 Task: View property listings for condos in Los Angeles, with 3D walkthrough & video tour. 
Action: Key pressed <Key.caps_lock>L<Key.caps_lock>os<Key.space><Key.caps_lock>A<Key.caps_lock>ngeles
Screenshot: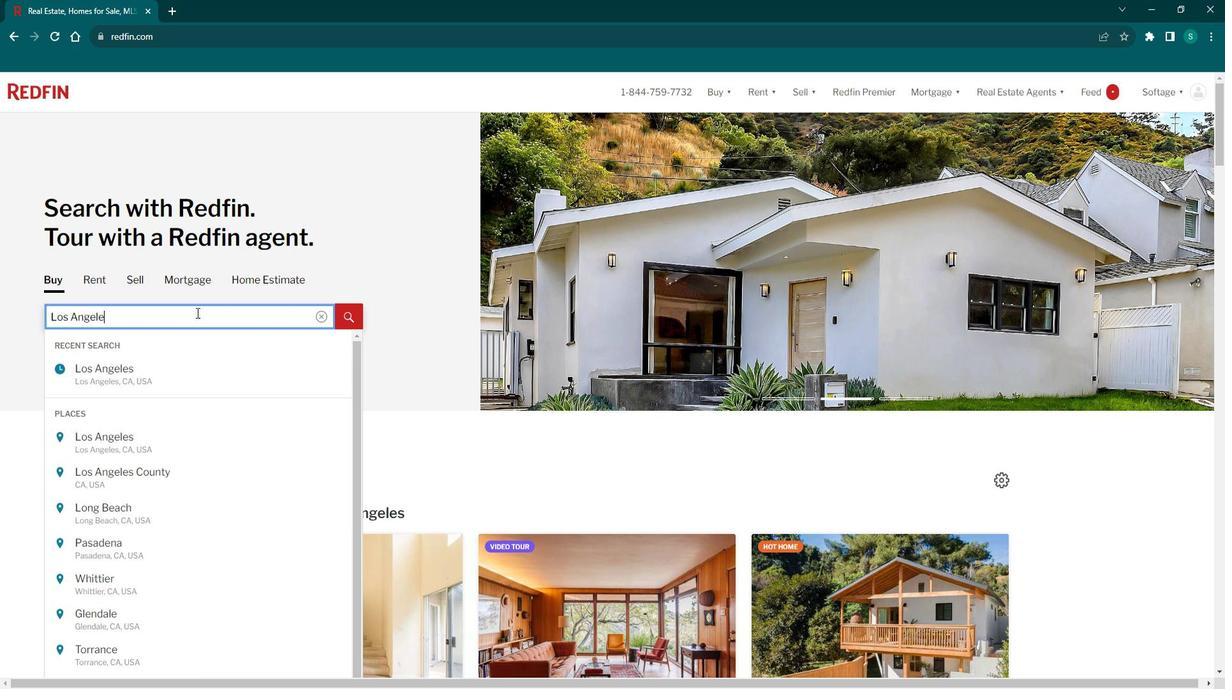 
Action: Mouse moved to (162, 432)
Screenshot: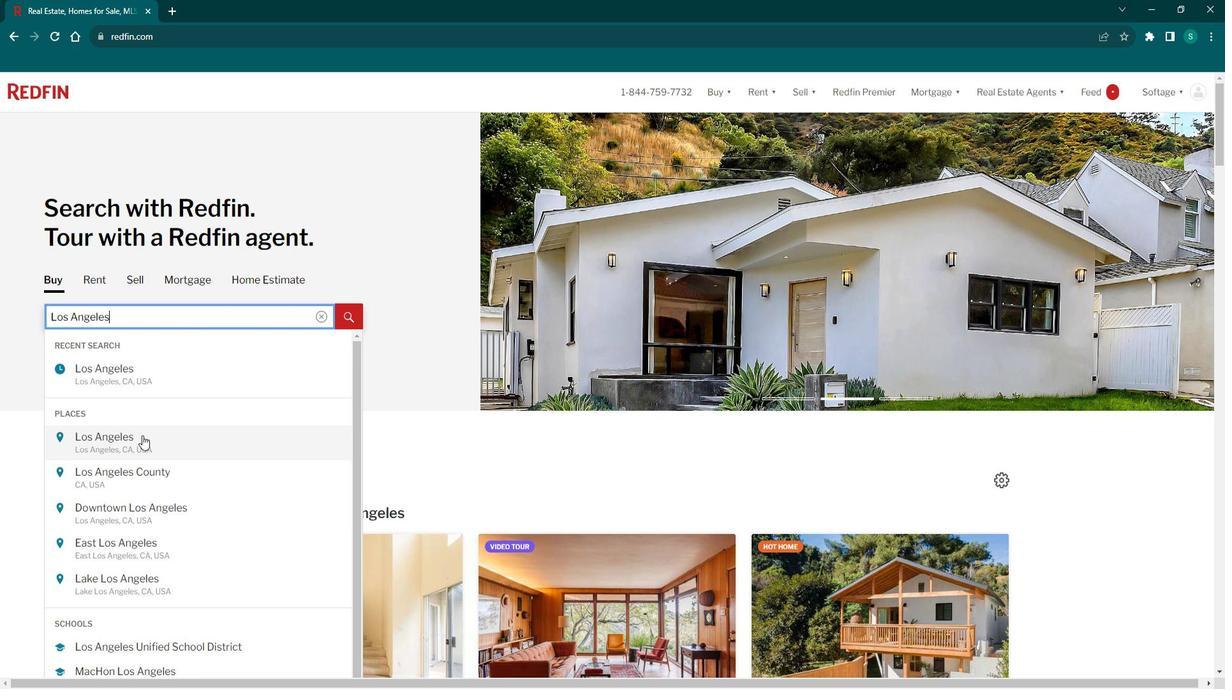 
Action: Mouse pressed left at (162, 432)
Screenshot: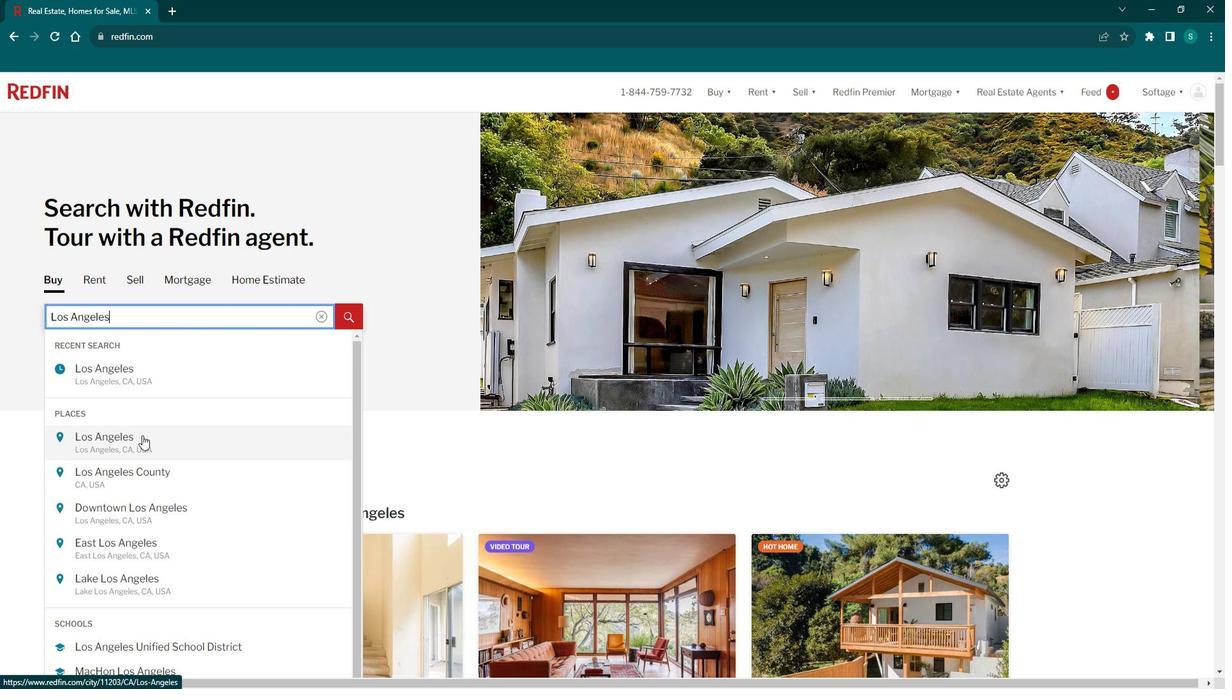 
Action: Mouse moved to (1096, 211)
Screenshot: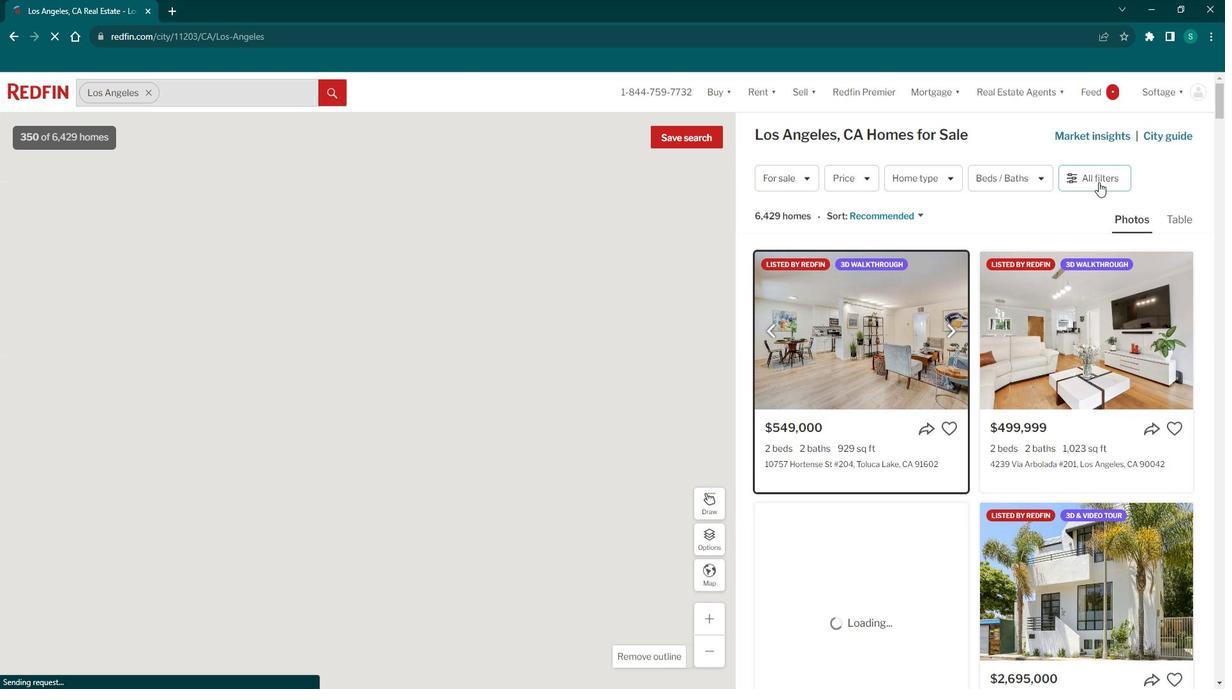 
Action: Mouse pressed left at (1096, 211)
Screenshot: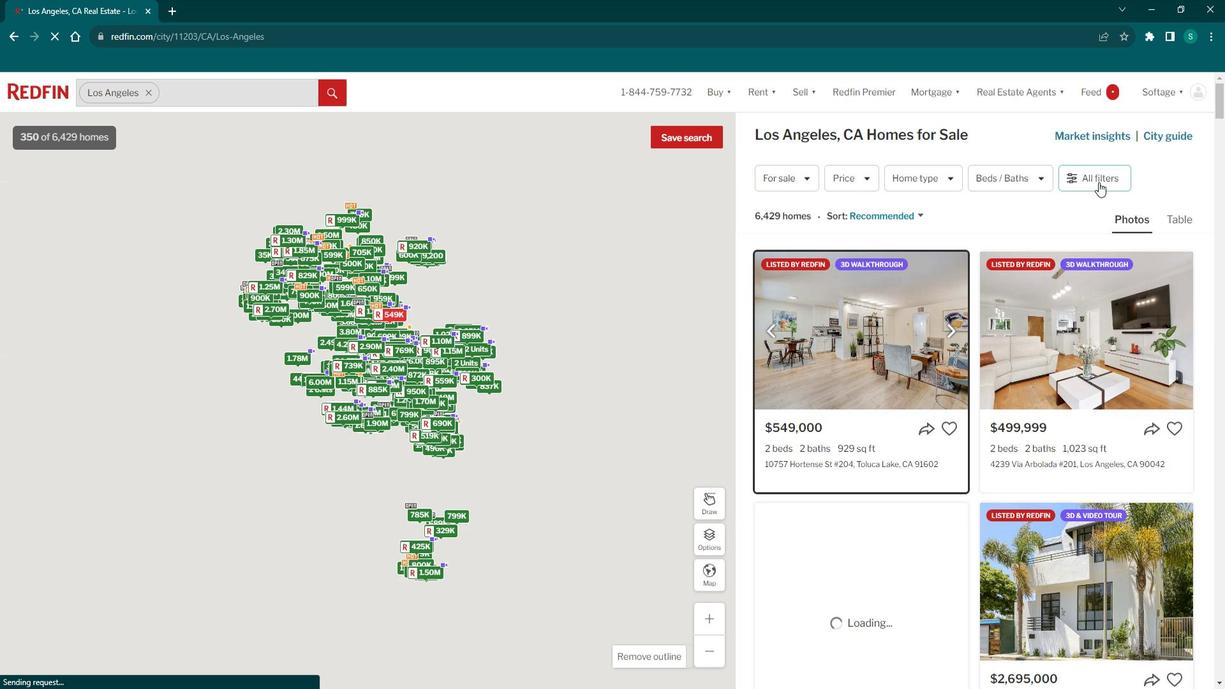 
Action: Mouse moved to (1096, 211)
Screenshot: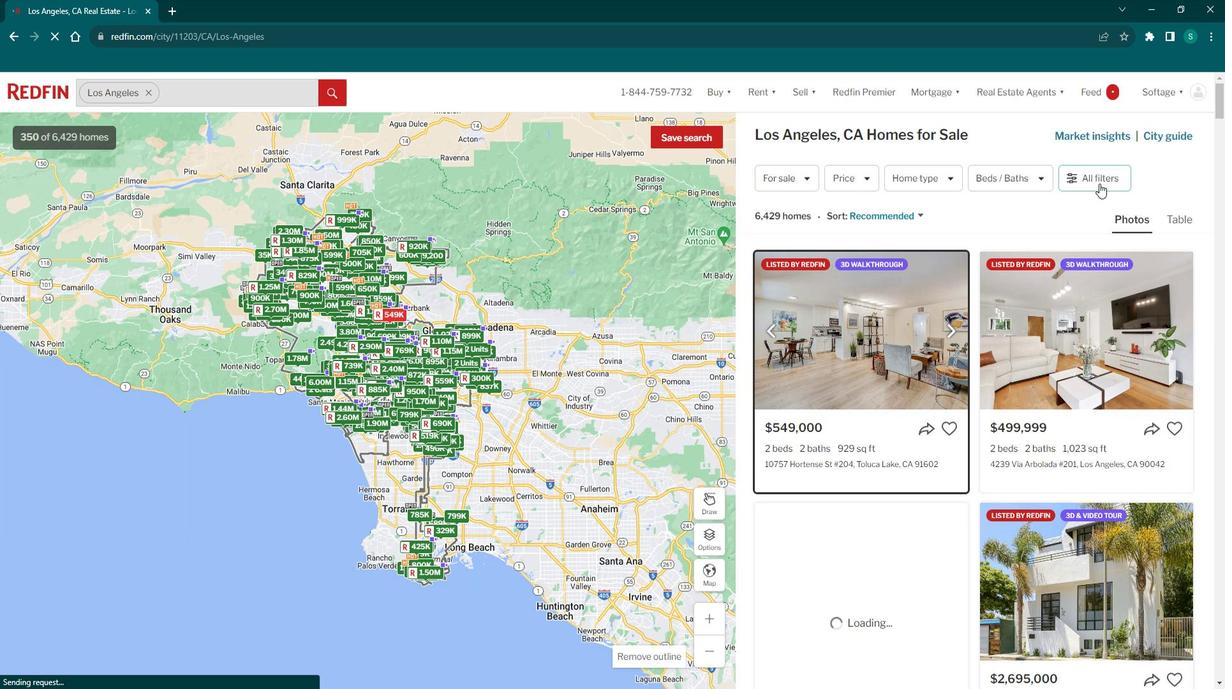 
Action: Mouse pressed left at (1096, 211)
Screenshot: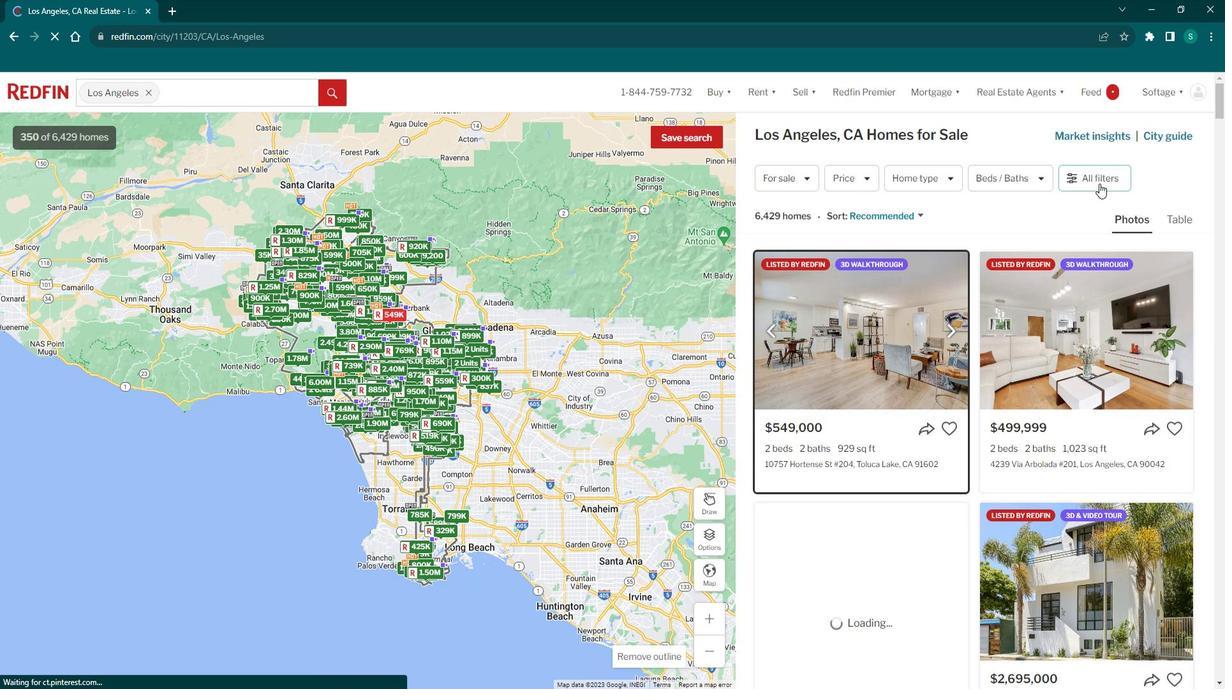 
Action: Mouse pressed left at (1096, 211)
Screenshot: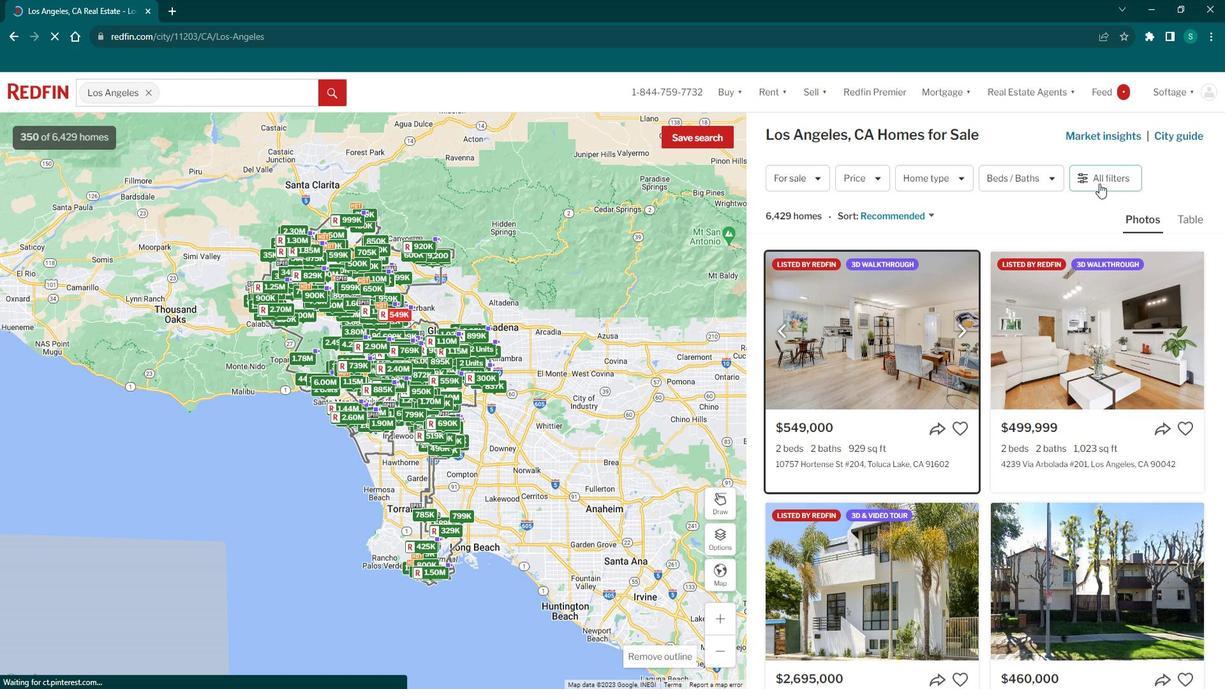 
Action: Mouse moved to (1098, 204)
Screenshot: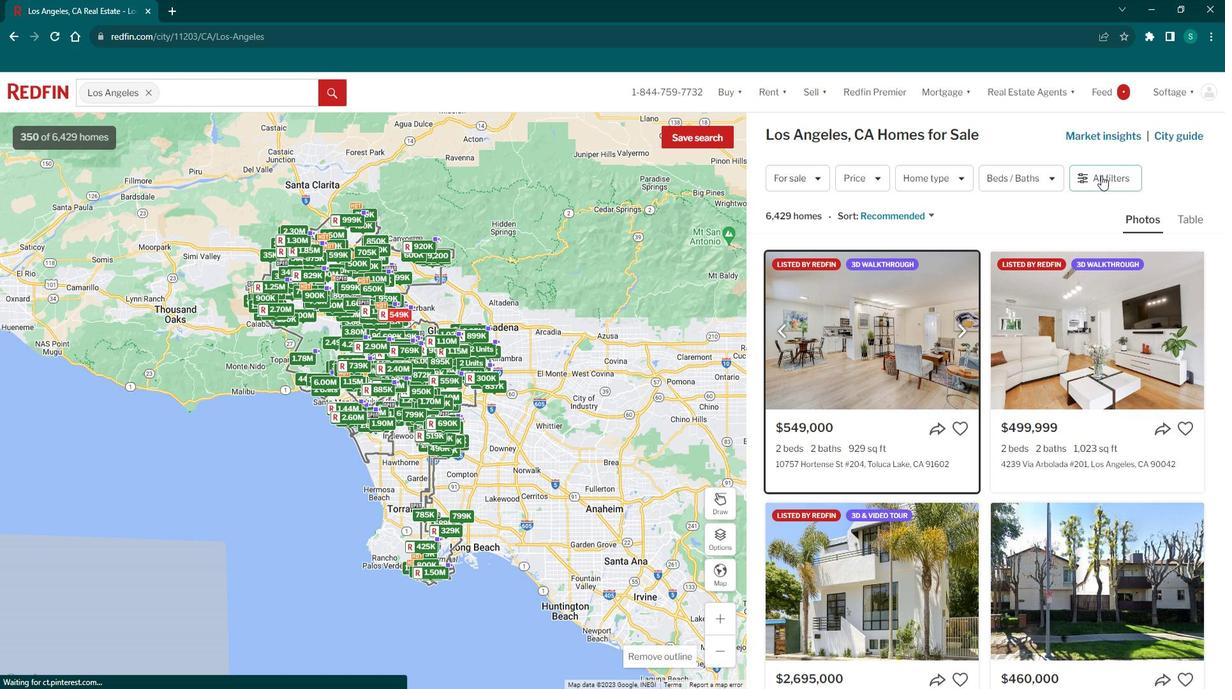
Action: Mouse pressed left at (1098, 204)
Screenshot: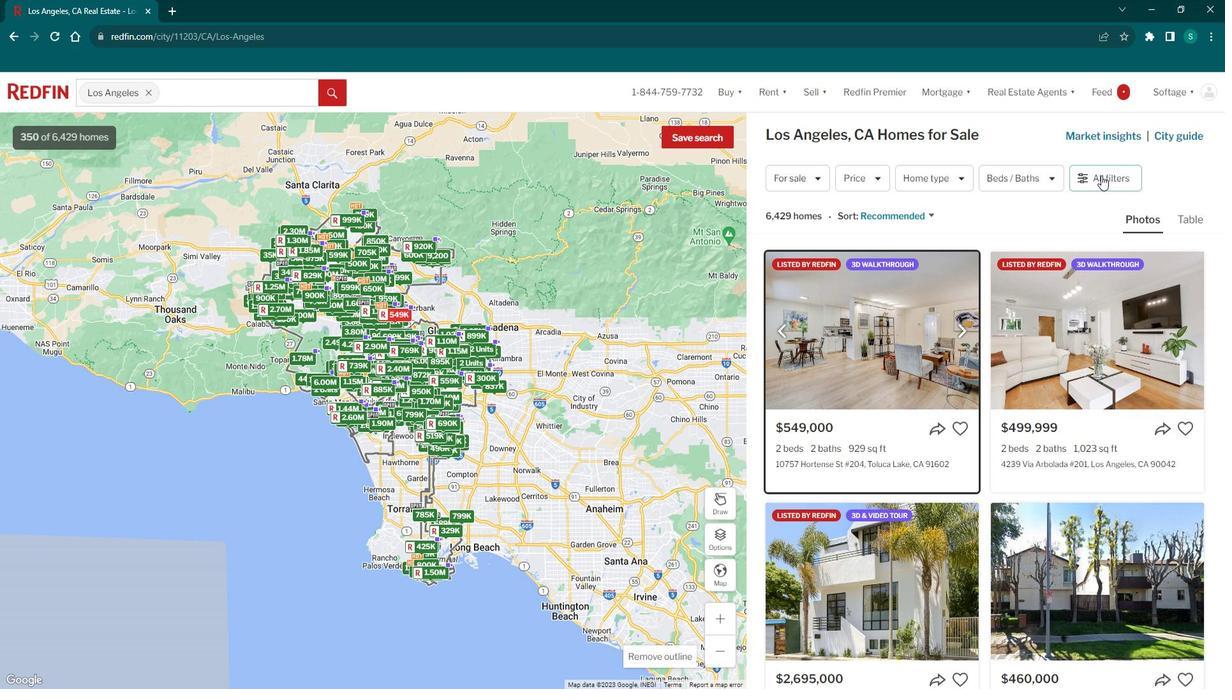 
Action: Mouse moved to (955, 392)
Screenshot: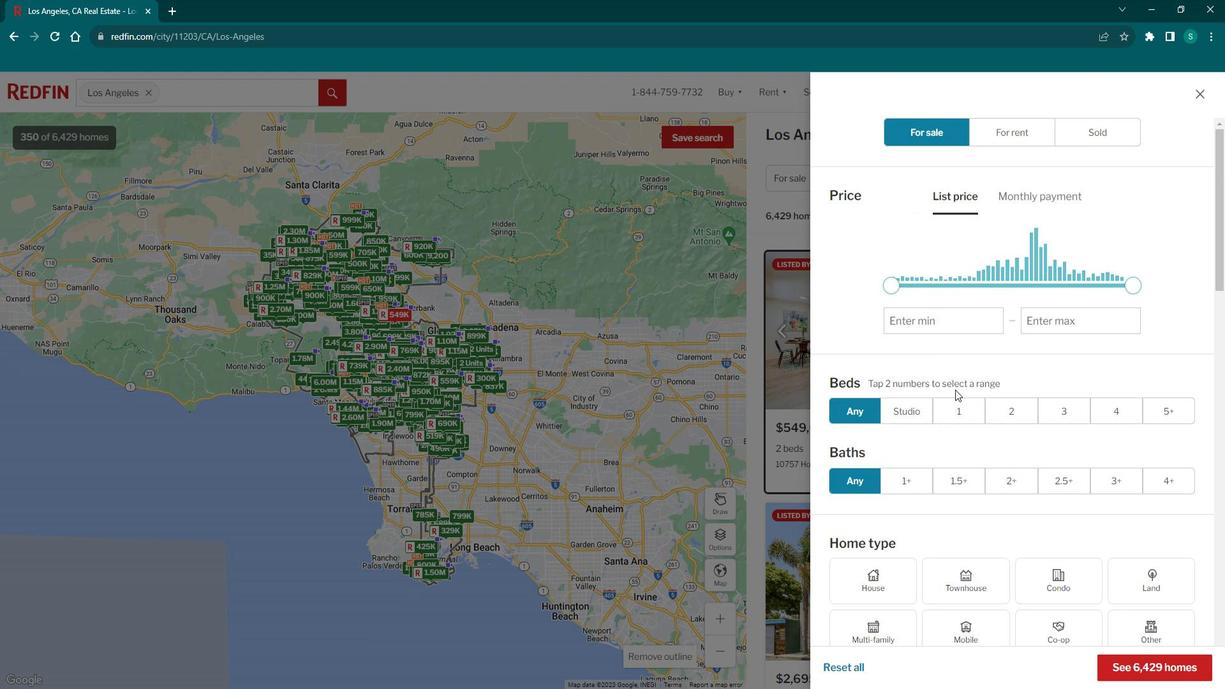 
Action: Mouse scrolled (955, 392) with delta (0, 0)
Screenshot: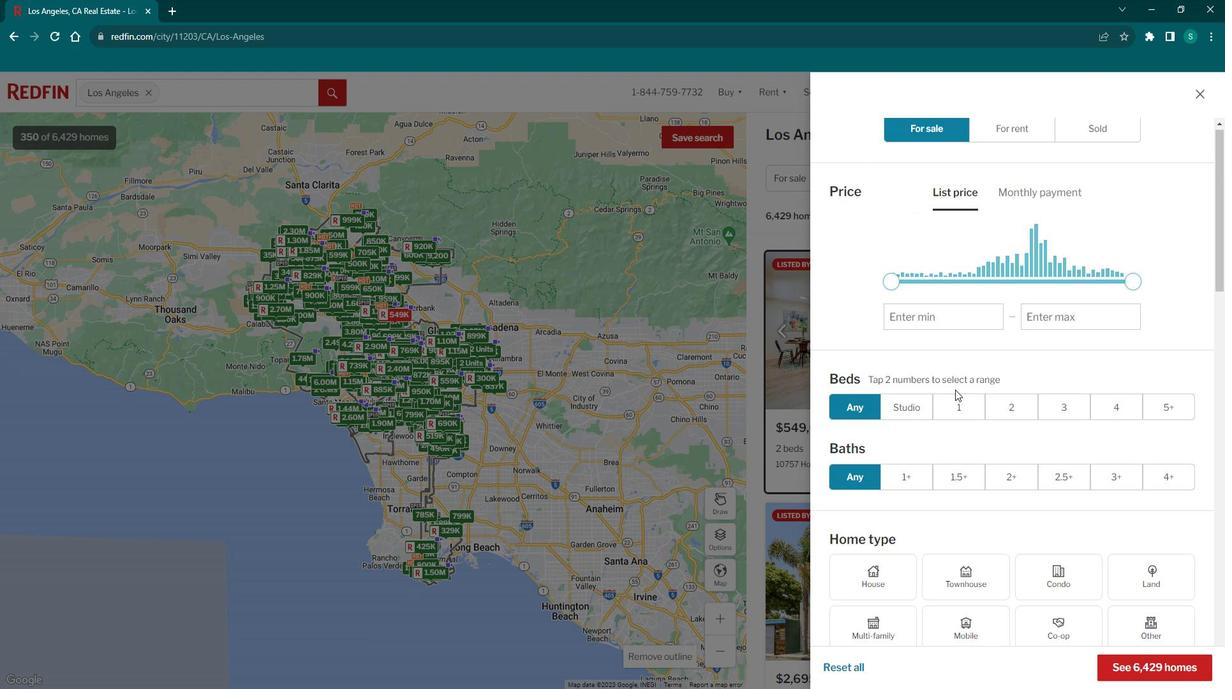 
Action: Mouse scrolled (955, 392) with delta (0, 0)
Screenshot: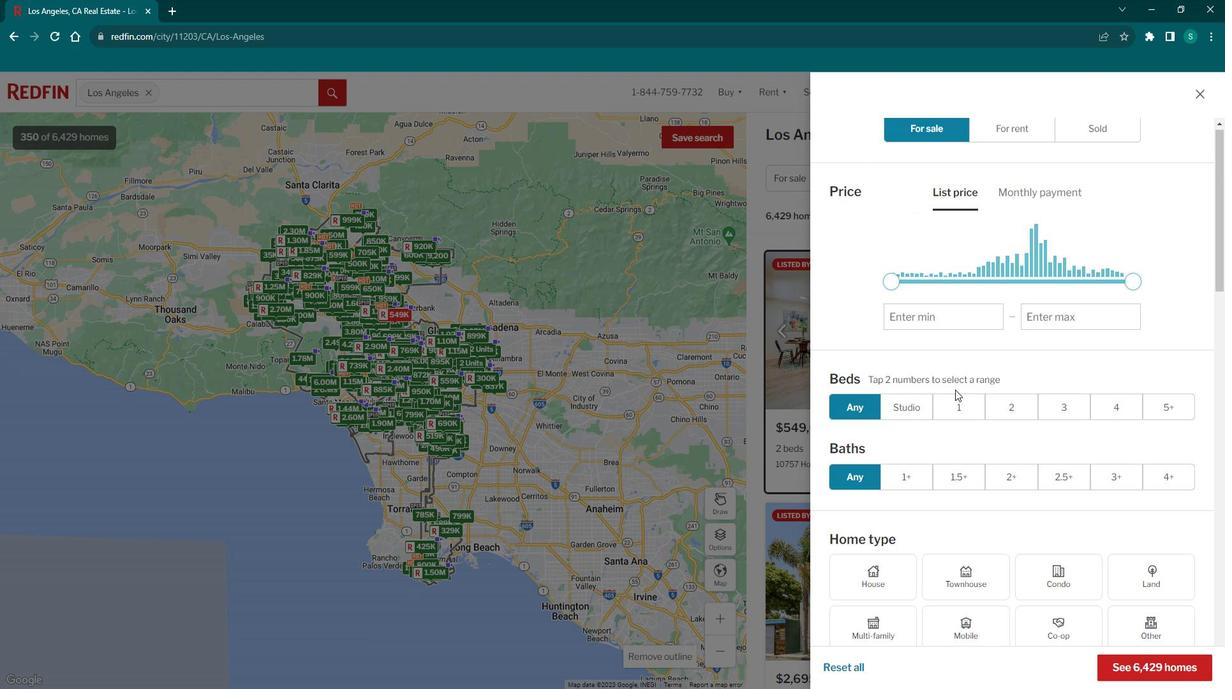 
Action: Mouse scrolled (955, 392) with delta (0, 0)
Screenshot: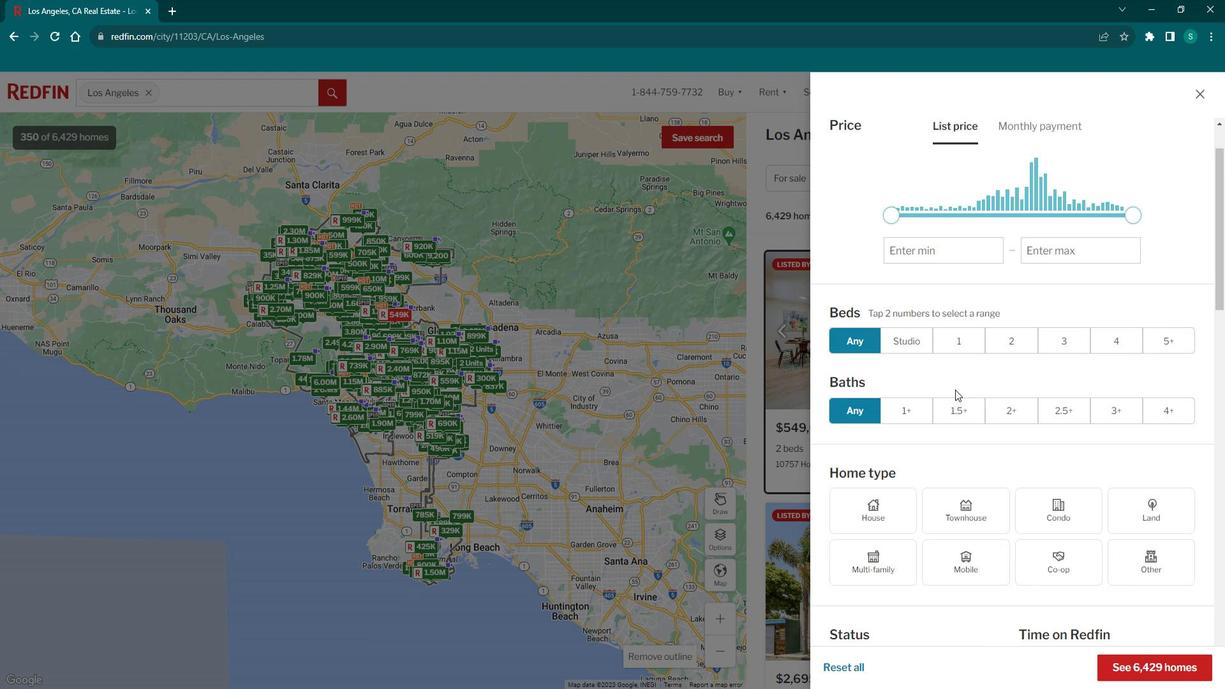 
Action: Mouse moved to (1058, 390)
Screenshot: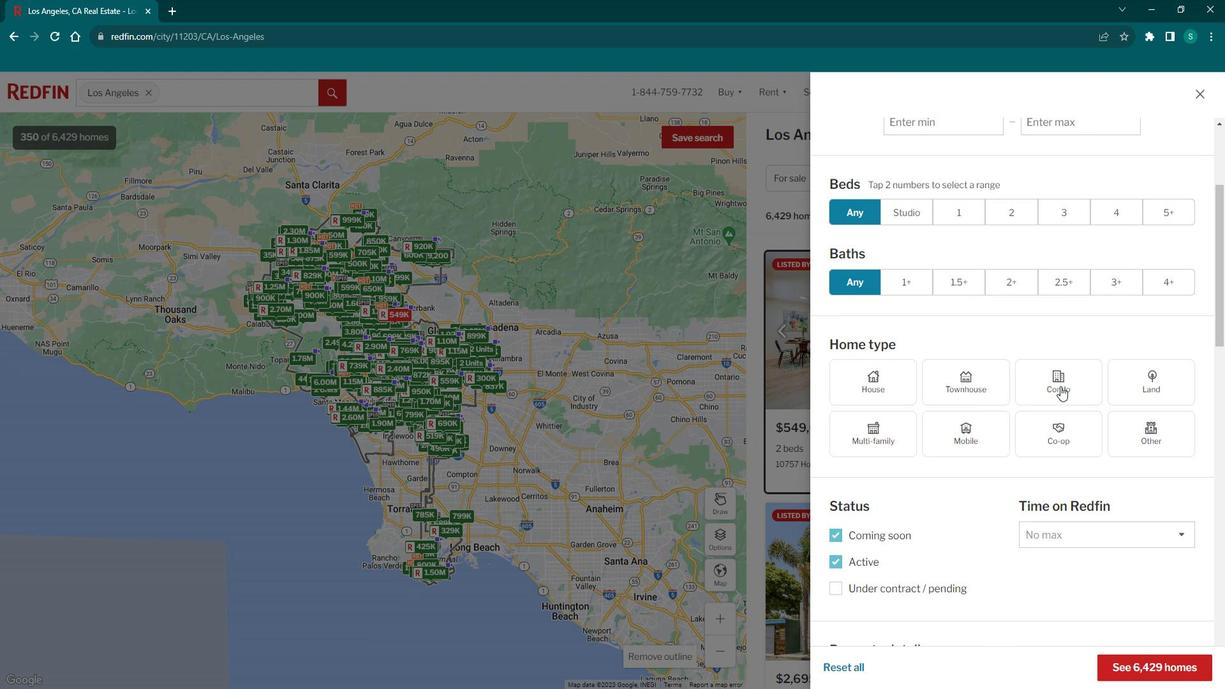 
Action: Mouse pressed left at (1058, 390)
Screenshot: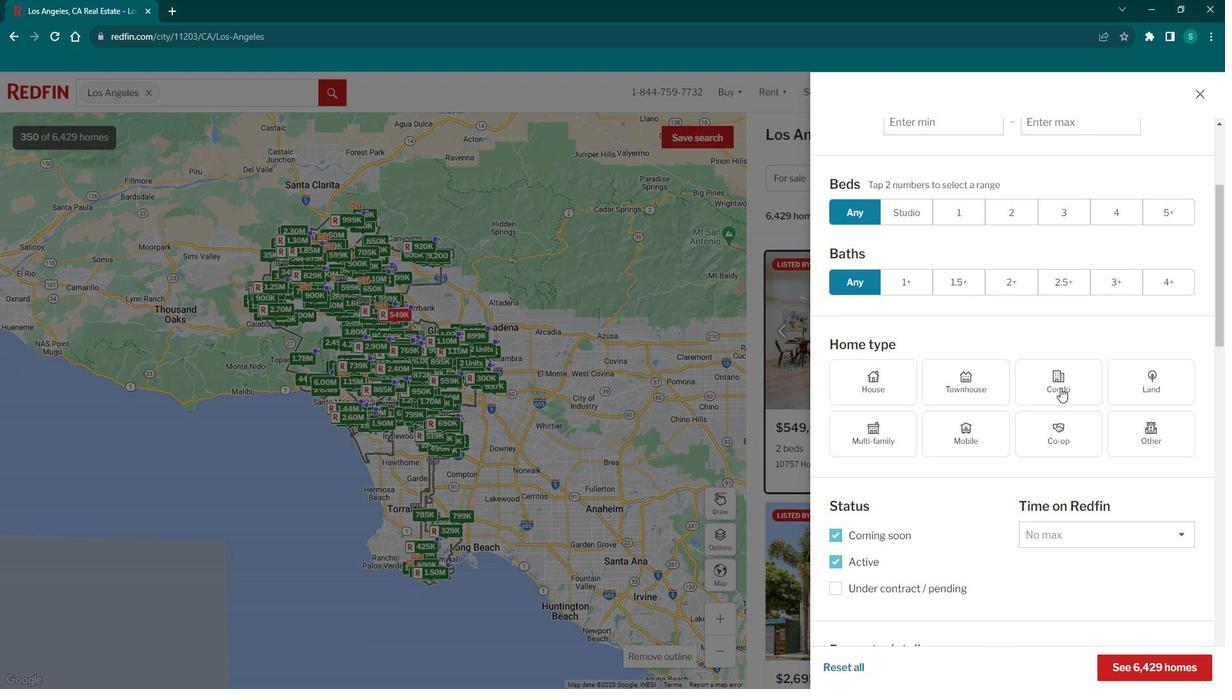 
Action: Mouse moved to (987, 389)
Screenshot: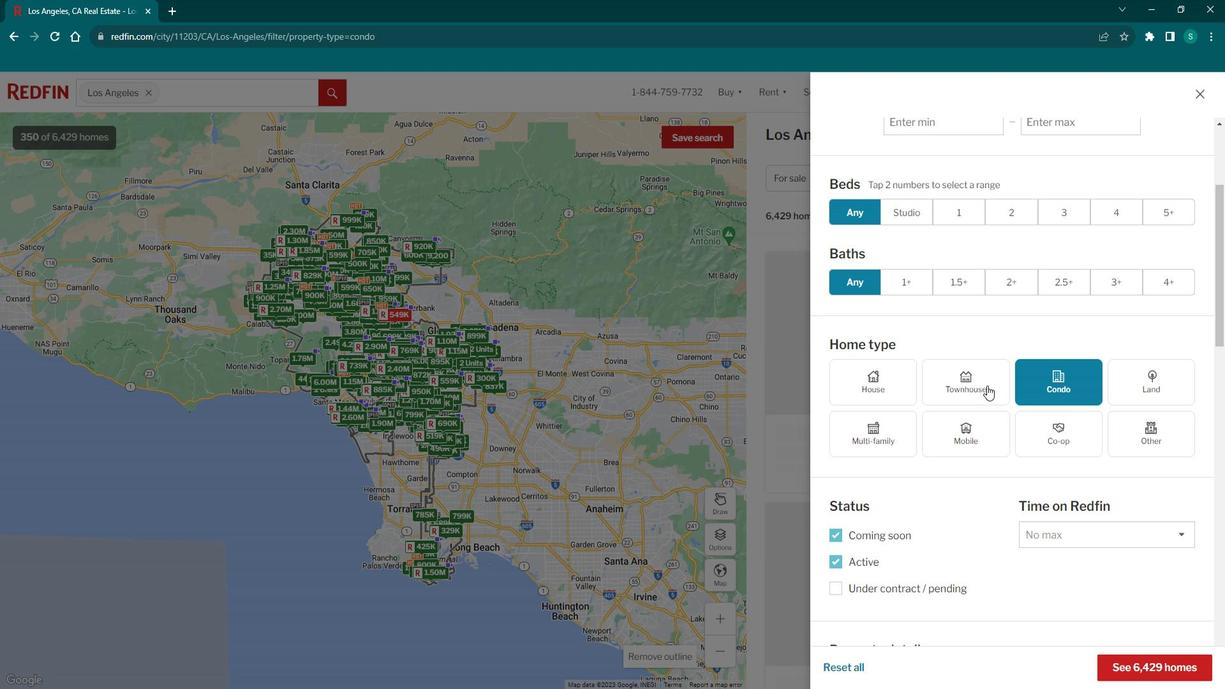 
Action: Mouse scrolled (987, 388) with delta (0, 0)
Screenshot: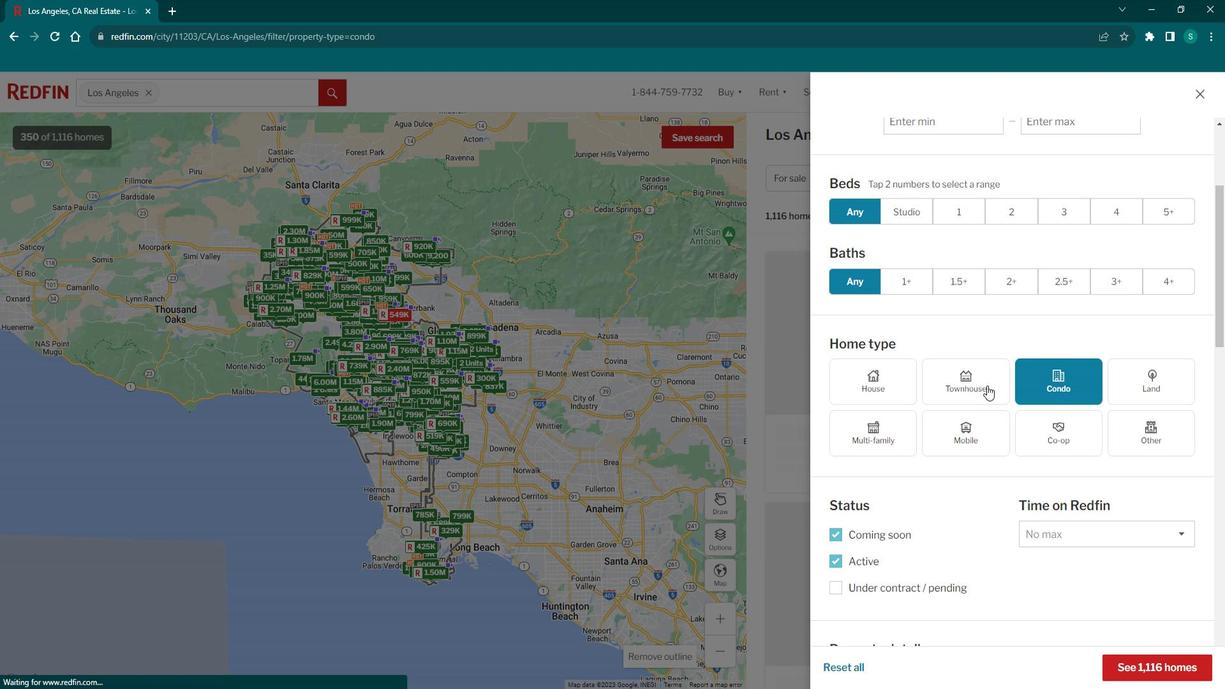 
Action: Mouse scrolled (987, 388) with delta (0, 0)
Screenshot: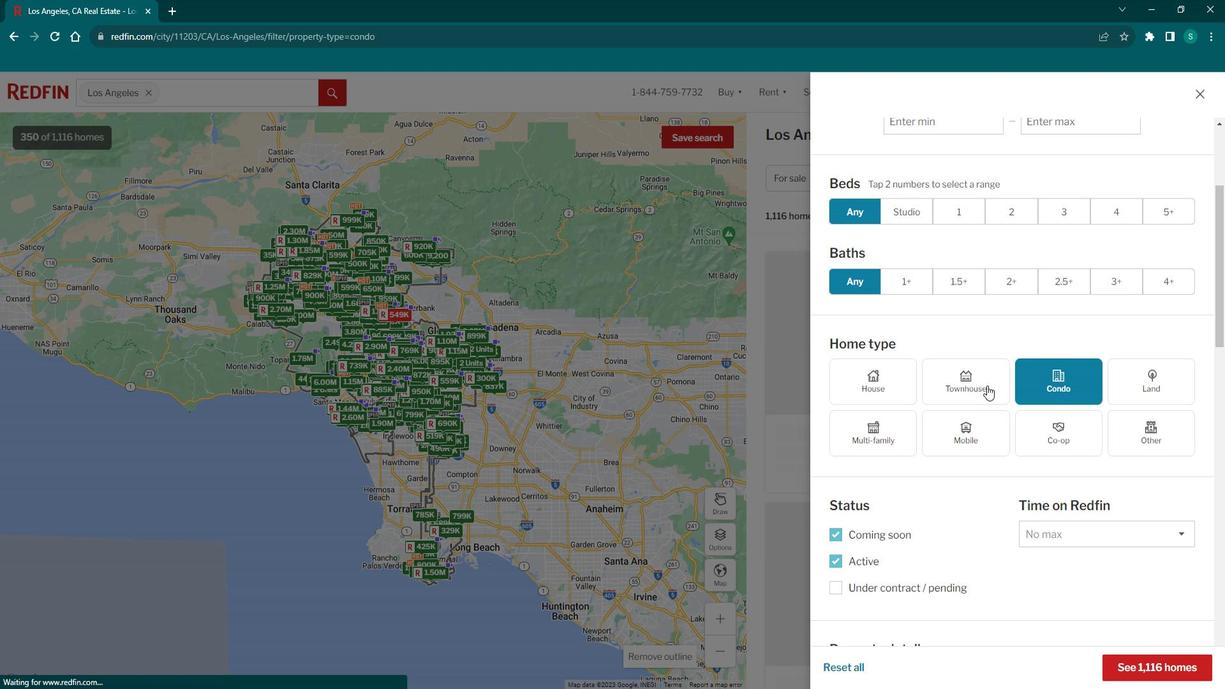 
Action: Mouse scrolled (987, 388) with delta (0, 0)
Screenshot: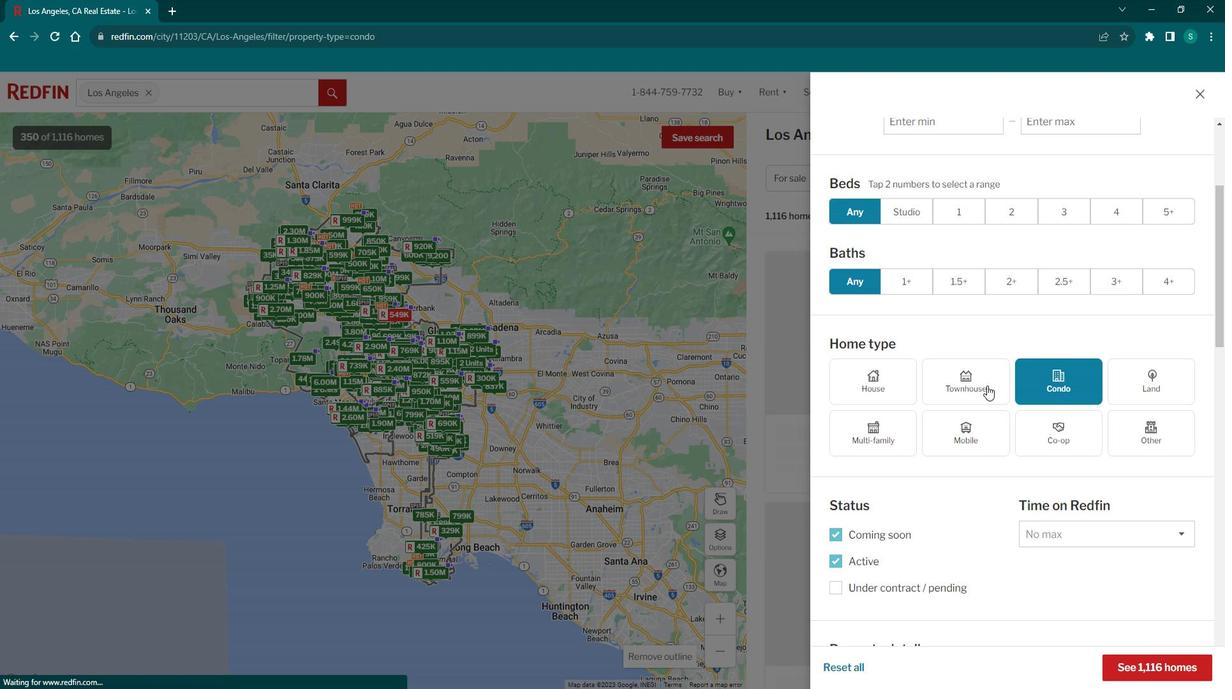 
Action: Mouse scrolled (987, 388) with delta (0, 0)
Screenshot: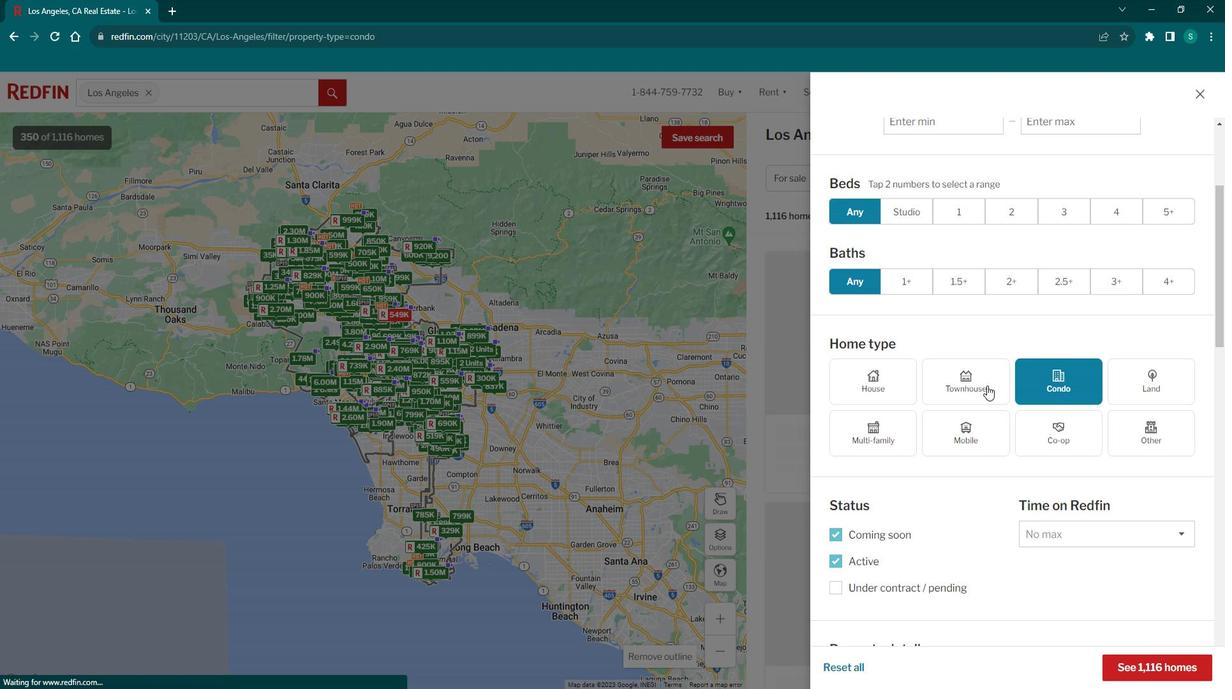 
Action: Mouse scrolled (987, 388) with delta (0, 0)
Screenshot: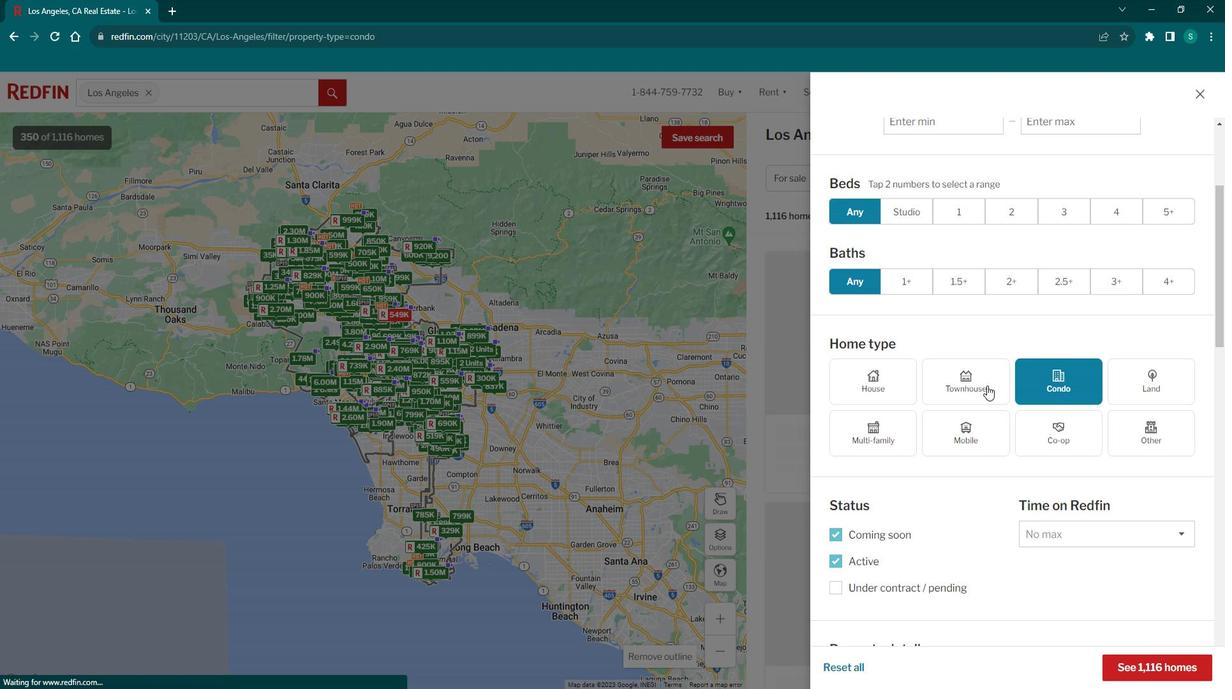 
Action: Mouse scrolled (987, 388) with delta (0, 0)
Screenshot: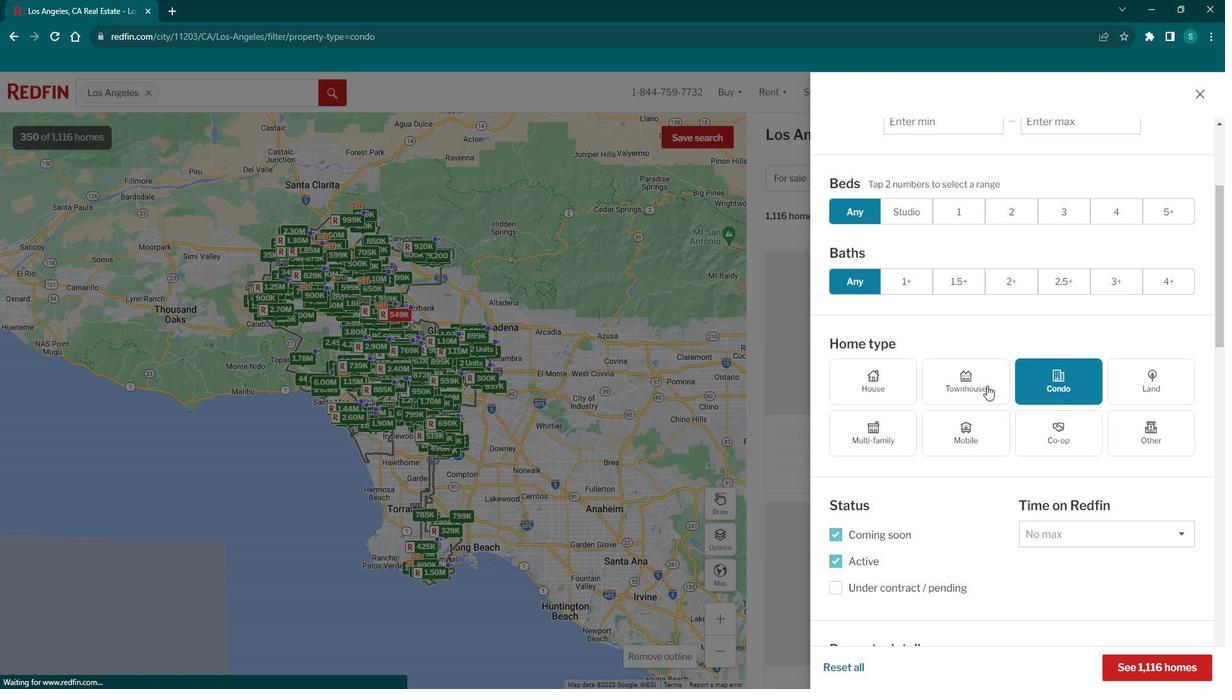 
Action: Mouse scrolled (987, 388) with delta (0, 0)
Screenshot: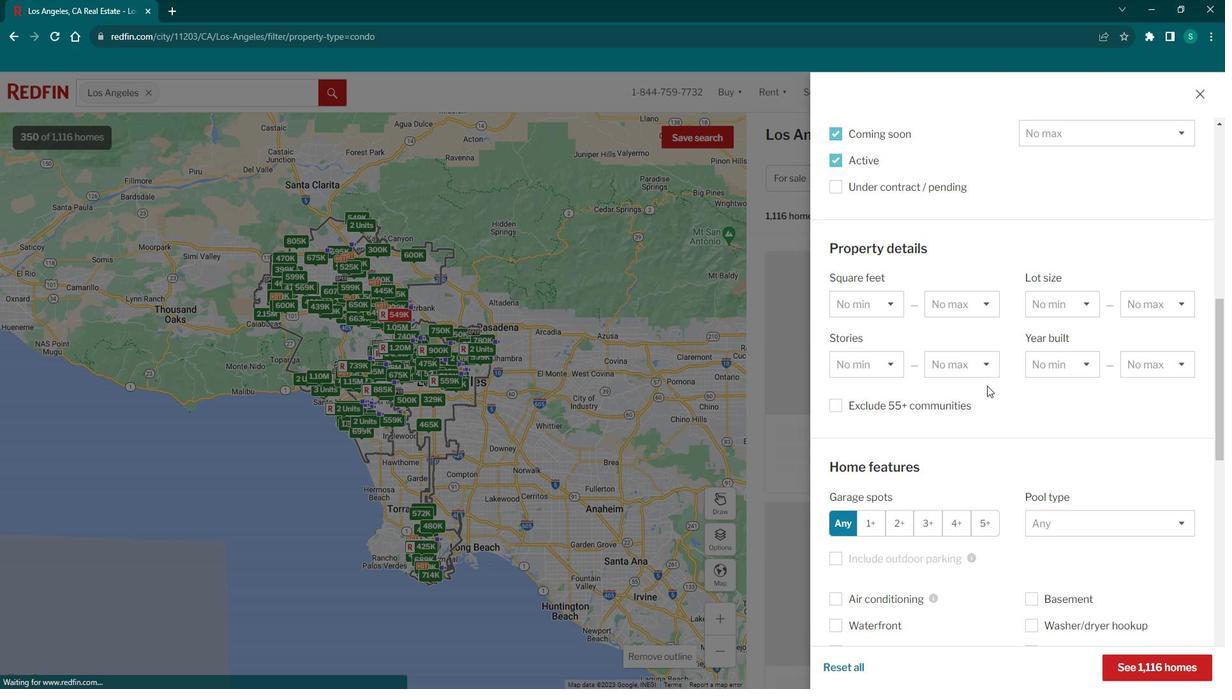 
Action: Mouse scrolled (987, 388) with delta (0, 0)
Screenshot: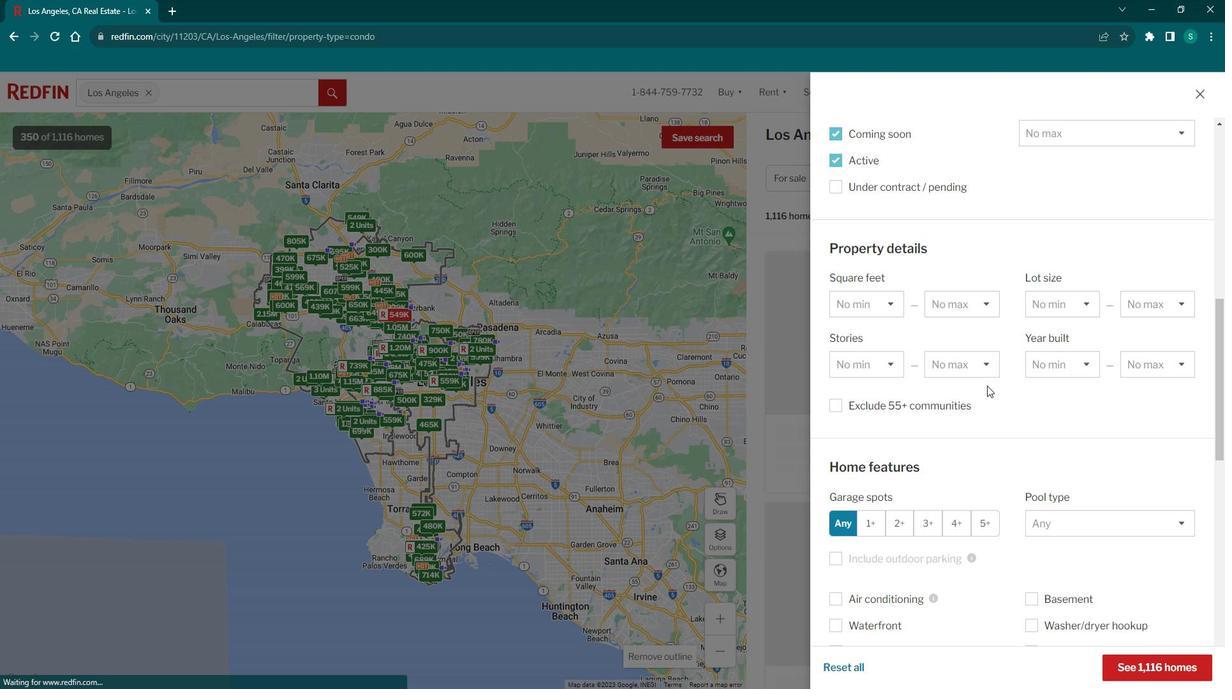 
Action: Mouse scrolled (987, 388) with delta (0, 0)
Screenshot: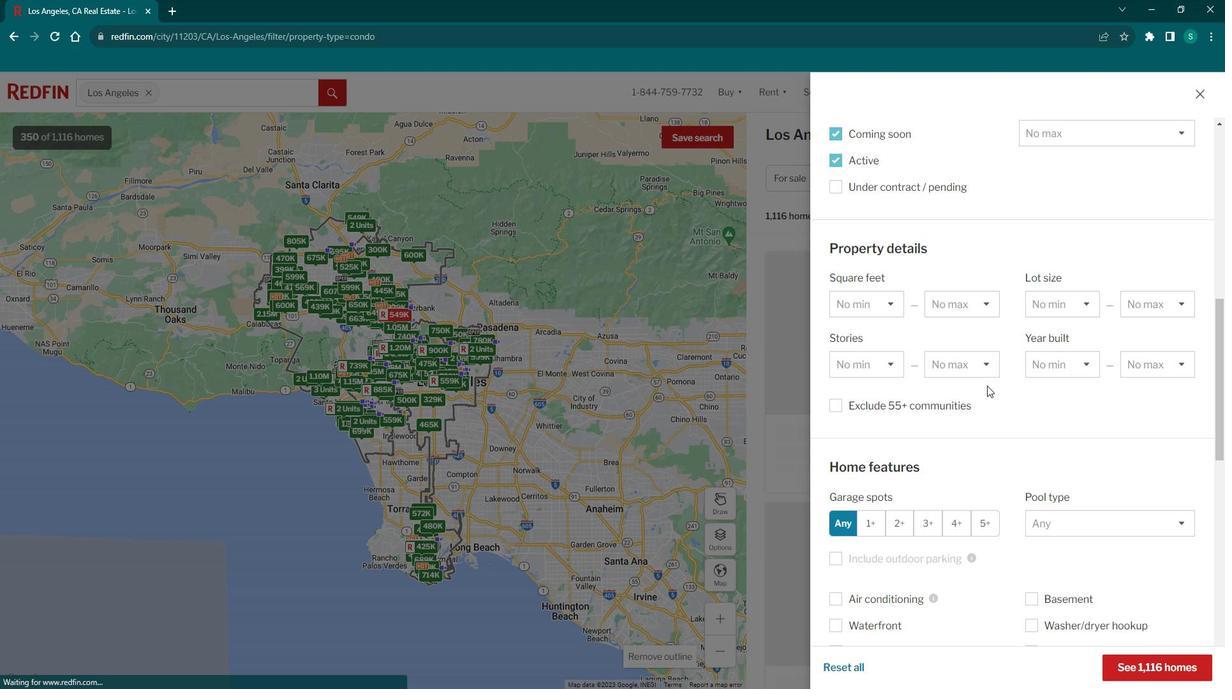 
Action: Mouse scrolled (987, 388) with delta (0, 0)
Screenshot: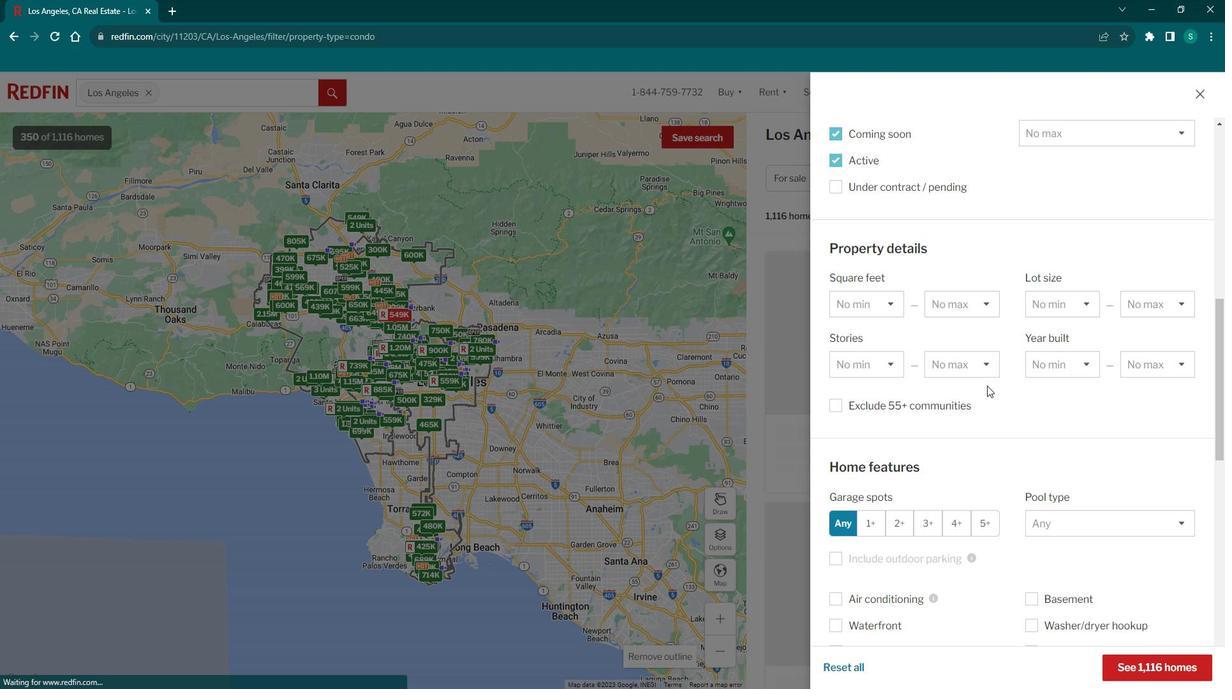 
Action: Mouse moved to (987, 388)
Screenshot: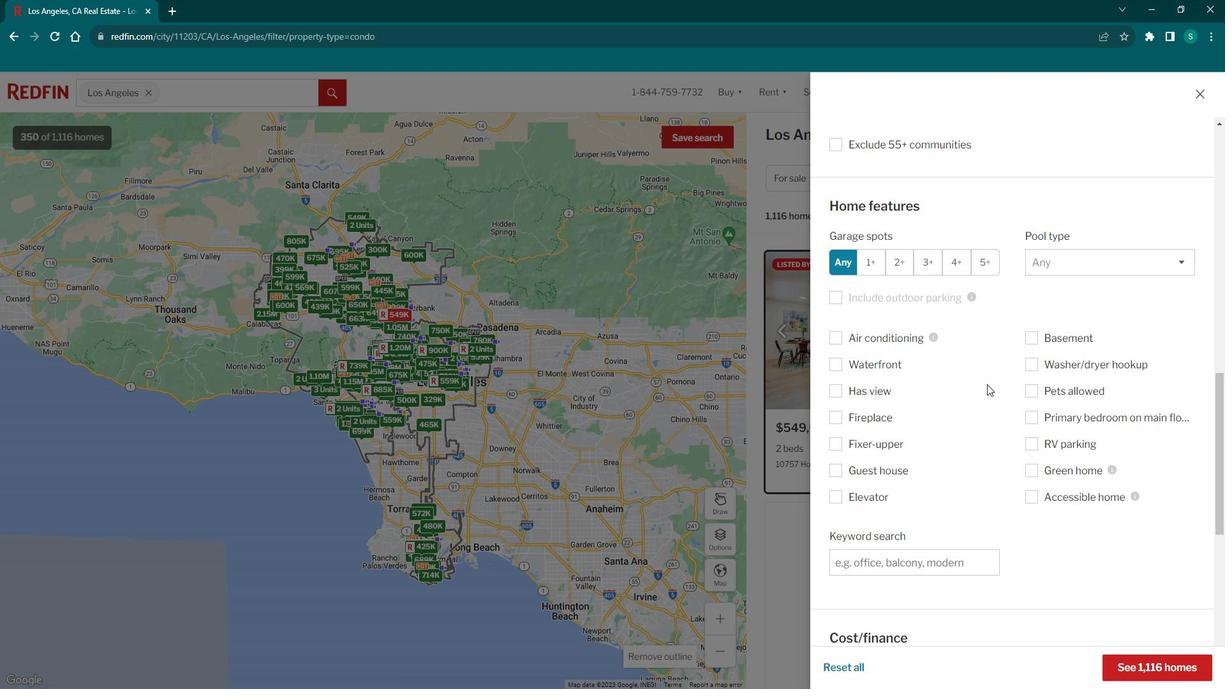 
Action: Mouse scrolled (987, 387) with delta (0, 0)
Screenshot: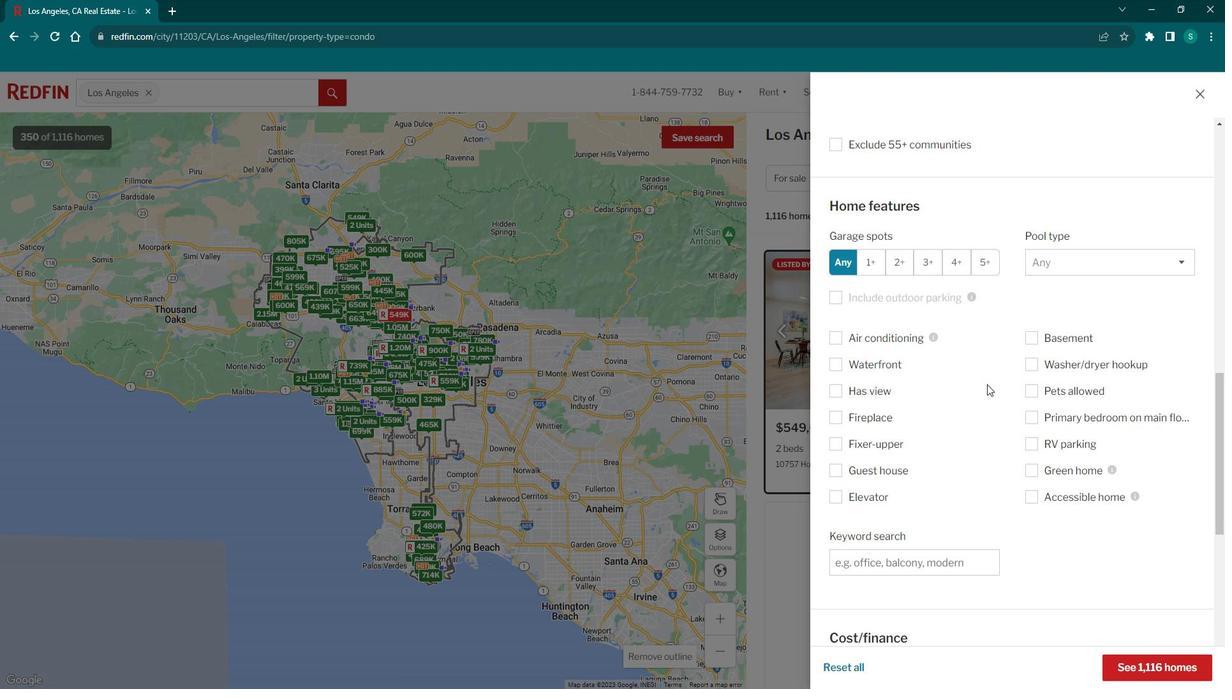 
Action: Mouse scrolled (987, 387) with delta (0, 0)
Screenshot: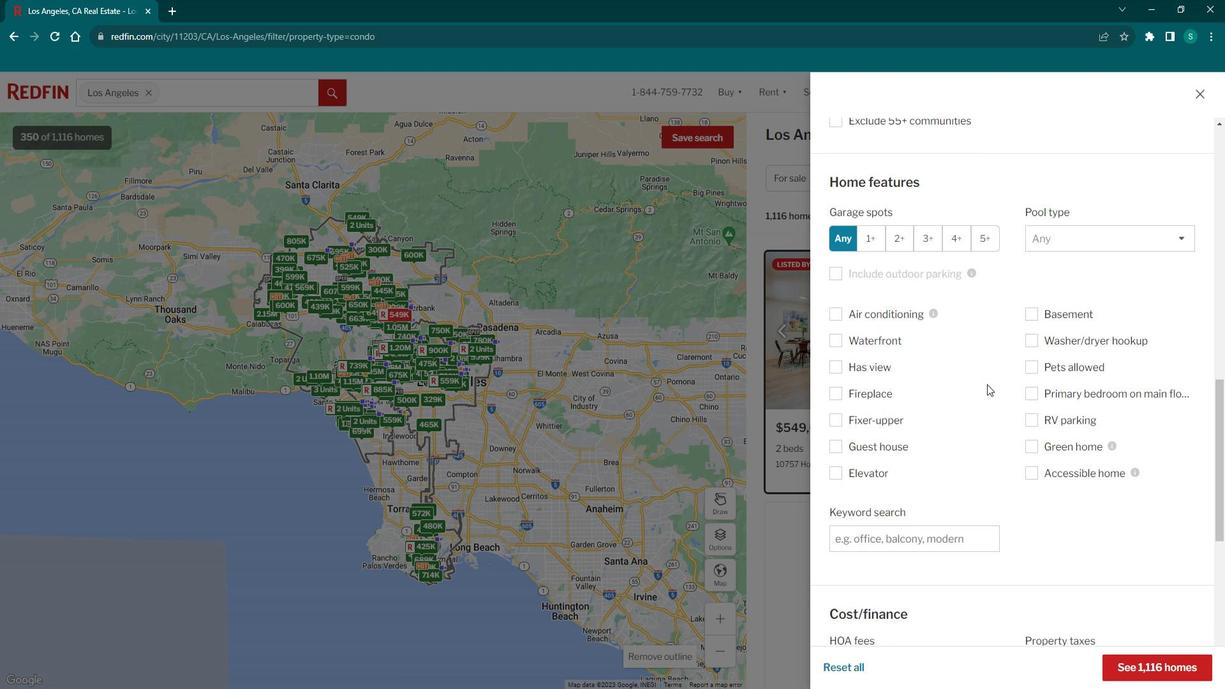 
Action: Mouse scrolled (987, 387) with delta (0, 0)
Screenshot: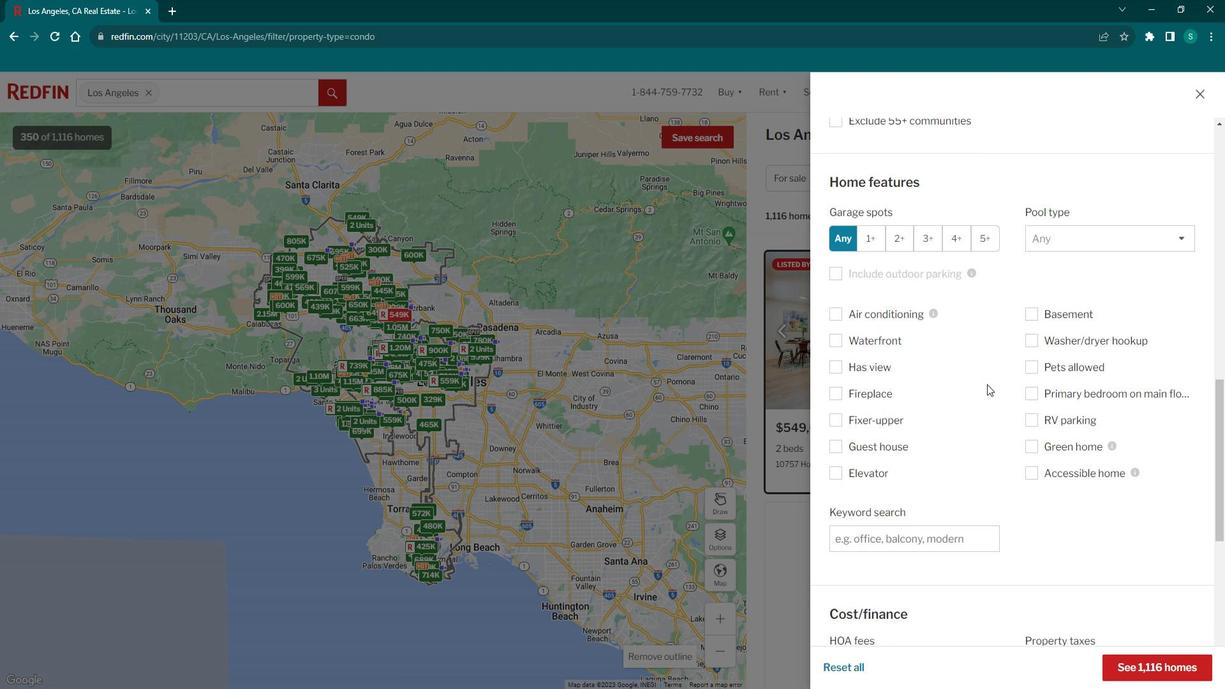 
Action: Mouse scrolled (987, 387) with delta (0, 0)
Screenshot: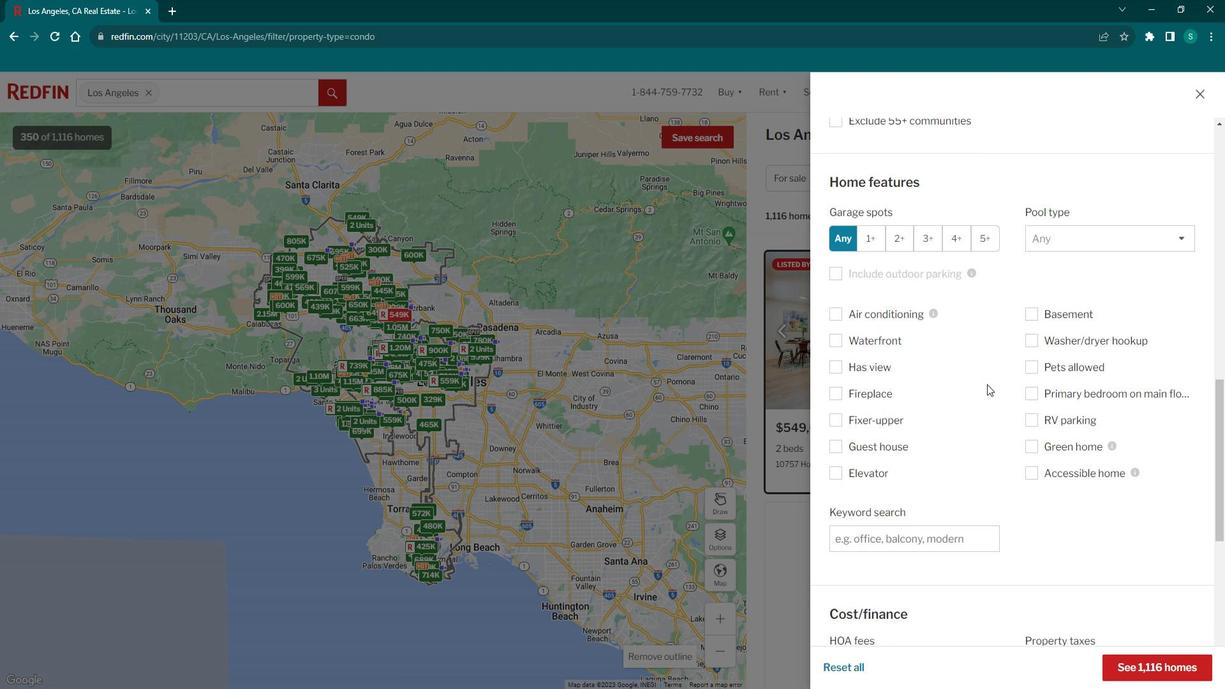 
Action: Mouse scrolled (987, 387) with delta (0, 0)
Screenshot: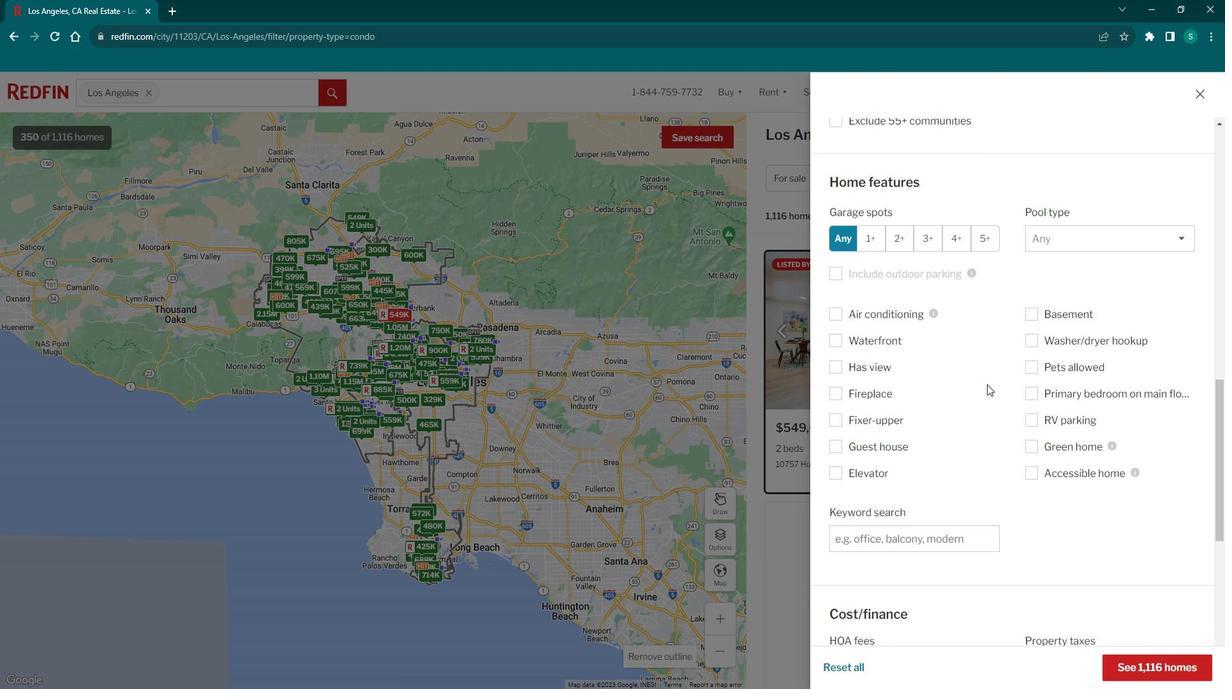 
Action: Mouse moved to (987, 387)
Screenshot: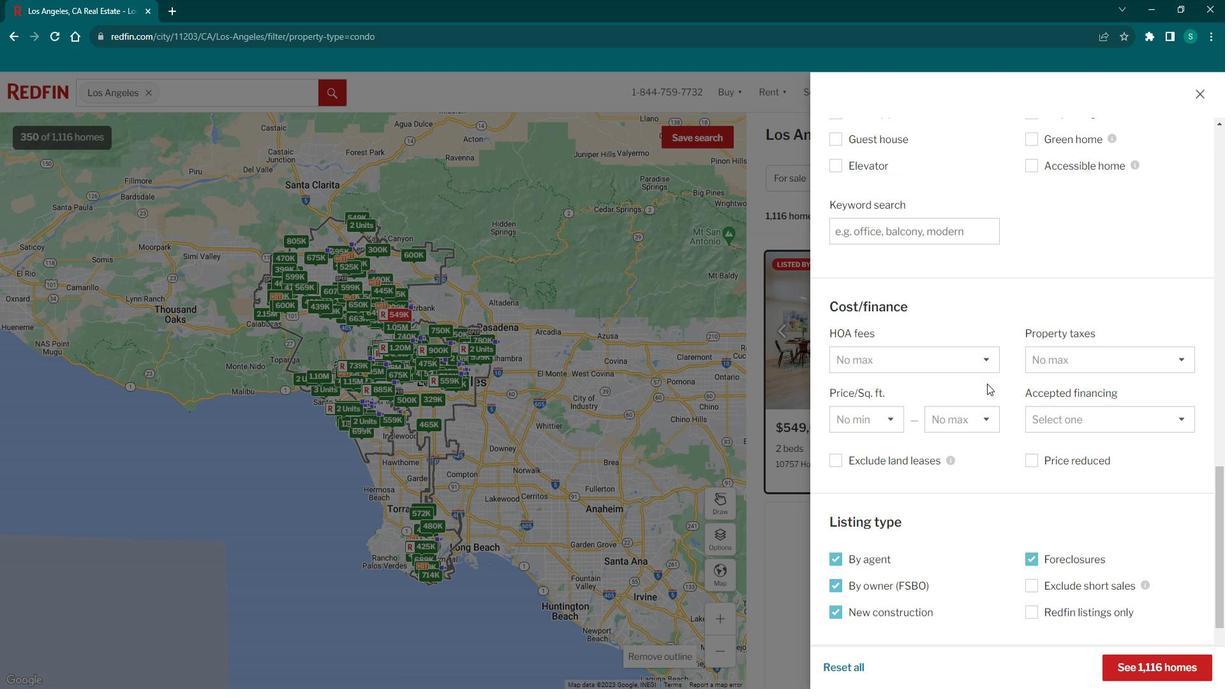 
Action: Mouse scrolled (987, 386) with delta (0, 0)
Screenshot: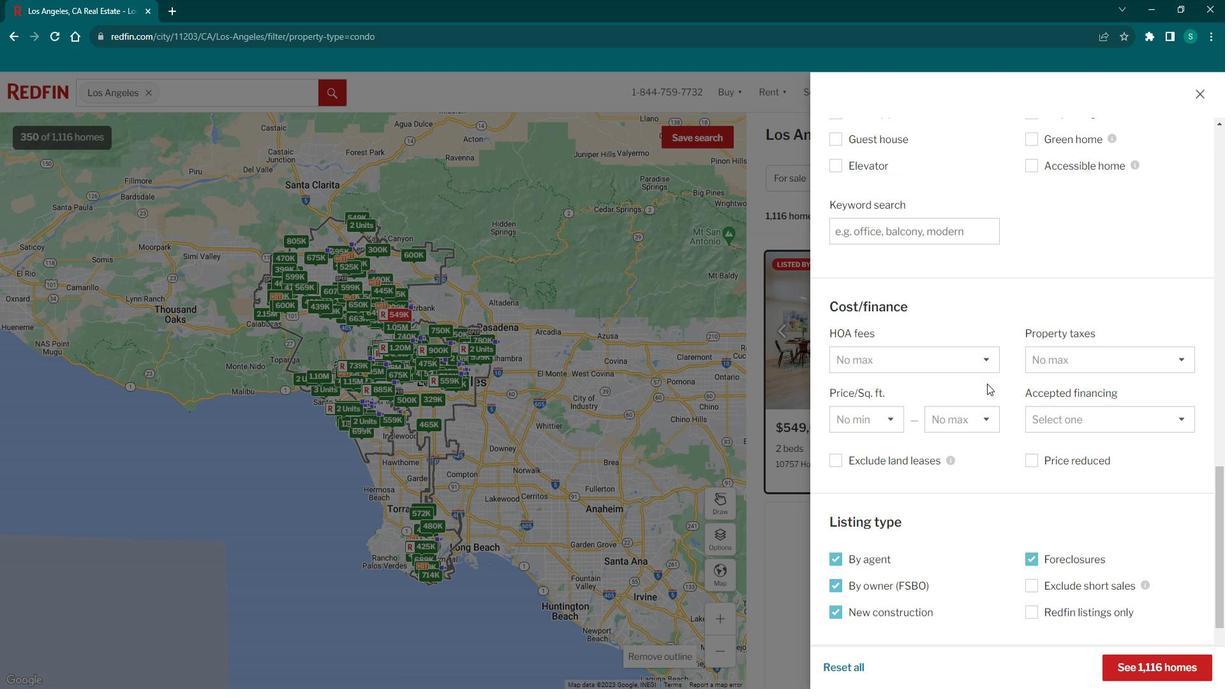 
Action: Mouse scrolled (987, 386) with delta (0, 0)
Screenshot: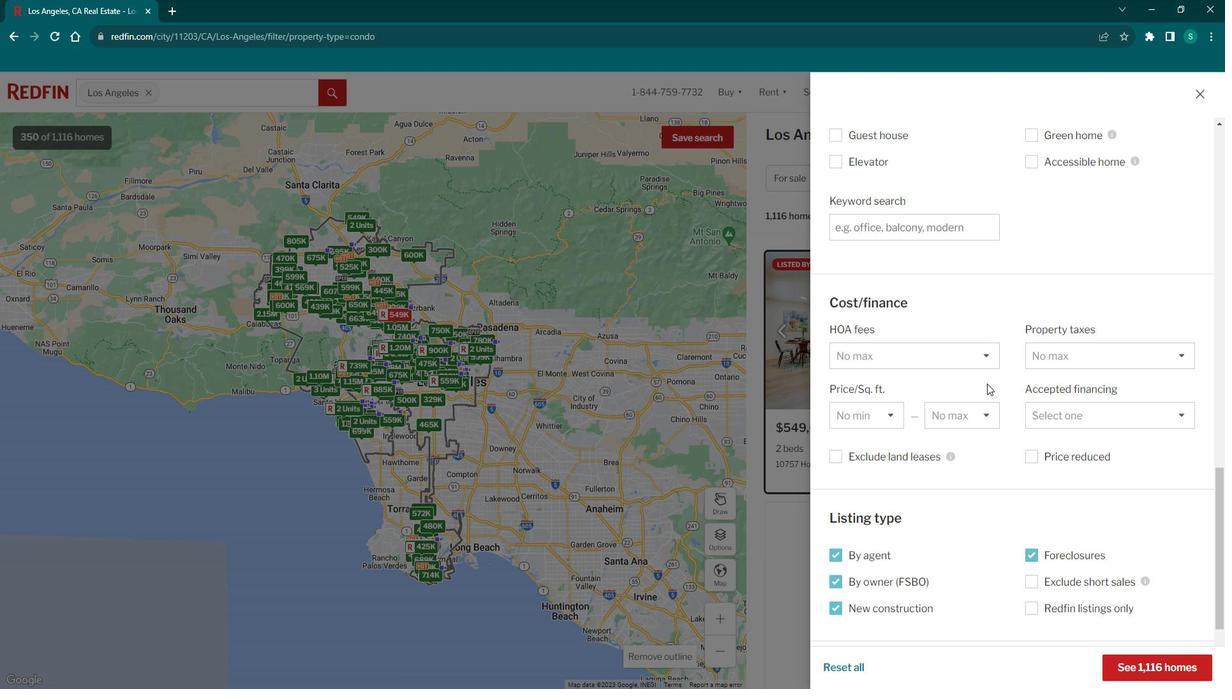 
Action: Mouse scrolled (987, 386) with delta (0, 0)
Screenshot: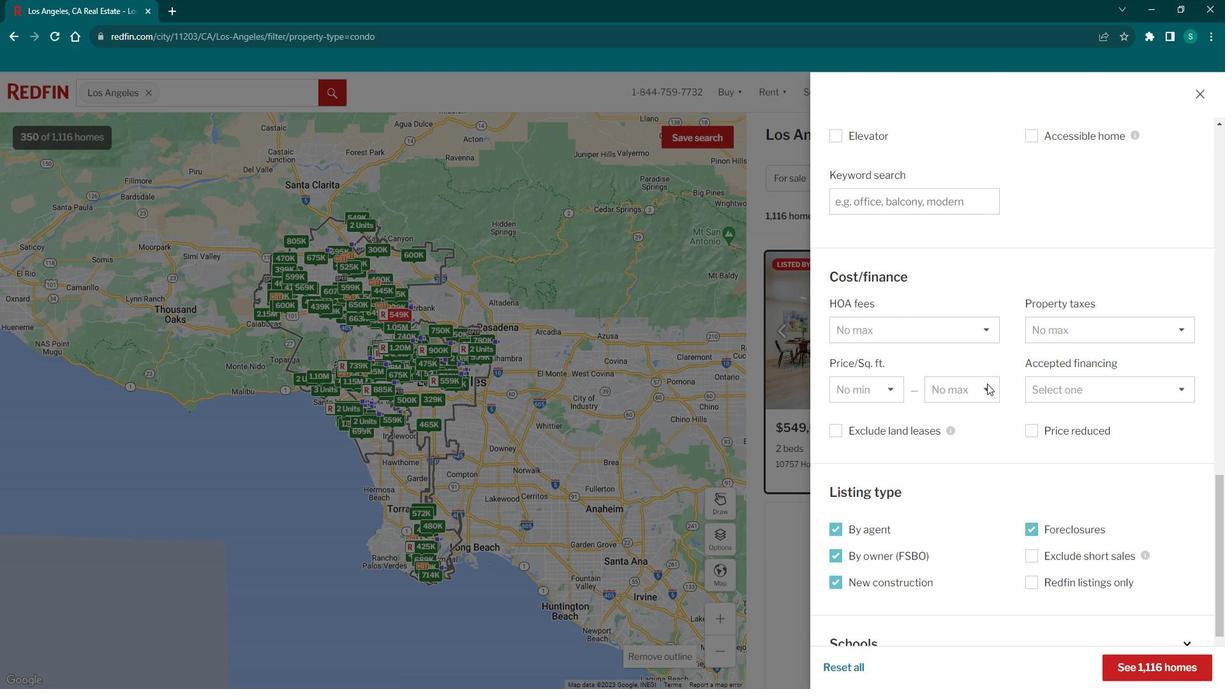 
Action: Mouse scrolled (987, 386) with delta (0, 0)
Screenshot: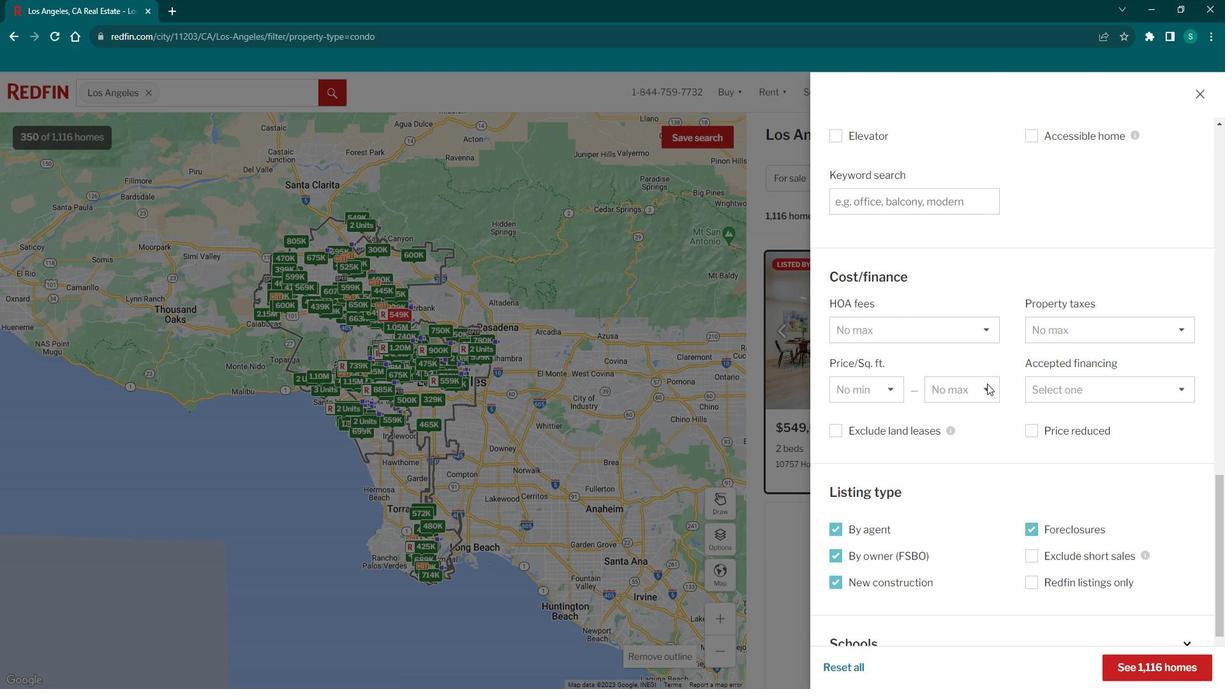 
Action: Mouse scrolled (987, 386) with delta (0, 0)
Screenshot: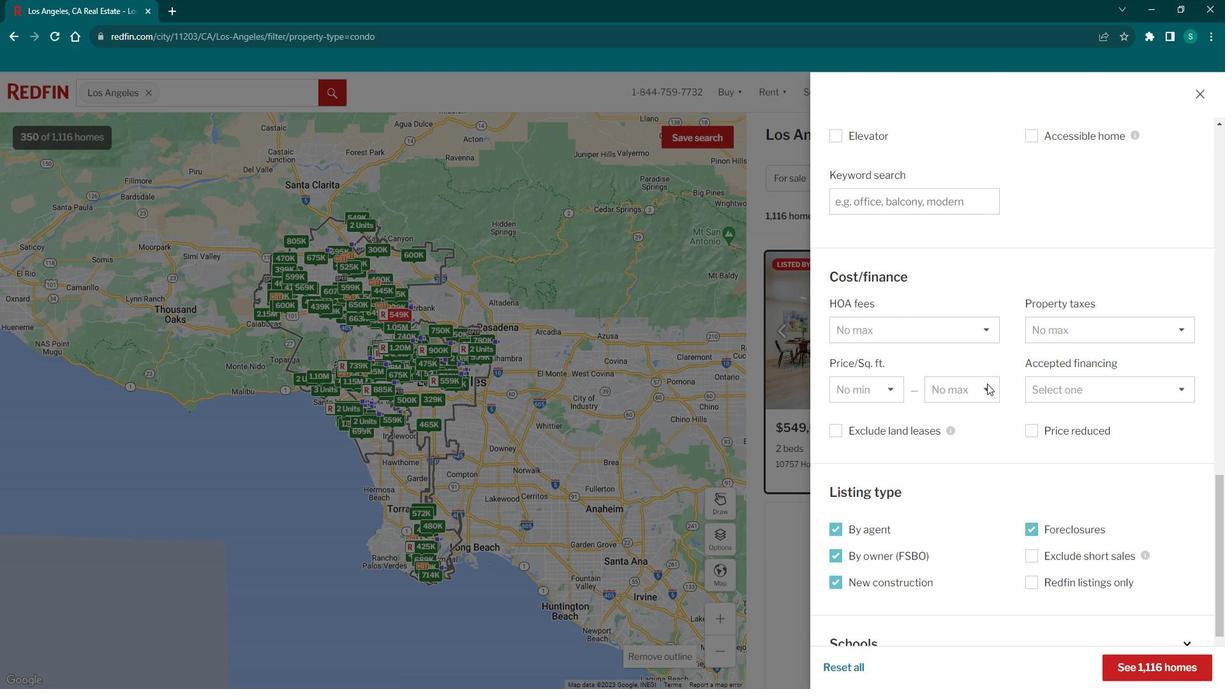 
Action: Mouse scrolled (987, 386) with delta (0, 0)
Screenshot: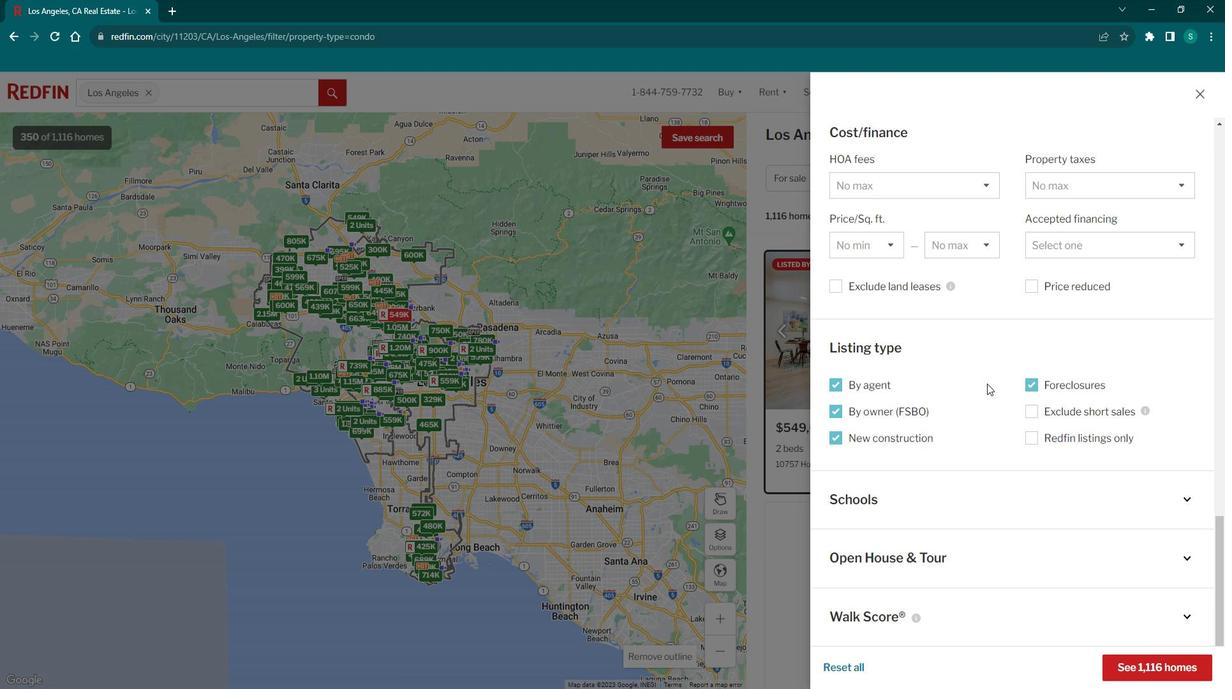 
Action: Mouse scrolled (987, 386) with delta (0, 0)
Screenshot: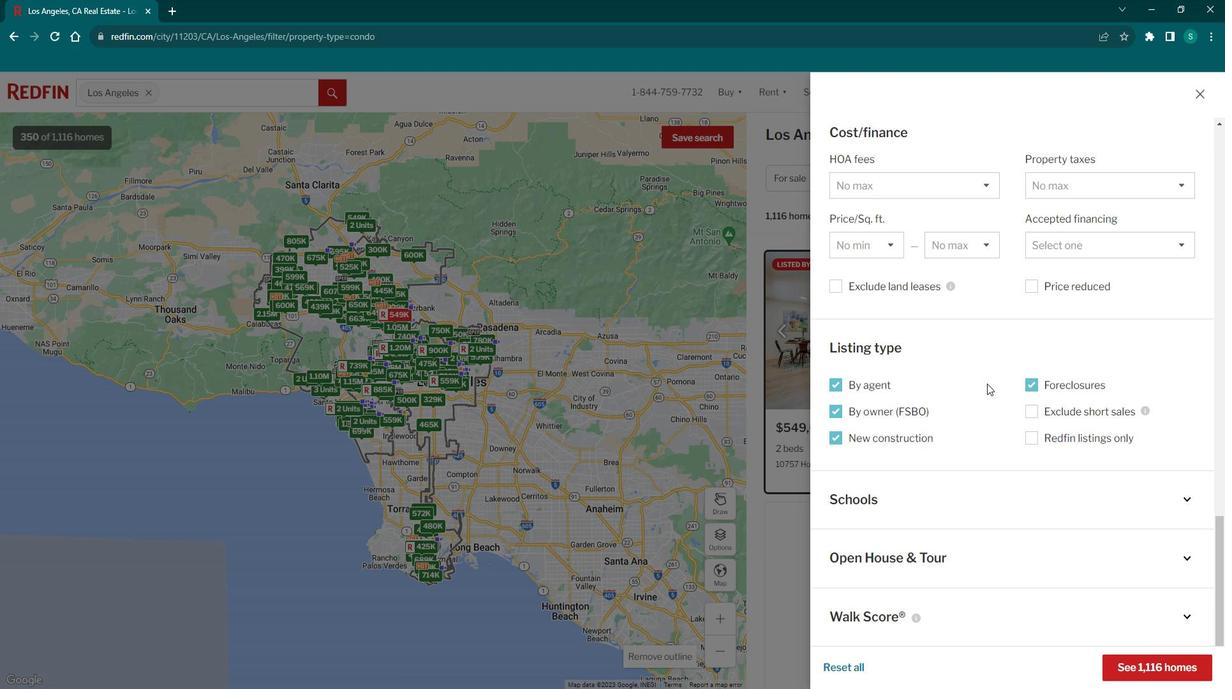 
Action: Mouse scrolled (987, 386) with delta (0, 0)
Screenshot: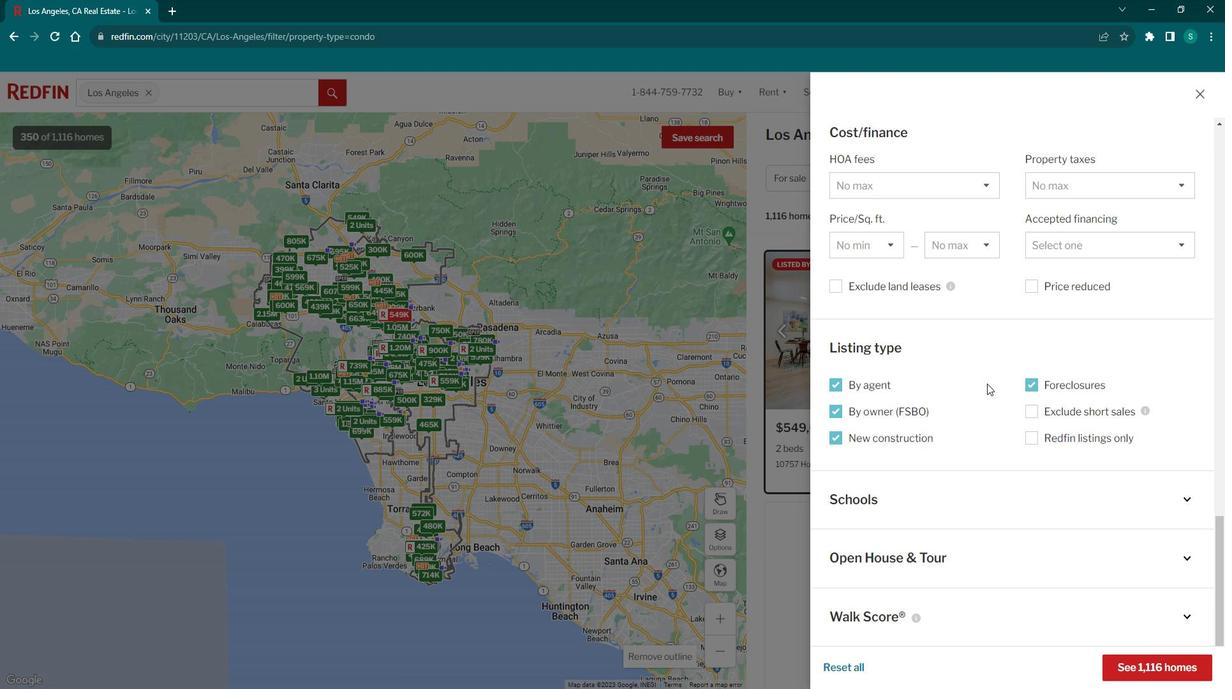 
Action: Mouse scrolled (987, 386) with delta (0, 0)
Screenshot: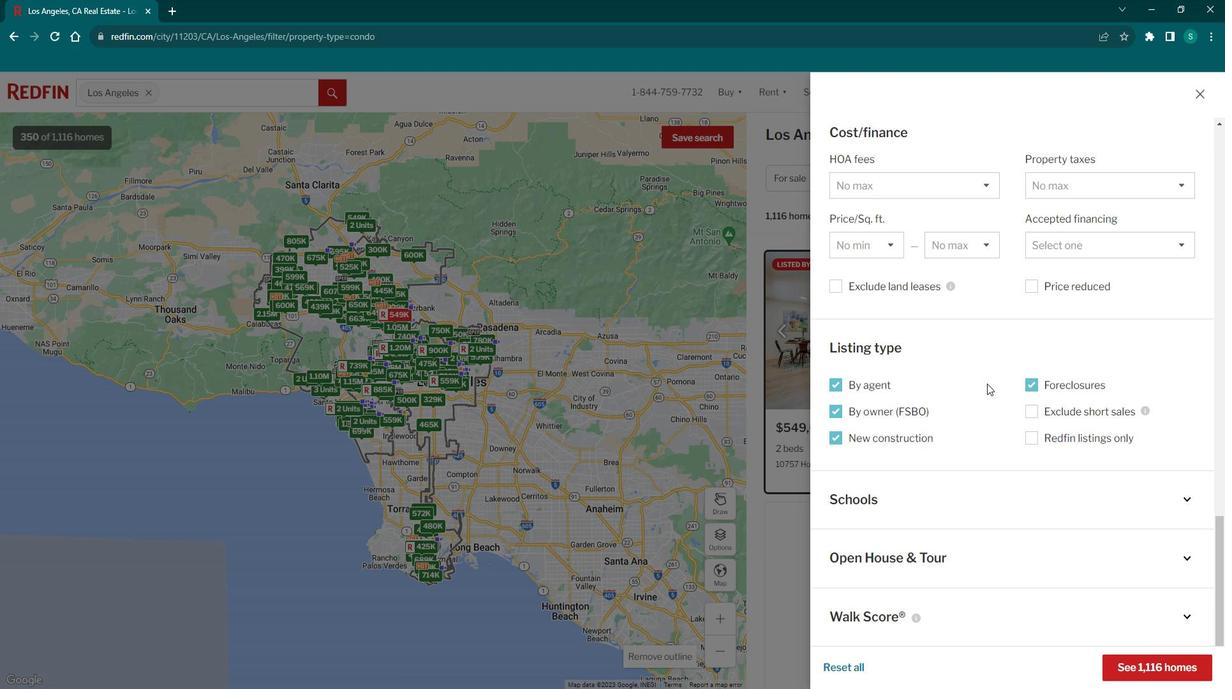 
Action: Mouse scrolled (987, 386) with delta (0, 0)
Screenshot: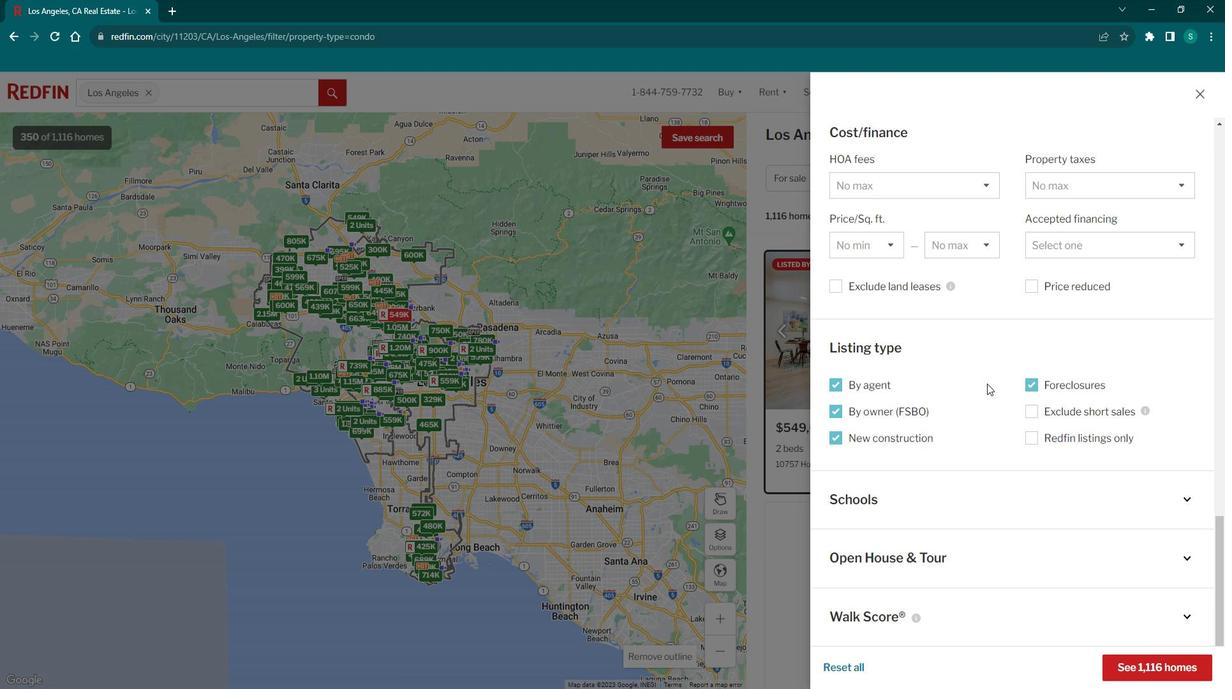 
Action: Mouse moved to (927, 536)
Screenshot: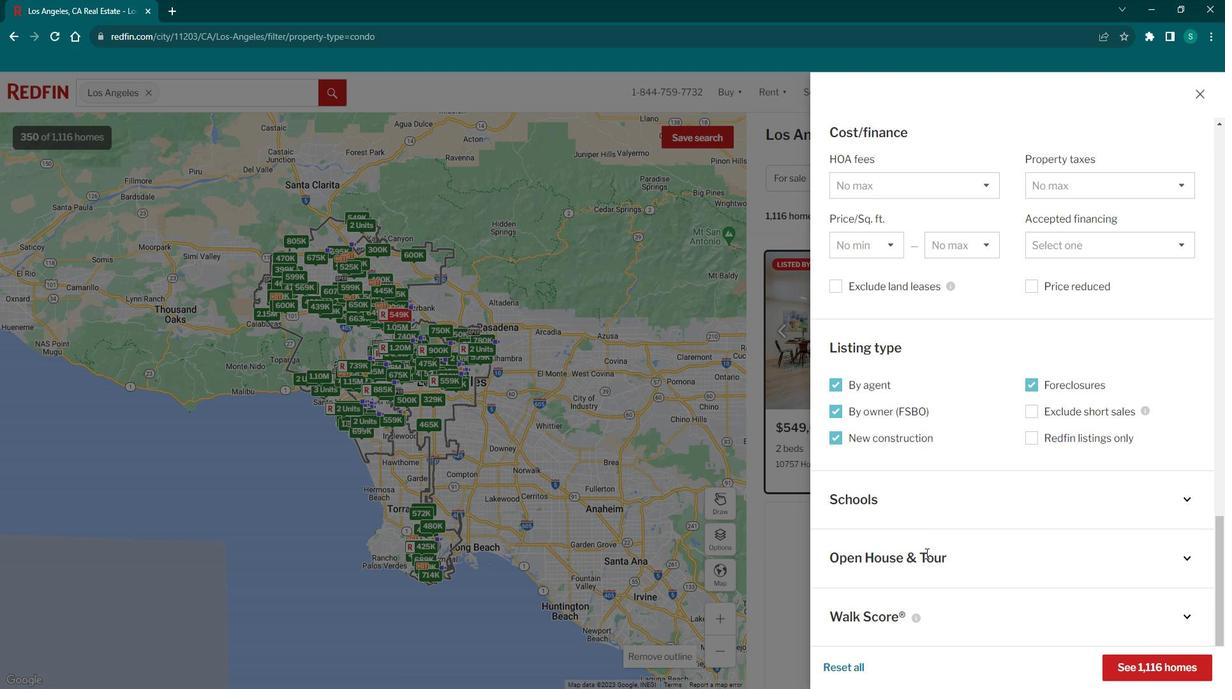 
Action: Mouse pressed left at (927, 536)
Screenshot: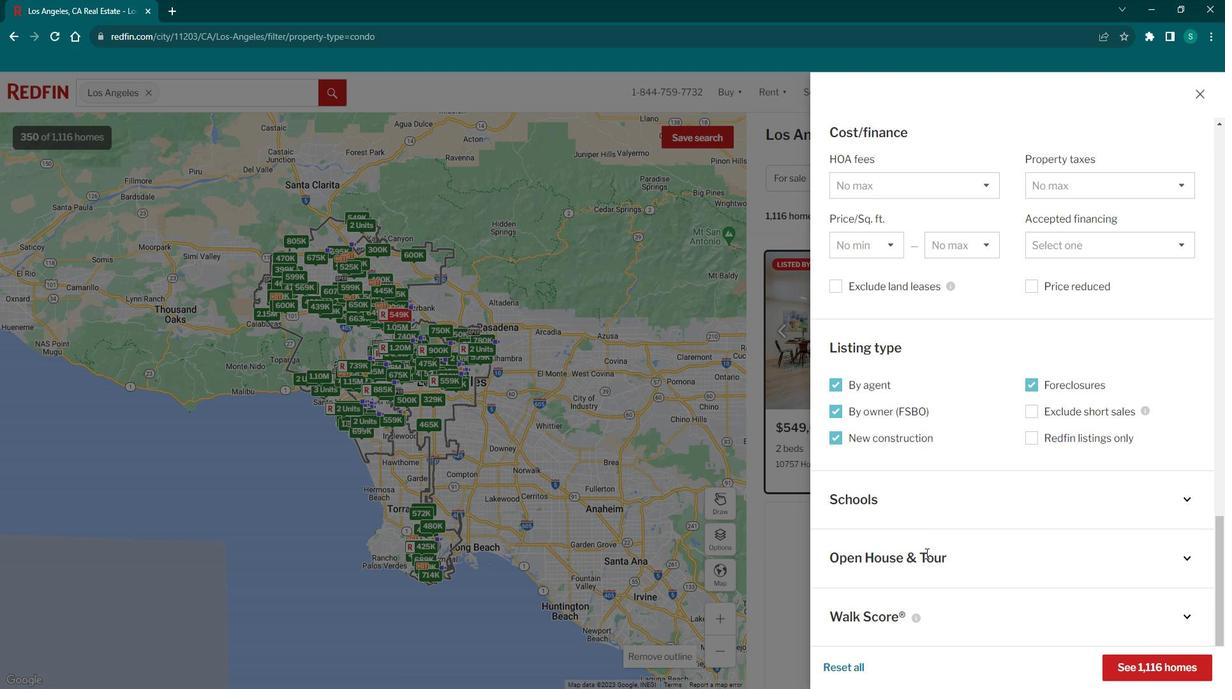 
Action: Mouse moved to (1061, 541)
Screenshot: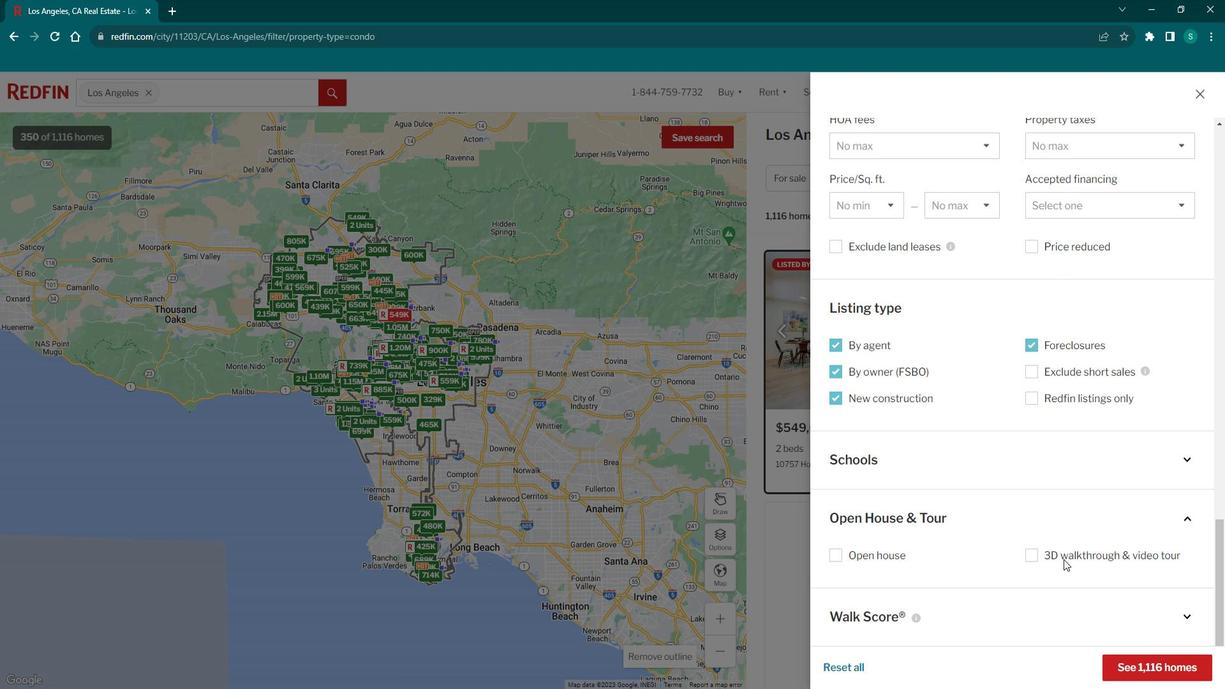 
Action: Mouse pressed left at (1061, 541)
Screenshot: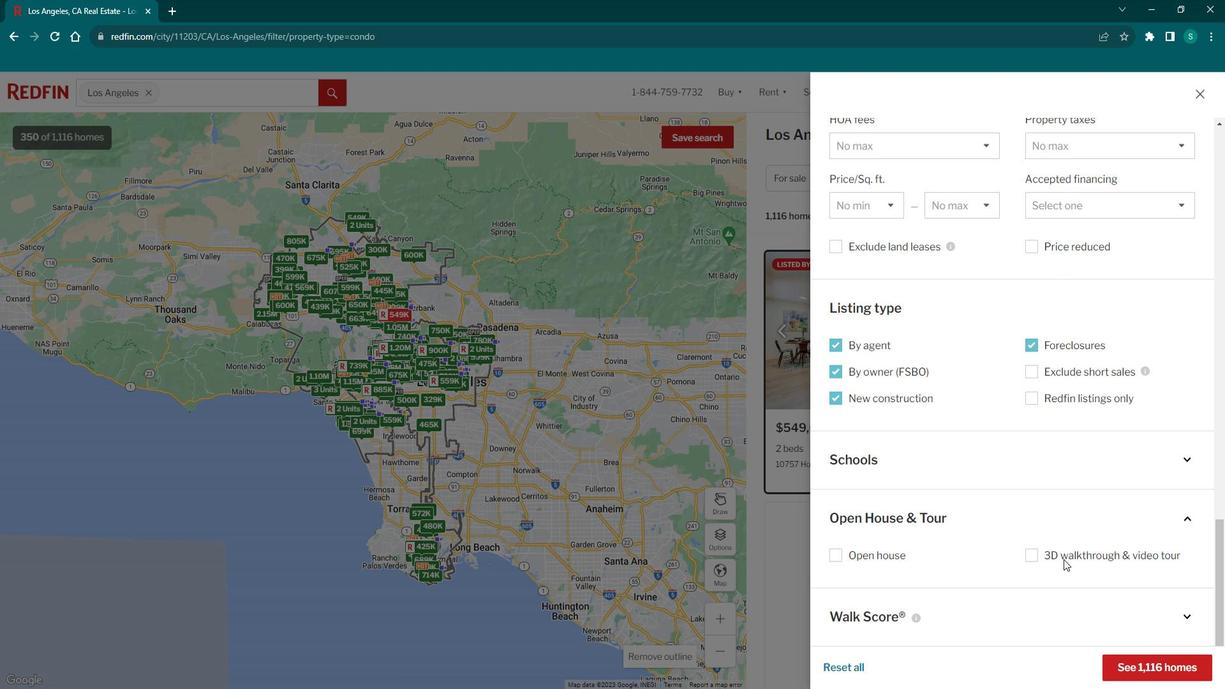 
Action: Mouse moved to (1137, 636)
Screenshot: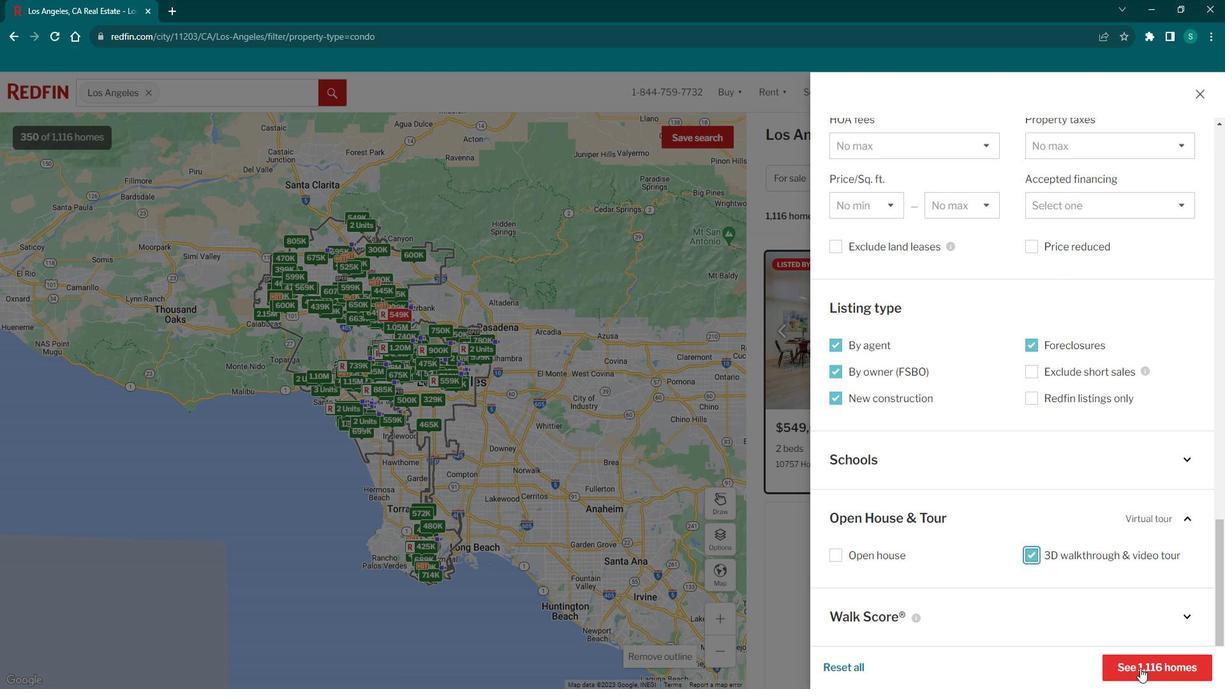 
Action: Mouse pressed left at (1137, 636)
Screenshot: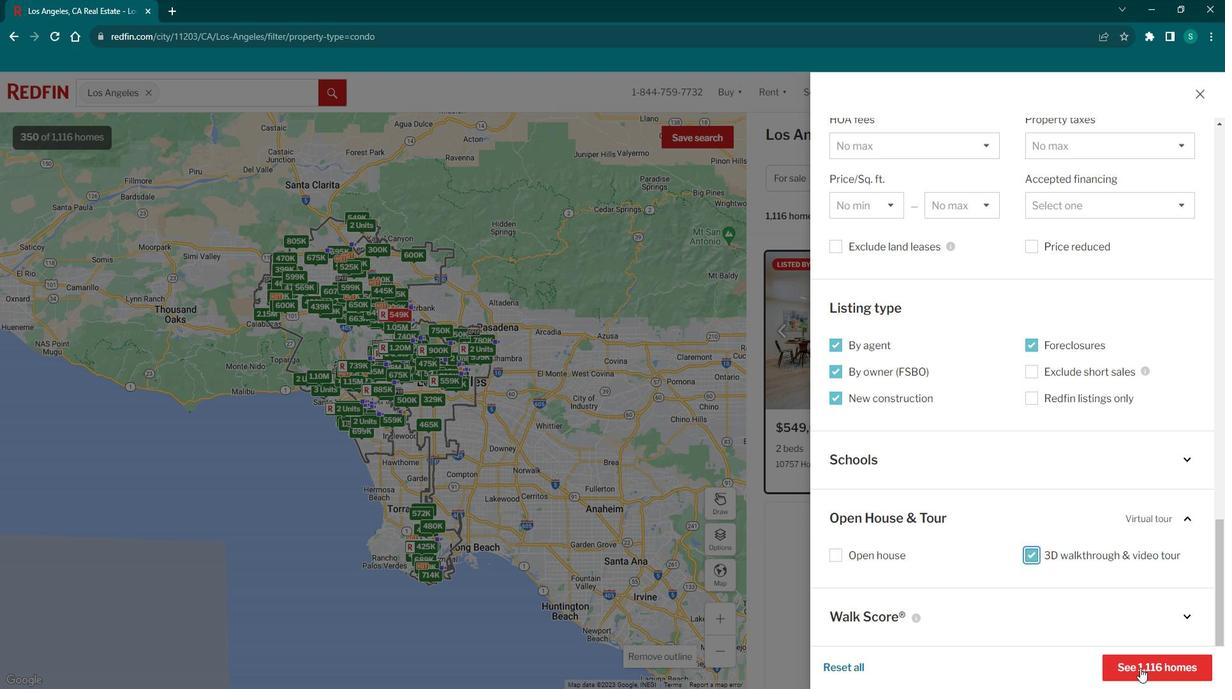 
Action: Mouse moved to (887, 396)
Screenshot: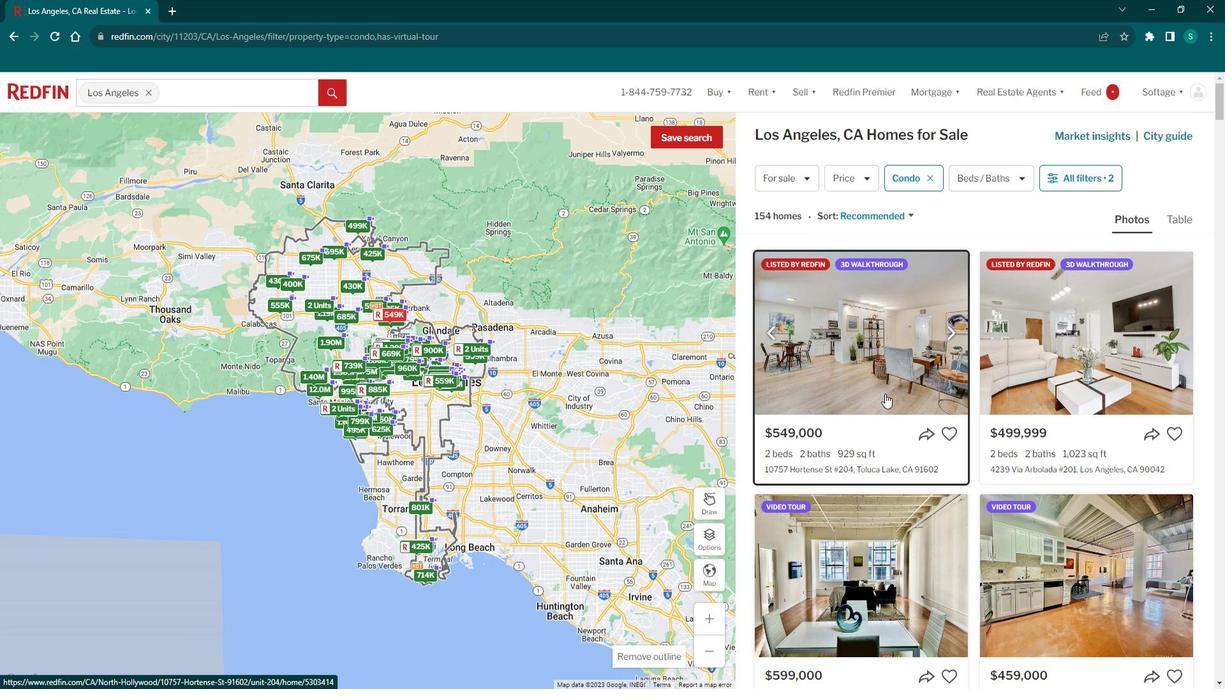 
Action: Mouse scrolled (887, 395) with delta (0, 0)
Screenshot: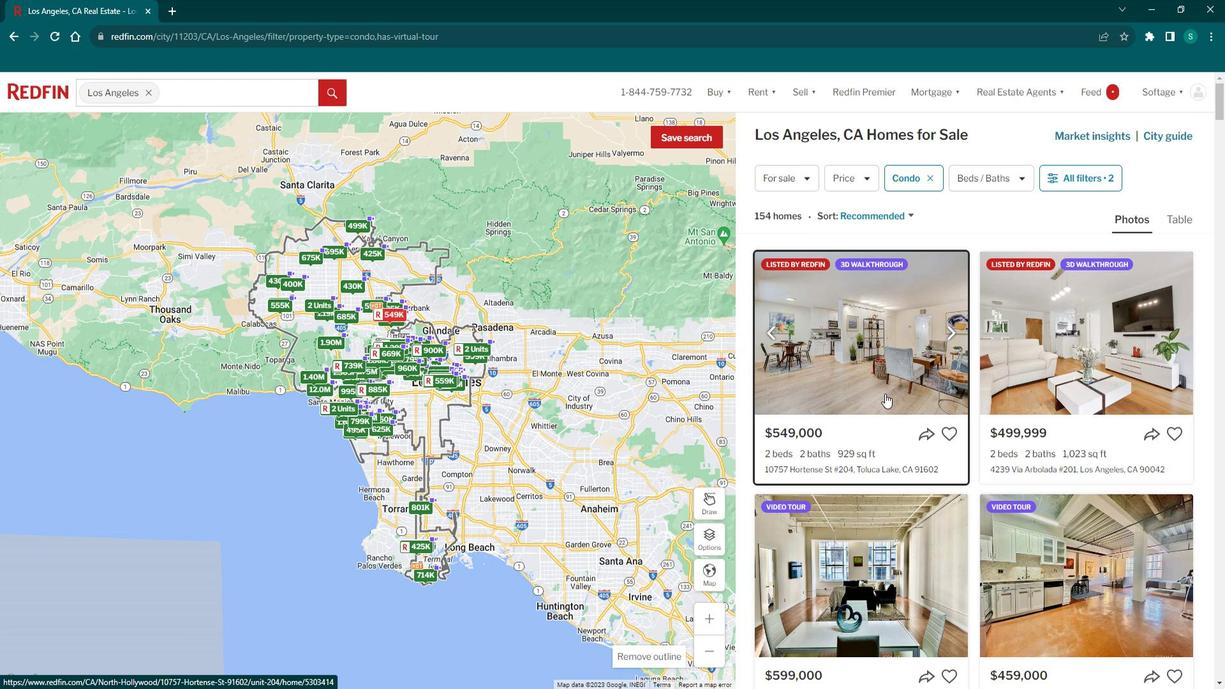 
Action: Mouse scrolled (887, 395) with delta (0, 0)
Screenshot: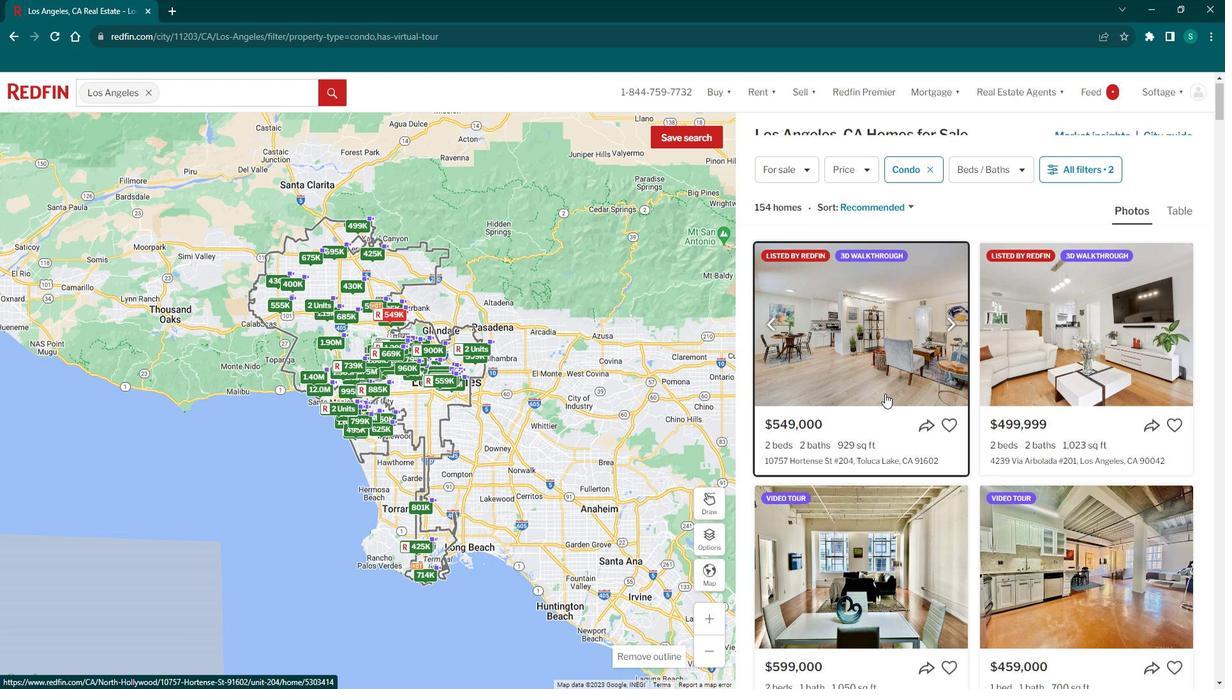 
Action: Mouse scrolled (887, 396) with delta (0, 0)
Screenshot: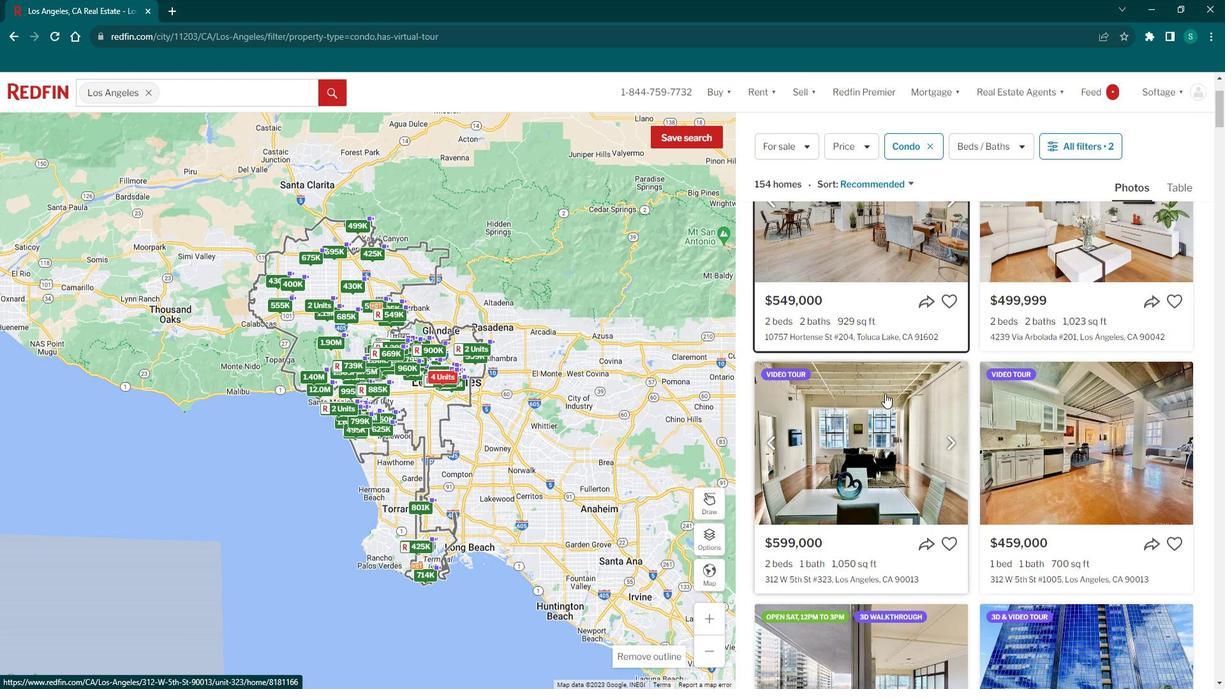 
Action: Mouse moved to (893, 369)
Screenshot: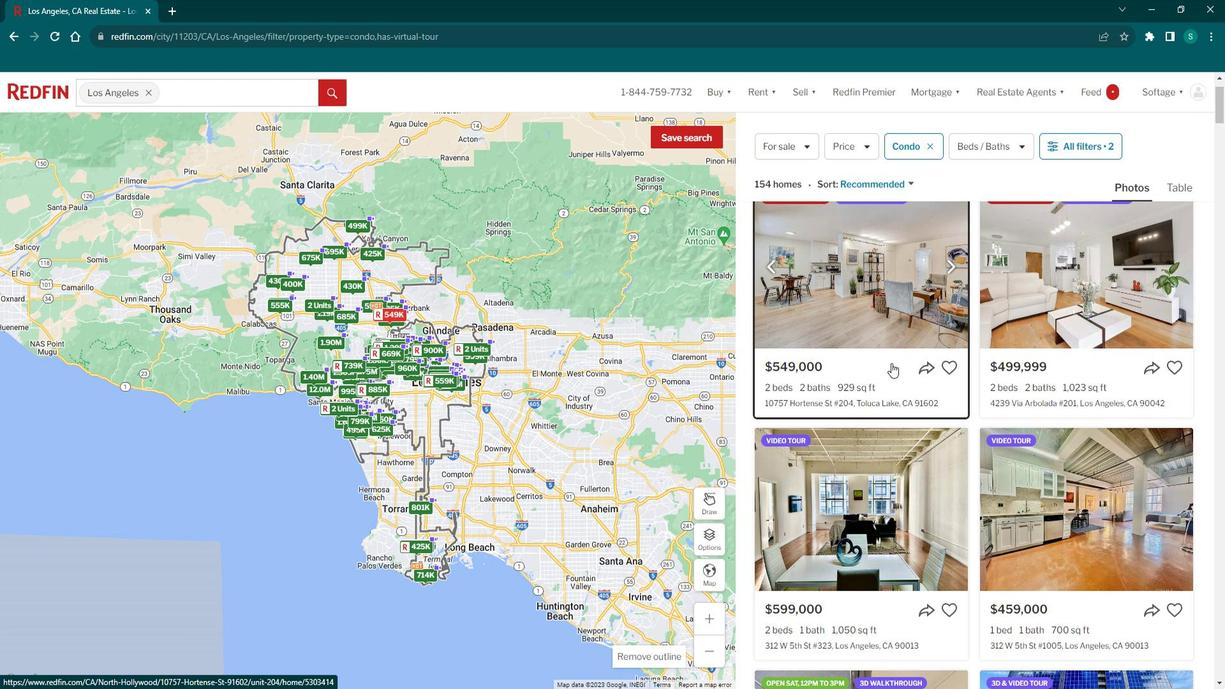 
Action: Mouse pressed left at (893, 369)
Screenshot: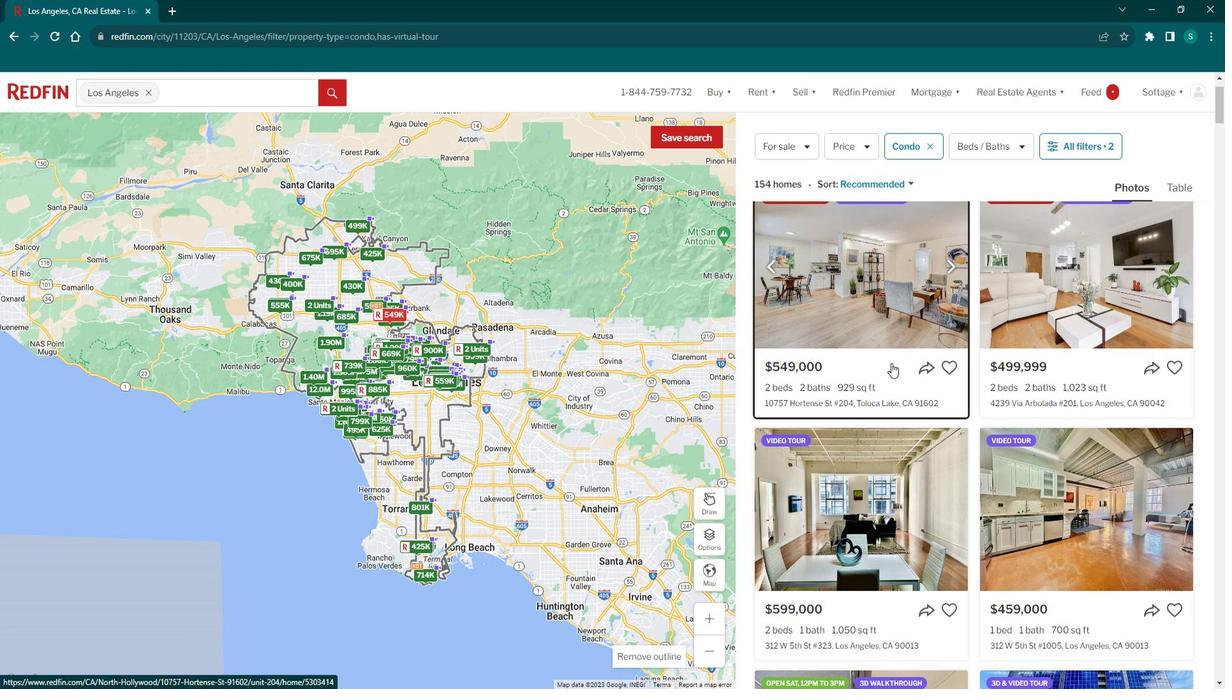 
Action: Mouse moved to (482, 329)
Screenshot: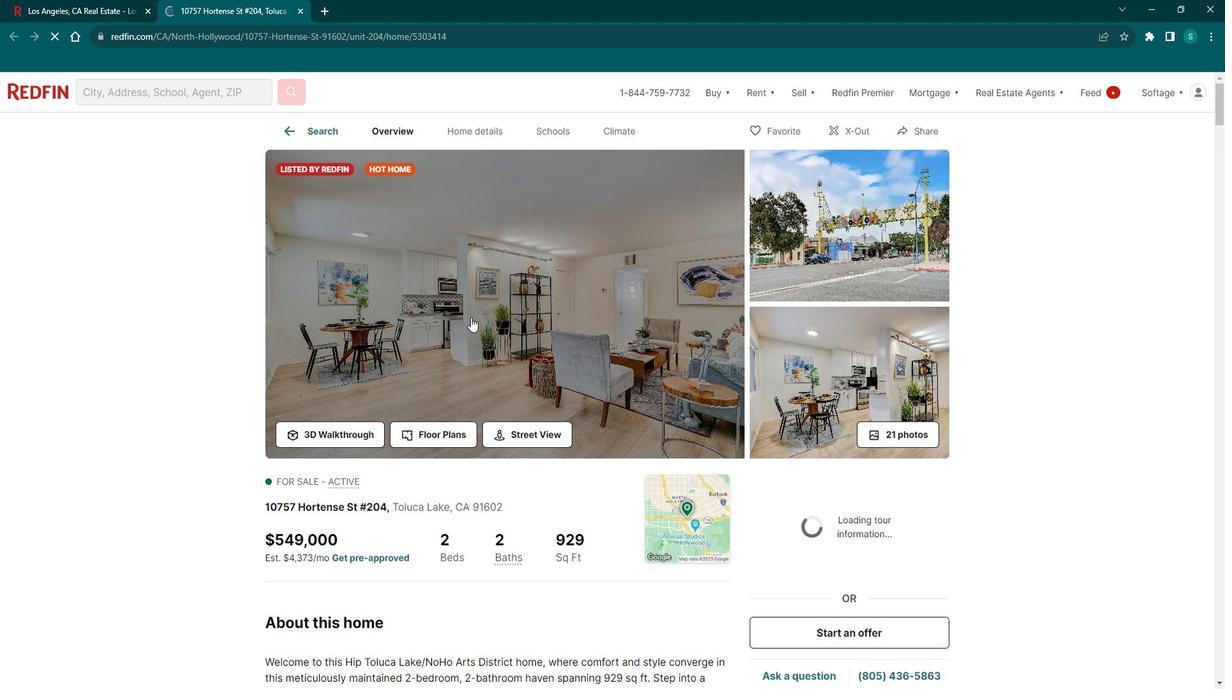 
Action: Mouse pressed left at (482, 329)
Screenshot: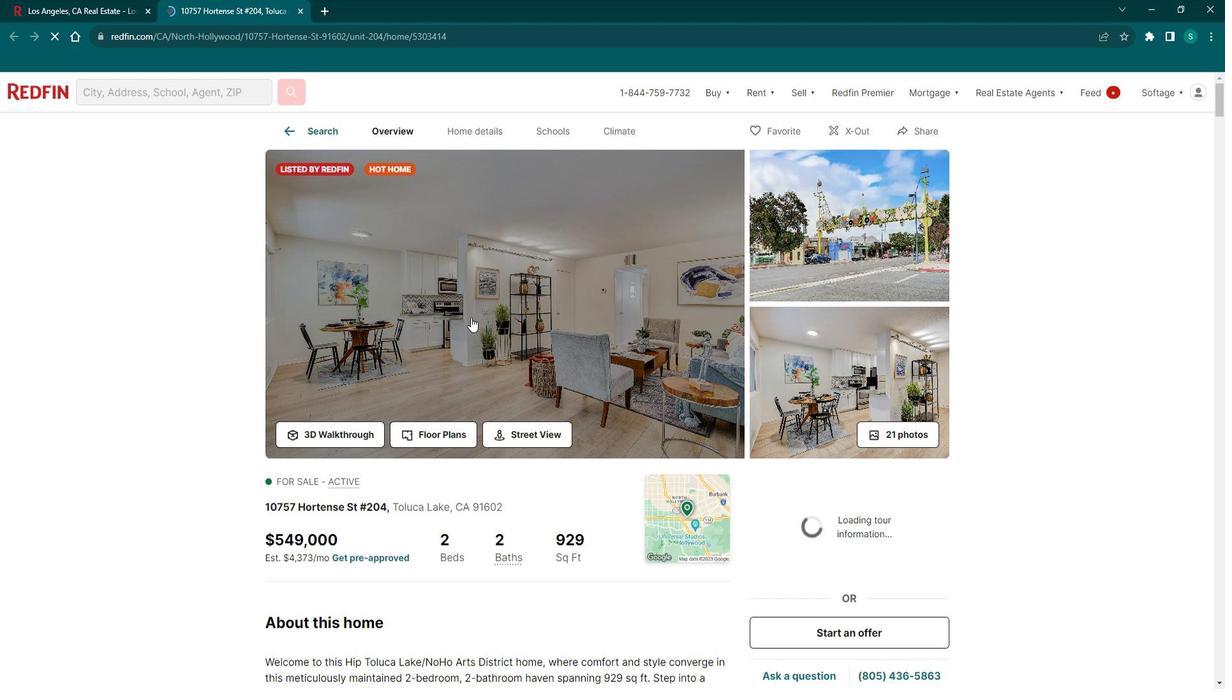 
Action: Mouse moved to (231, 229)
Screenshot: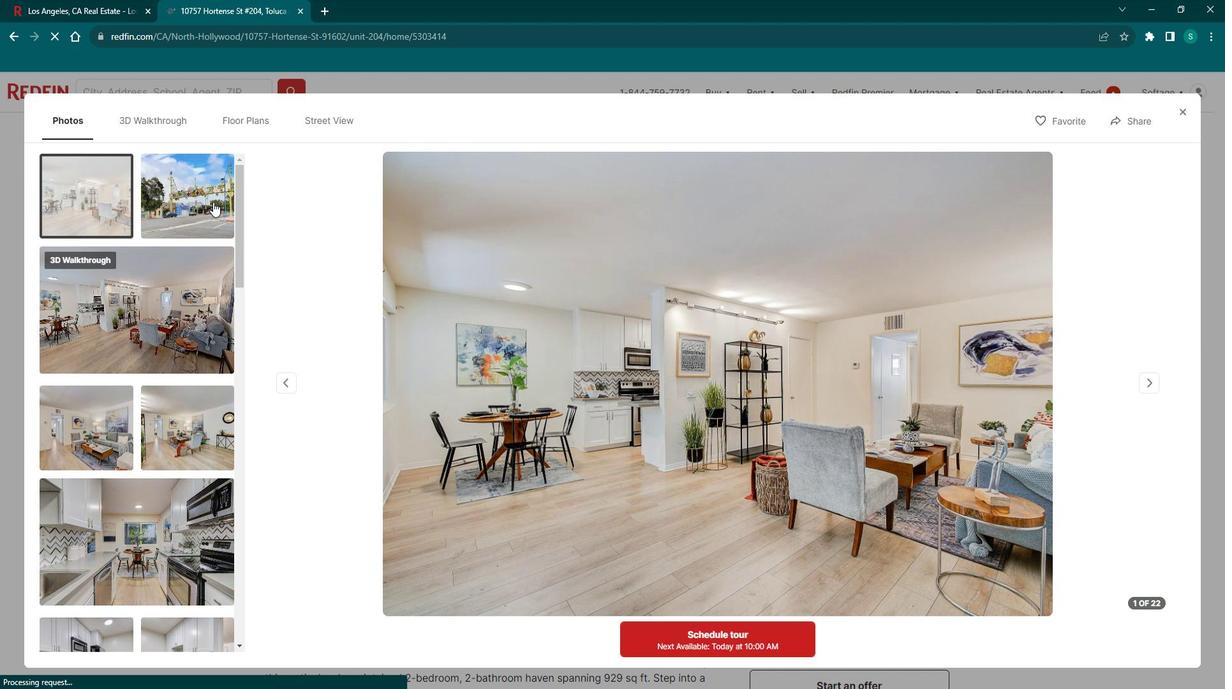 
Action: Mouse pressed left at (231, 229)
Screenshot: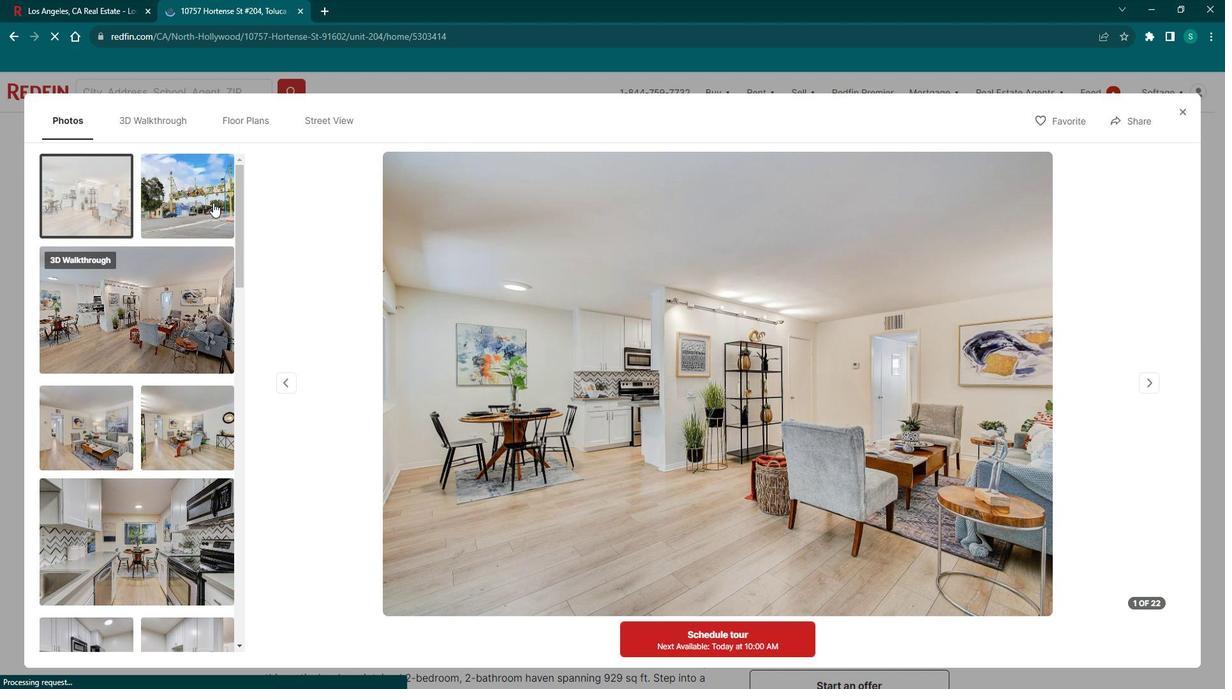 
Action: Mouse moved to (160, 319)
Screenshot: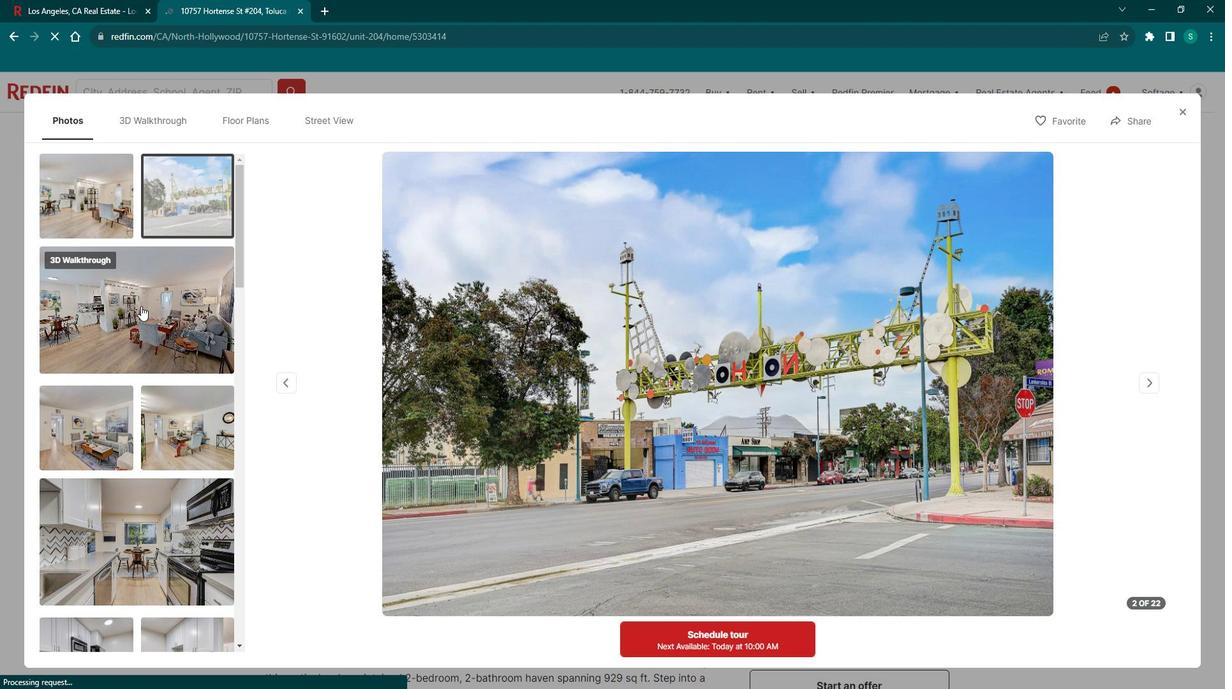 
Action: Mouse pressed left at (160, 319)
Screenshot: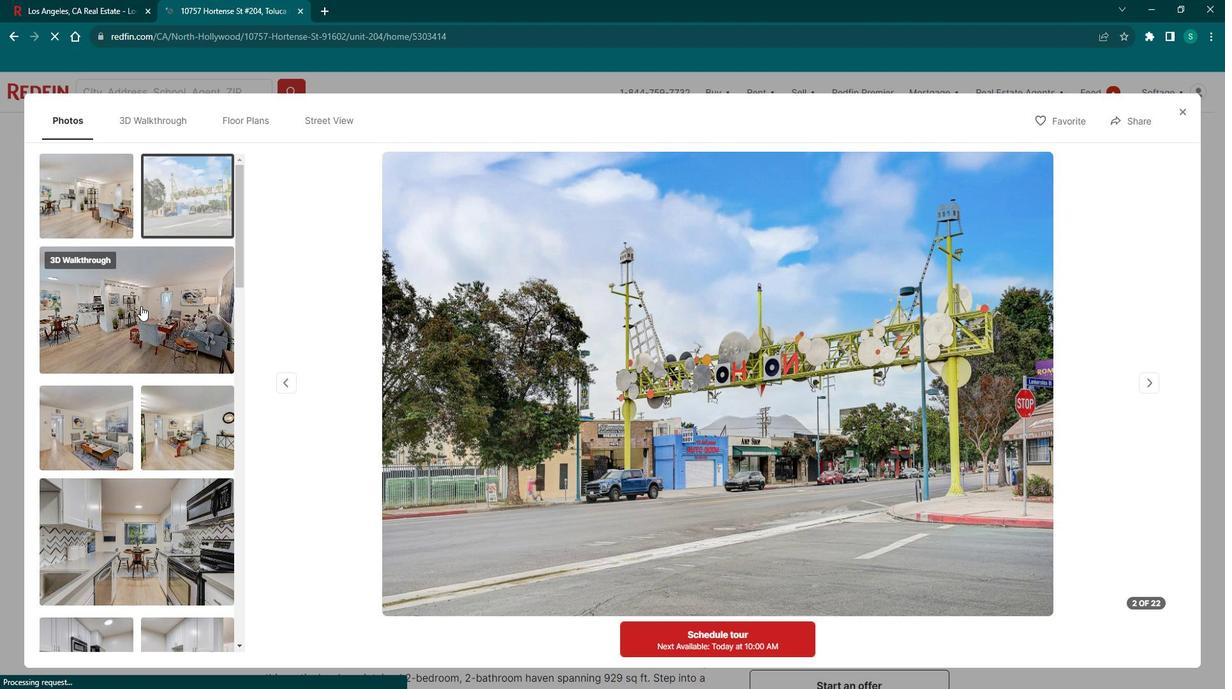 
Action: Mouse moved to (130, 402)
Screenshot: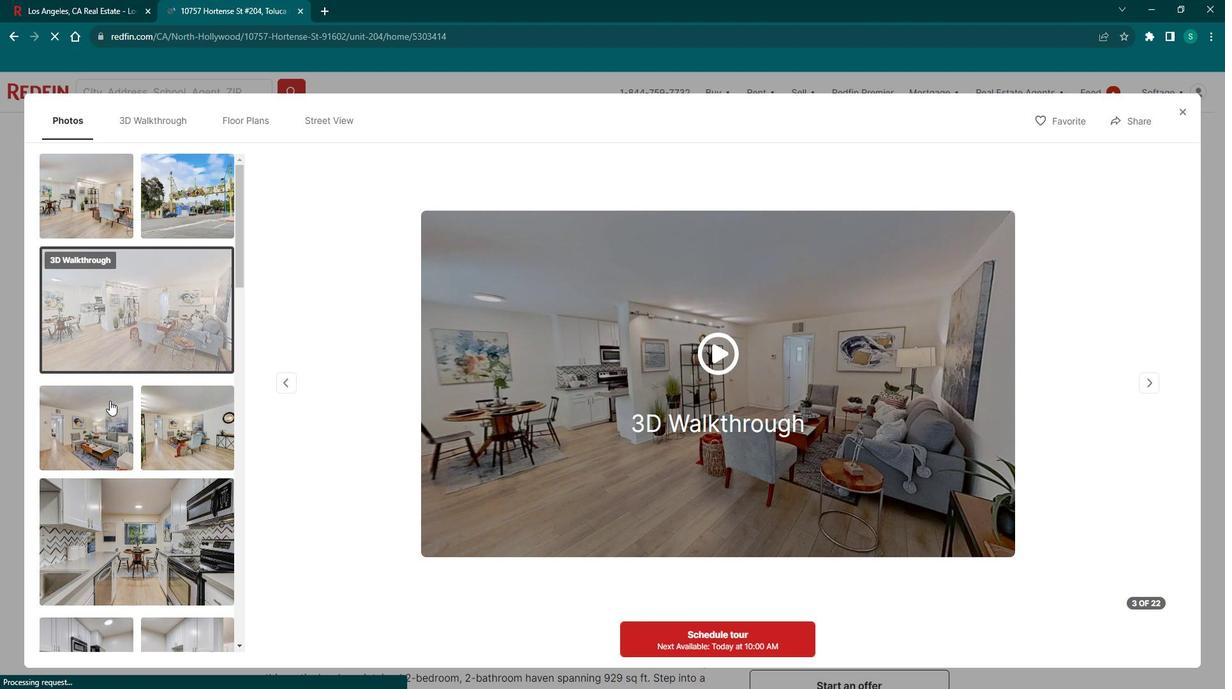 
Action: Mouse pressed left at (130, 402)
Screenshot: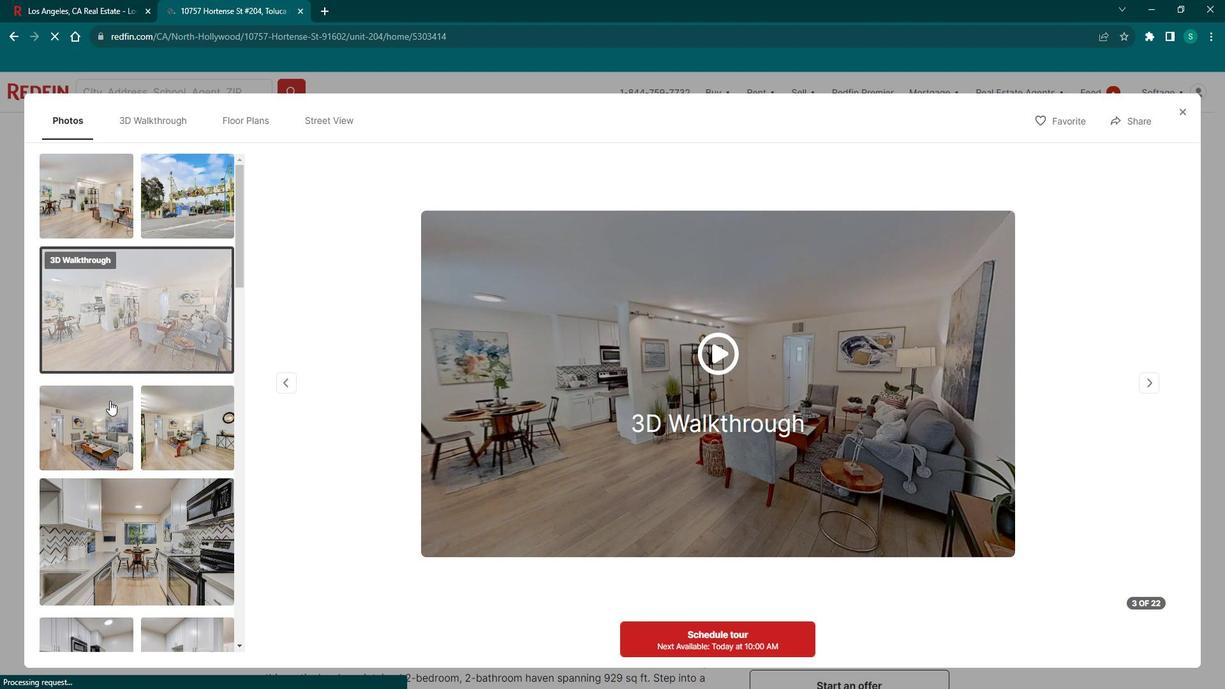 
Action: Mouse moved to (181, 416)
Screenshot: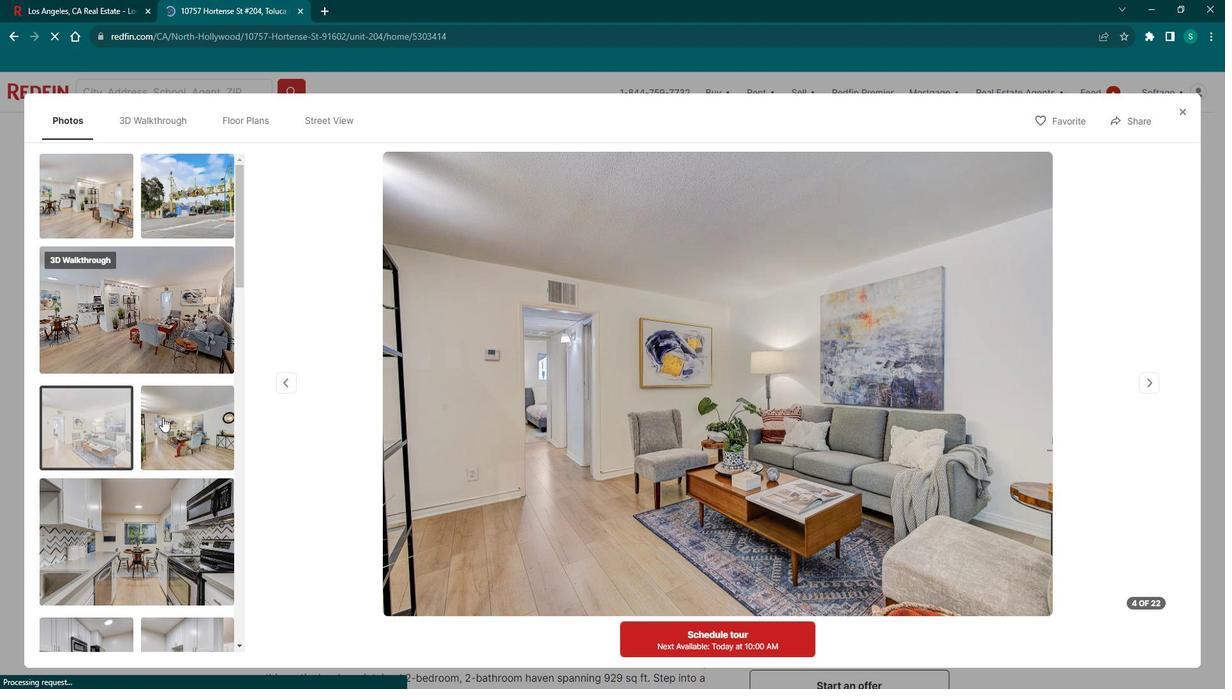 
Action: Mouse pressed left at (181, 416)
Screenshot: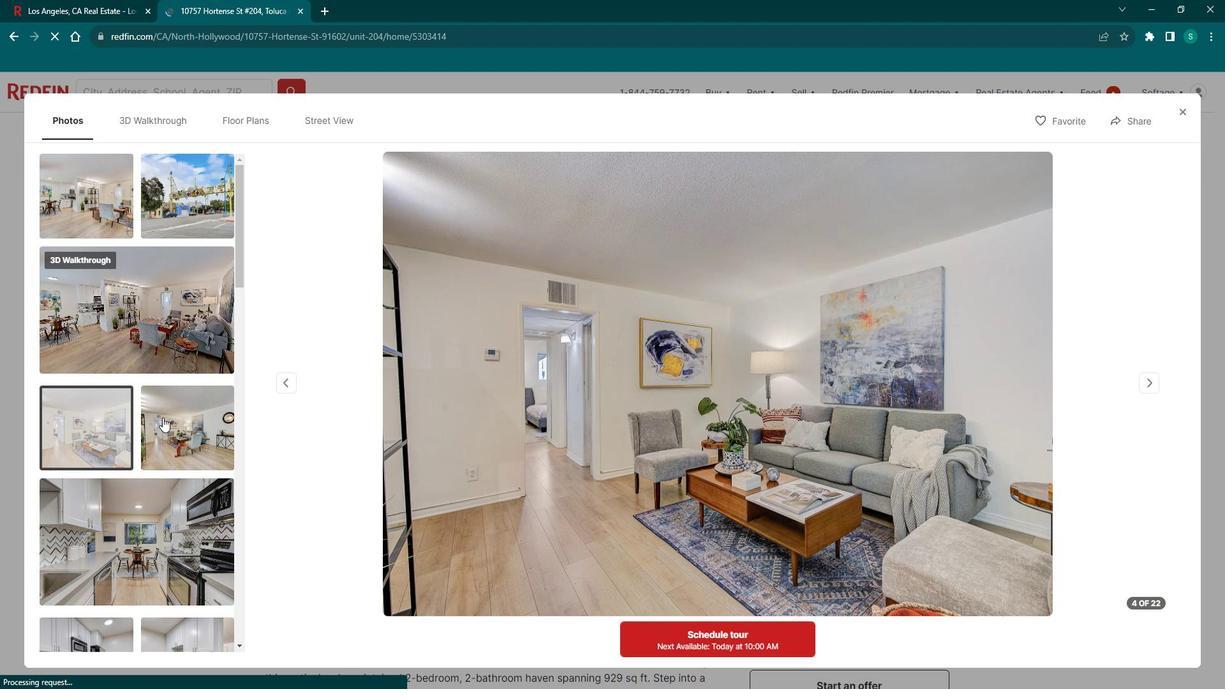 
Action: Mouse moved to (150, 497)
Screenshot: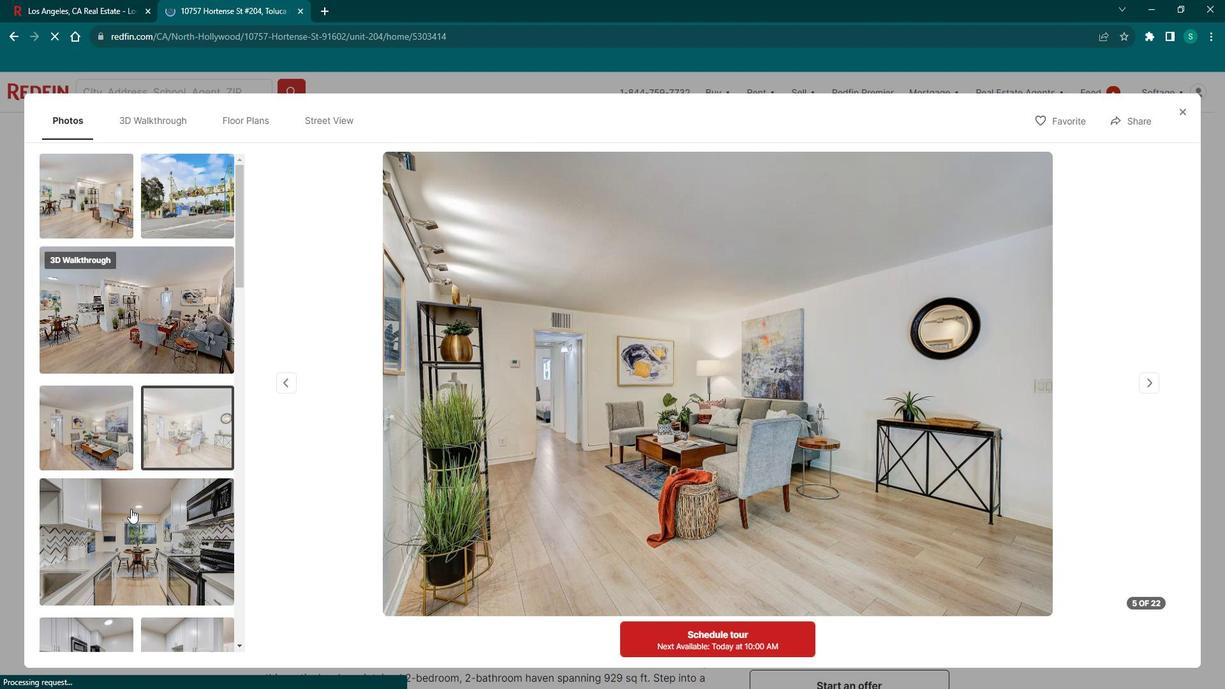 
Action: Mouse pressed left at (150, 497)
Screenshot: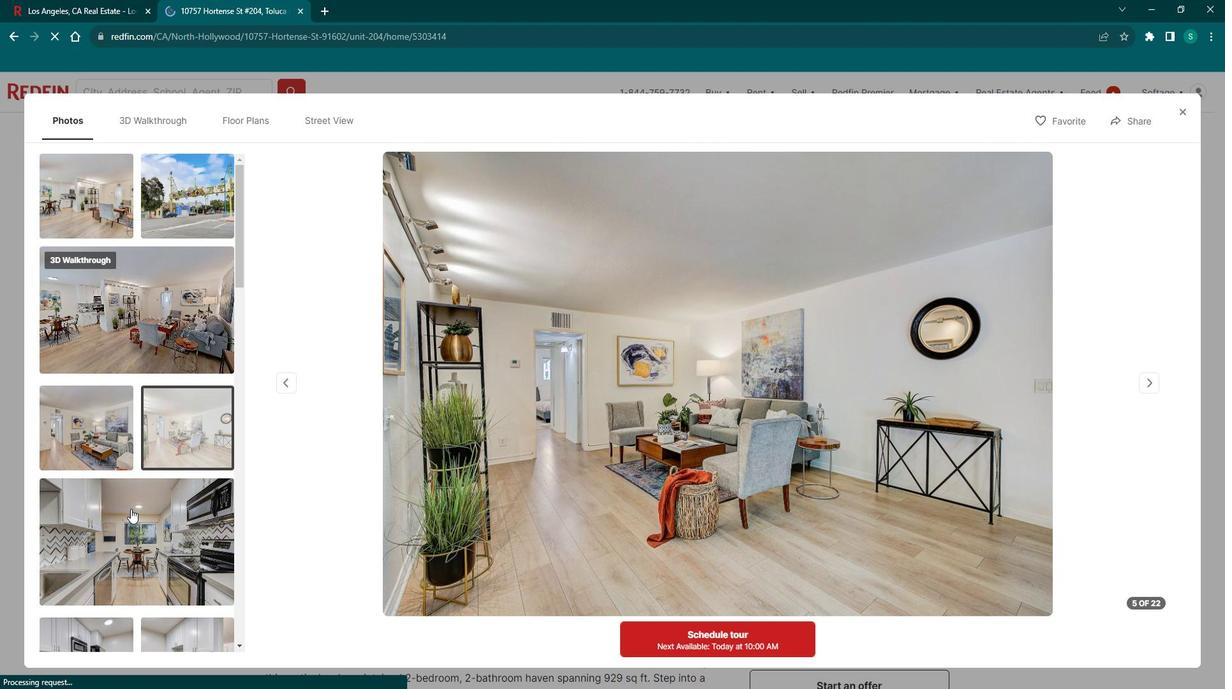 
Action: Mouse moved to (157, 468)
Screenshot: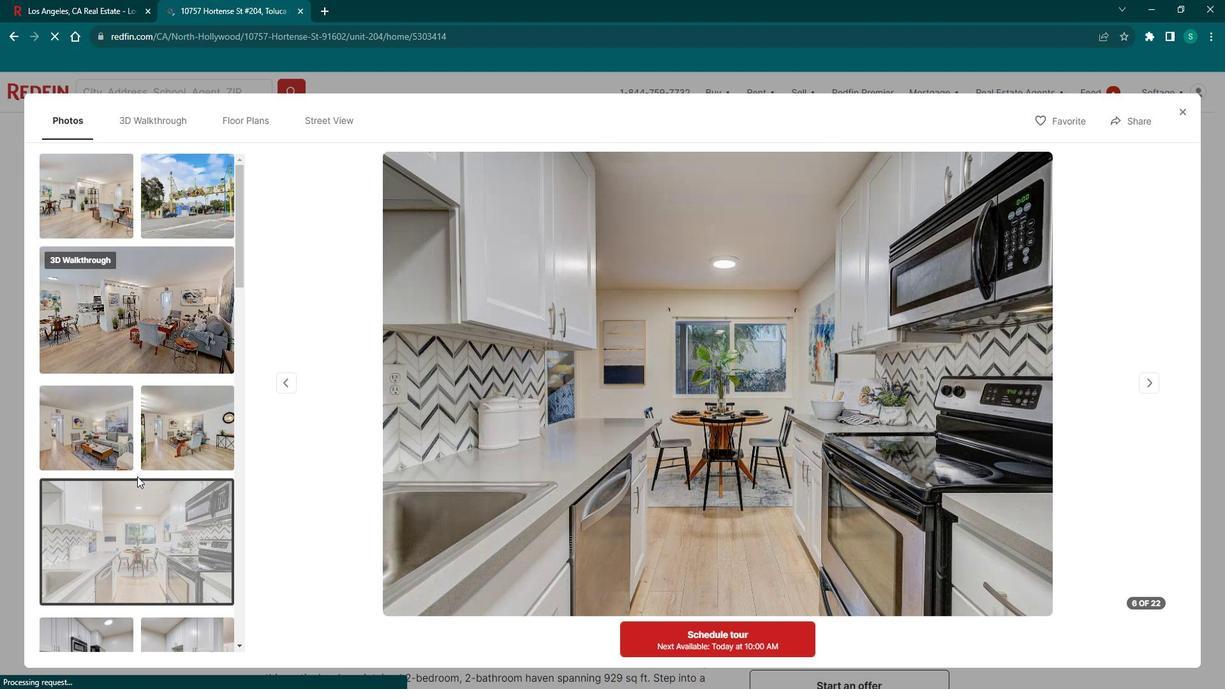 
Action: Mouse scrolled (157, 467) with delta (0, 0)
Screenshot: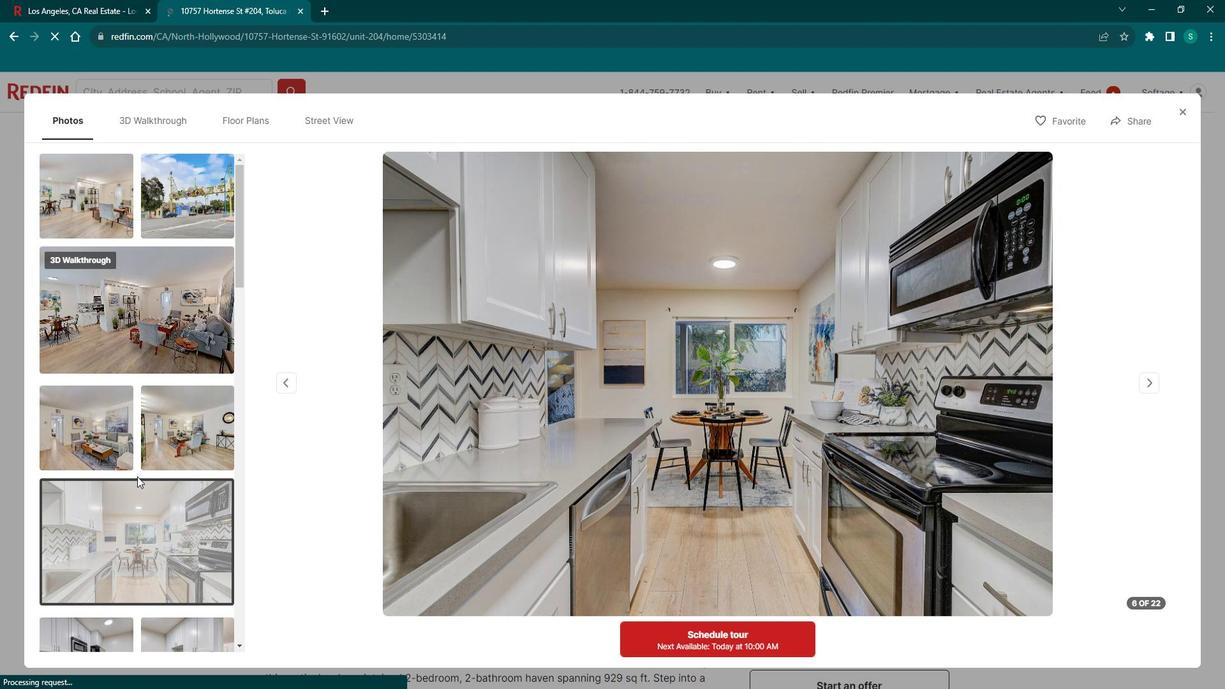 
Action: Mouse scrolled (157, 467) with delta (0, 0)
Screenshot: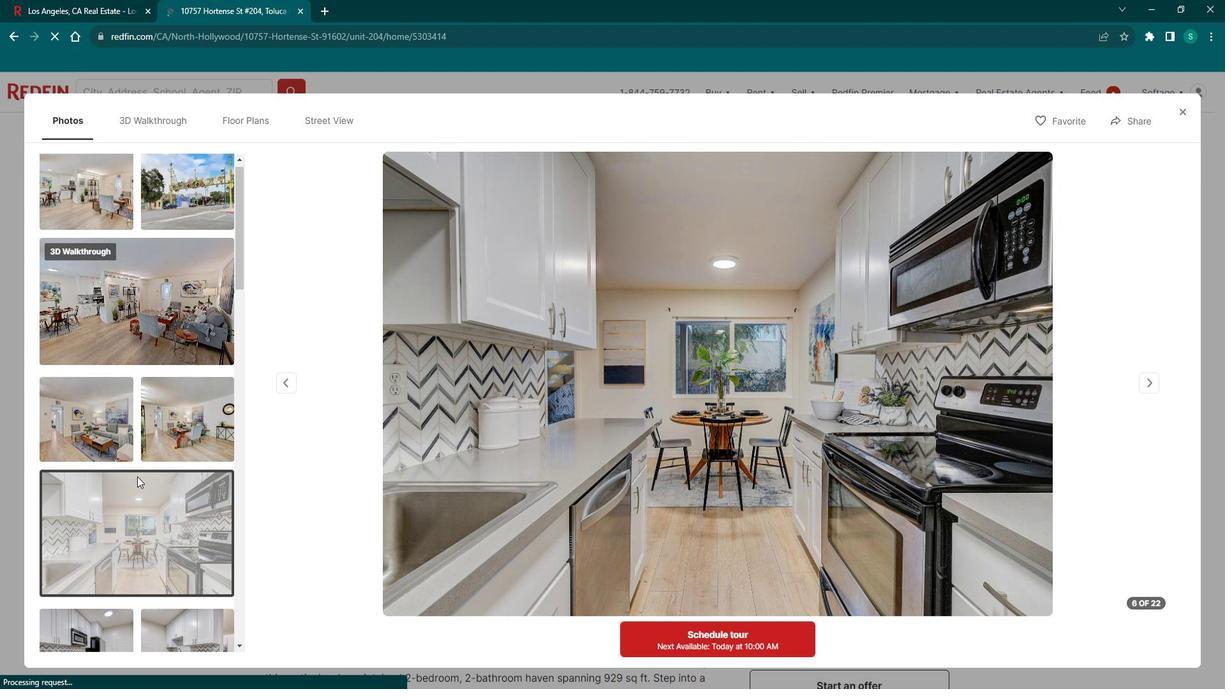 
Action: Mouse scrolled (157, 467) with delta (0, 0)
Screenshot: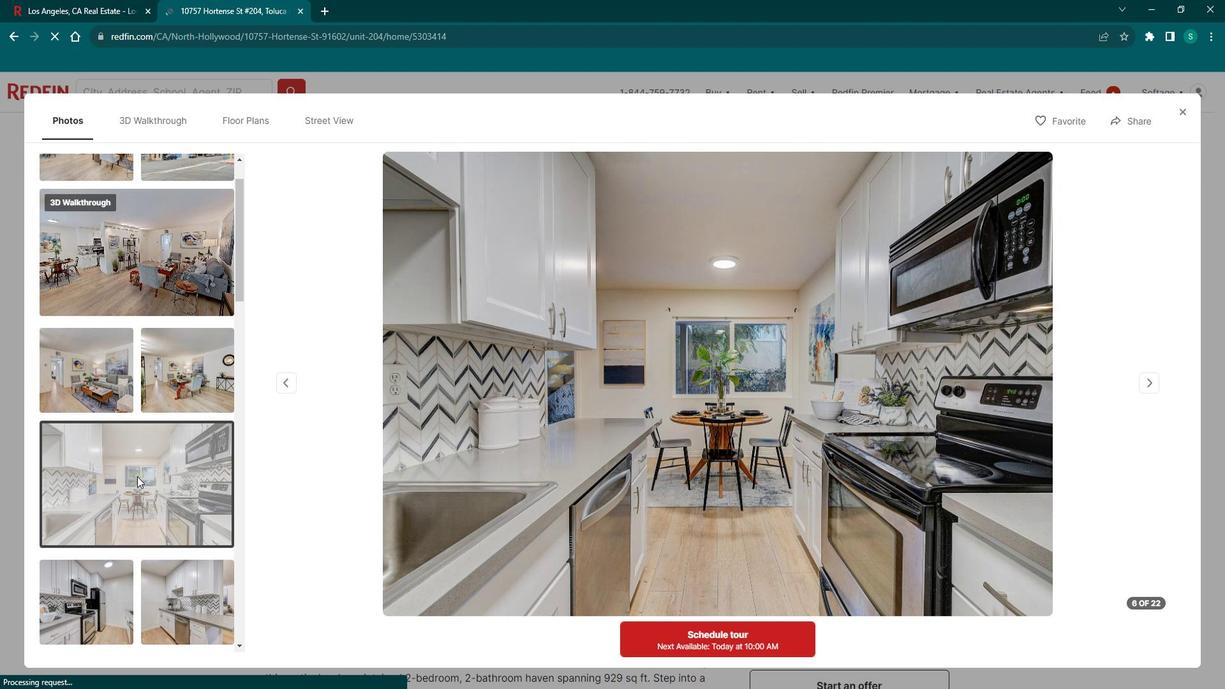 
Action: Mouse scrolled (157, 467) with delta (0, 0)
Screenshot: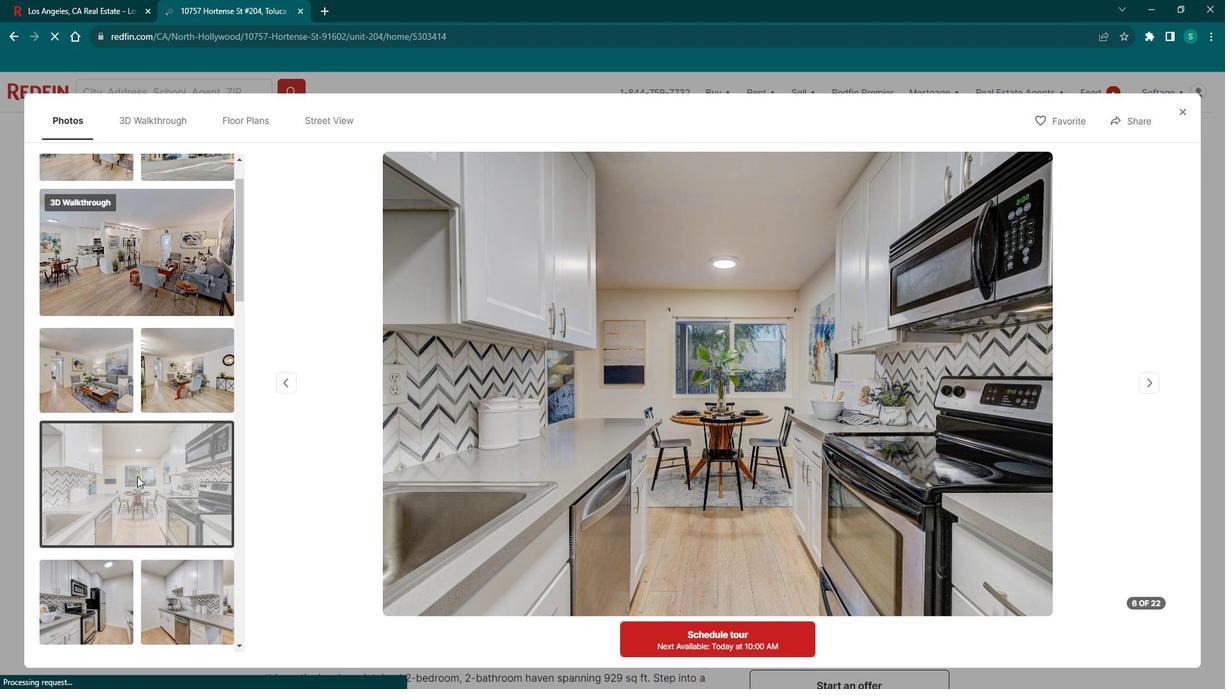 
Action: Mouse moved to (157, 462)
Screenshot: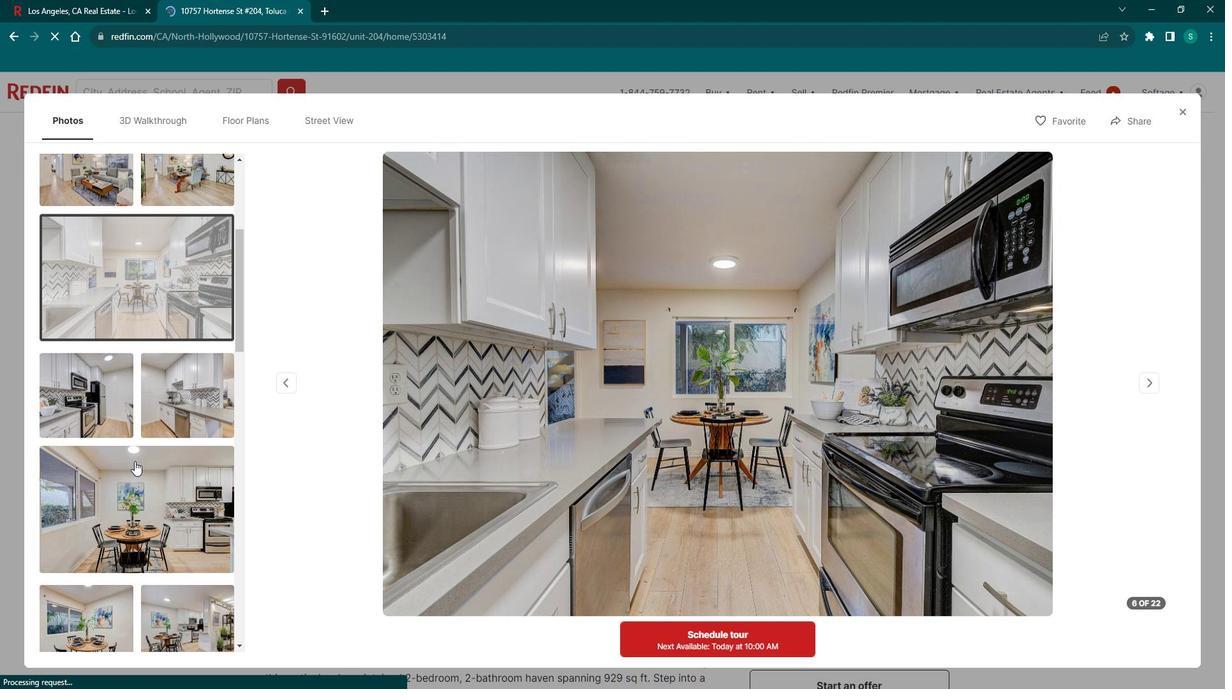 
Action: Mouse scrolled (157, 463) with delta (0, 0)
Screenshot: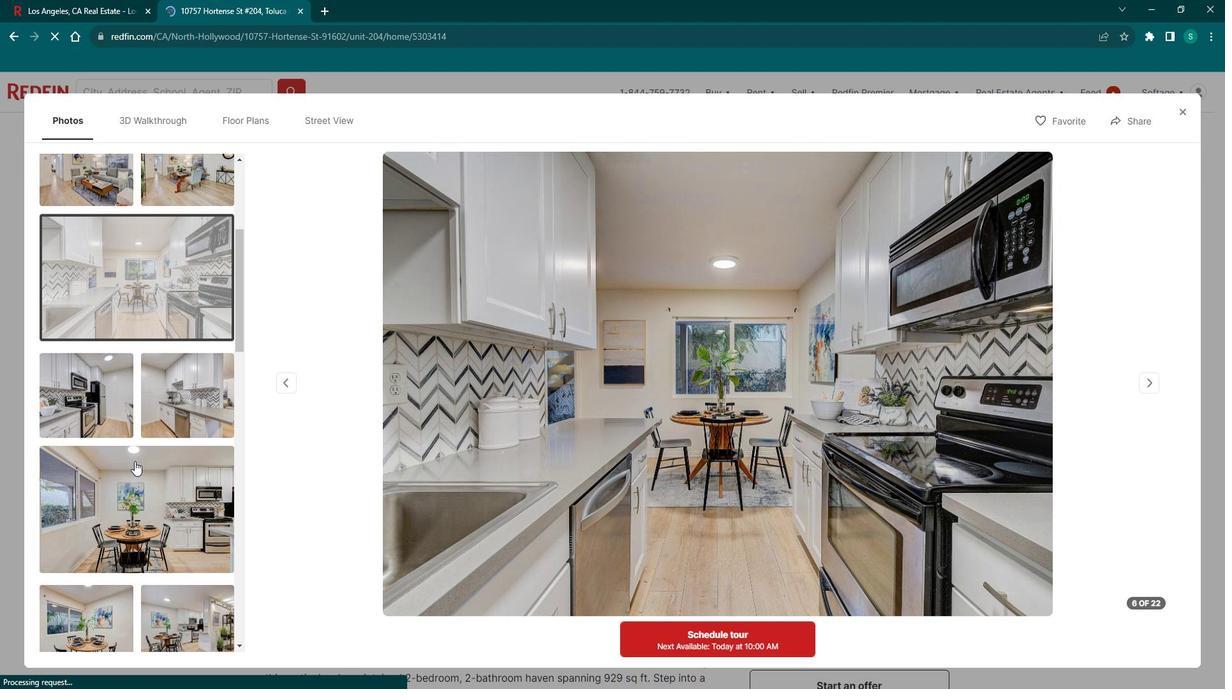 
Action: Mouse moved to (128, 422)
Screenshot: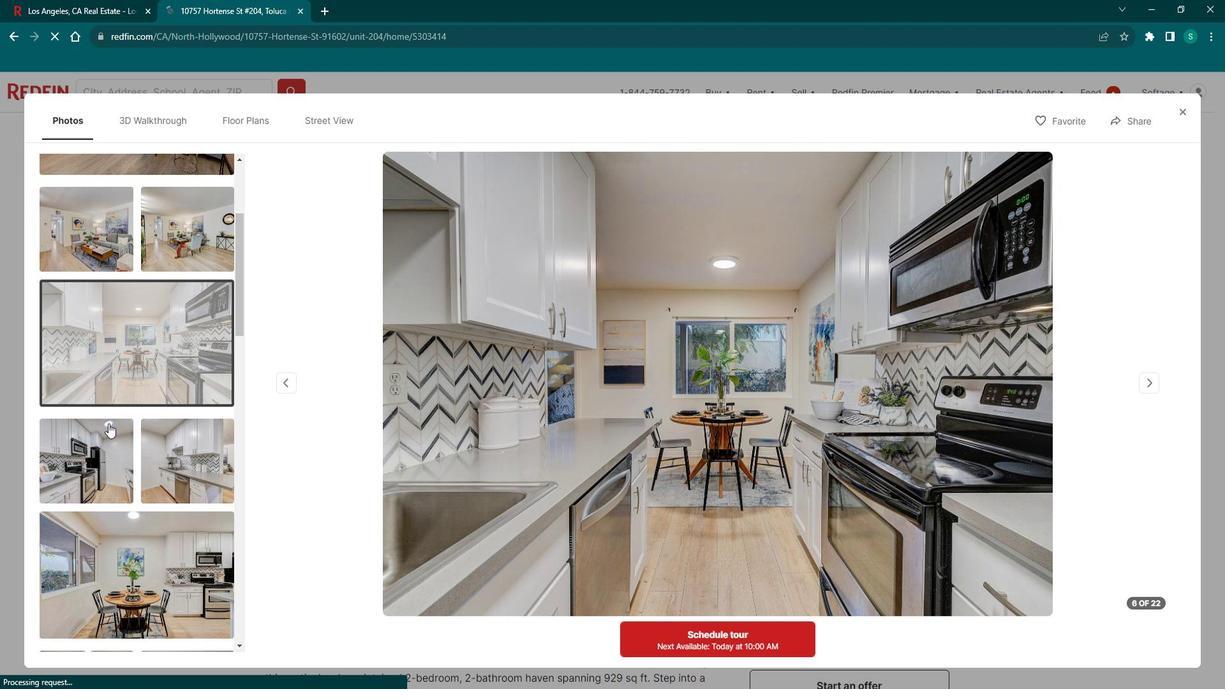 
Action: Mouse pressed left at (128, 422)
Screenshot: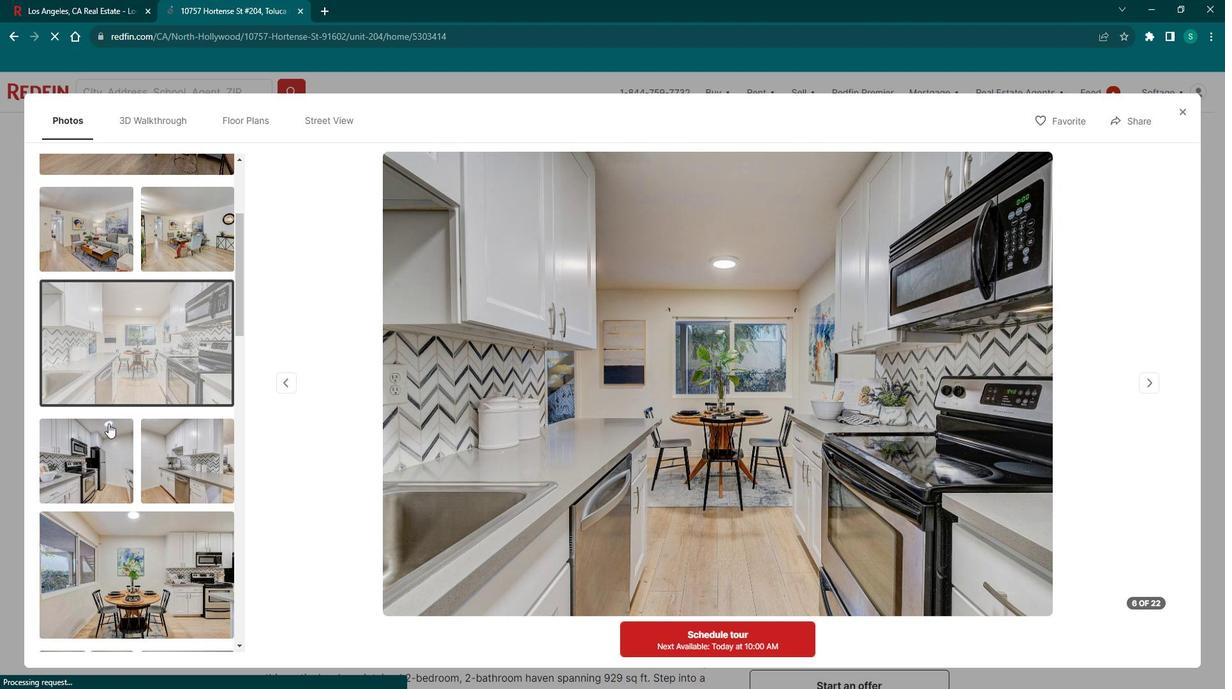 
Action: Mouse moved to (231, 448)
Screenshot: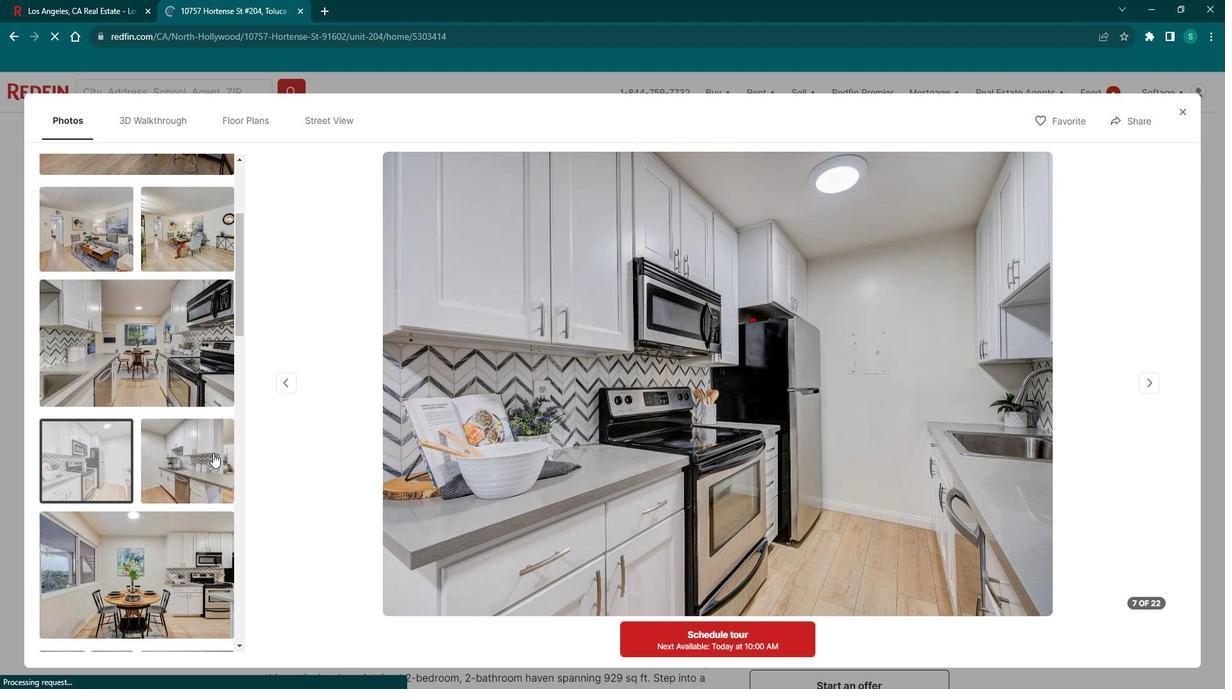 
Action: Mouse pressed left at (231, 448)
Screenshot: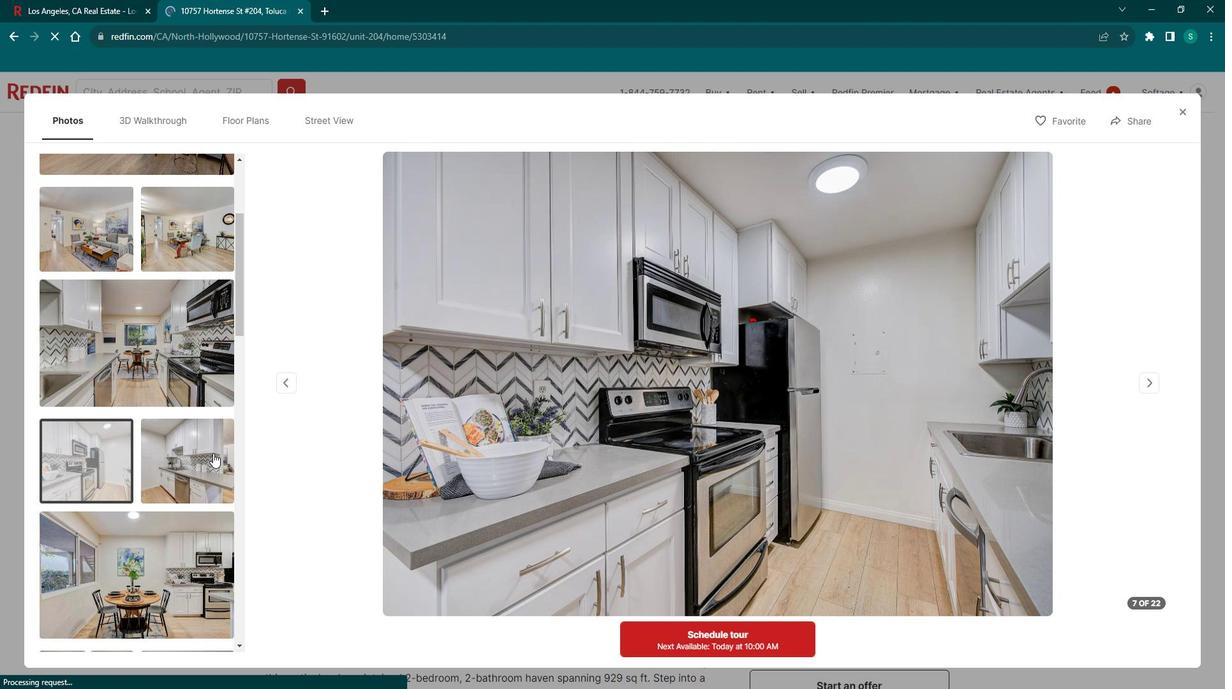 
Action: Mouse moved to (206, 452)
Screenshot: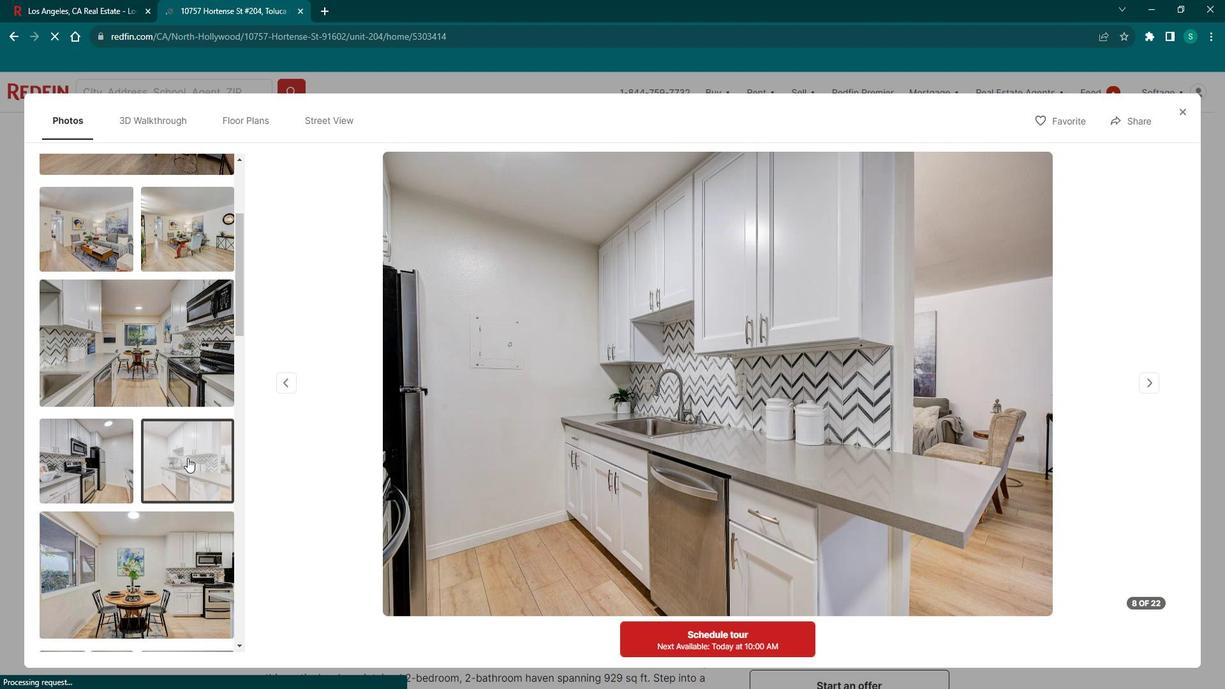 
Action: Mouse scrolled (206, 452) with delta (0, 0)
Screenshot: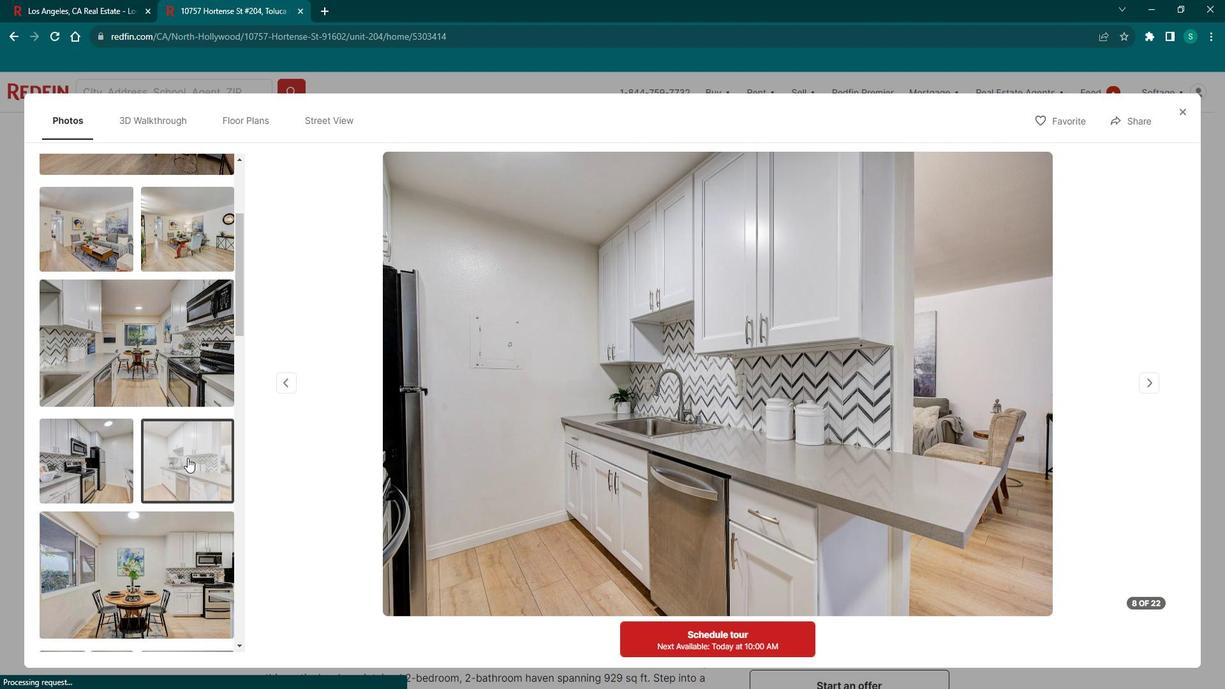 
Action: Mouse scrolled (206, 452) with delta (0, 0)
Screenshot: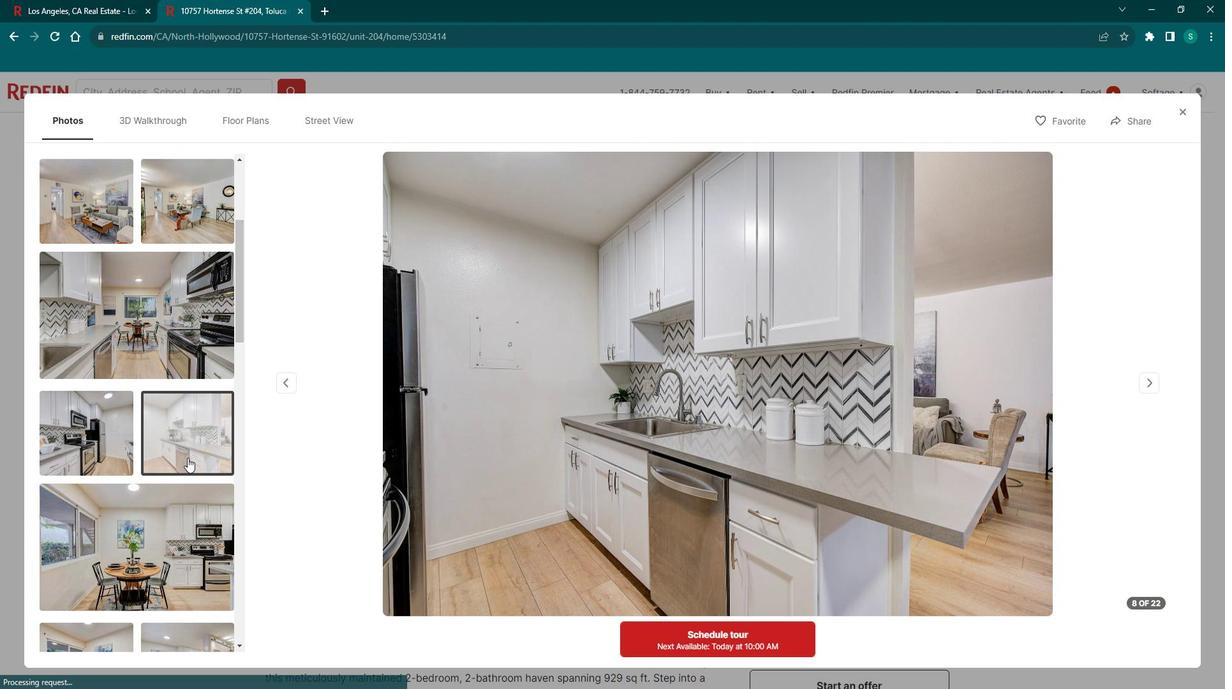 
Action: Mouse scrolled (206, 452) with delta (0, 0)
Screenshot: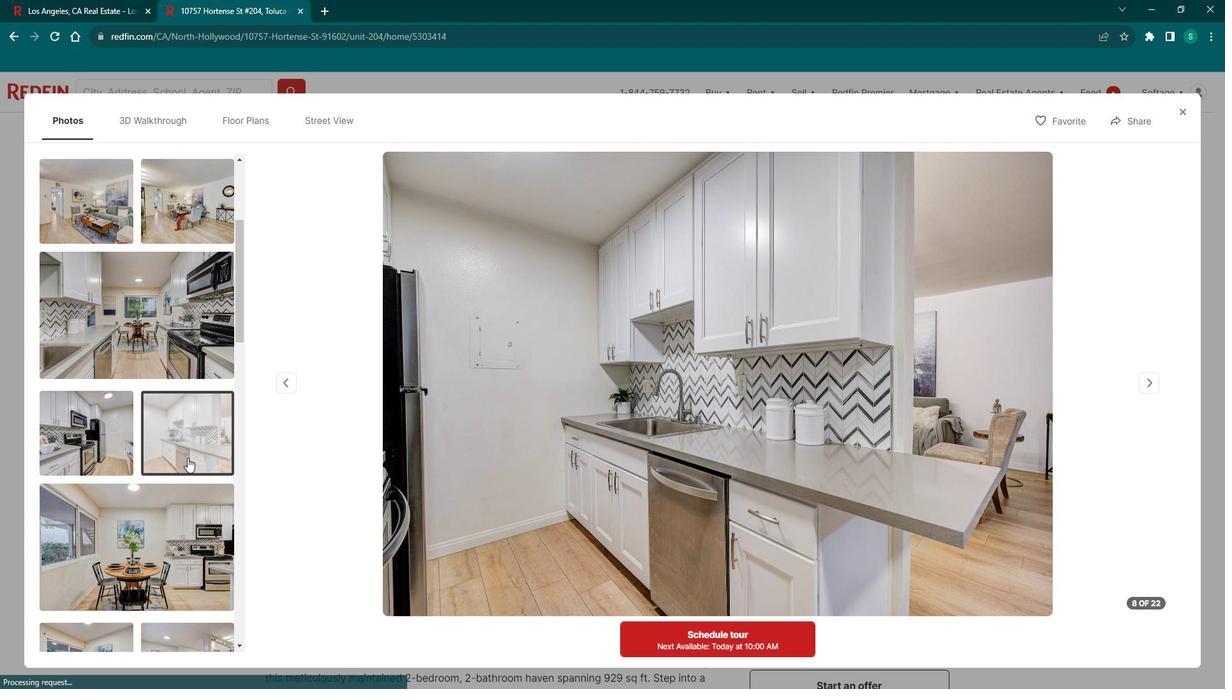 
Action: Mouse moved to (214, 414)
Screenshot: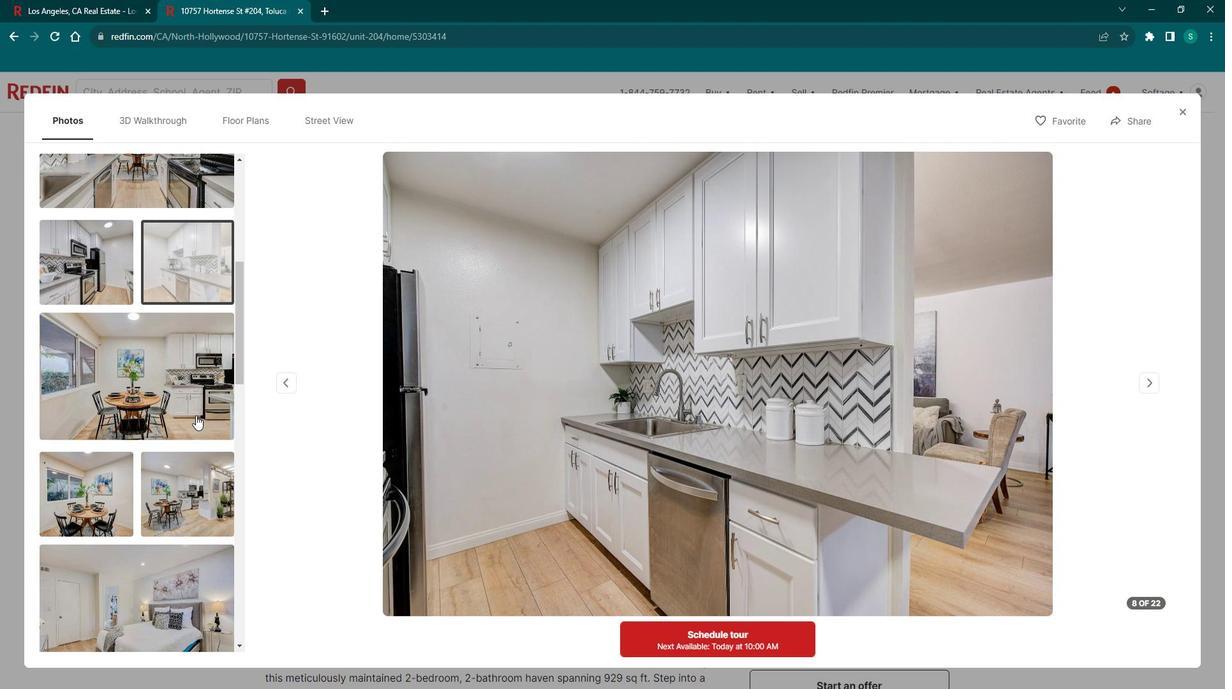 
Action: Mouse pressed left at (214, 414)
Screenshot: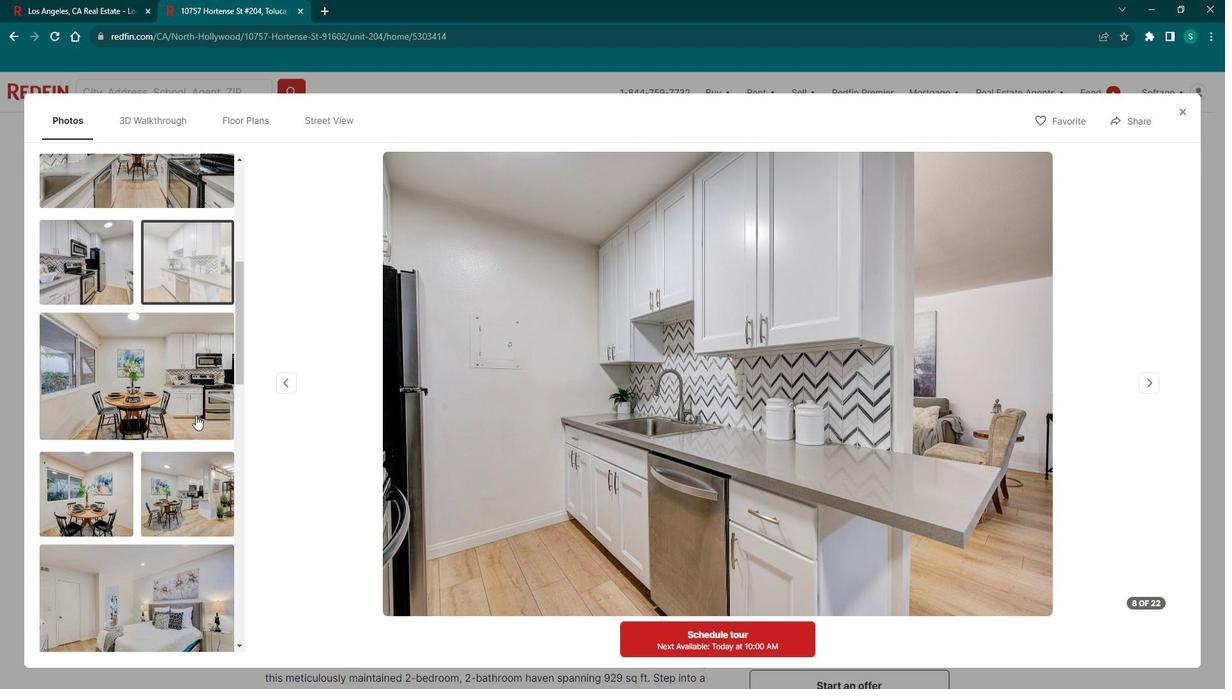 
Action: Mouse moved to (132, 472)
Screenshot: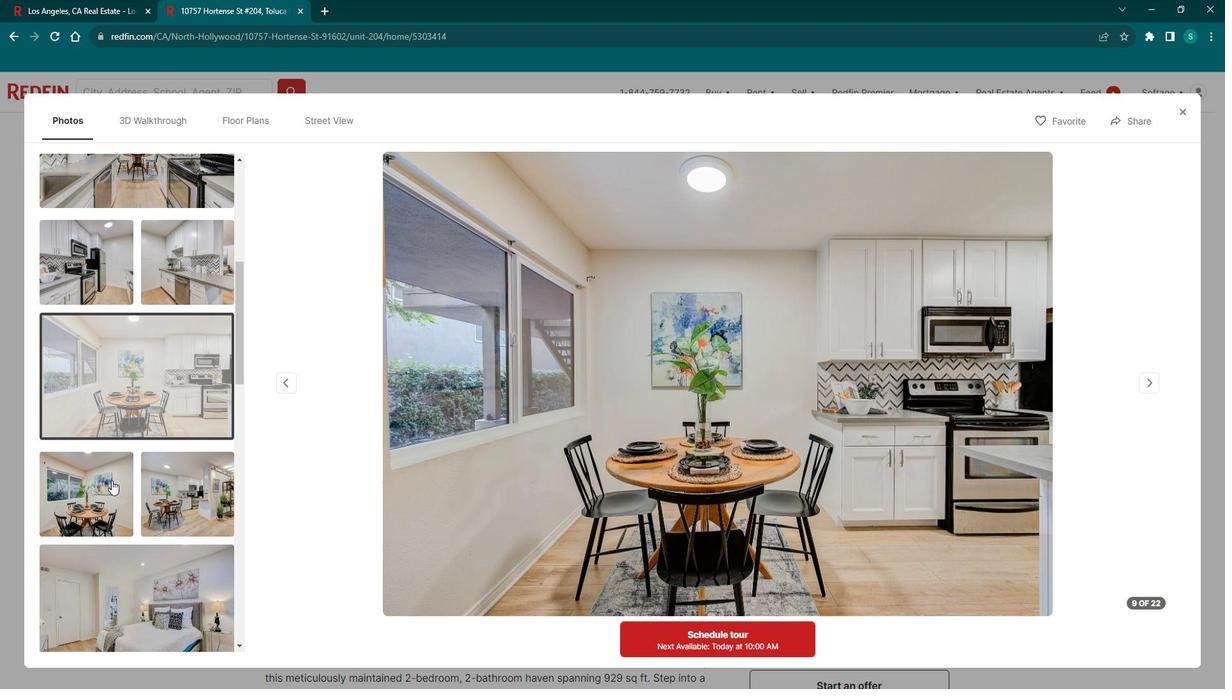 
Action: Mouse pressed left at (132, 472)
Screenshot: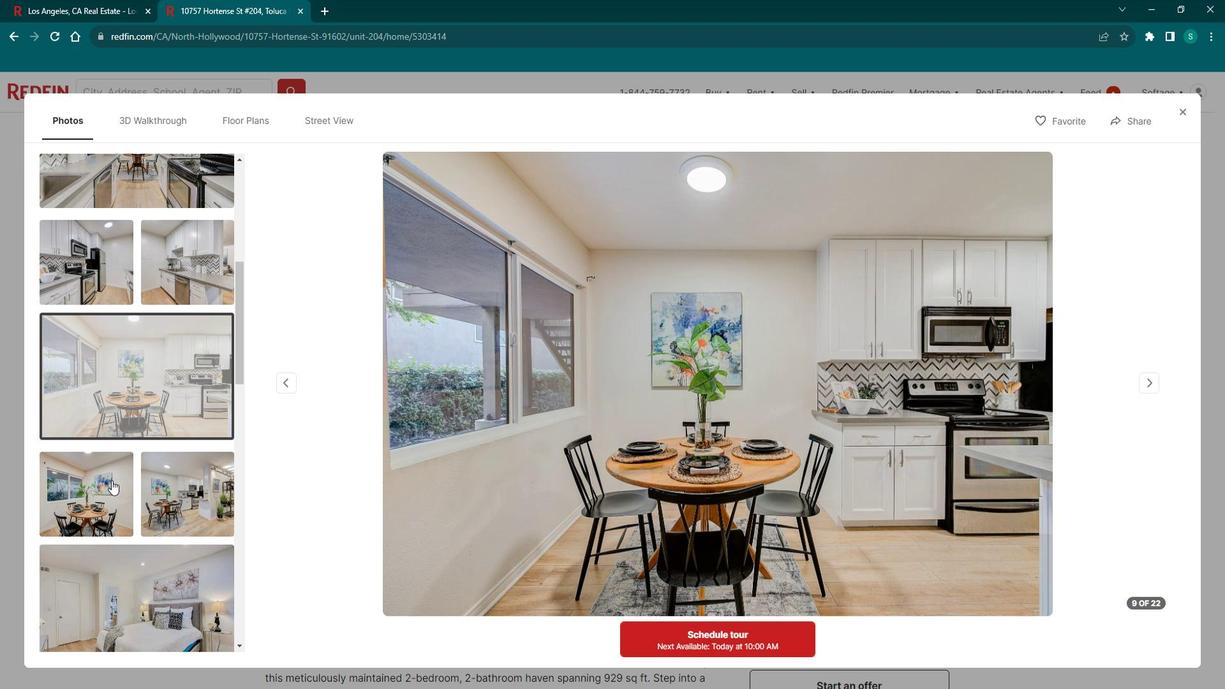 
Action: Mouse moved to (199, 475)
Screenshot: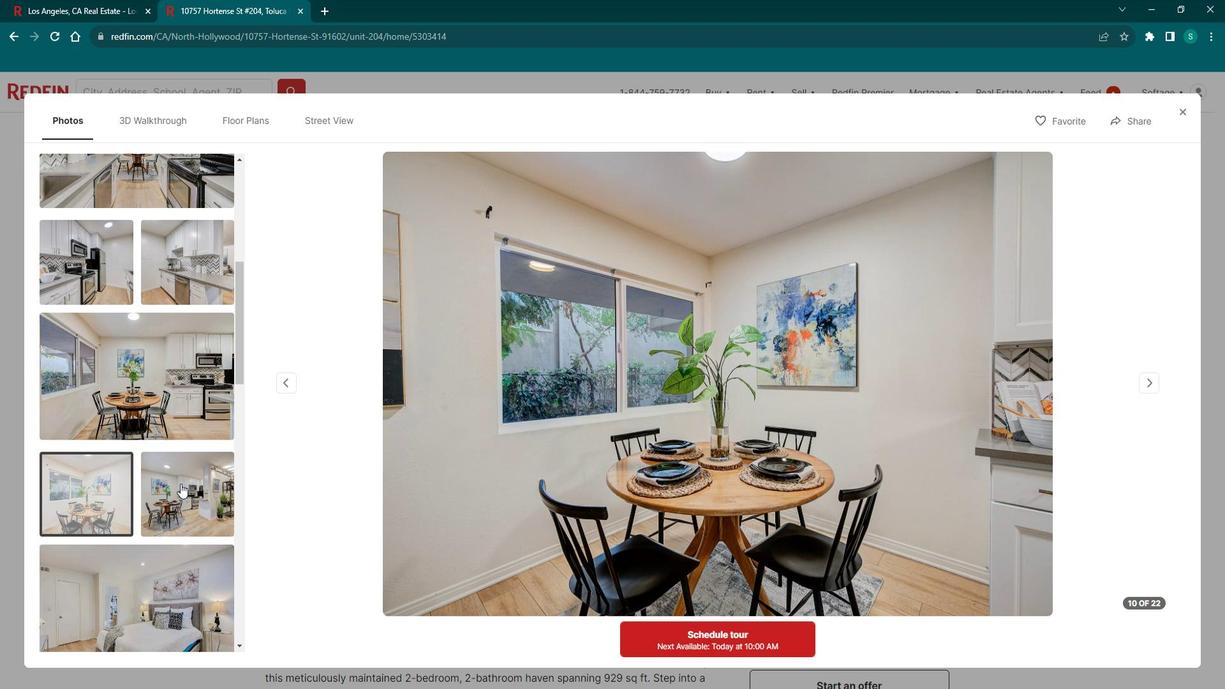 
Action: Mouse pressed left at (199, 475)
Screenshot: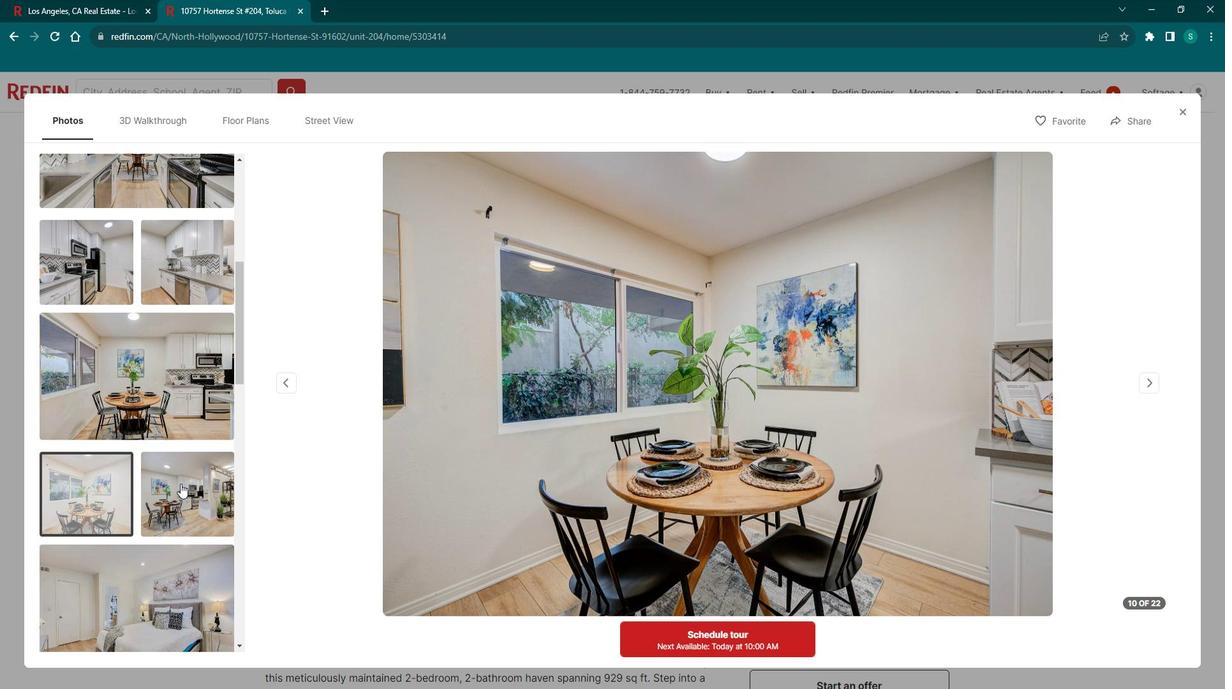 
Action: Mouse moved to (199, 465)
Screenshot: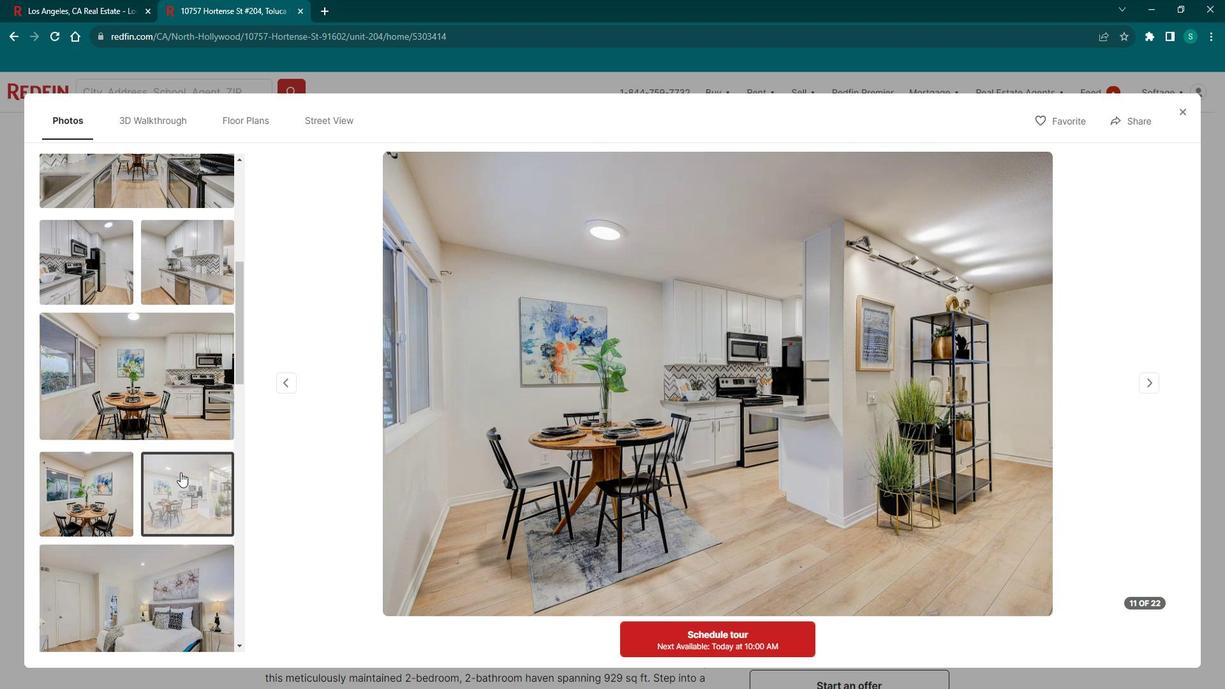
Action: Mouse scrolled (199, 464) with delta (0, 0)
Screenshot: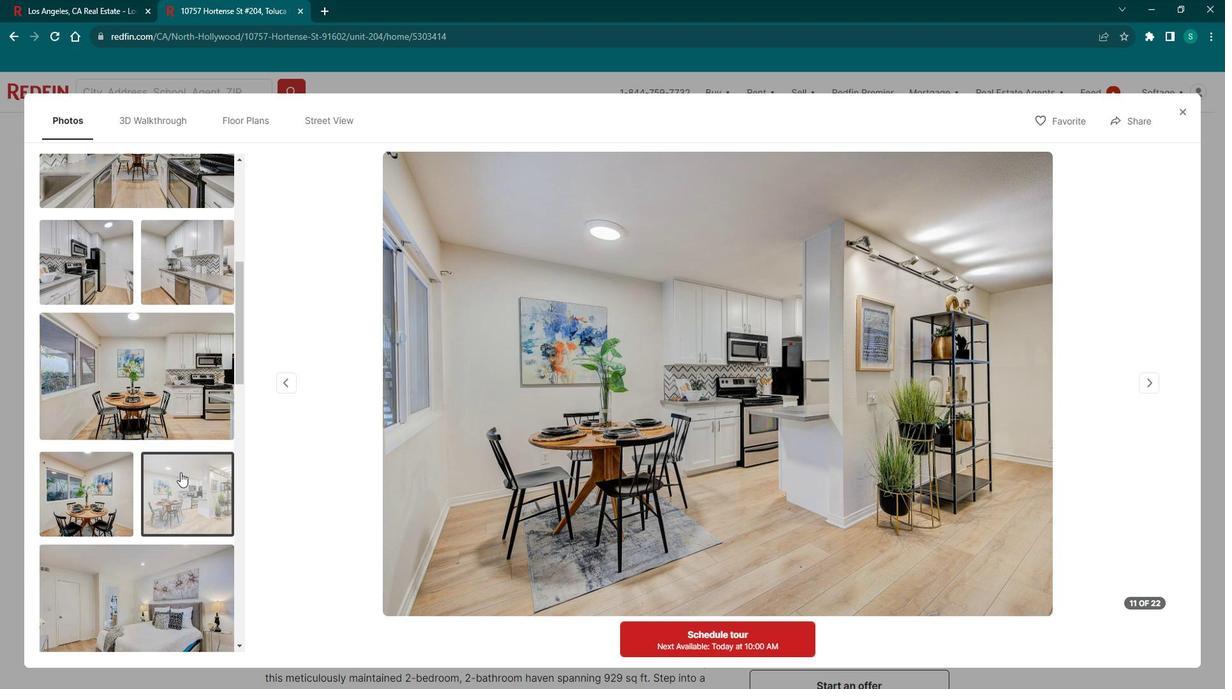 
Action: Mouse scrolled (199, 464) with delta (0, 0)
Screenshot: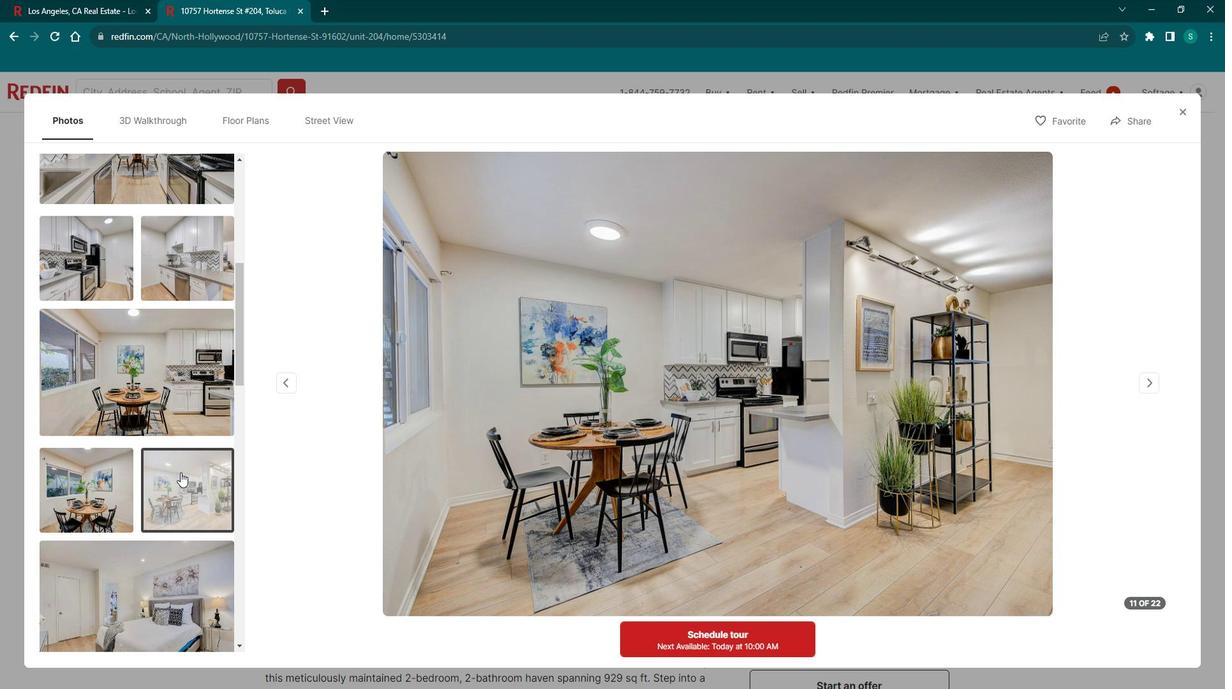 
Action: Mouse scrolled (199, 464) with delta (0, 0)
Screenshot: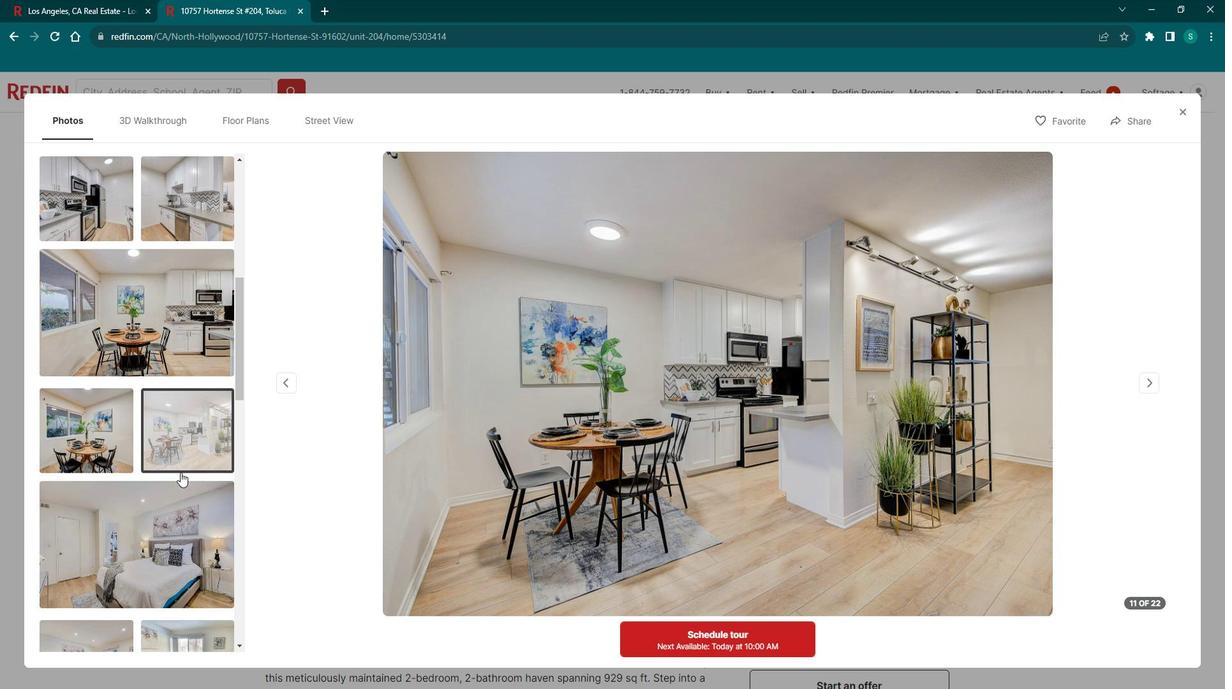 
Action: Mouse moved to (177, 441)
Screenshot: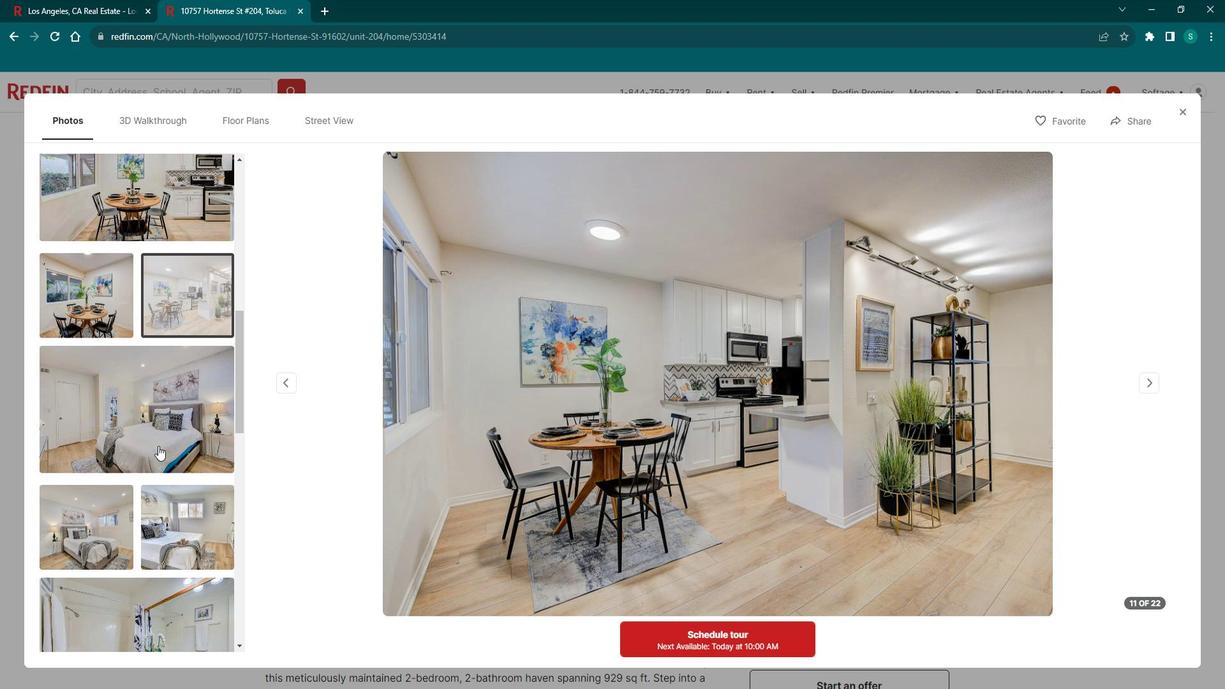 
Action: Mouse pressed left at (177, 441)
Screenshot: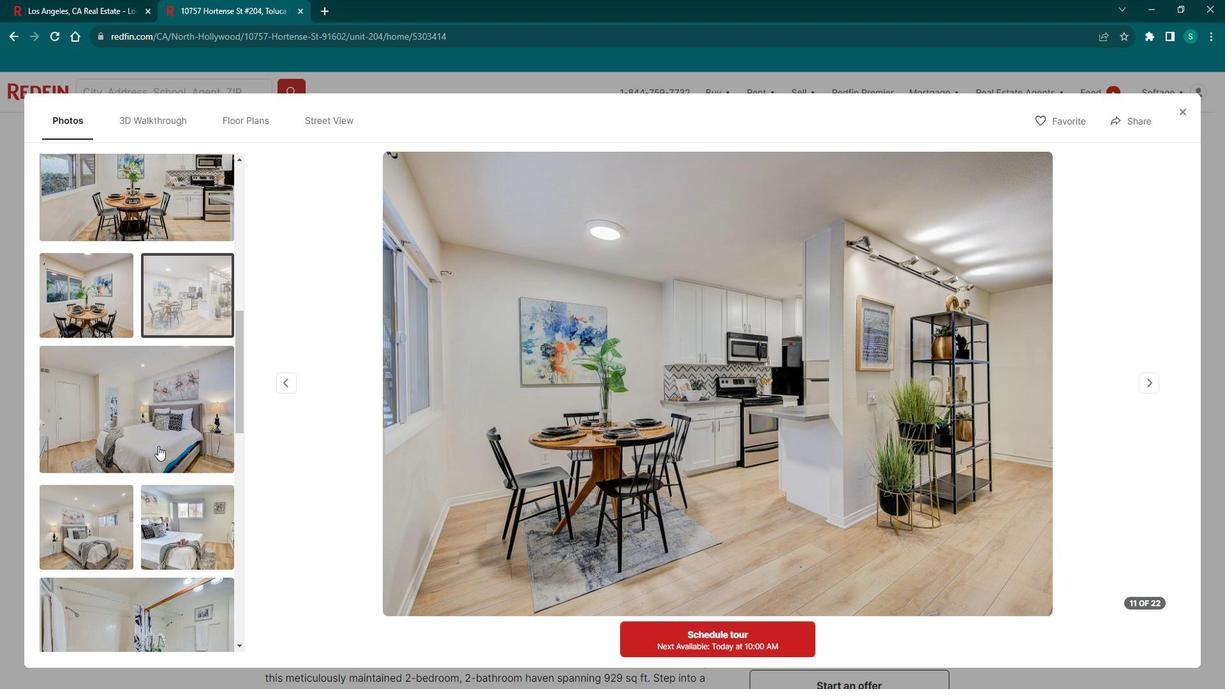 
Action: Mouse moved to (142, 475)
Screenshot: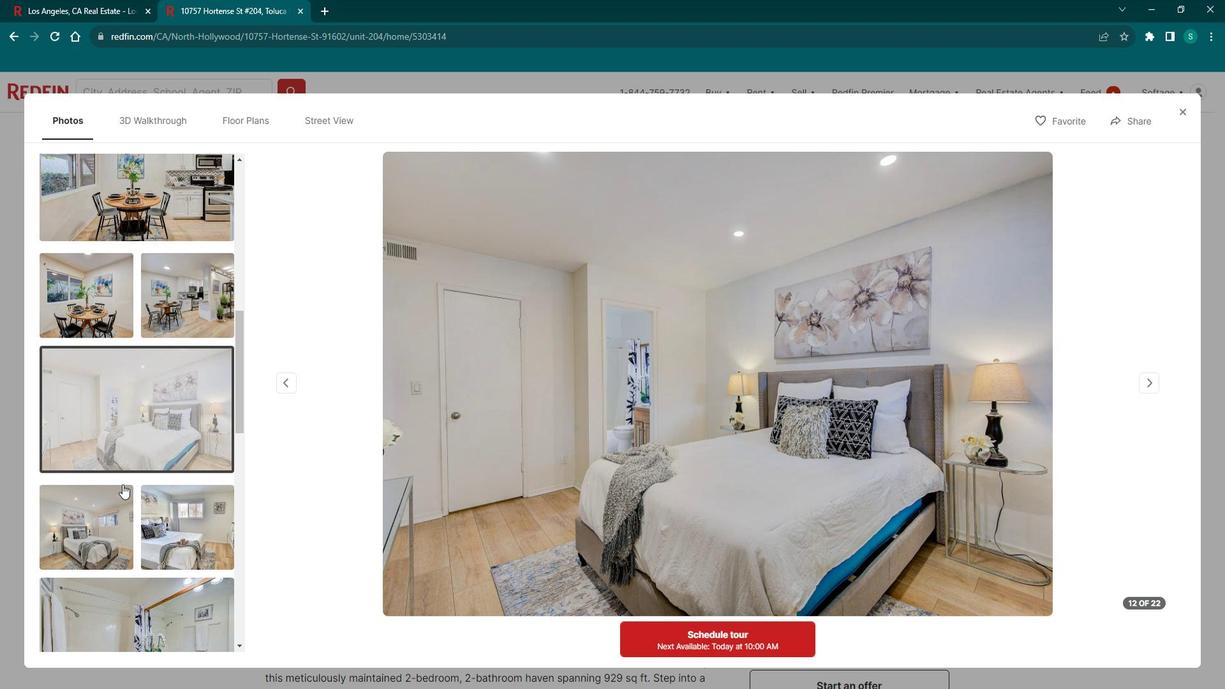
Action: Mouse pressed left at (142, 475)
Screenshot: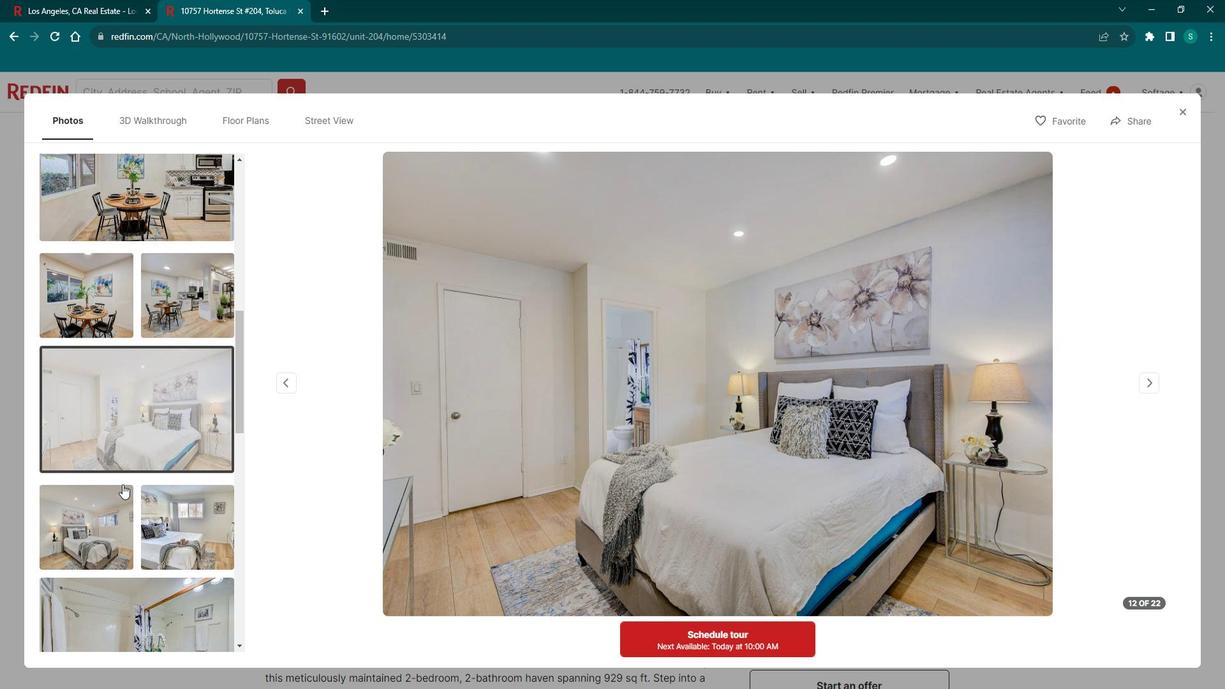 
Action: Mouse moved to (191, 467)
Screenshot: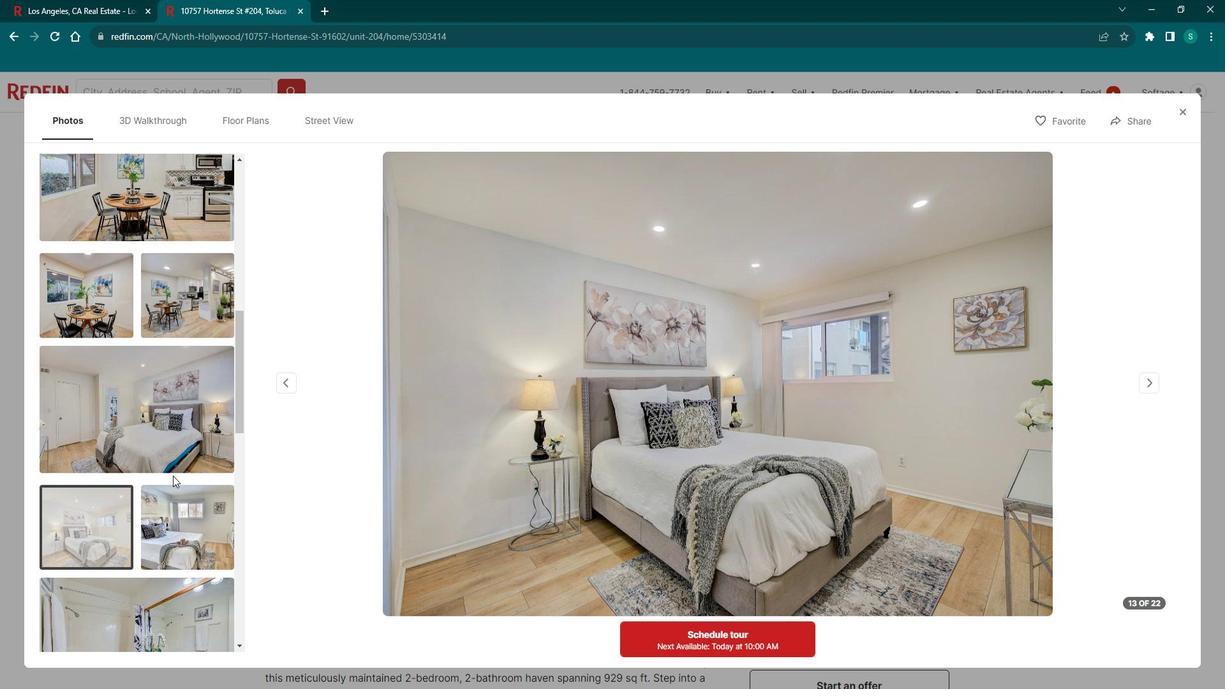 
Action: Mouse pressed left at (191, 467)
Screenshot: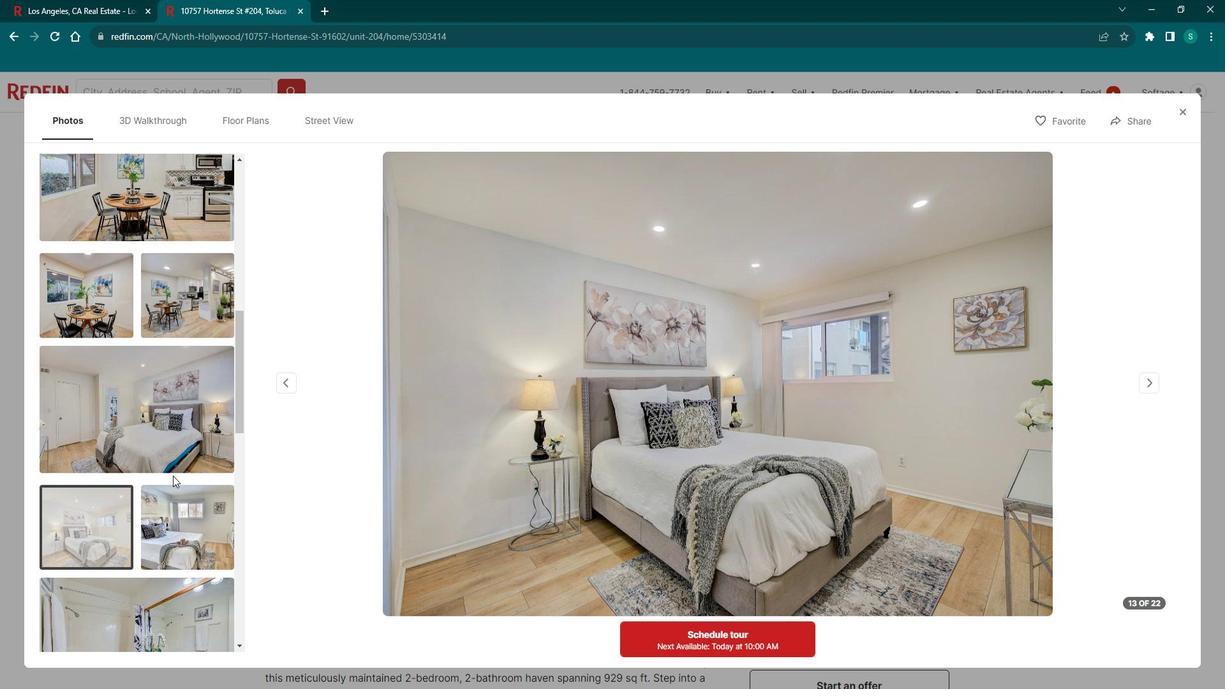 
Action: Mouse moved to (181, 474)
Screenshot: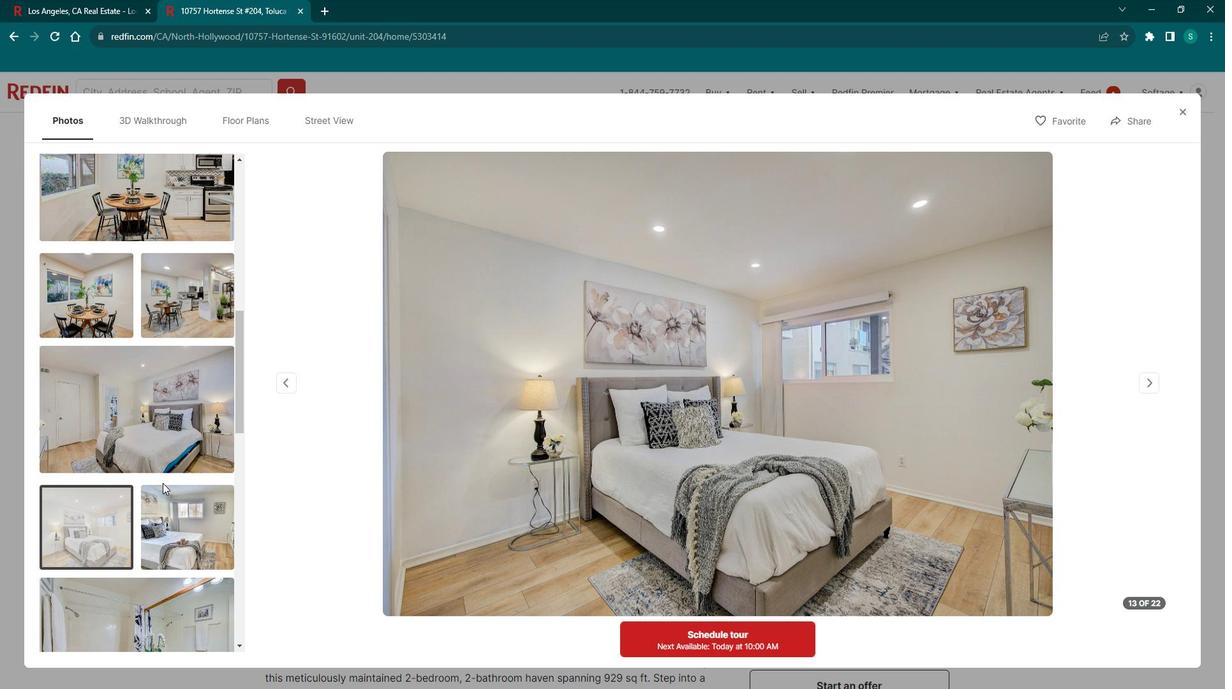 
Action: Mouse pressed left at (181, 474)
Screenshot: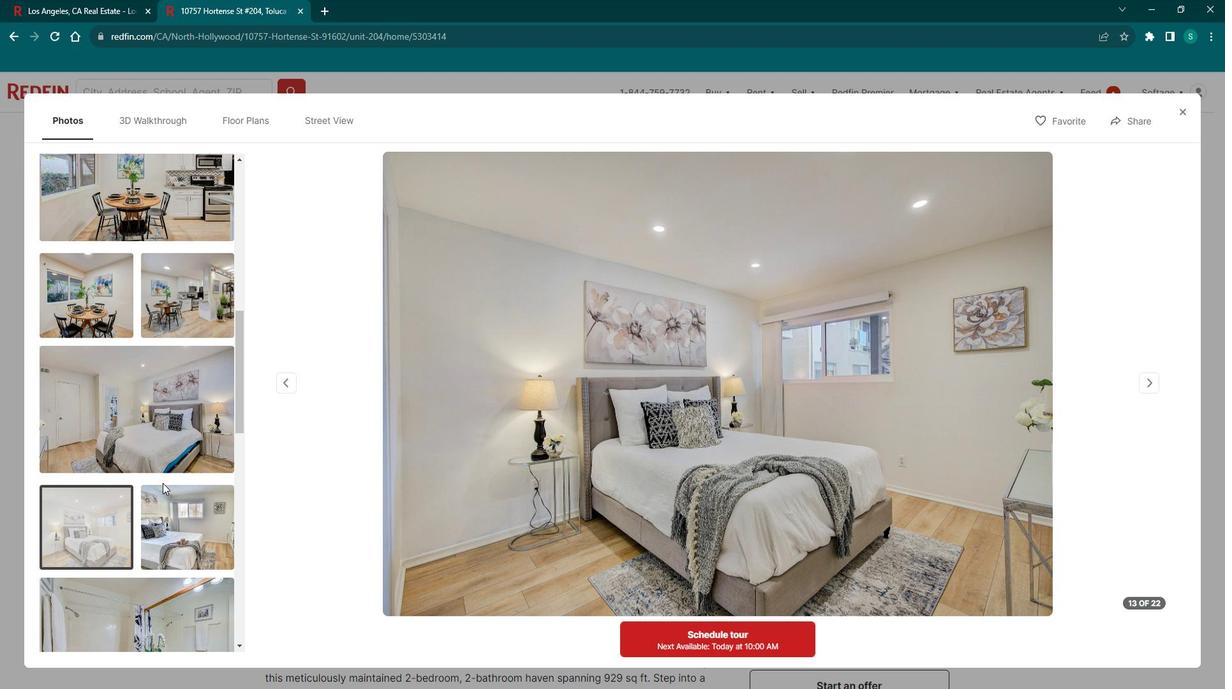 
Action: Mouse moved to (181, 491)
Screenshot: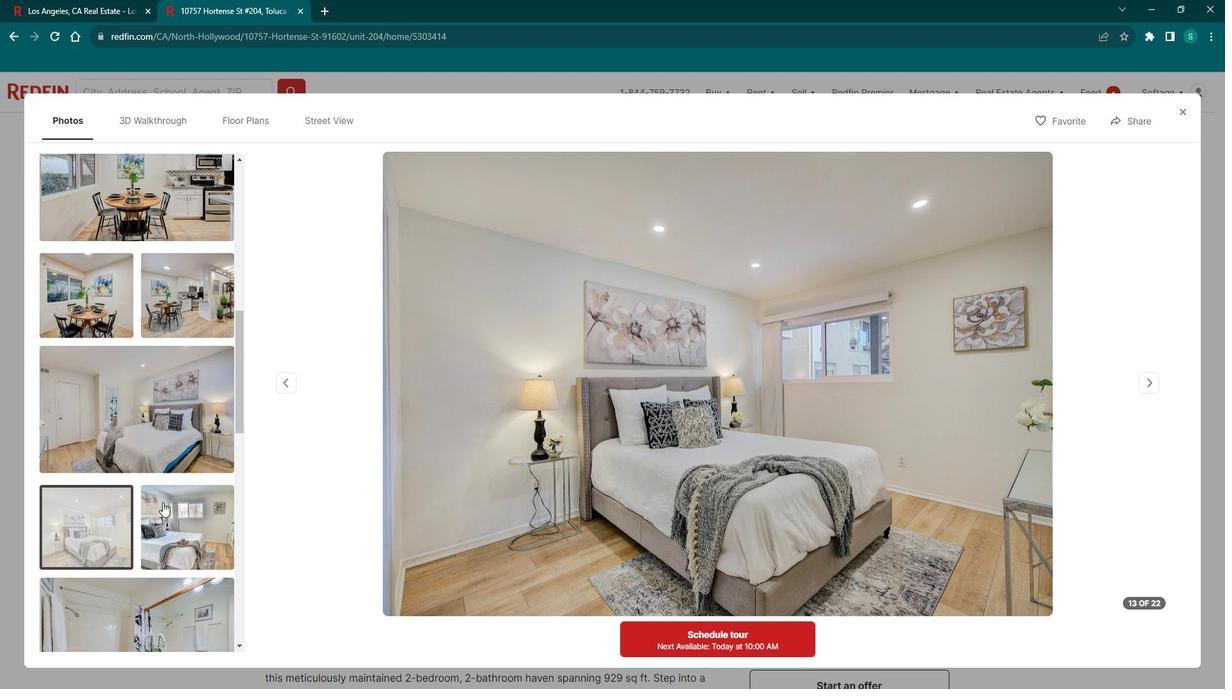 
Action: Mouse pressed left at (181, 491)
Screenshot: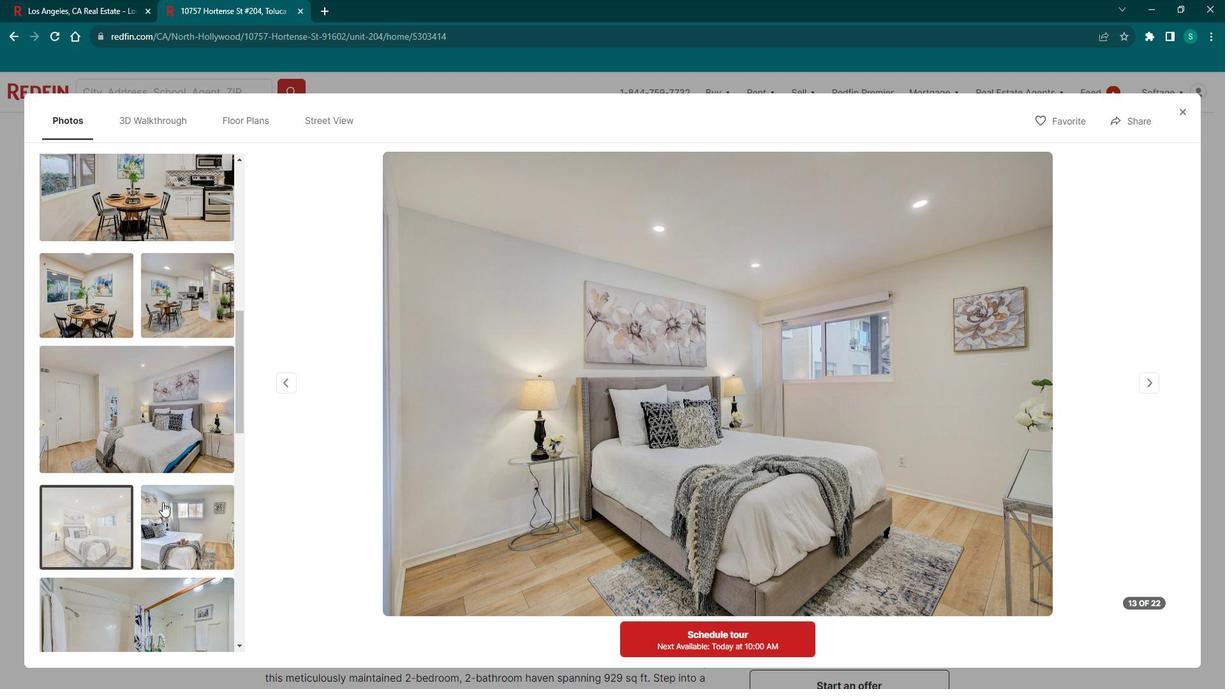 
Action: Mouse moved to (198, 435)
Screenshot: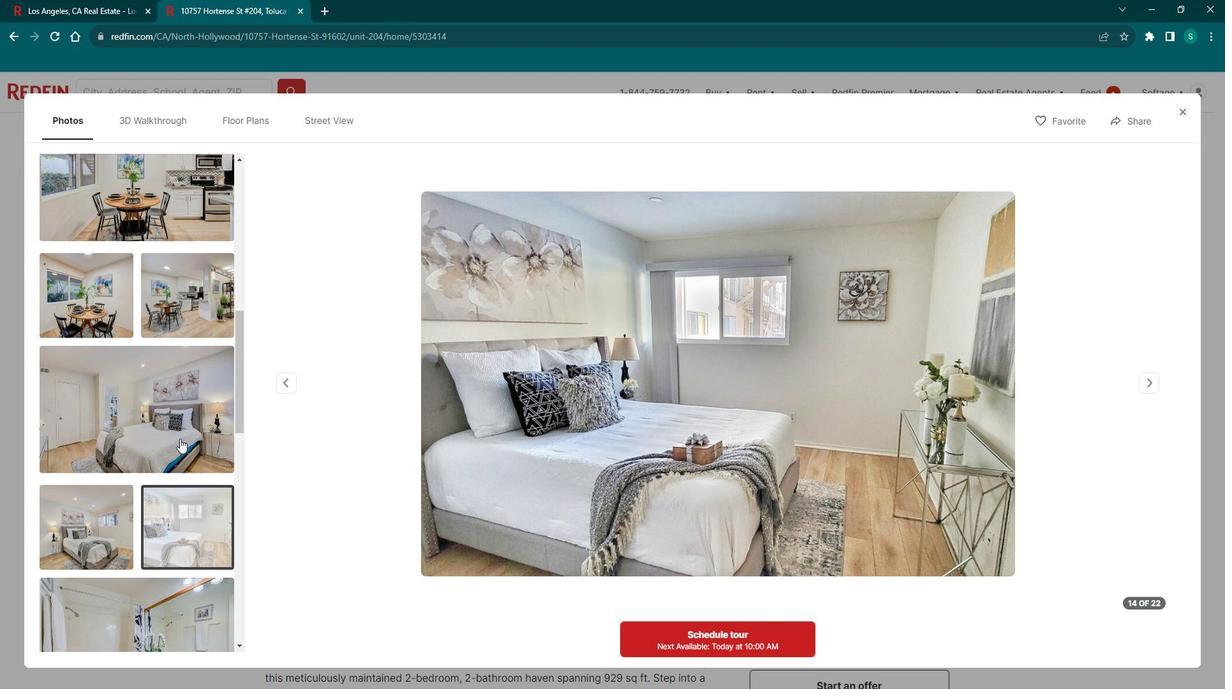 
Action: Mouse scrolled (198, 434) with delta (0, 0)
Screenshot: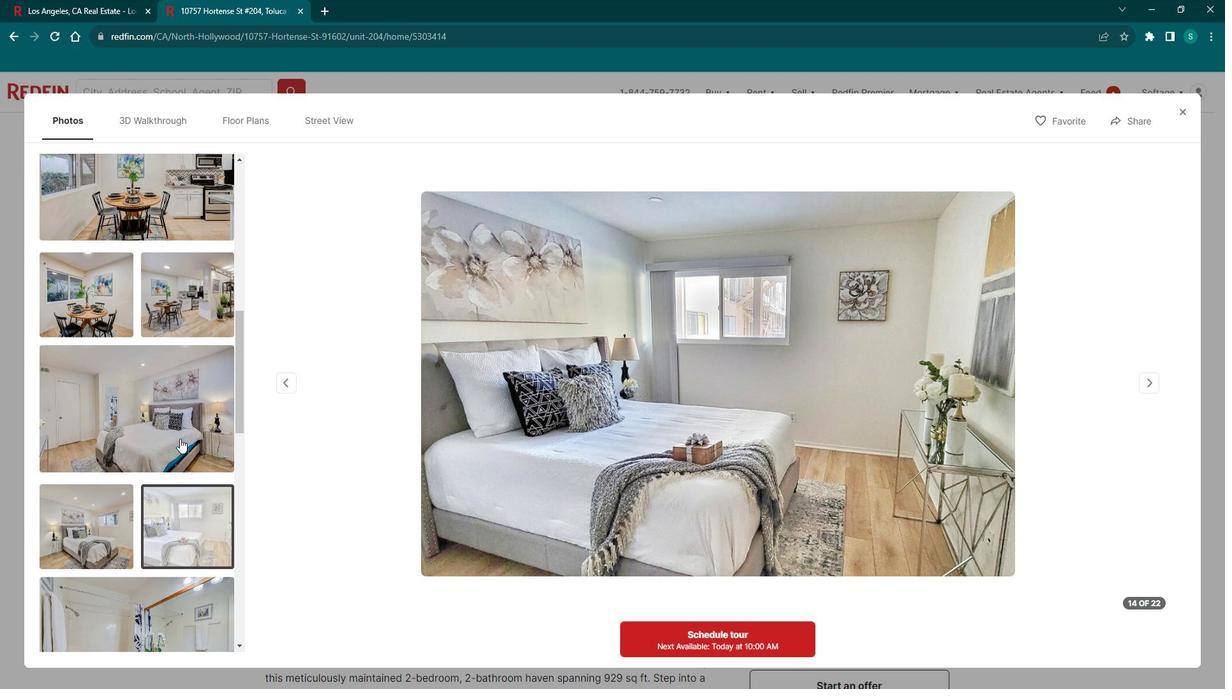 
Action: Mouse scrolled (198, 434) with delta (0, 0)
Screenshot: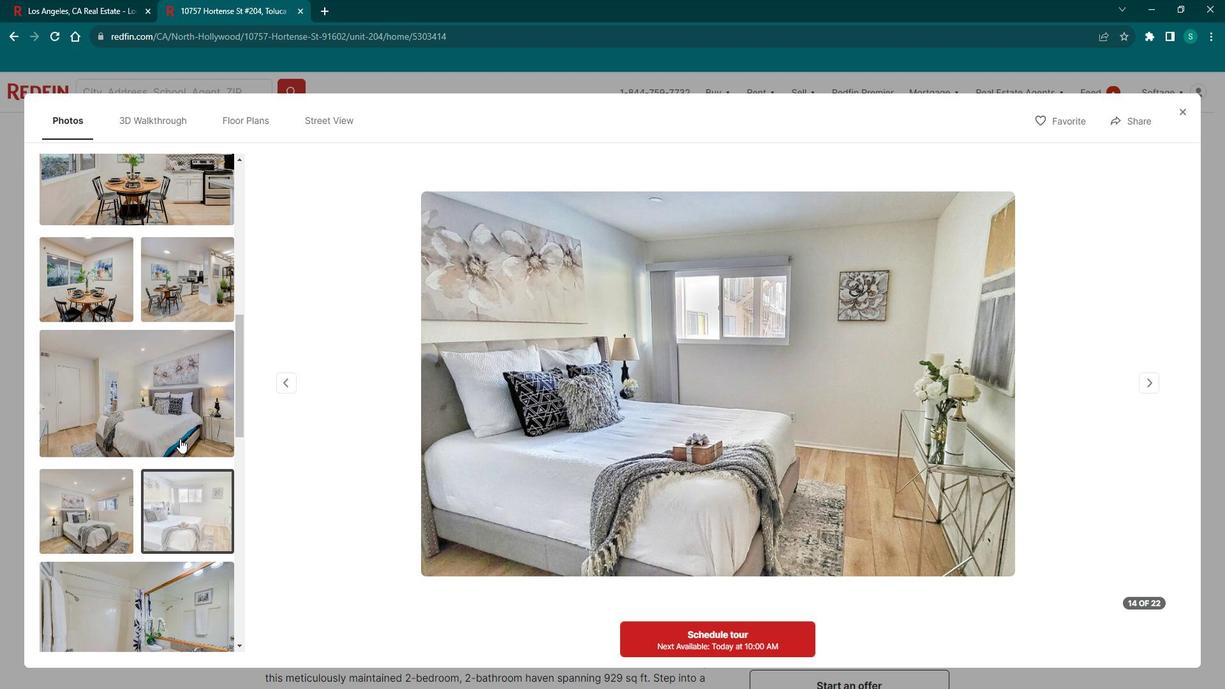 
Action: Mouse scrolled (198, 434) with delta (0, 0)
Screenshot: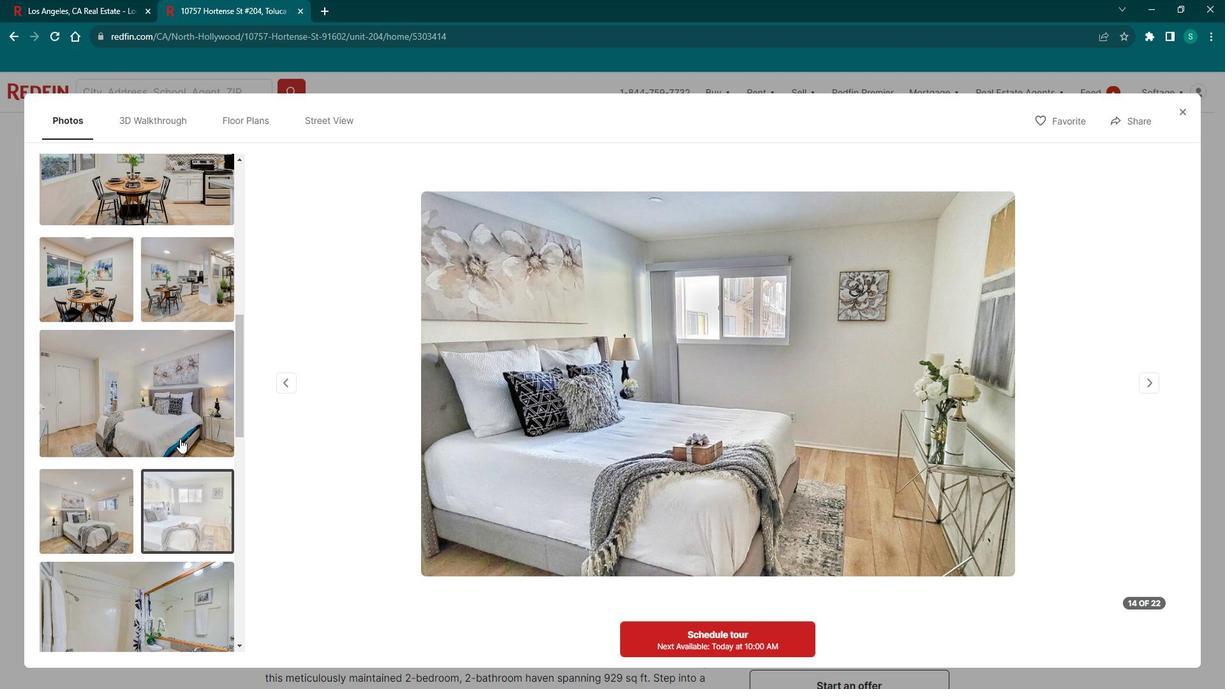 
Action: Mouse scrolled (198, 434) with delta (0, 0)
Screenshot: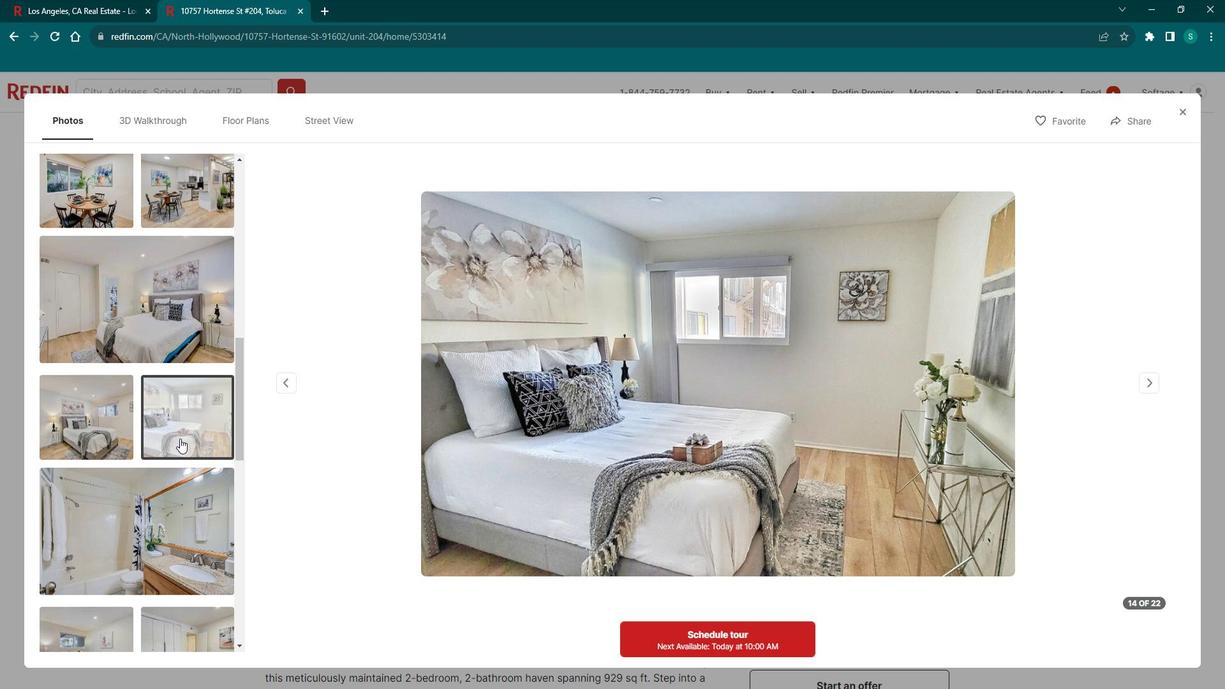 
Action: Mouse scrolled (198, 434) with delta (0, 0)
Screenshot: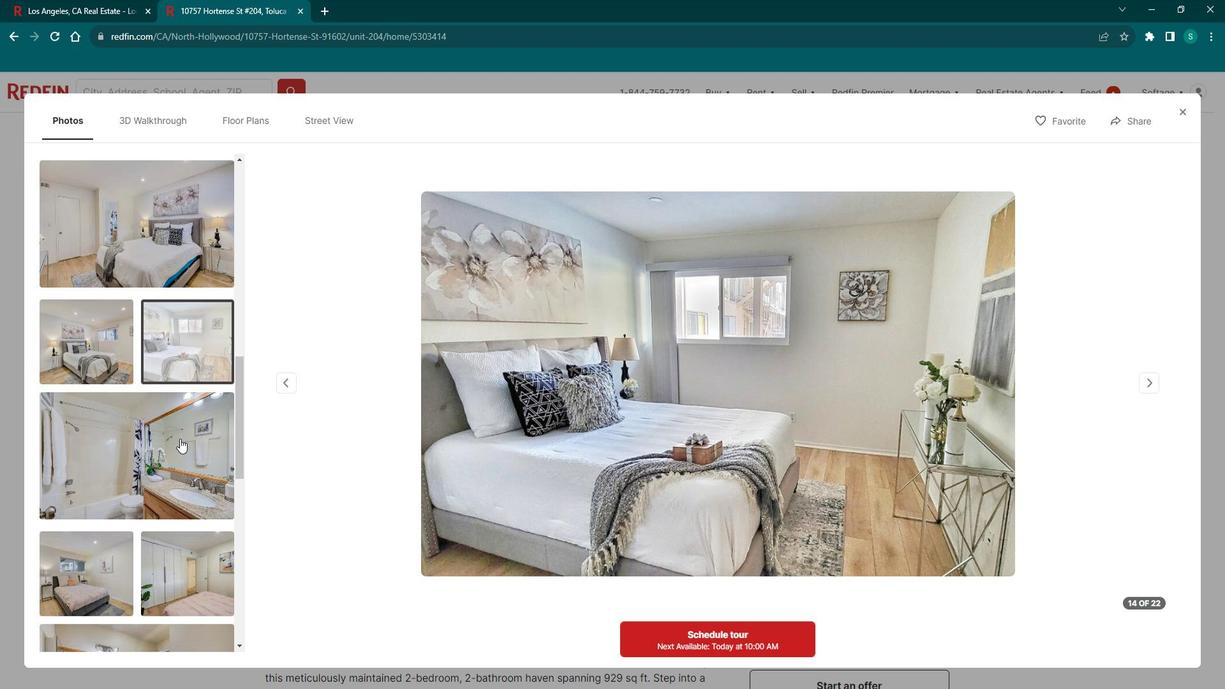 
Action: Mouse scrolled (198, 436) with delta (0, 0)
Screenshot: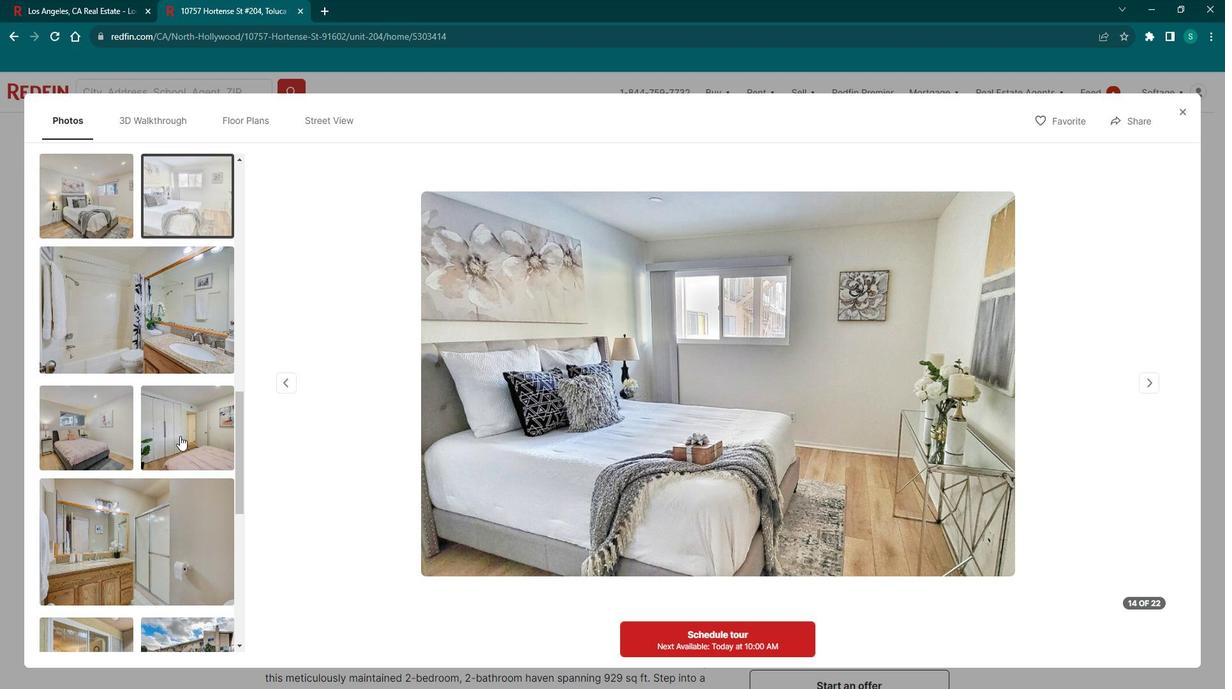 
Action: Mouse moved to (202, 374)
Screenshot: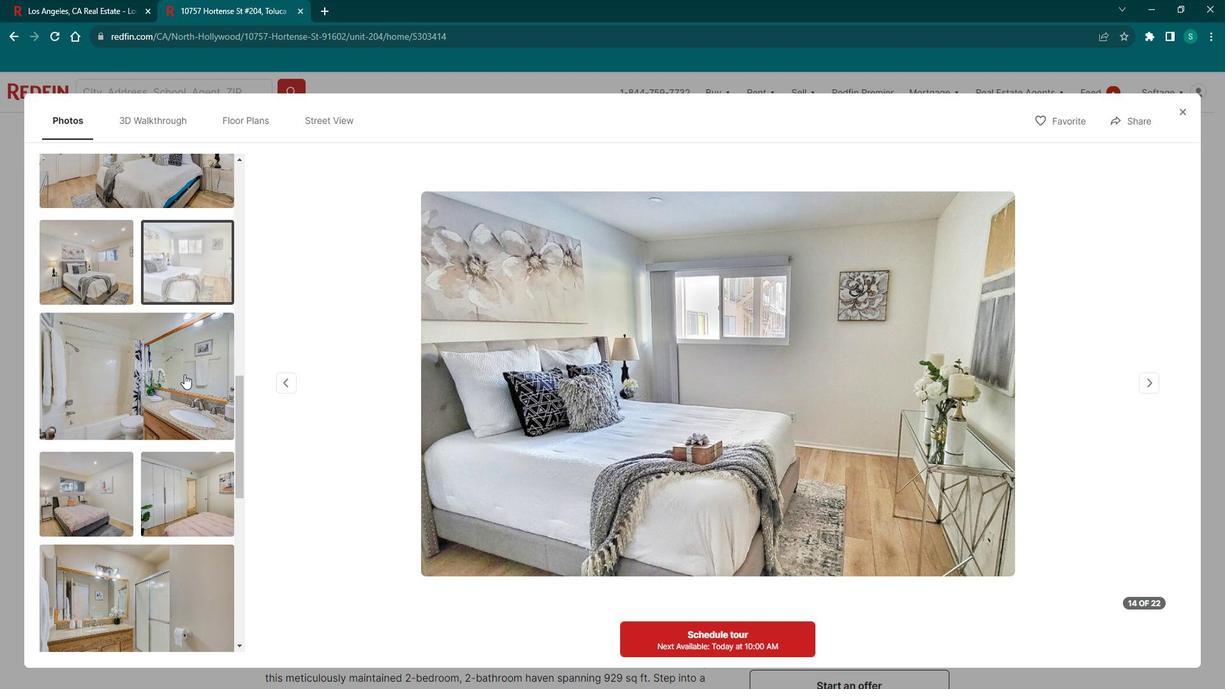 
Action: Mouse pressed left at (202, 374)
Screenshot: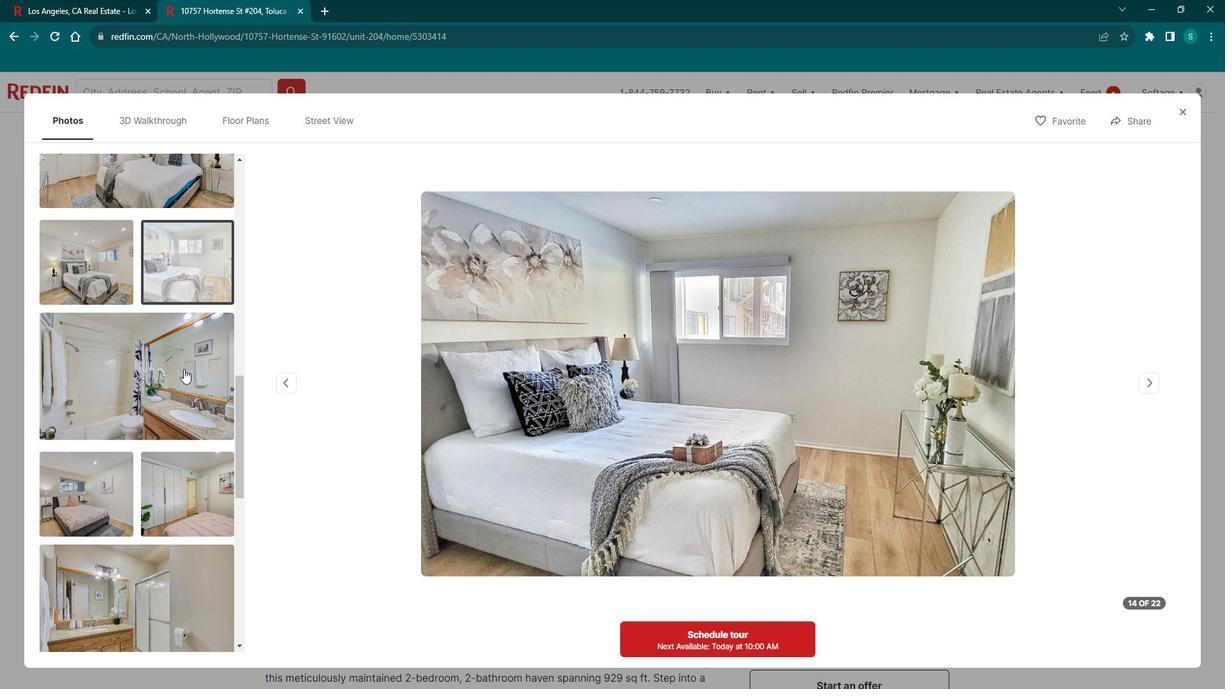 
Action: Mouse moved to (120, 472)
Screenshot: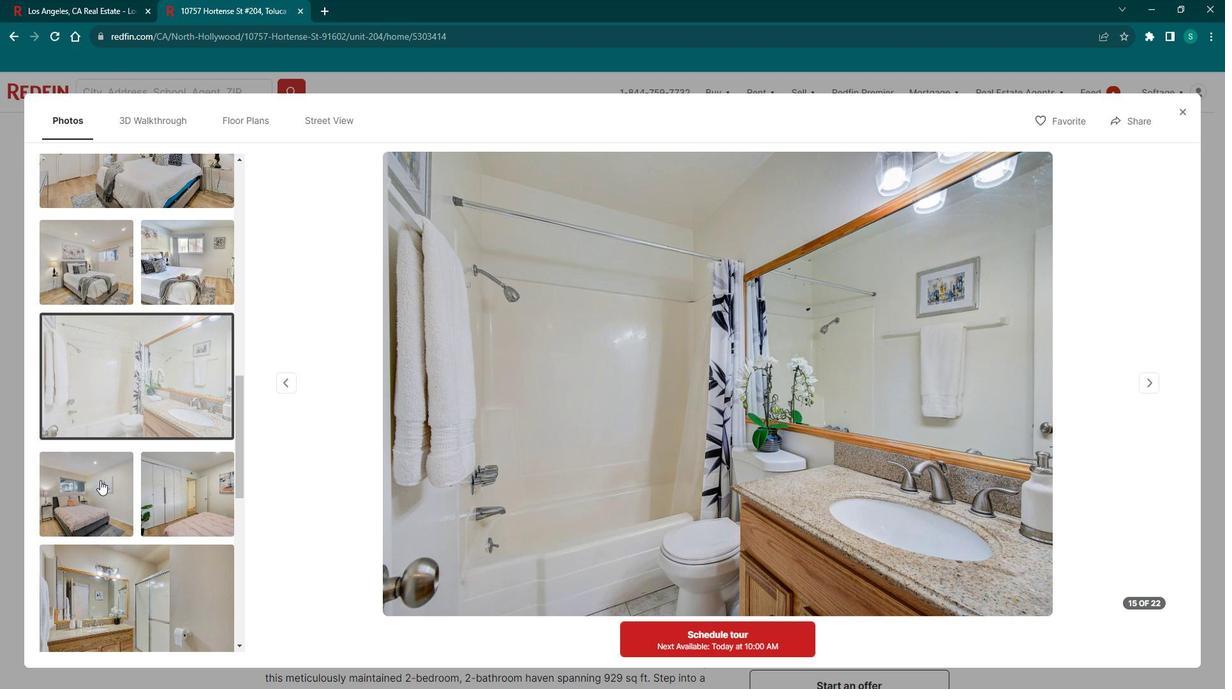 
Action: Mouse pressed left at (120, 472)
Screenshot: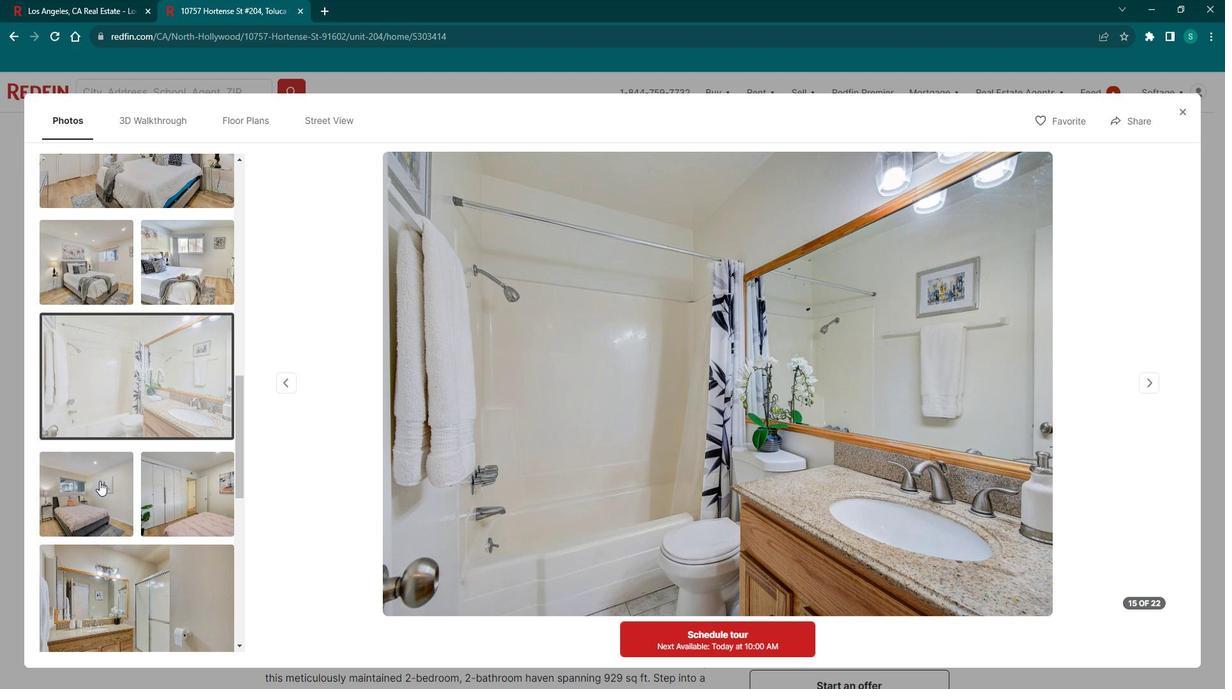 
Action: Mouse moved to (185, 482)
Screenshot: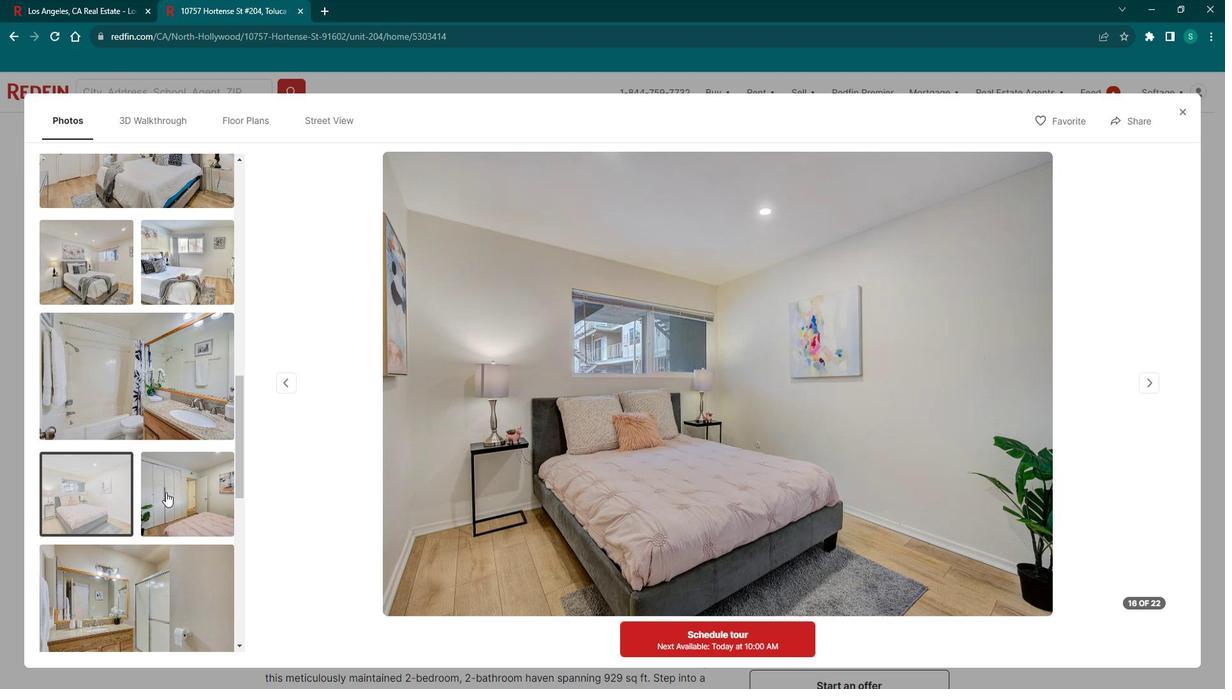 
Action: Mouse pressed left at (185, 482)
Screenshot: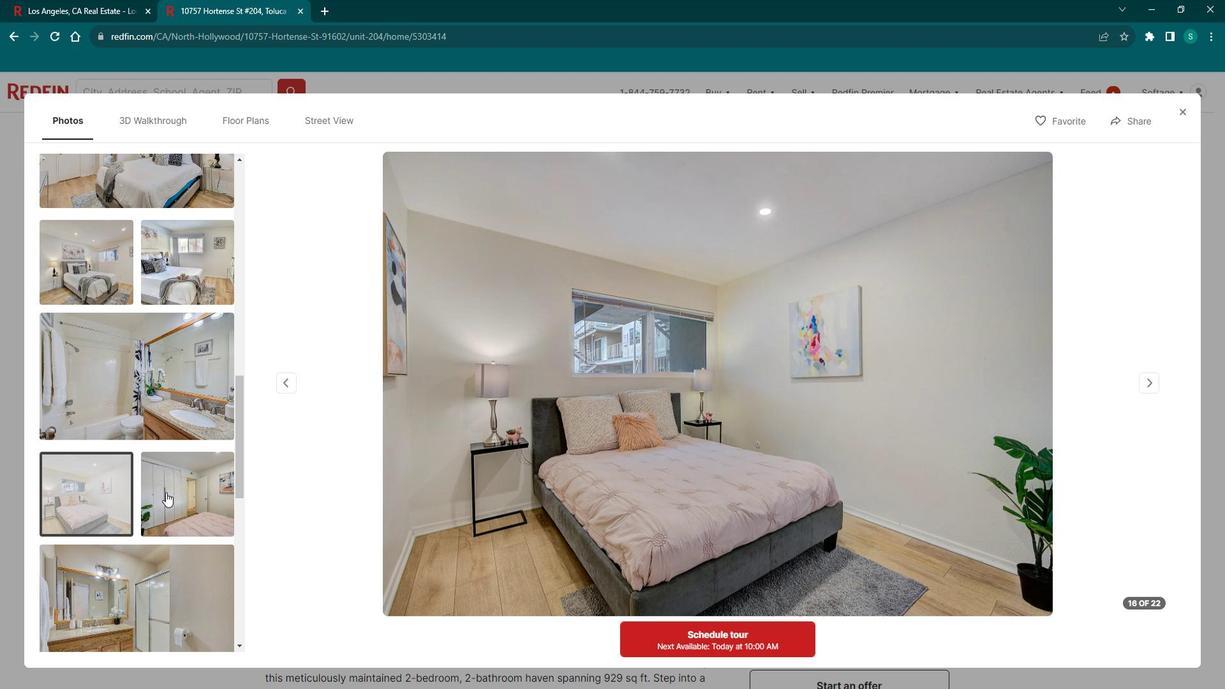 
Action: Mouse moved to (145, 537)
Screenshot: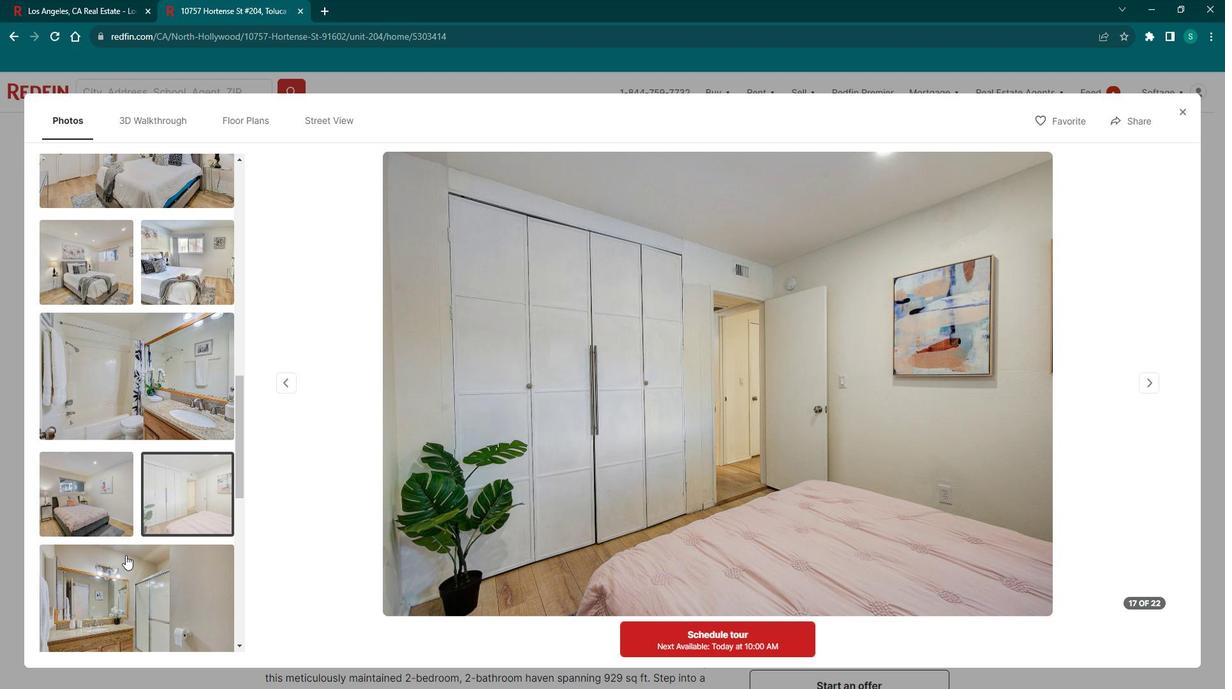 
Action: Mouse pressed left at (145, 537)
Screenshot: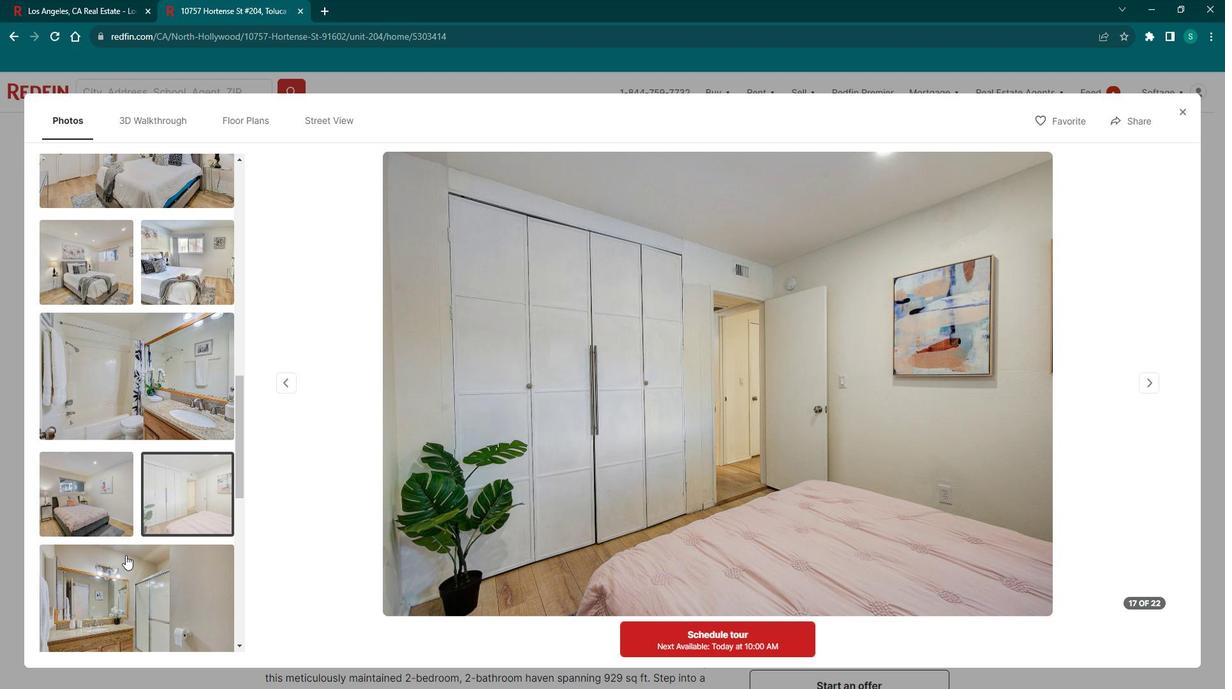 
Action: Mouse moved to (1177, 148)
Screenshot: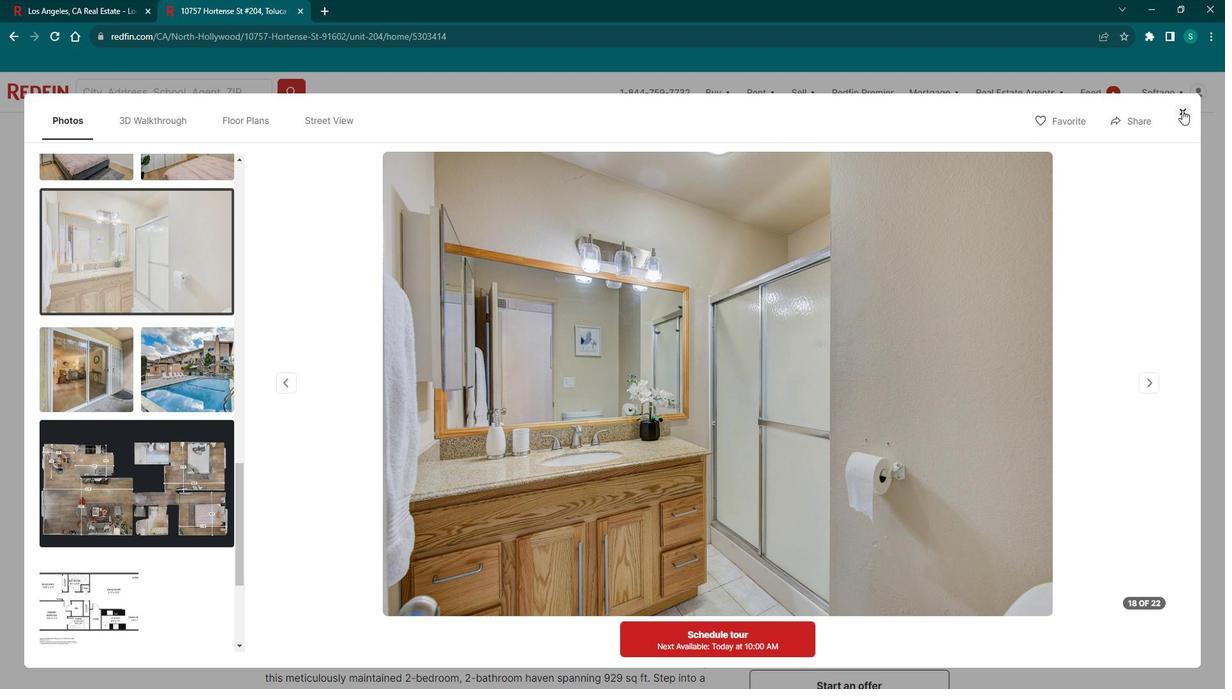 
Action: Mouse pressed left at (1177, 148)
Screenshot: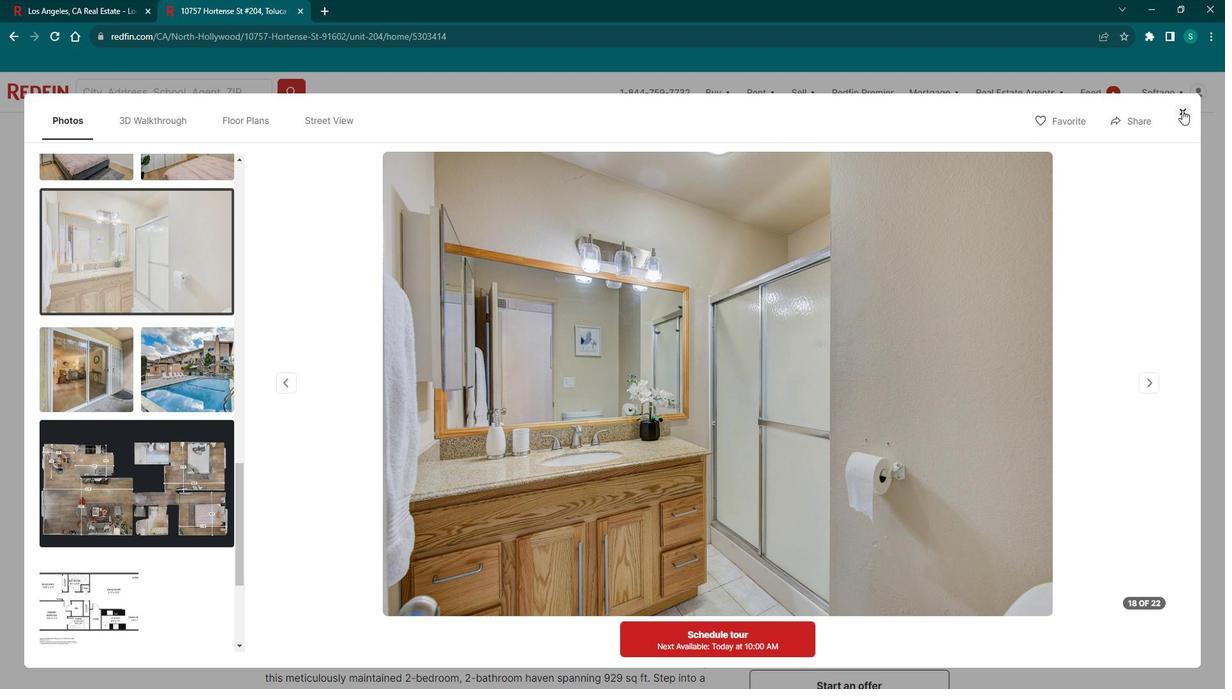 
Action: Mouse moved to (542, 374)
Screenshot: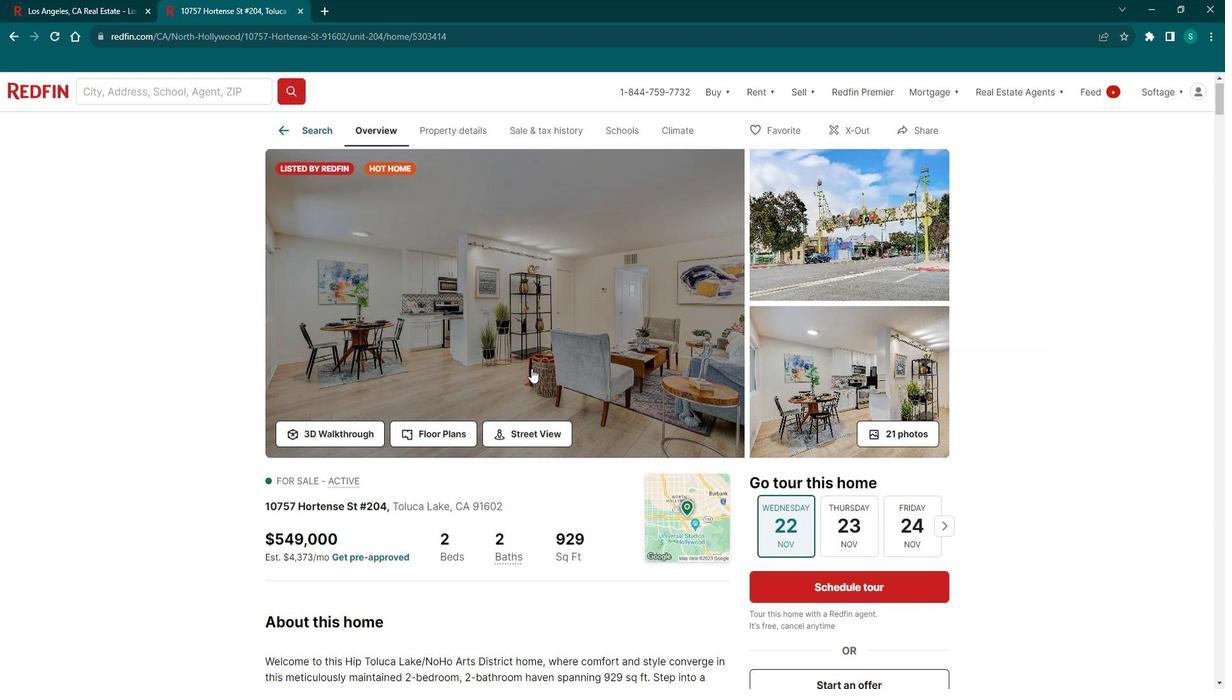 
Action: Mouse scrolled (542, 373) with delta (0, 0)
Screenshot: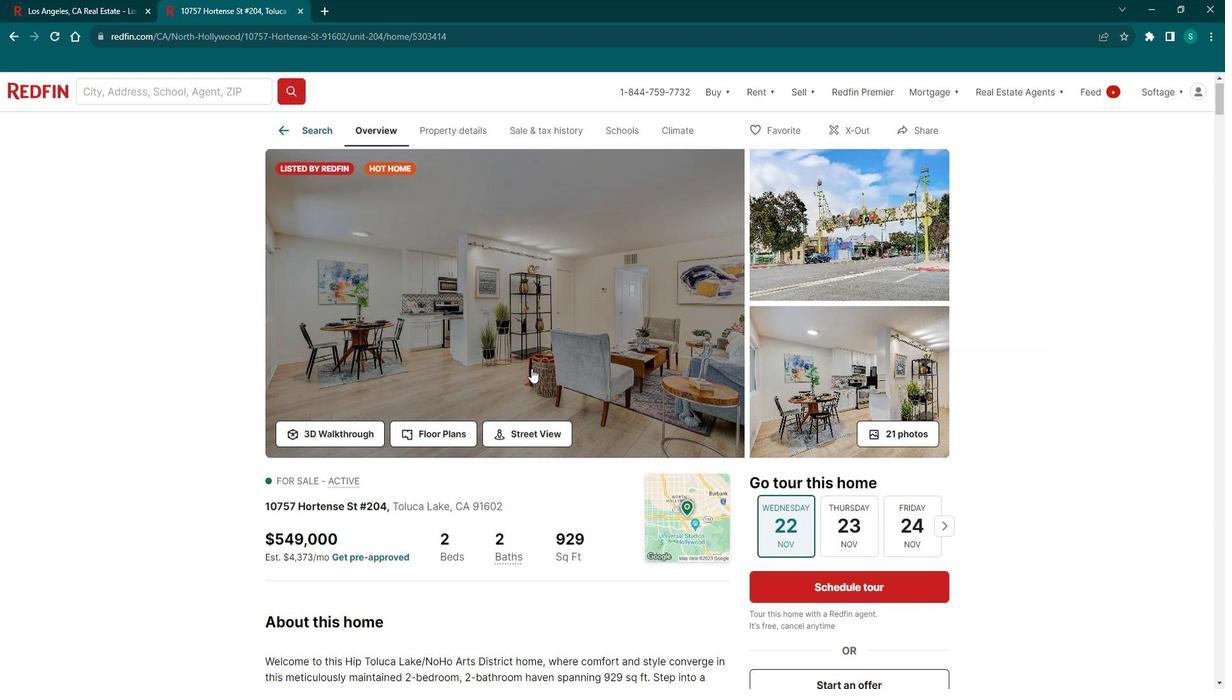 
Action: Mouse scrolled (542, 373) with delta (0, 0)
Screenshot: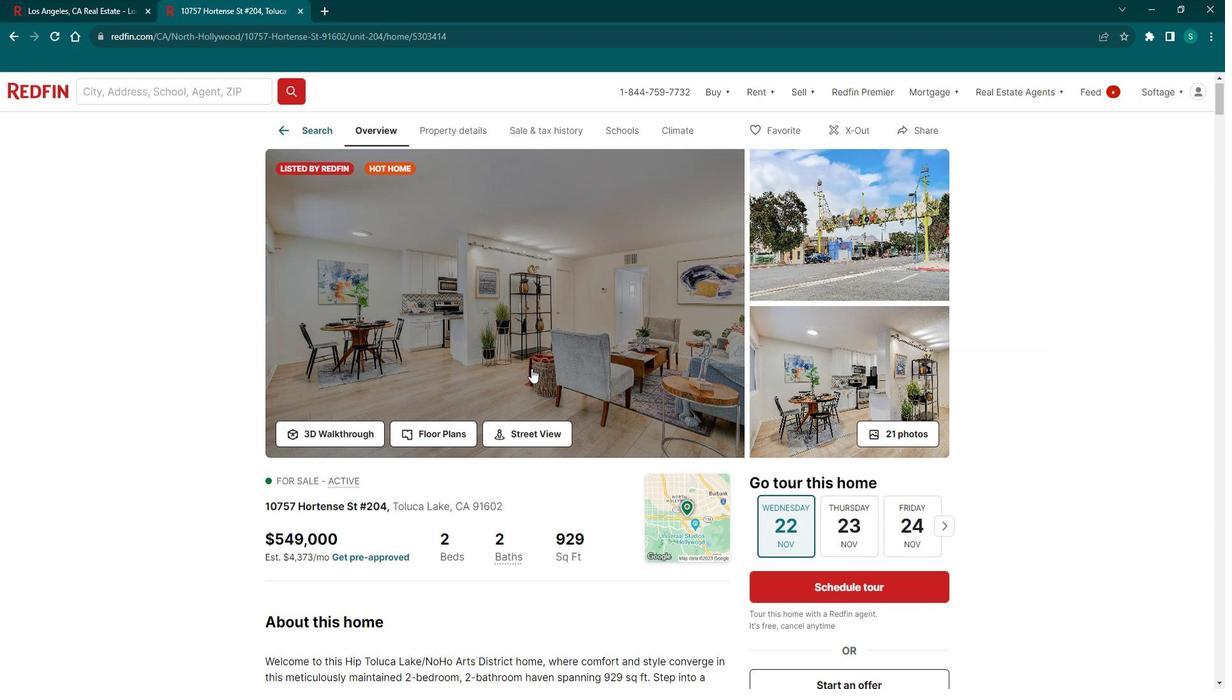 
Action: Mouse scrolled (542, 373) with delta (0, 0)
Screenshot: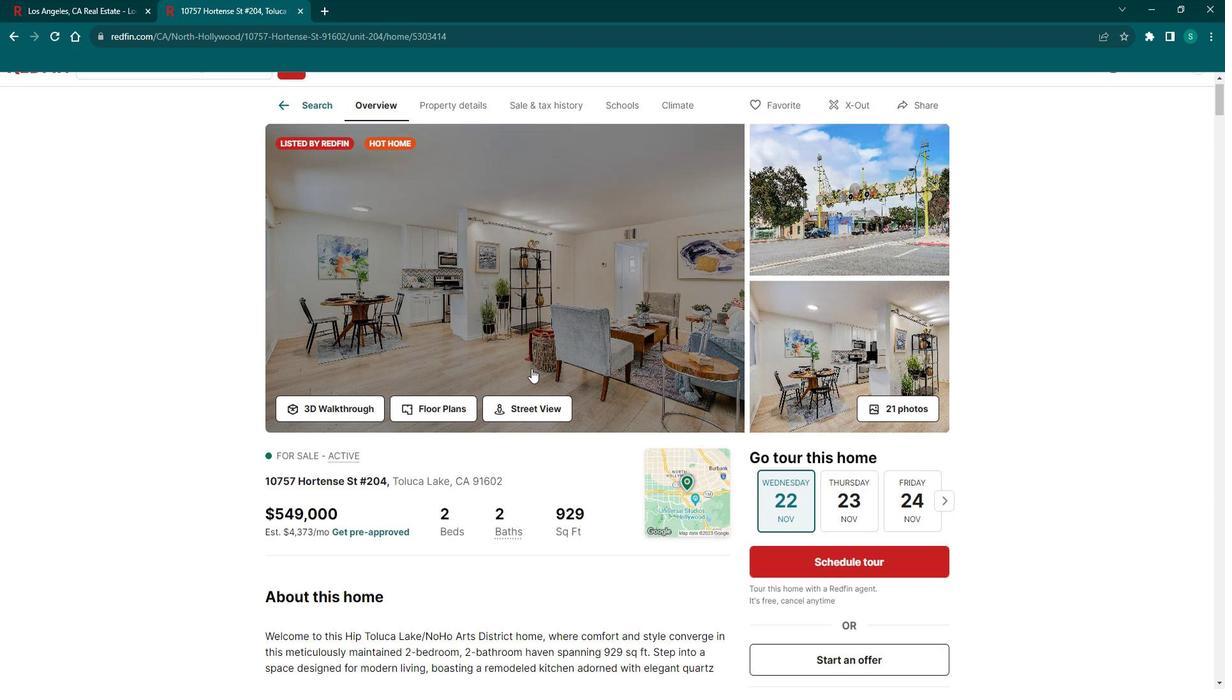 
Action: Mouse scrolled (542, 373) with delta (0, 0)
Screenshot: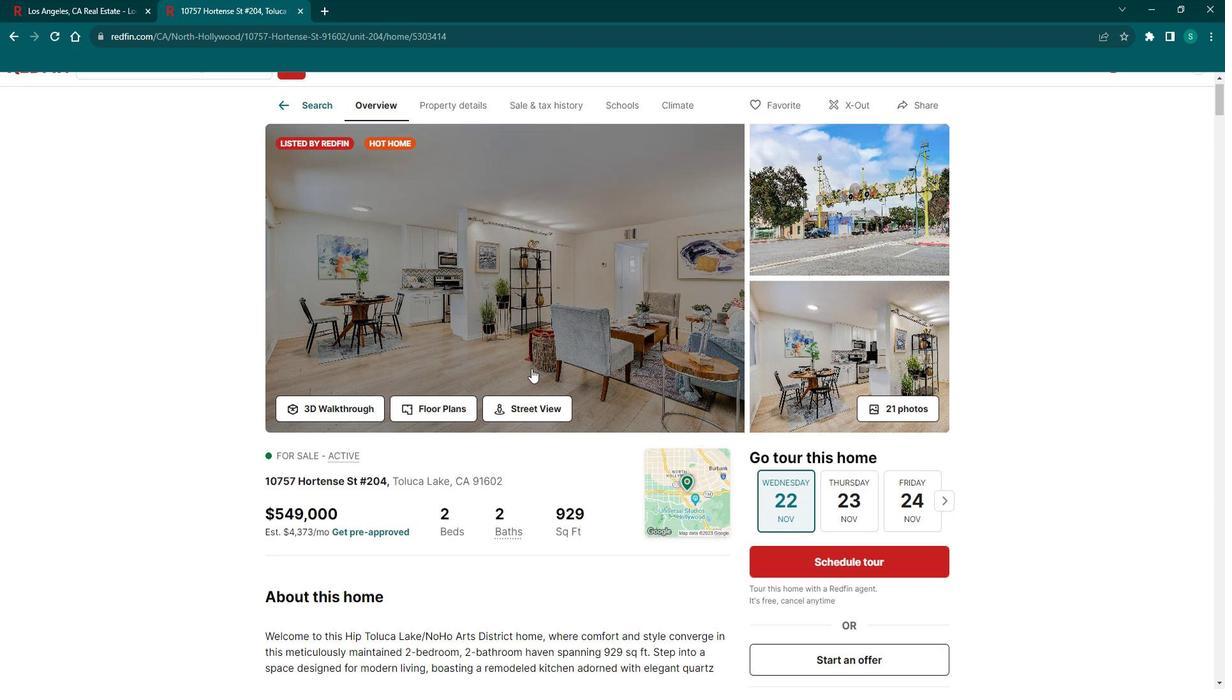 
Action: Mouse moved to (343, 450)
Screenshot: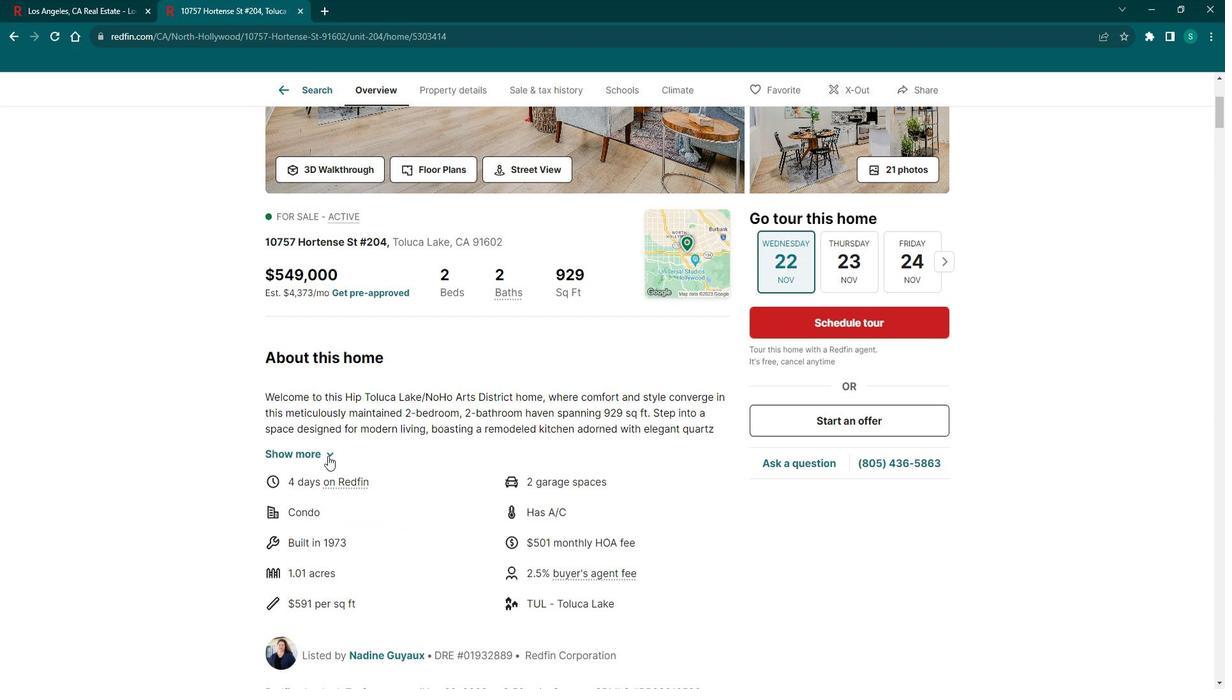 
Action: Mouse pressed left at (343, 450)
Screenshot: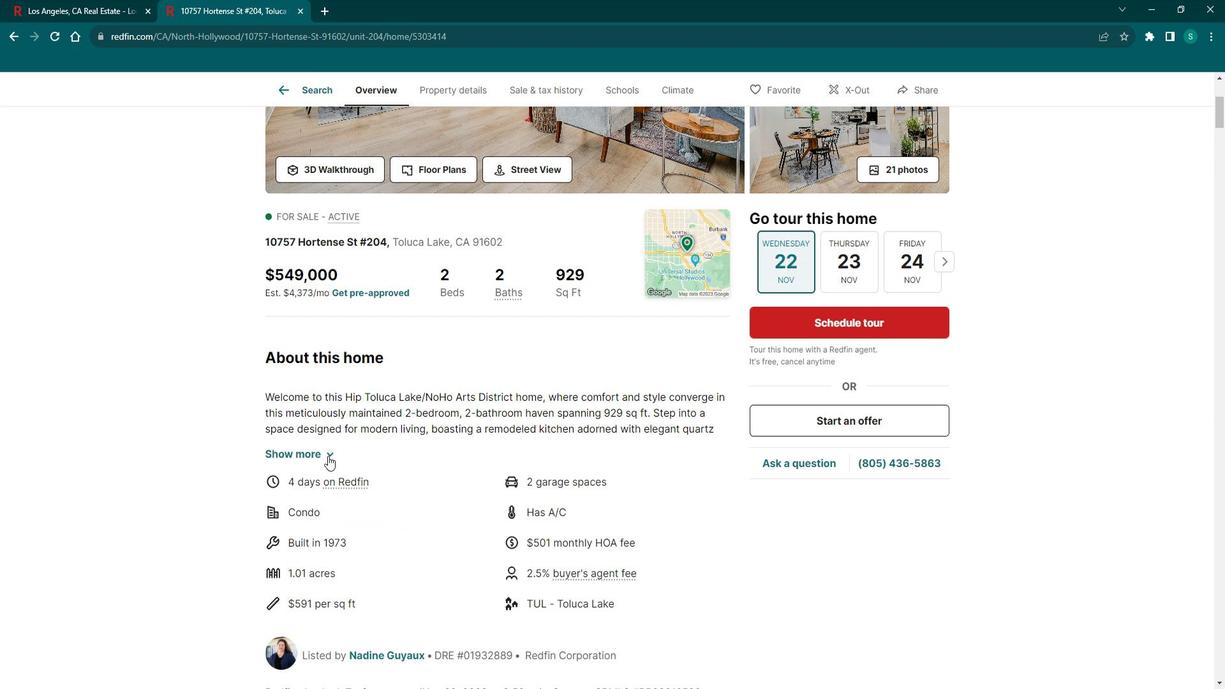 
Action: Mouse moved to (370, 439)
Screenshot: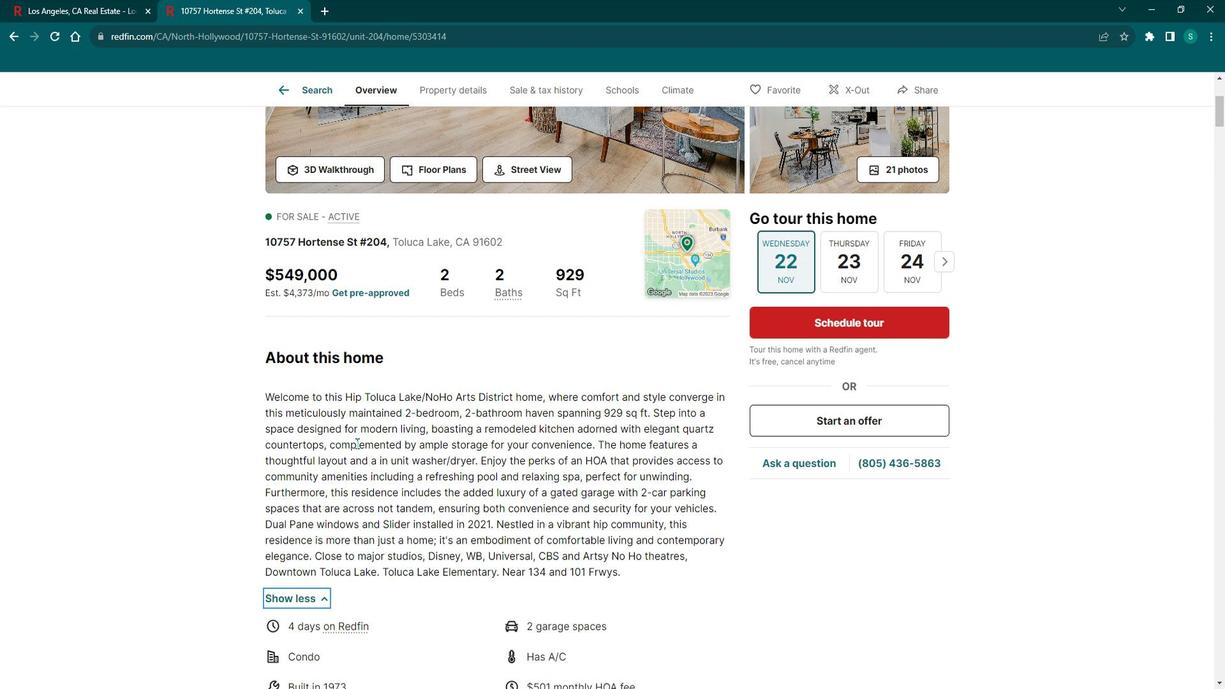 
Action: Mouse scrolled (370, 439) with delta (0, 0)
Screenshot: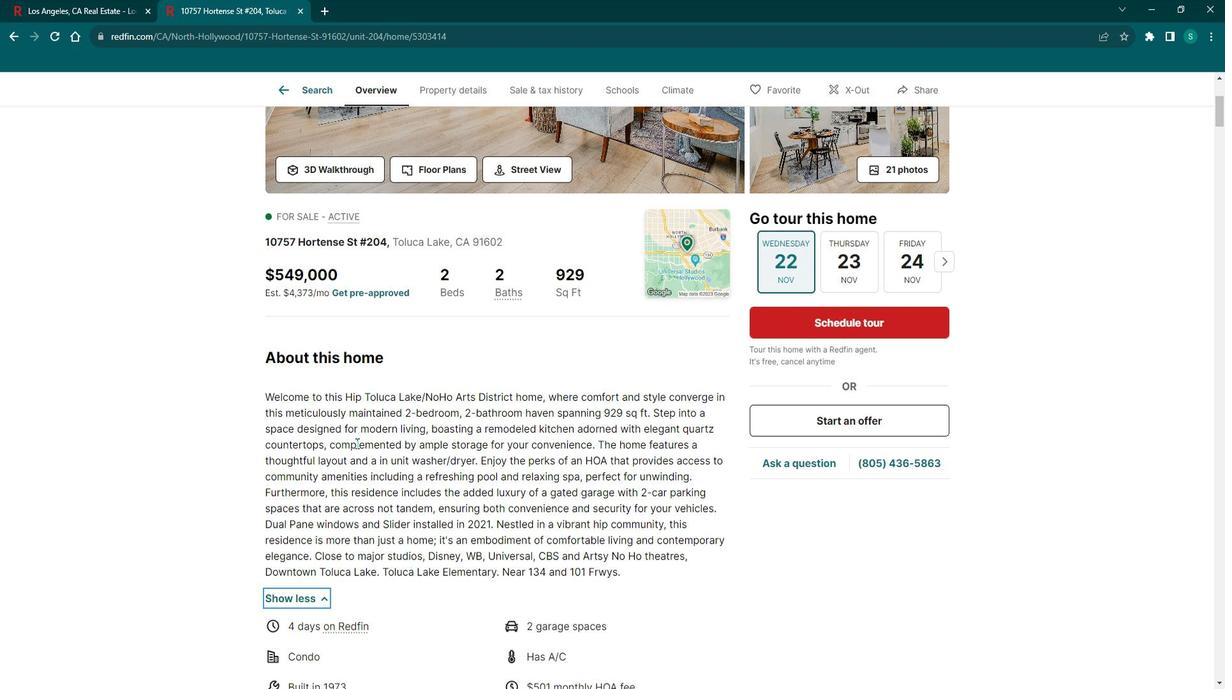 
Action: Mouse scrolled (370, 439) with delta (0, 0)
Screenshot: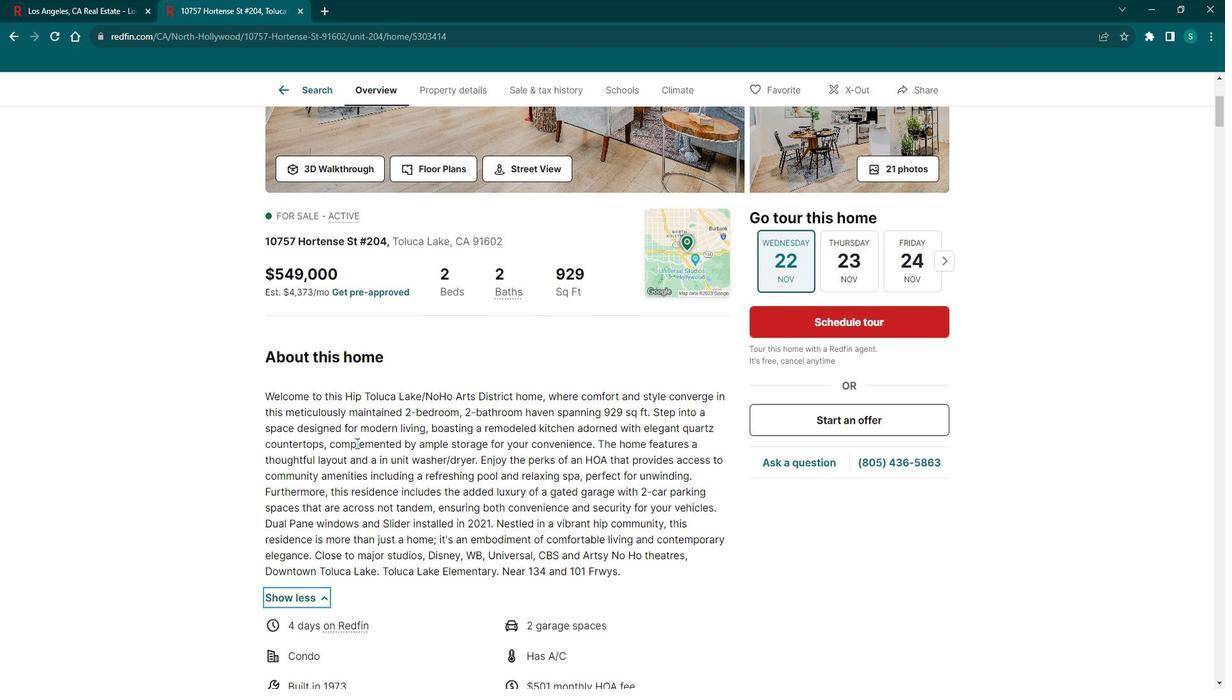 
Action: Mouse scrolled (370, 439) with delta (0, 0)
Screenshot: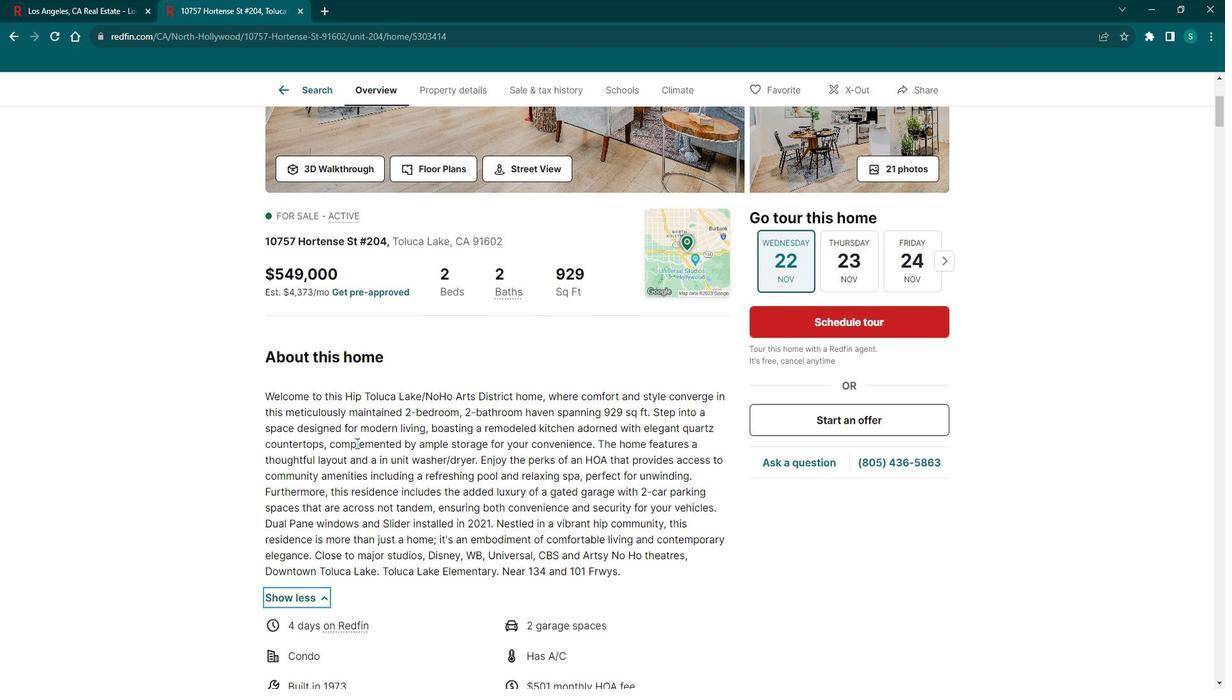 
Action: Mouse scrolled (370, 439) with delta (0, 0)
Screenshot: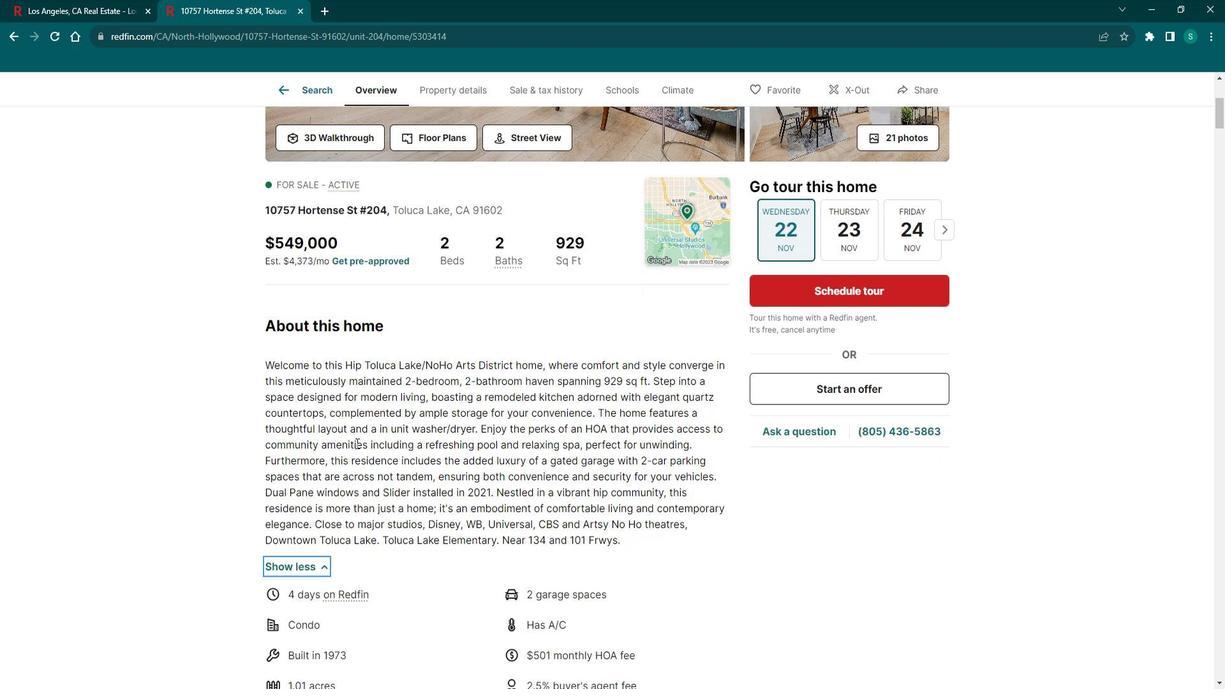 
Action: Mouse scrolled (370, 439) with delta (0, 0)
Screenshot: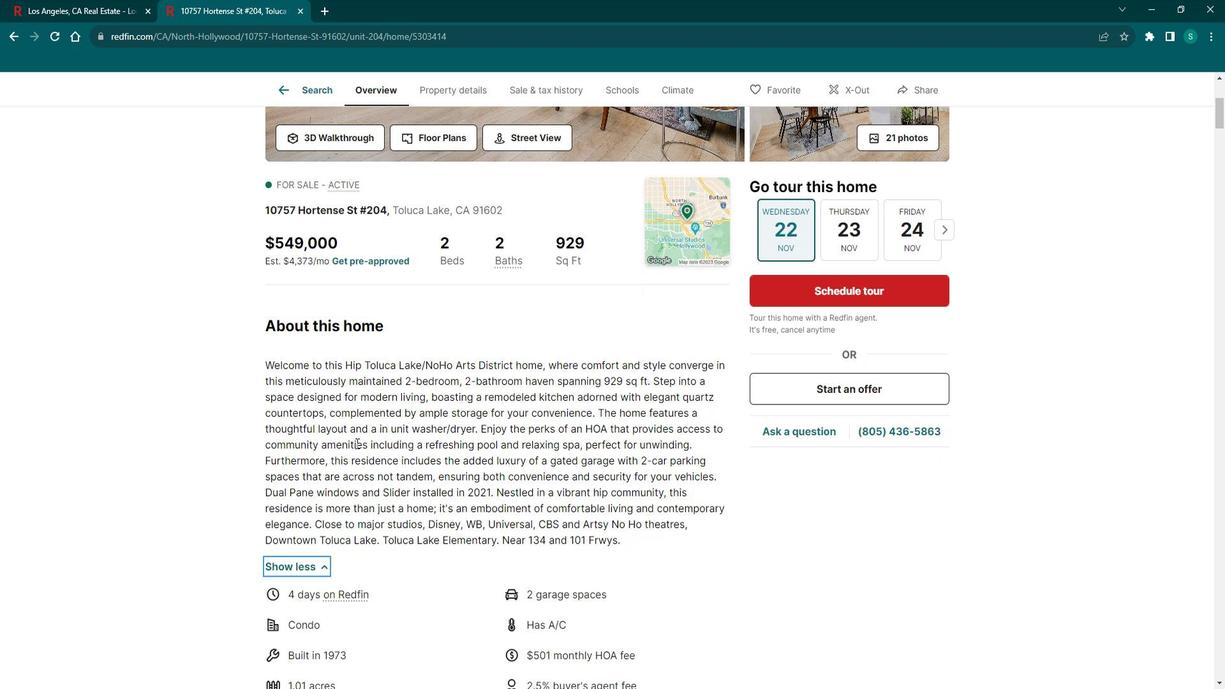 
Action: Mouse scrolled (370, 439) with delta (0, 0)
Screenshot: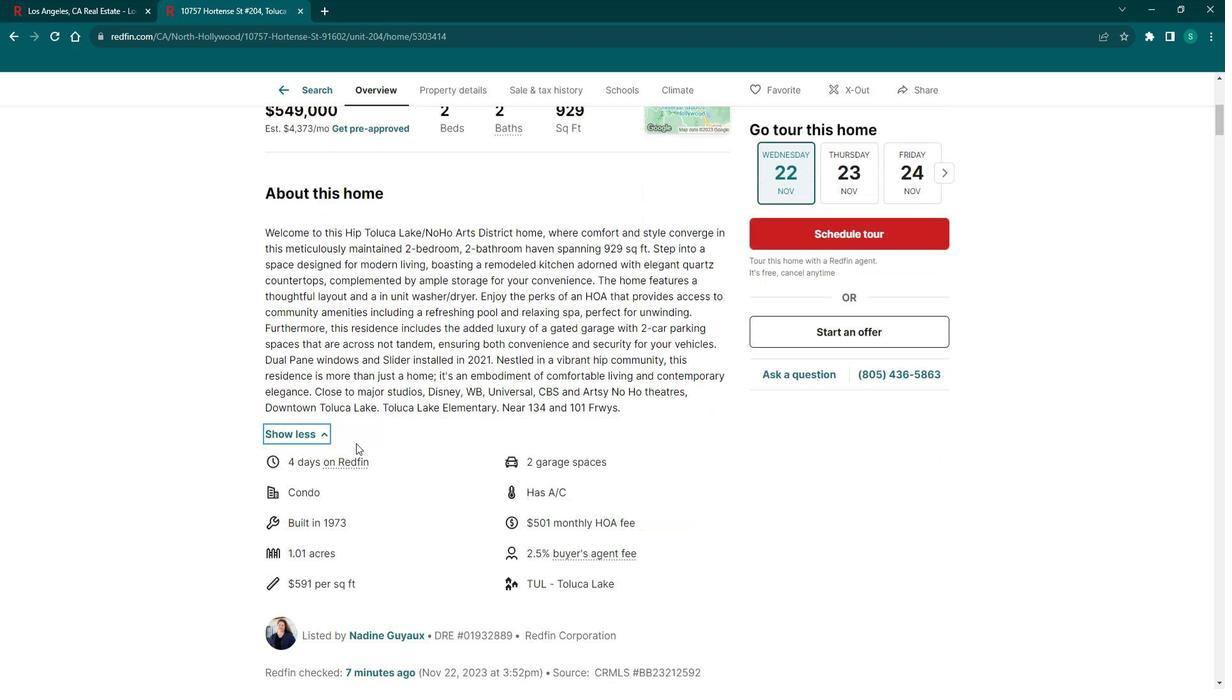 
Action: Mouse scrolled (370, 439) with delta (0, 0)
Screenshot: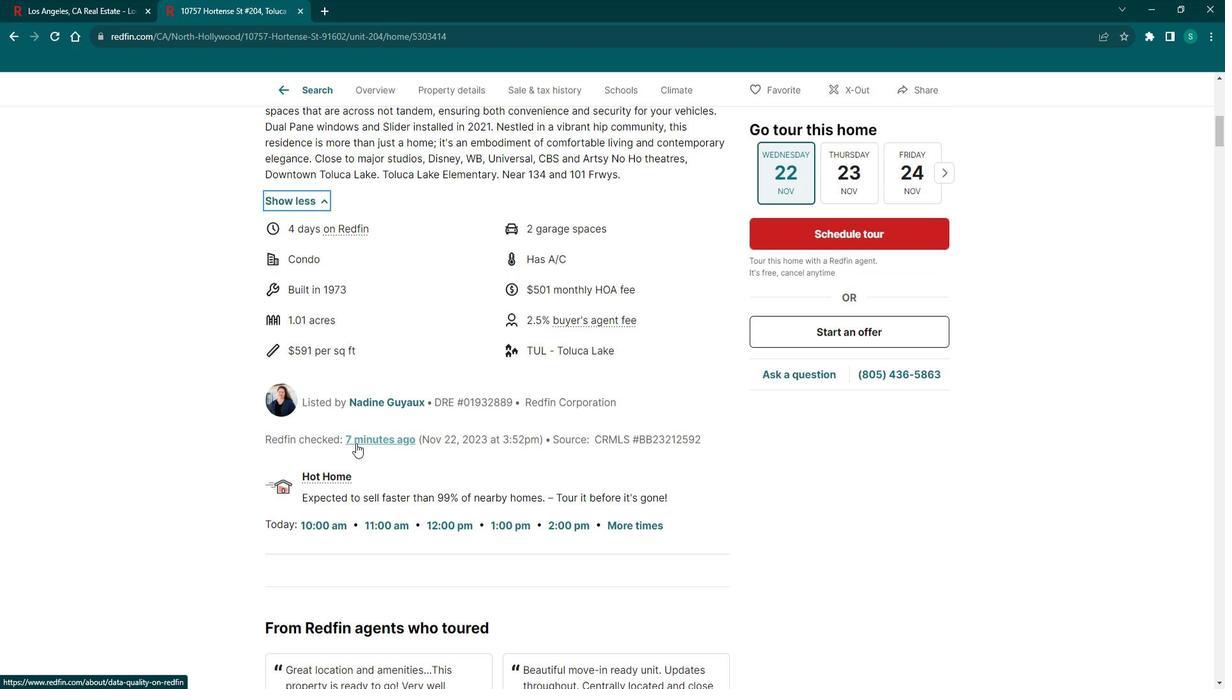 
Action: Mouse scrolled (370, 439) with delta (0, 0)
Screenshot: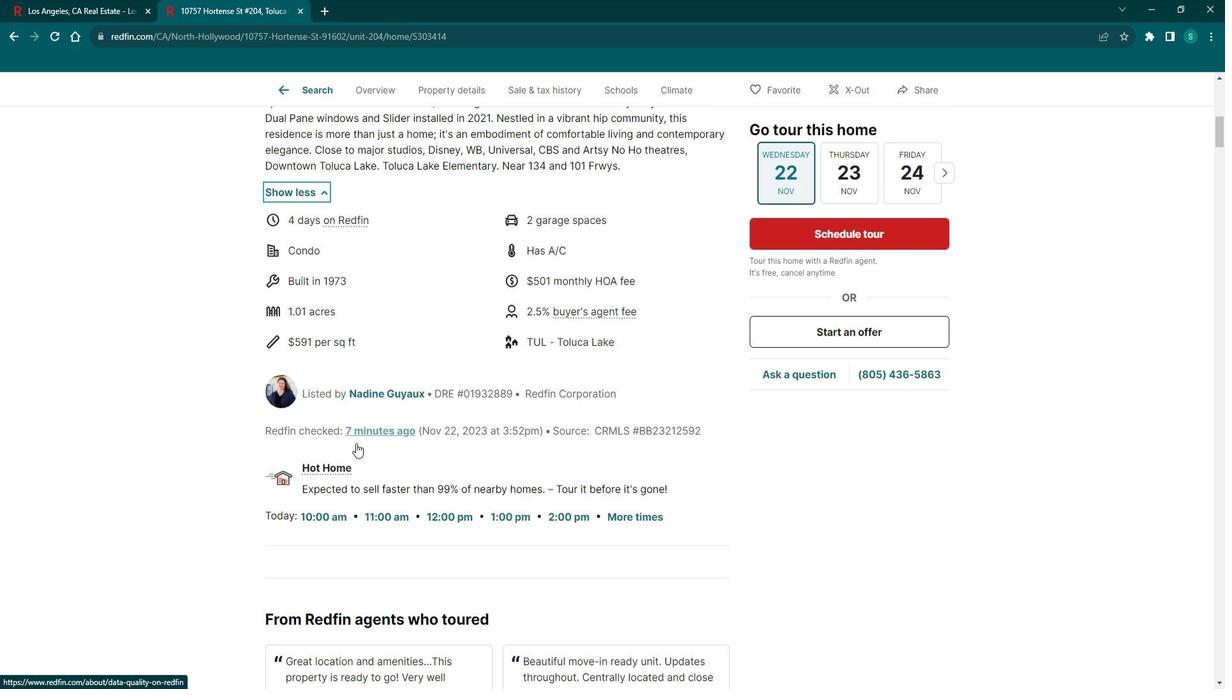 
Action: Mouse scrolled (370, 439) with delta (0, 0)
Screenshot: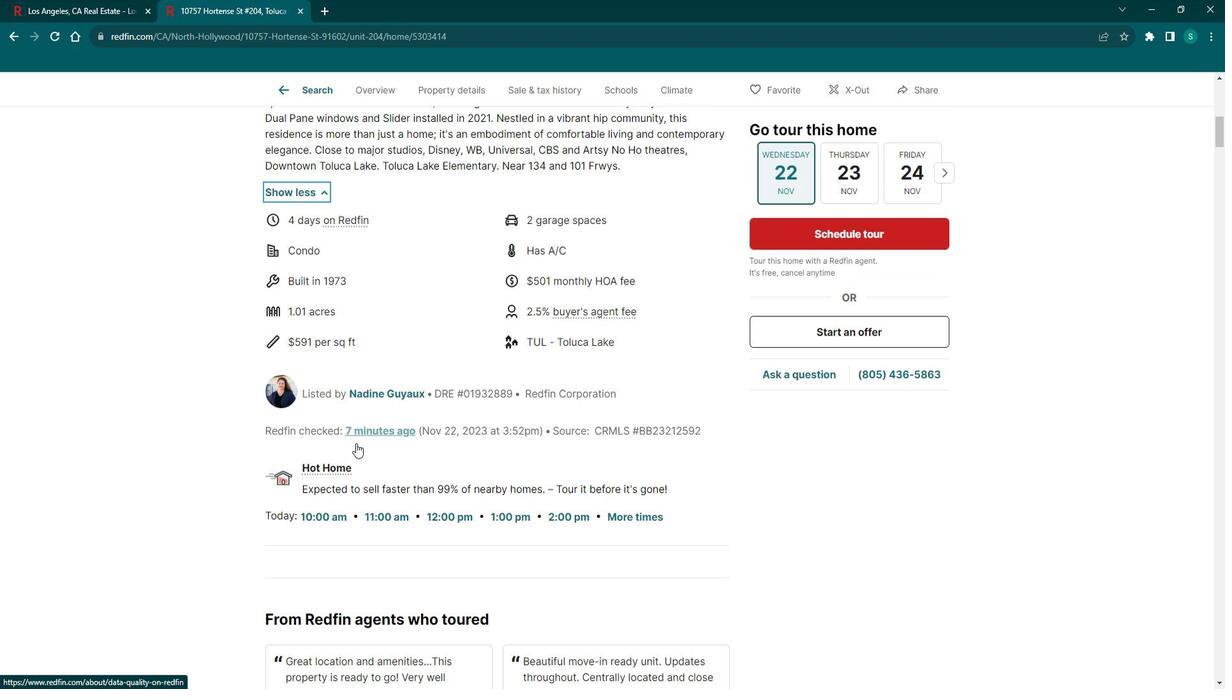 
Action: Mouse scrolled (370, 439) with delta (0, 0)
Screenshot: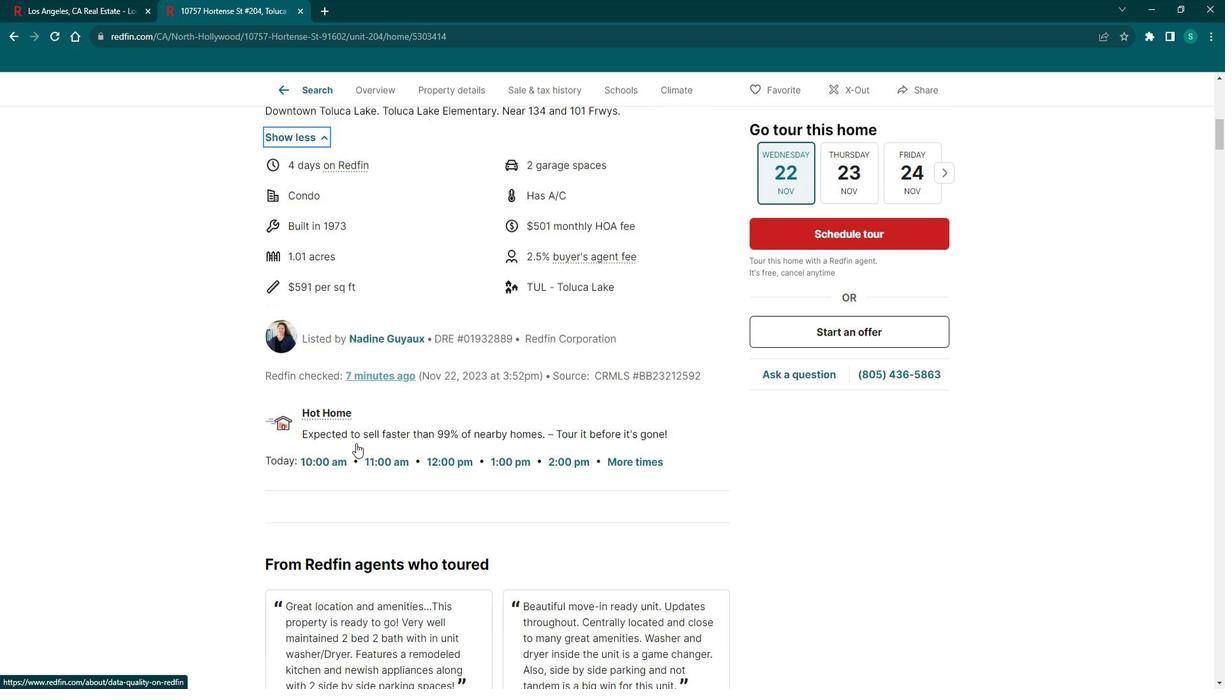 
Action: Mouse scrolled (370, 439) with delta (0, 0)
Screenshot: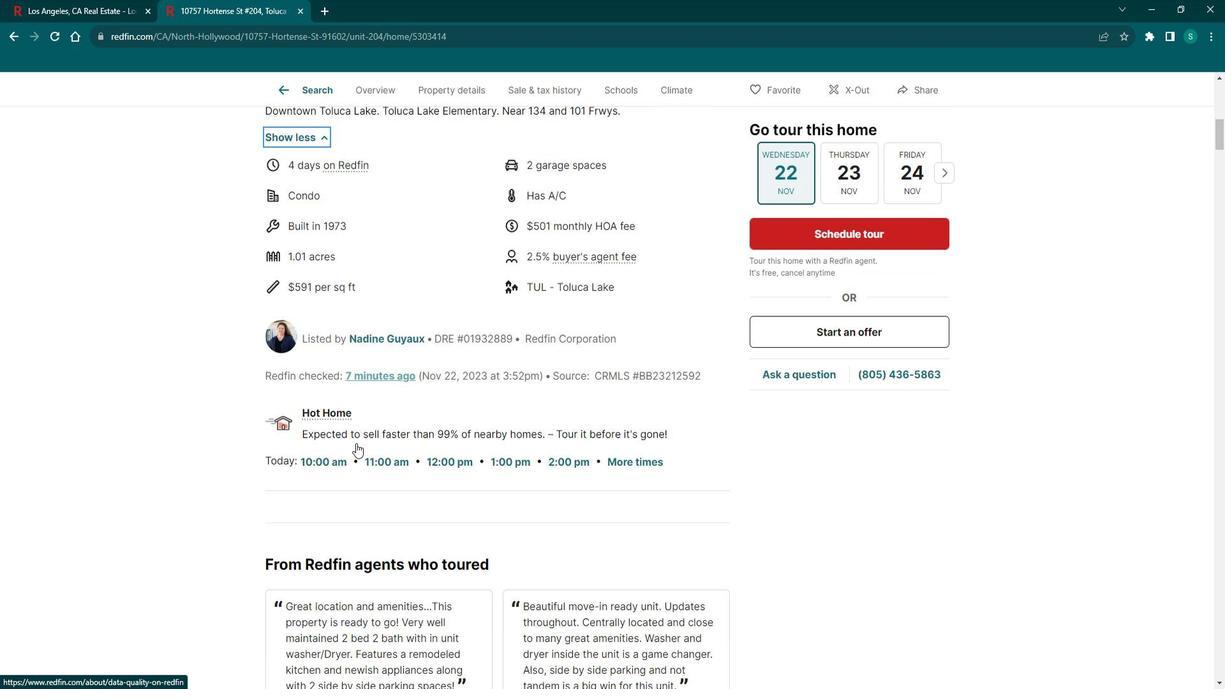 
Action: Mouse scrolled (370, 439) with delta (0, 0)
Screenshot: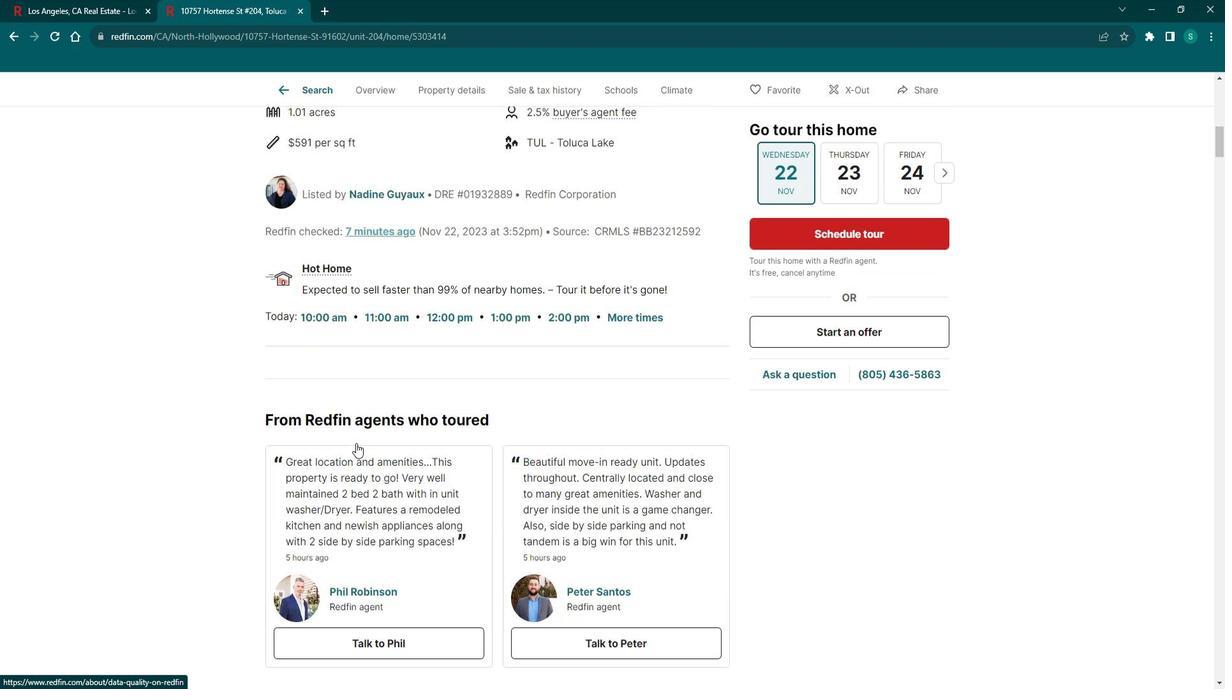 
Action: Mouse scrolled (370, 439) with delta (0, 0)
Screenshot: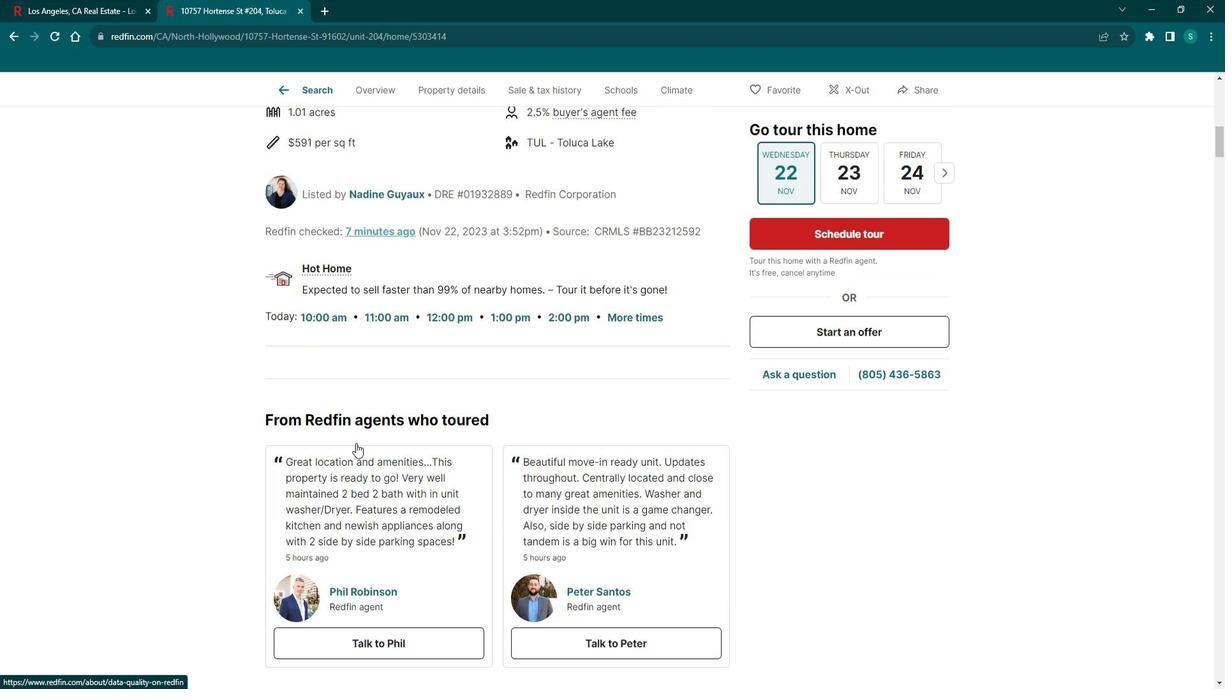 
Action: Mouse scrolled (370, 439) with delta (0, 0)
Screenshot: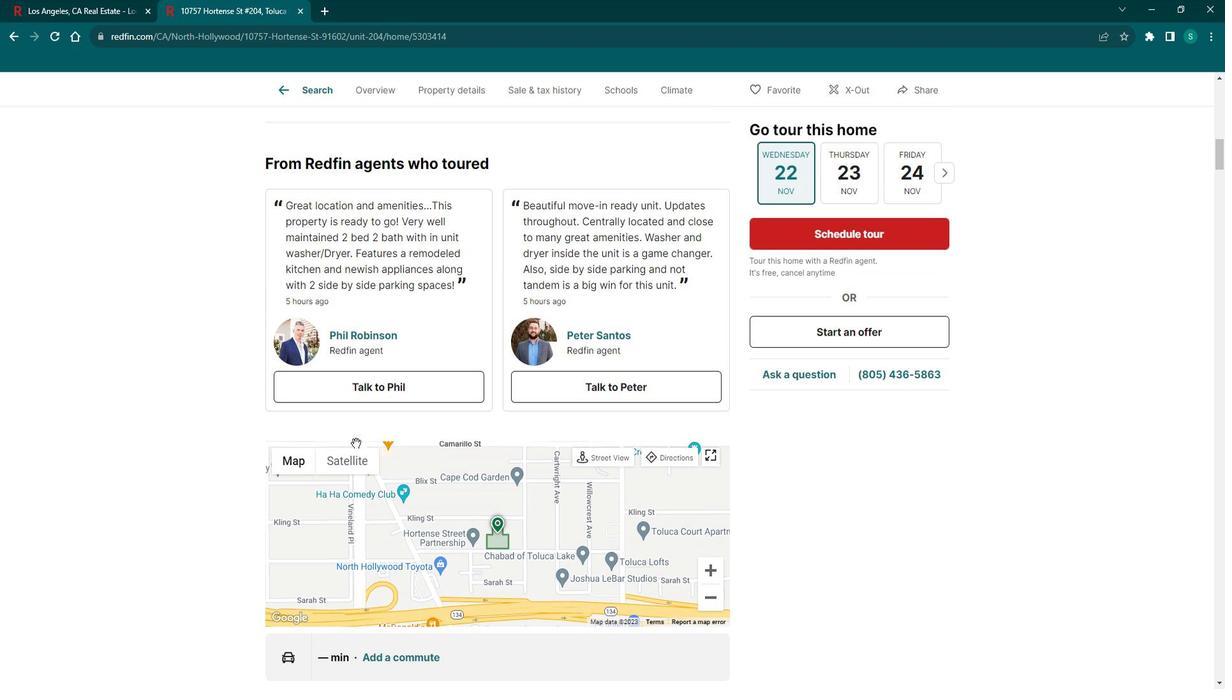
Action: Mouse scrolled (370, 439) with delta (0, 0)
Screenshot: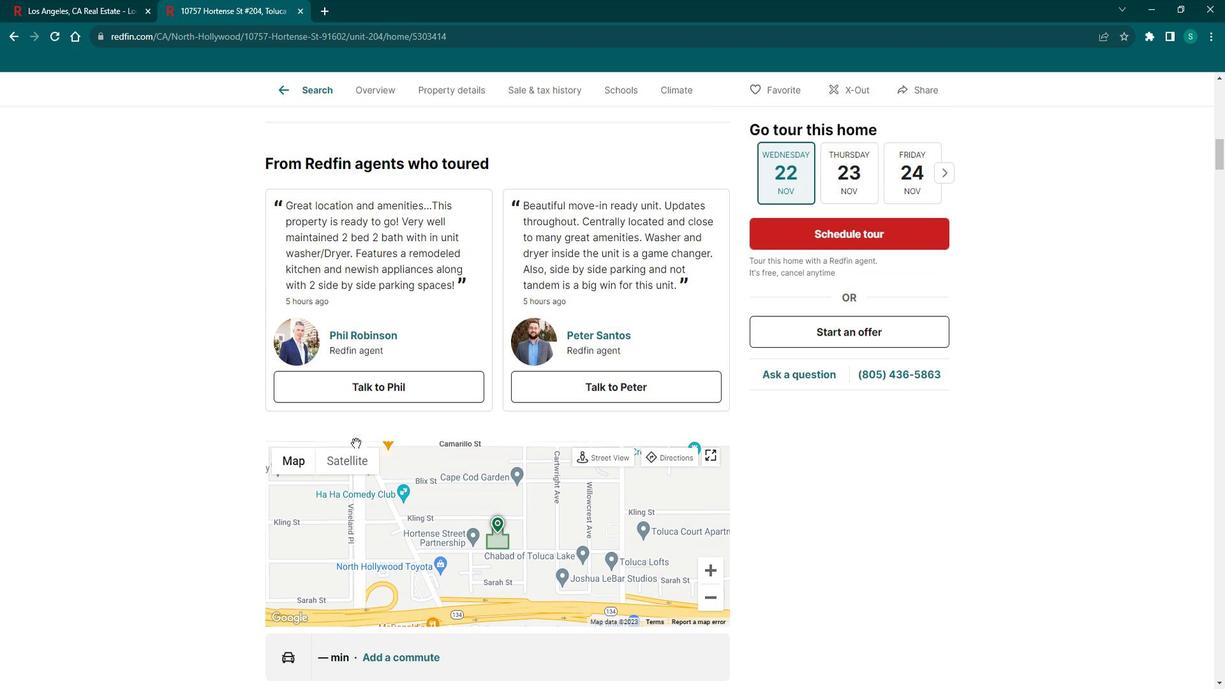 
Action: Mouse scrolled (370, 439) with delta (0, 0)
Screenshot: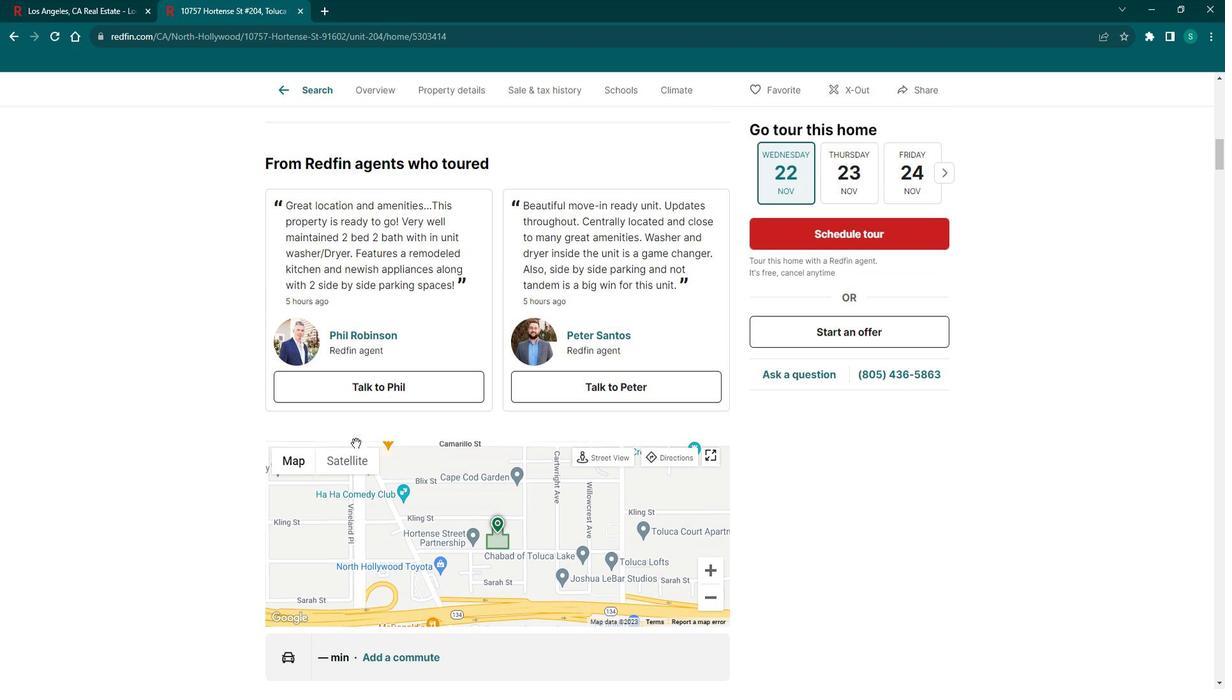 
Action: Mouse scrolled (370, 439) with delta (0, 0)
Screenshot: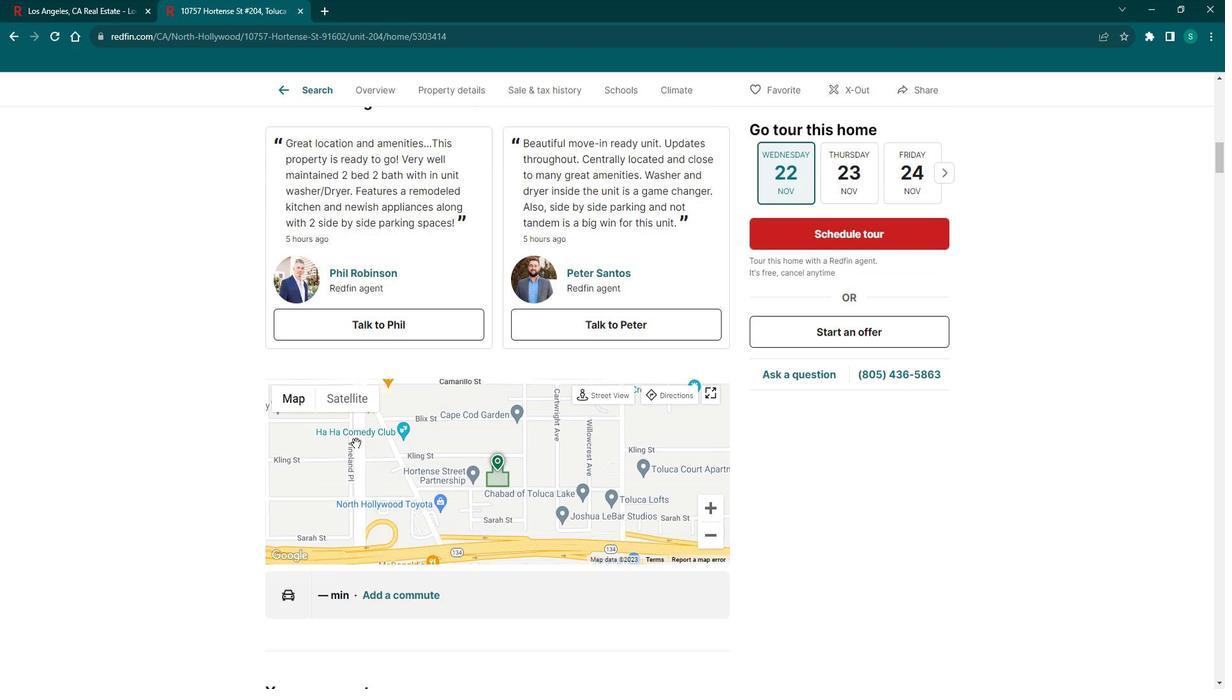 
Action: Mouse scrolled (370, 439) with delta (0, 0)
Screenshot: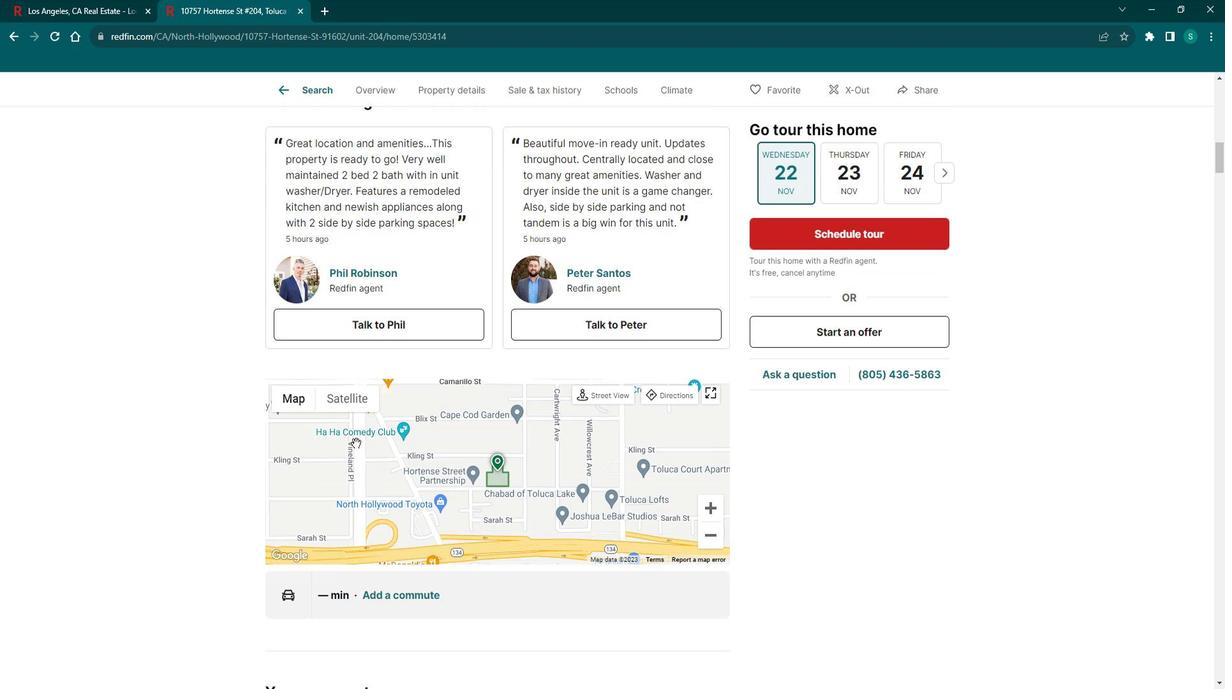 
Action: Mouse scrolled (370, 439) with delta (0, 0)
Screenshot: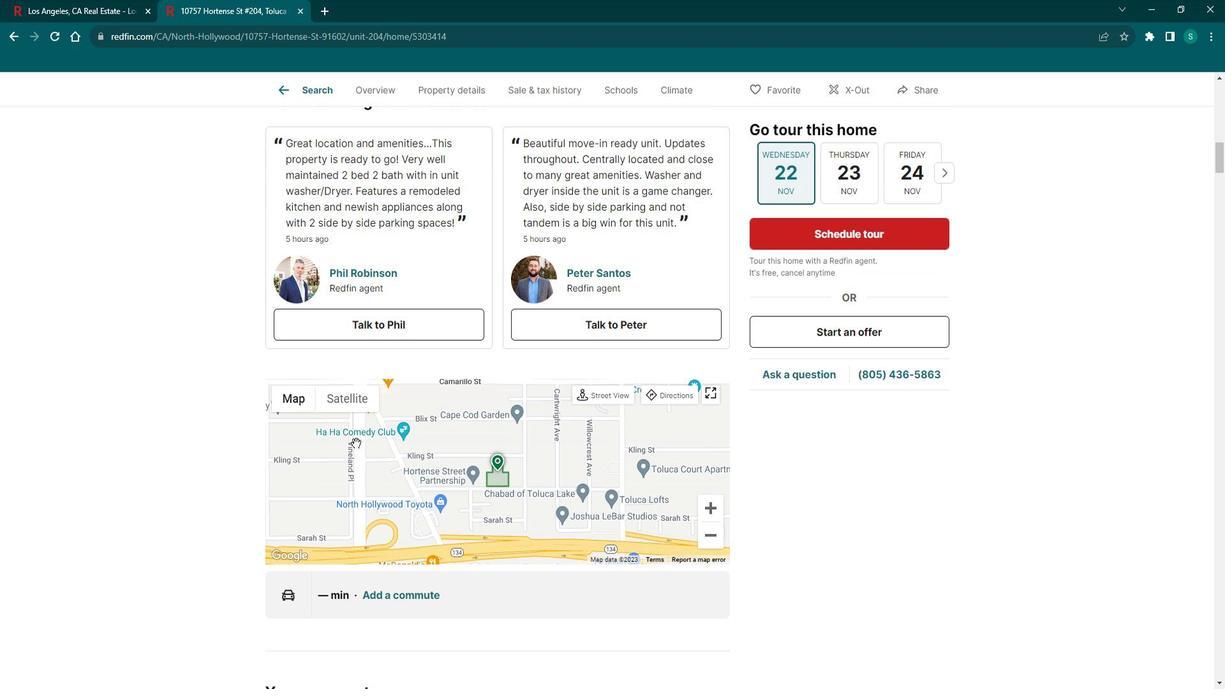 
Action: Mouse scrolled (370, 439) with delta (0, 0)
Screenshot: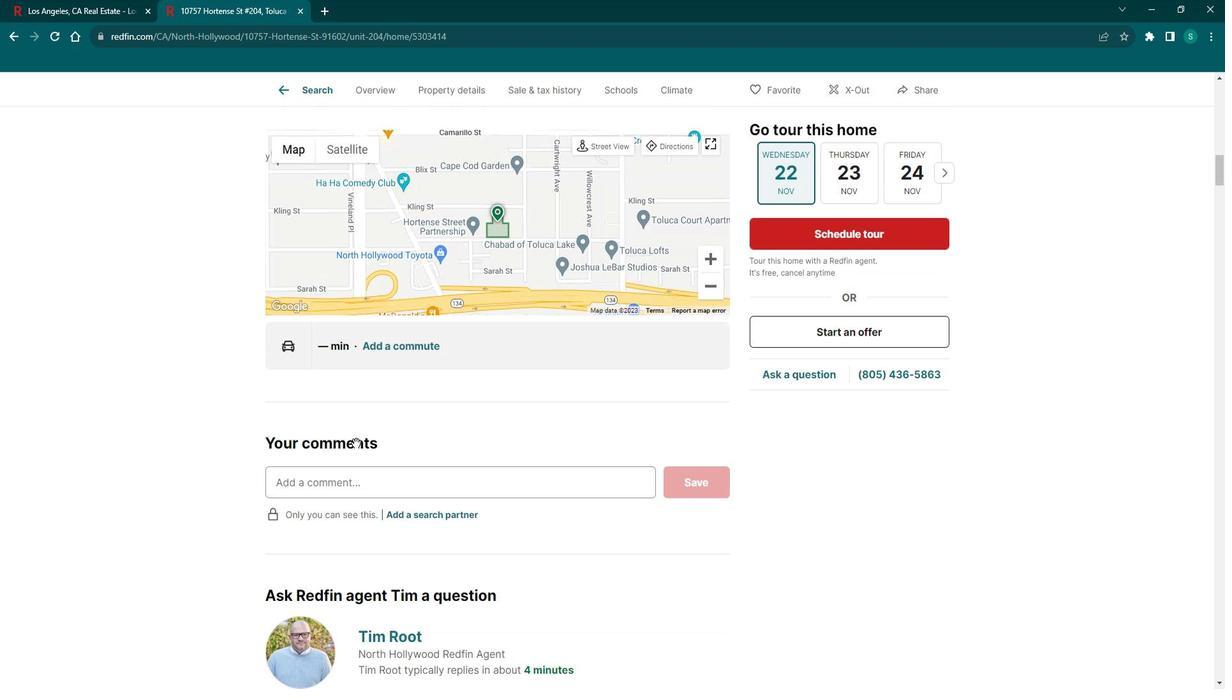 
Action: Mouse scrolled (370, 439) with delta (0, 0)
Screenshot: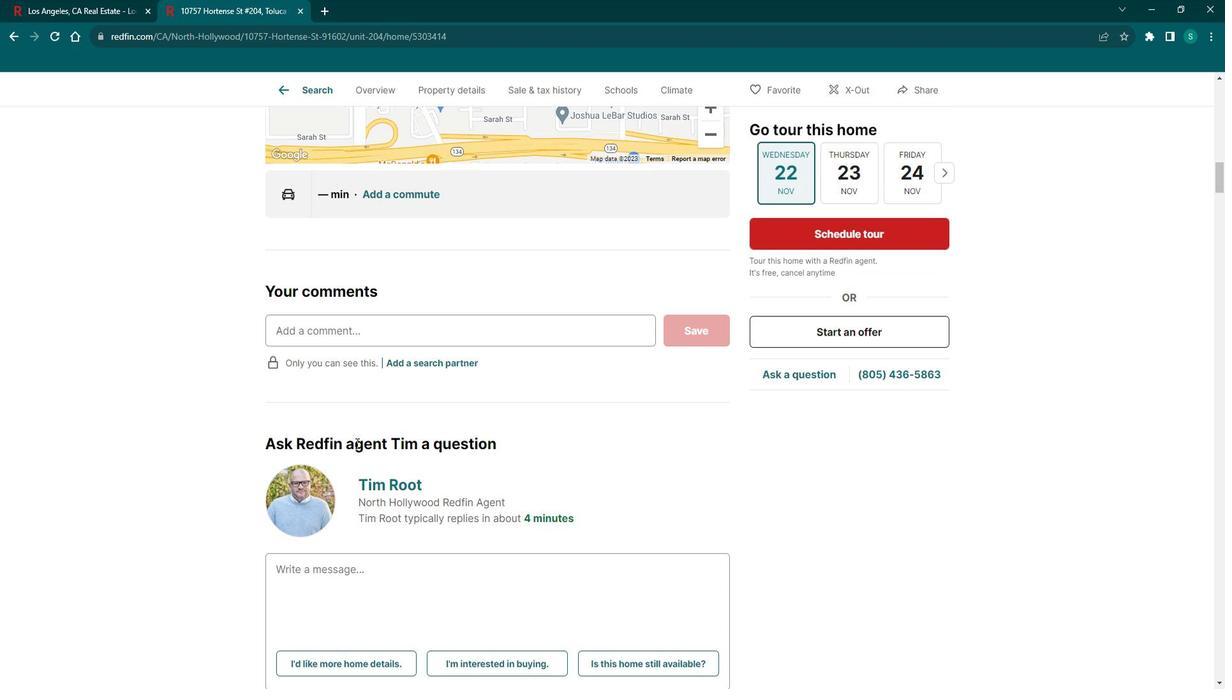 
Action: Mouse scrolled (370, 439) with delta (0, 0)
Screenshot: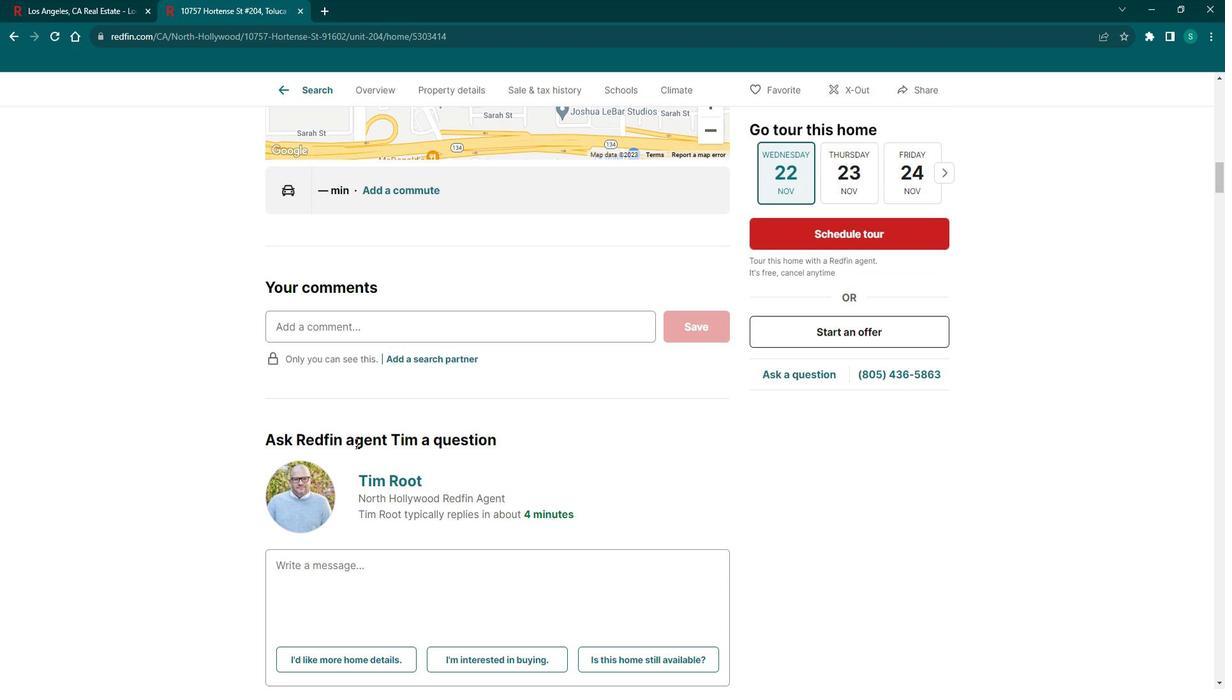 
Action: Mouse scrolled (370, 439) with delta (0, 0)
Screenshot: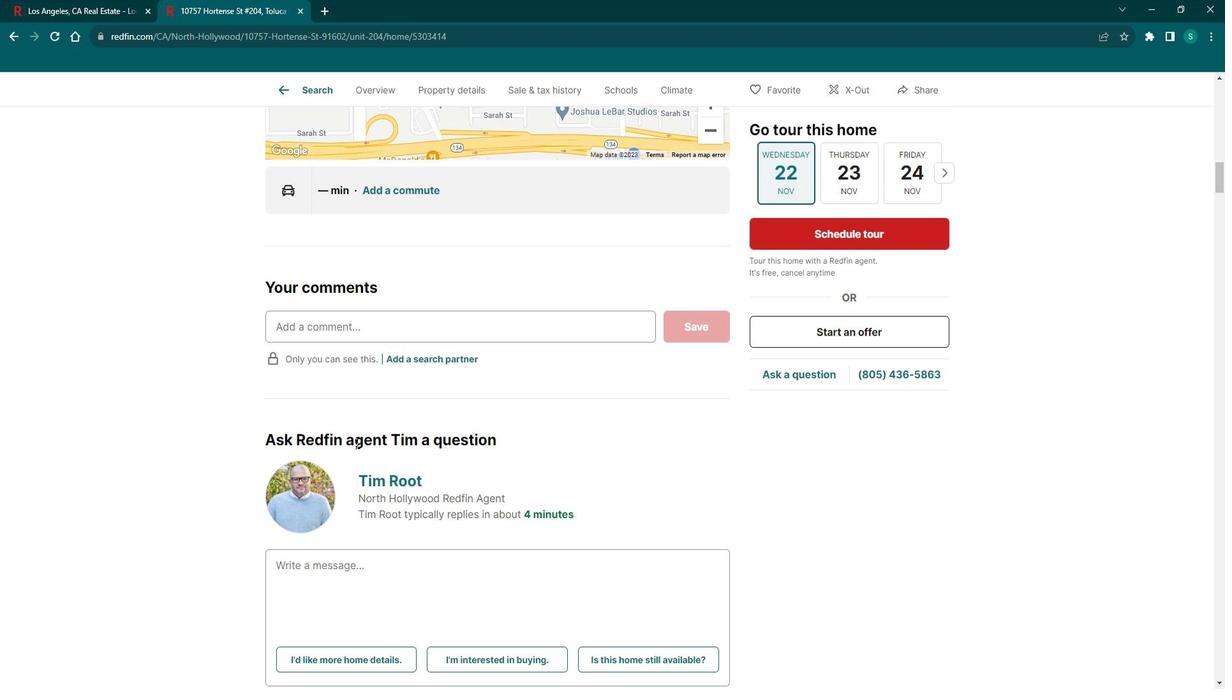 
Action: Mouse scrolled (370, 439) with delta (0, 0)
Screenshot: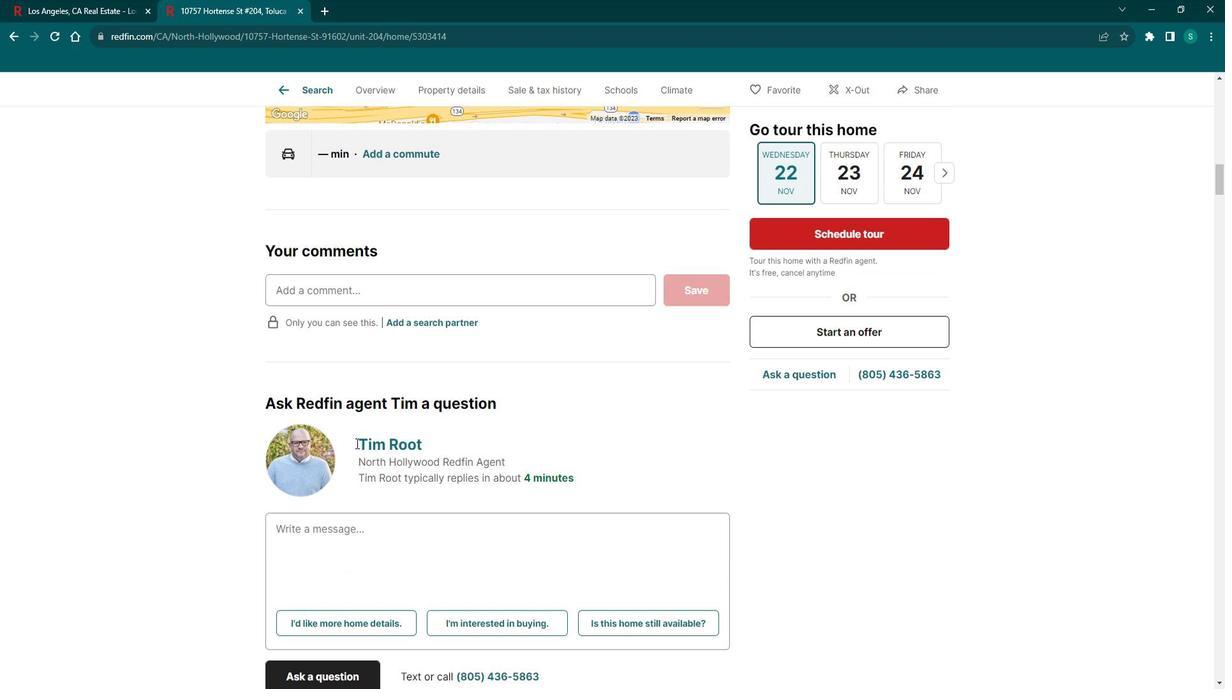 
Action: Mouse scrolled (370, 439) with delta (0, 0)
Screenshot: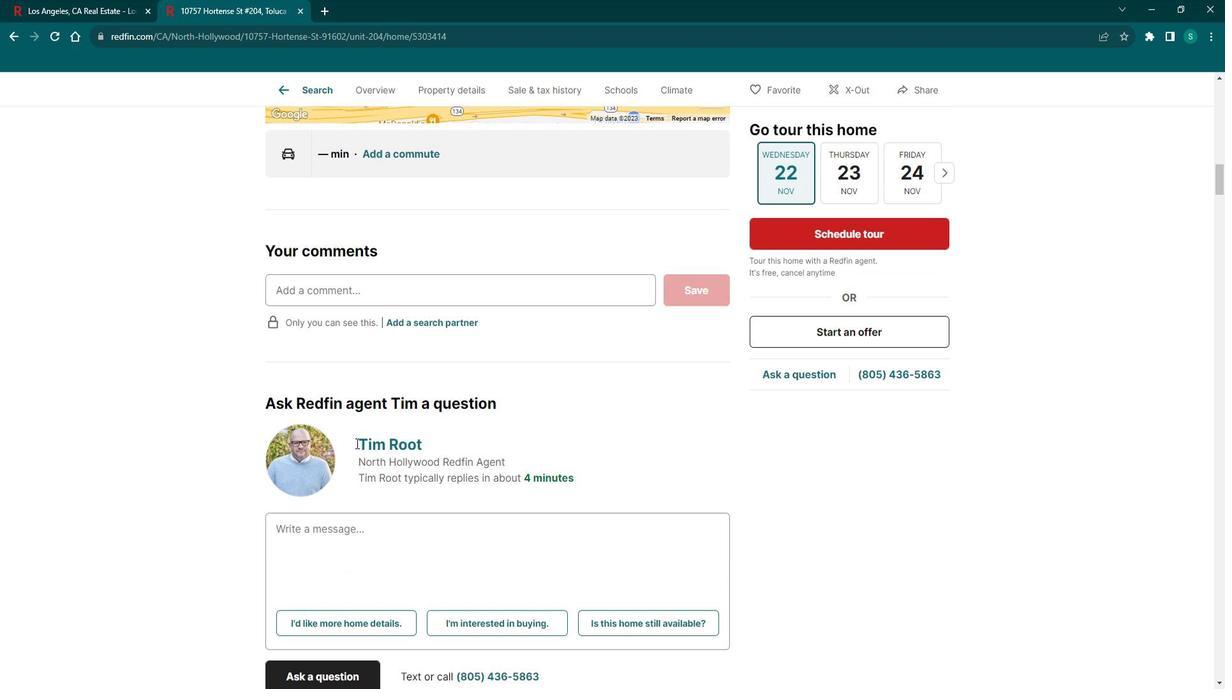 
Action: Mouse scrolled (370, 439) with delta (0, 0)
Screenshot: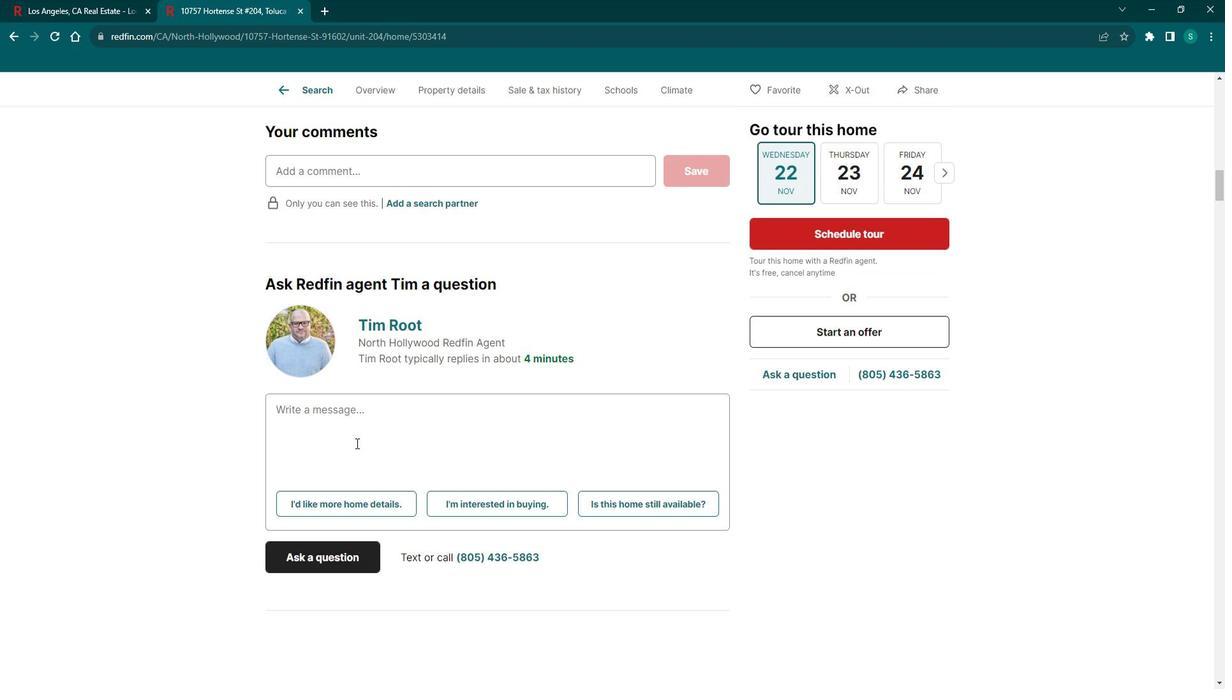
Action: Mouse scrolled (370, 439) with delta (0, 0)
Screenshot: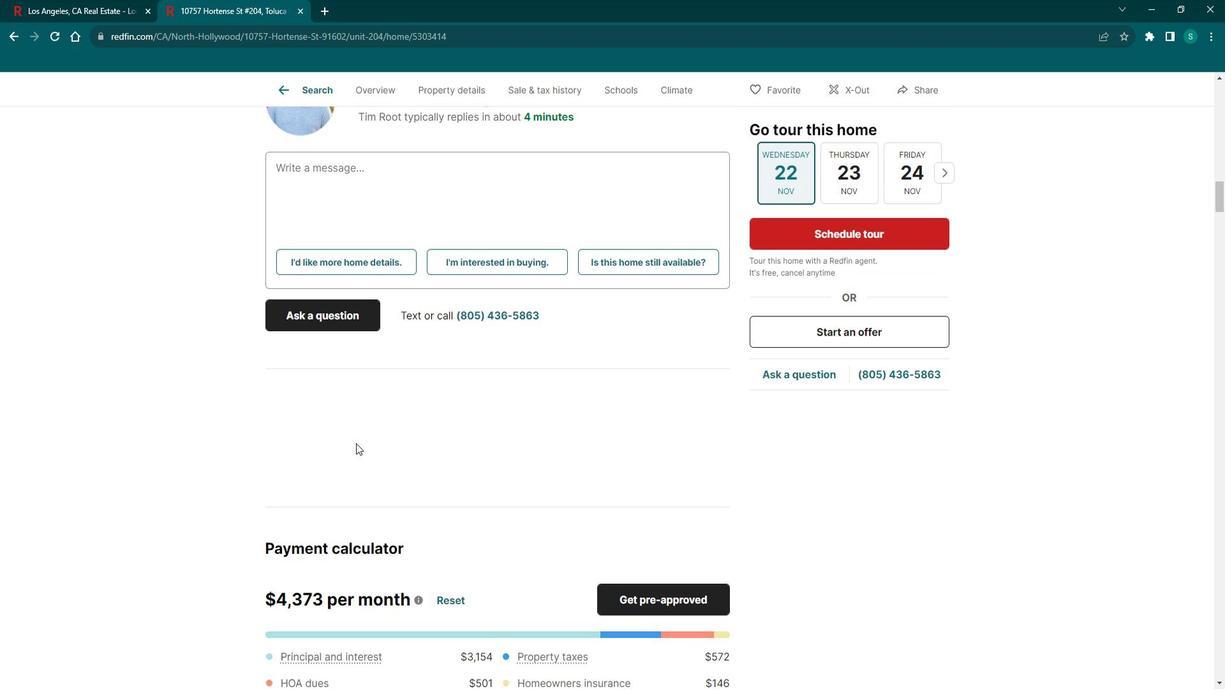 
Action: Mouse scrolled (370, 439) with delta (0, 0)
Screenshot: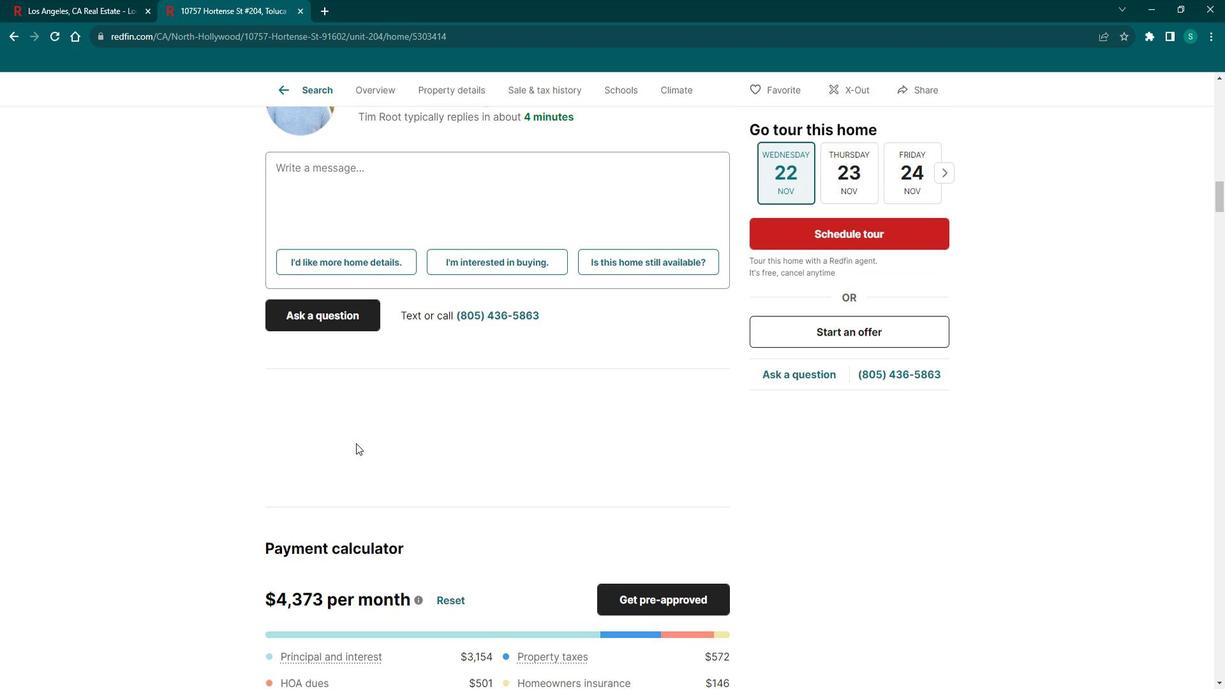 
Action: Mouse scrolled (370, 439) with delta (0, 0)
Screenshot: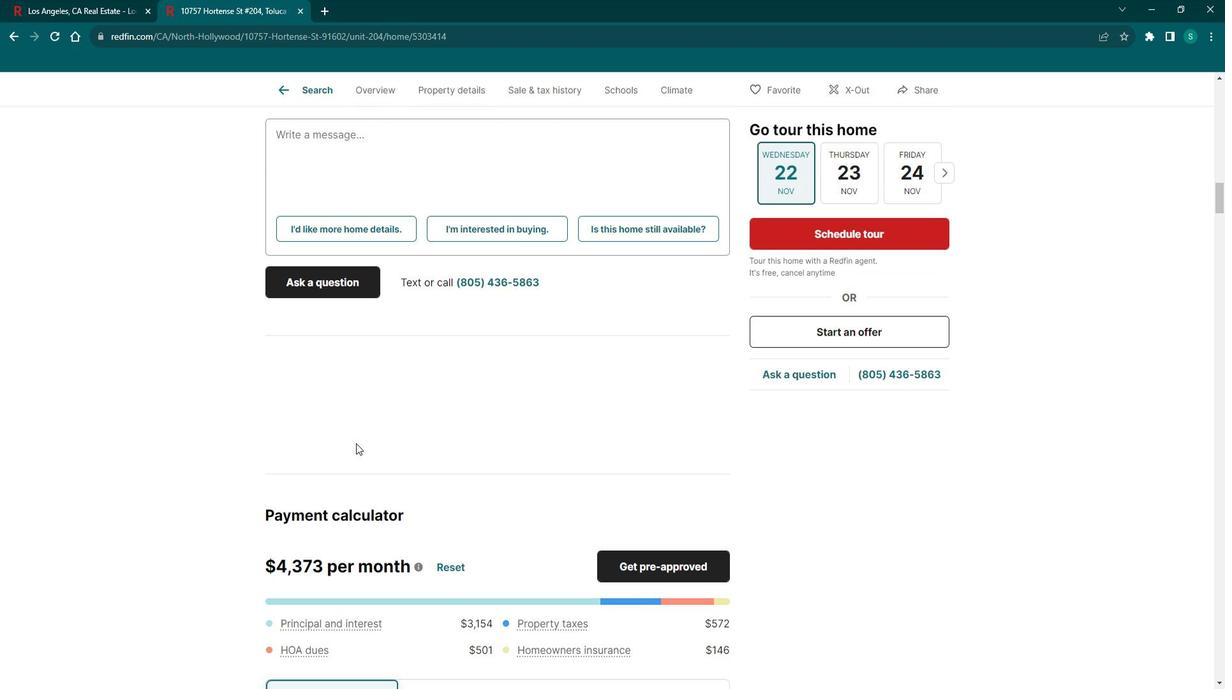 
Action: Mouse scrolled (370, 439) with delta (0, 0)
Screenshot: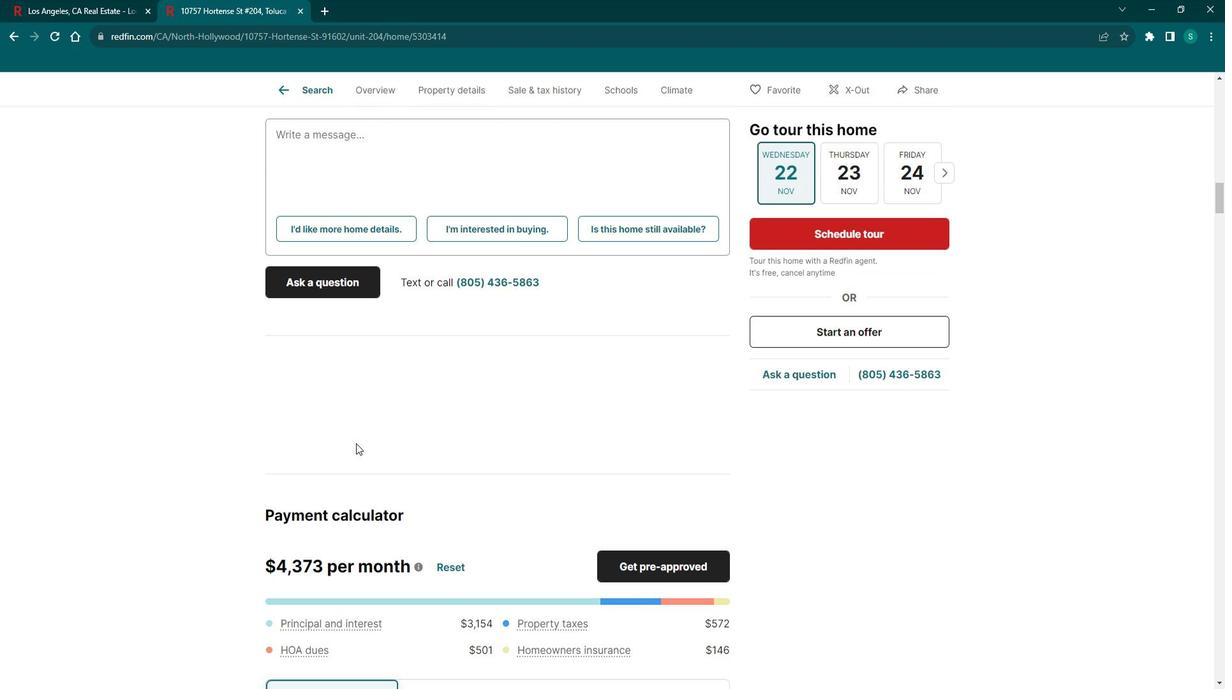 
Action: Mouse scrolled (370, 439) with delta (0, 0)
Screenshot: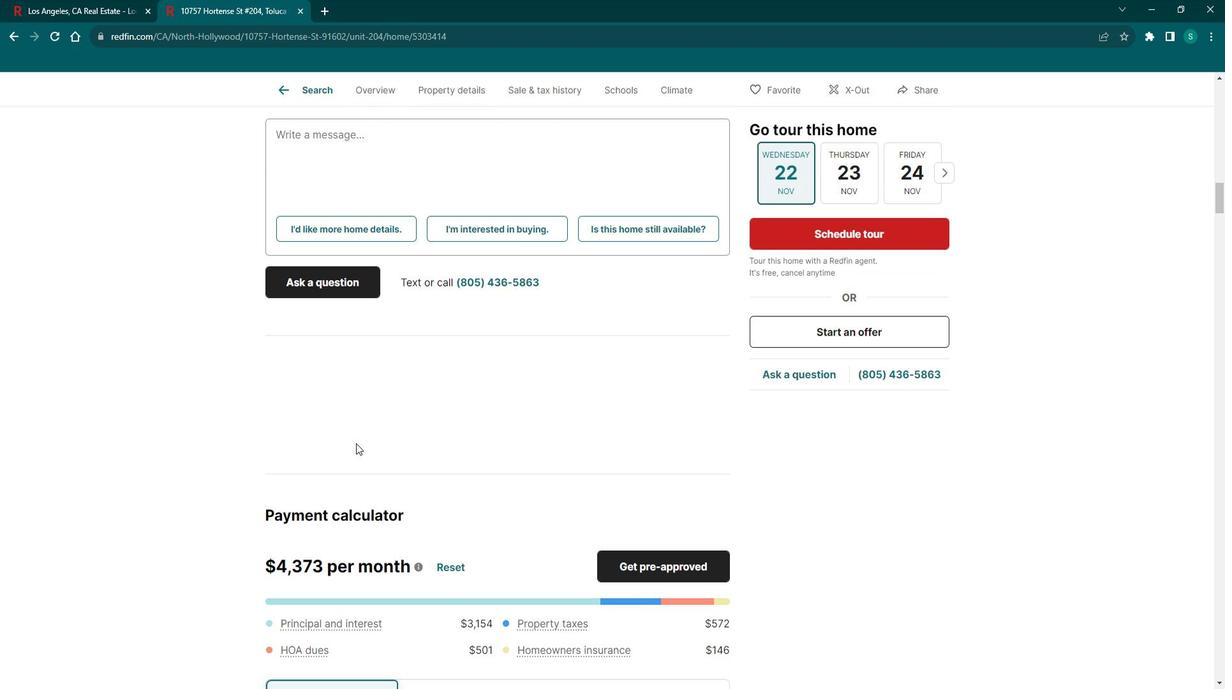 
Action: Mouse scrolled (370, 439) with delta (0, 0)
Screenshot: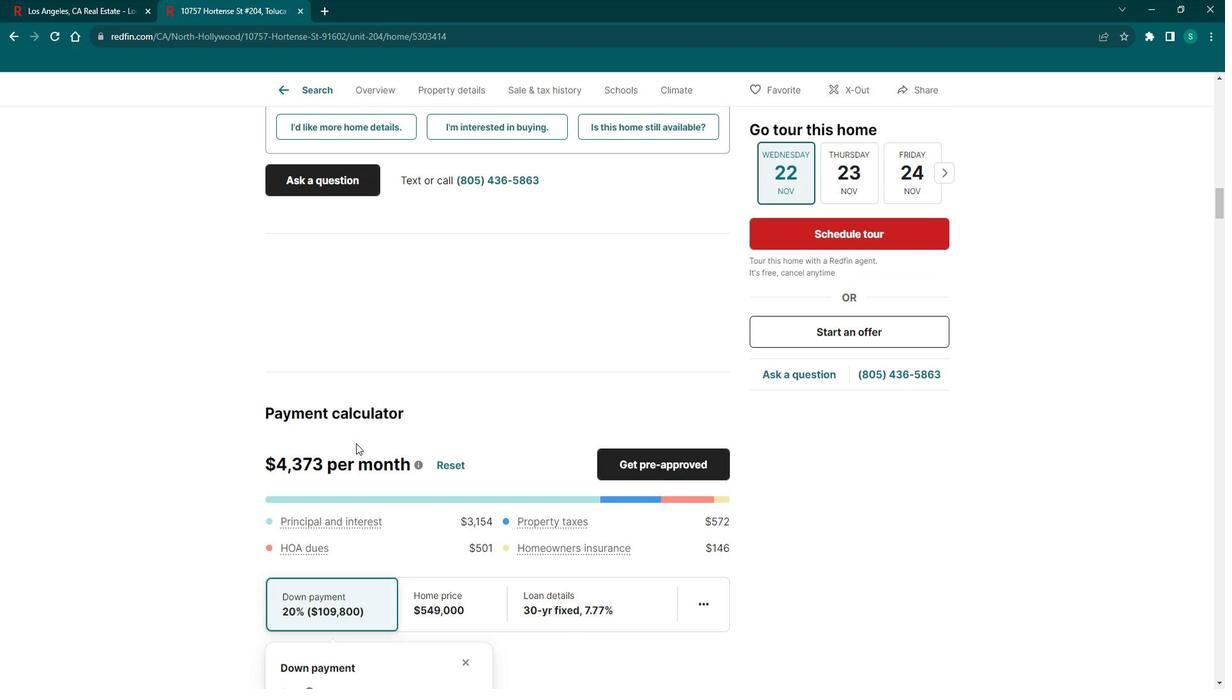 
Action: Mouse scrolled (370, 439) with delta (0, 0)
Screenshot: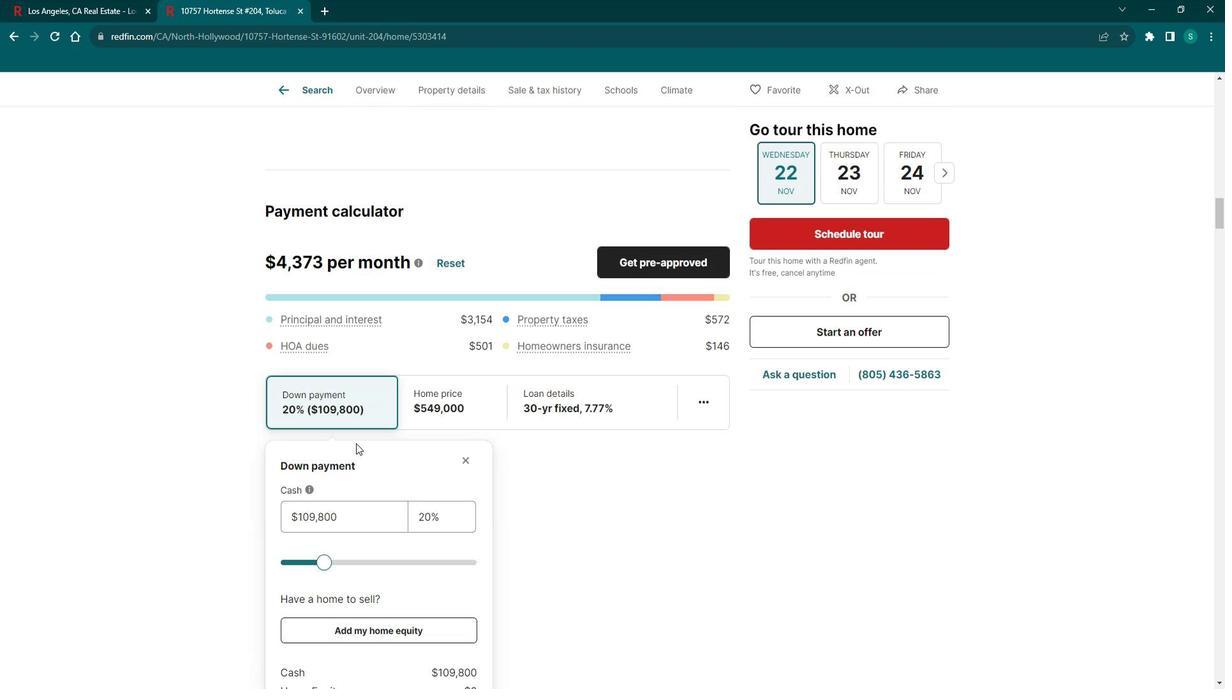 
Action: Mouse scrolled (370, 439) with delta (0, 0)
Screenshot: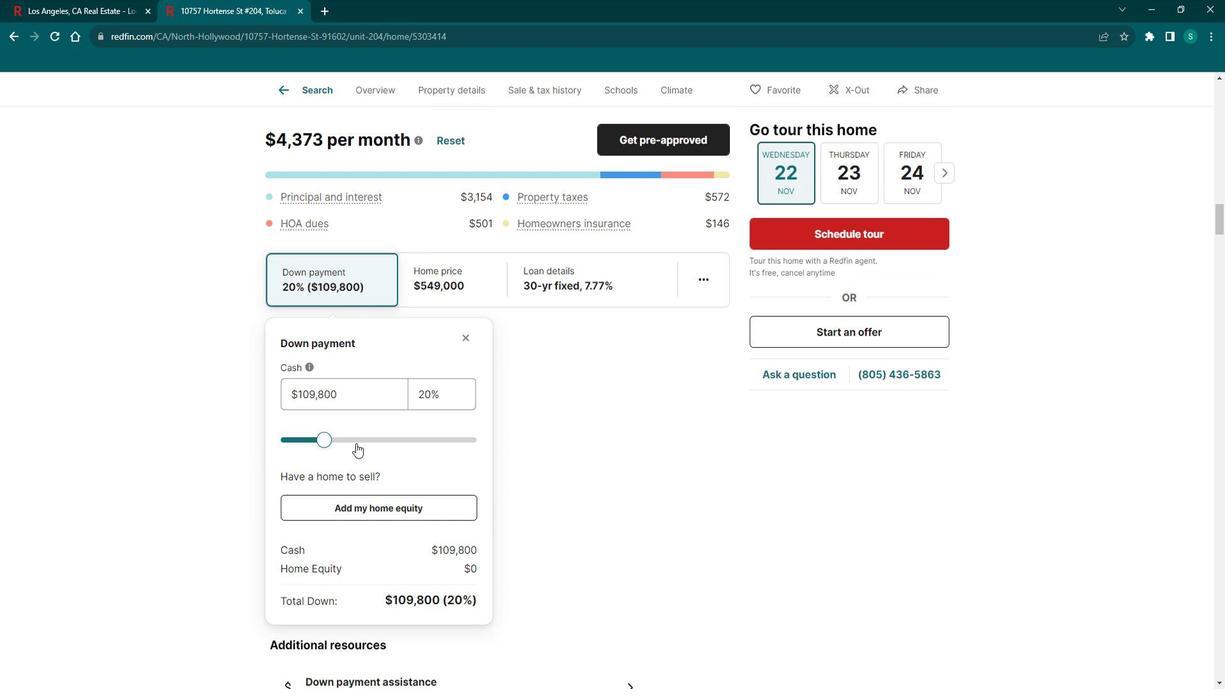 
Action: Mouse scrolled (370, 439) with delta (0, 0)
Screenshot: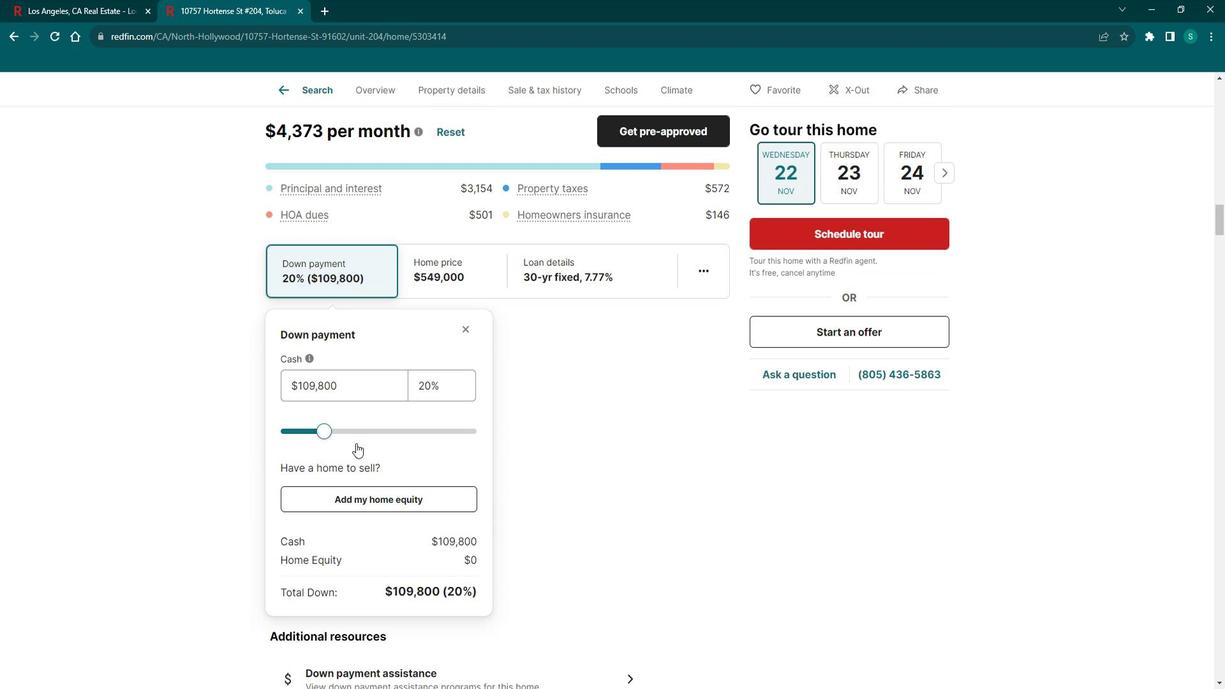 
Action: Mouse scrolled (370, 439) with delta (0, 0)
Screenshot: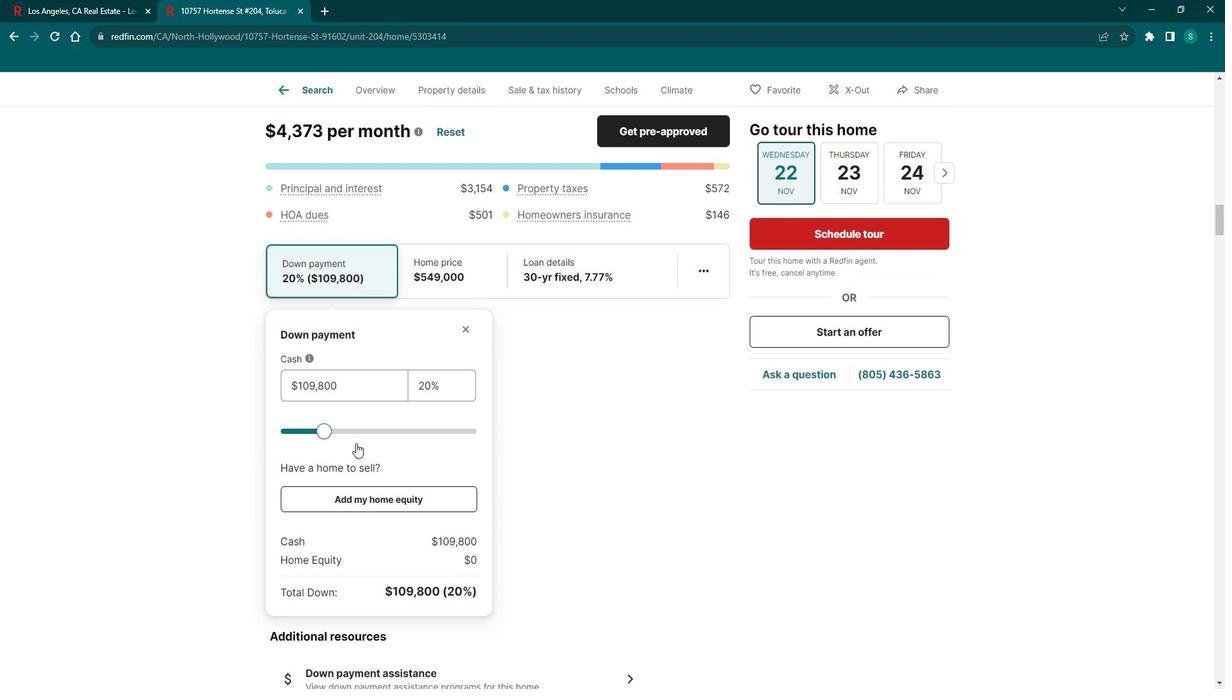 
Action: Mouse scrolled (370, 439) with delta (0, 0)
Screenshot: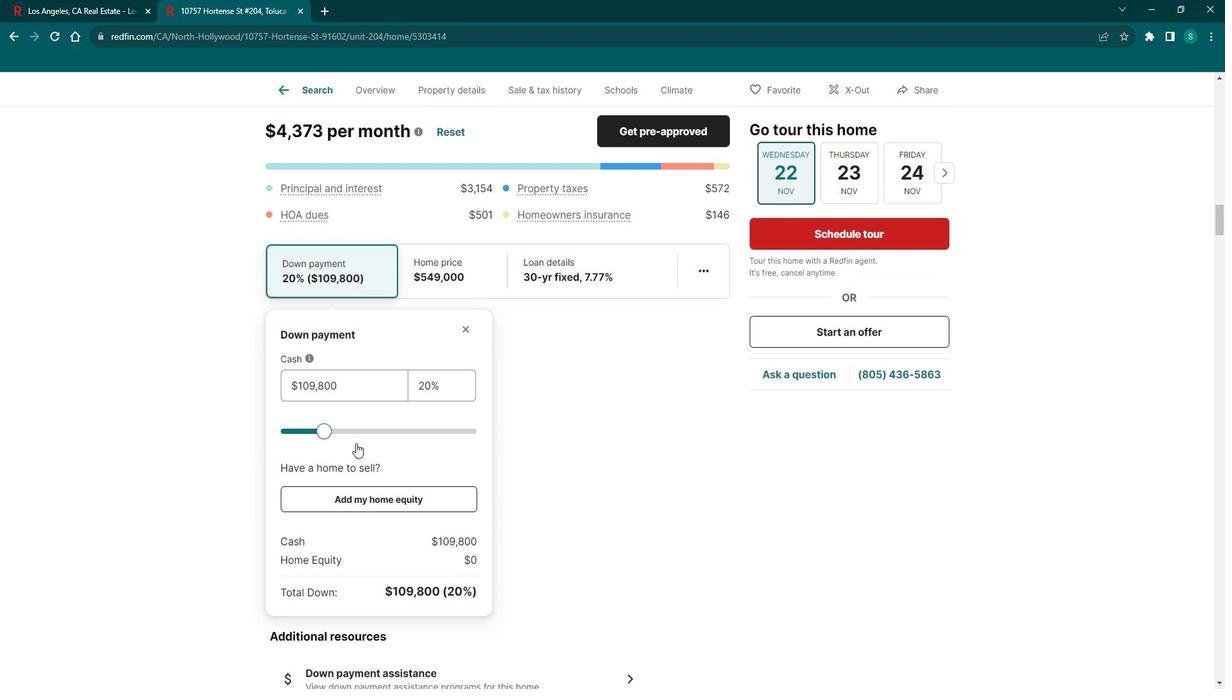 
Action: Mouse scrolled (370, 439) with delta (0, 0)
Screenshot: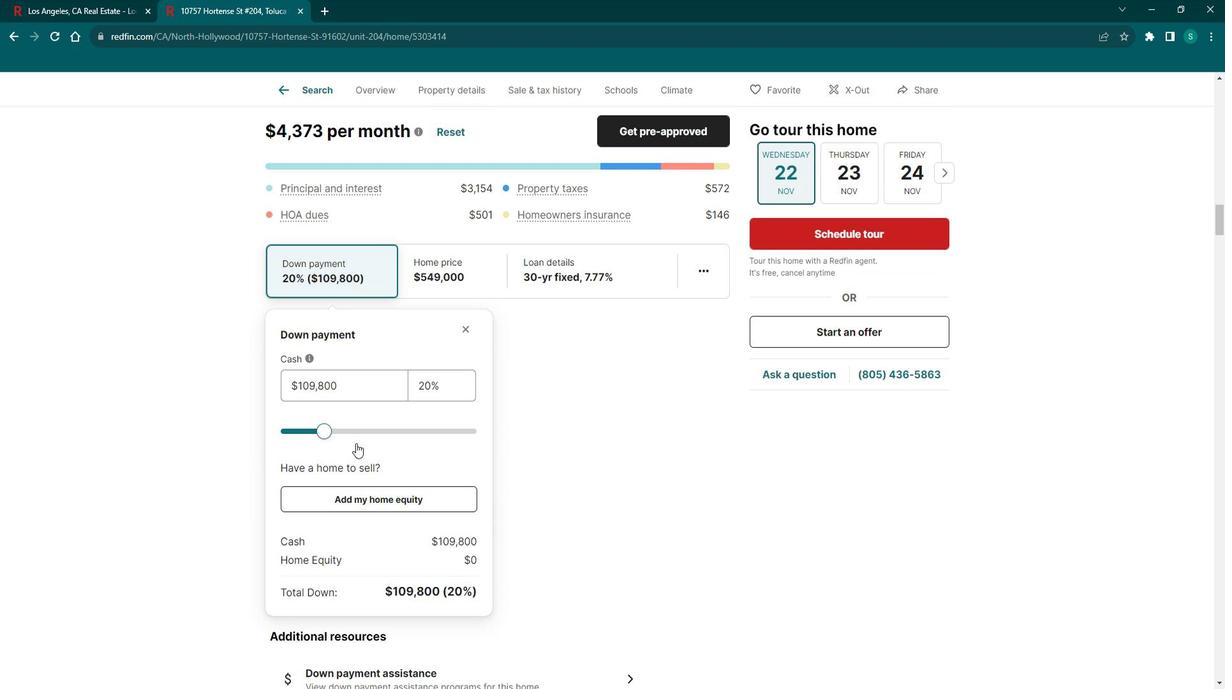 
Action: Mouse scrolled (370, 439) with delta (0, 0)
Screenshot: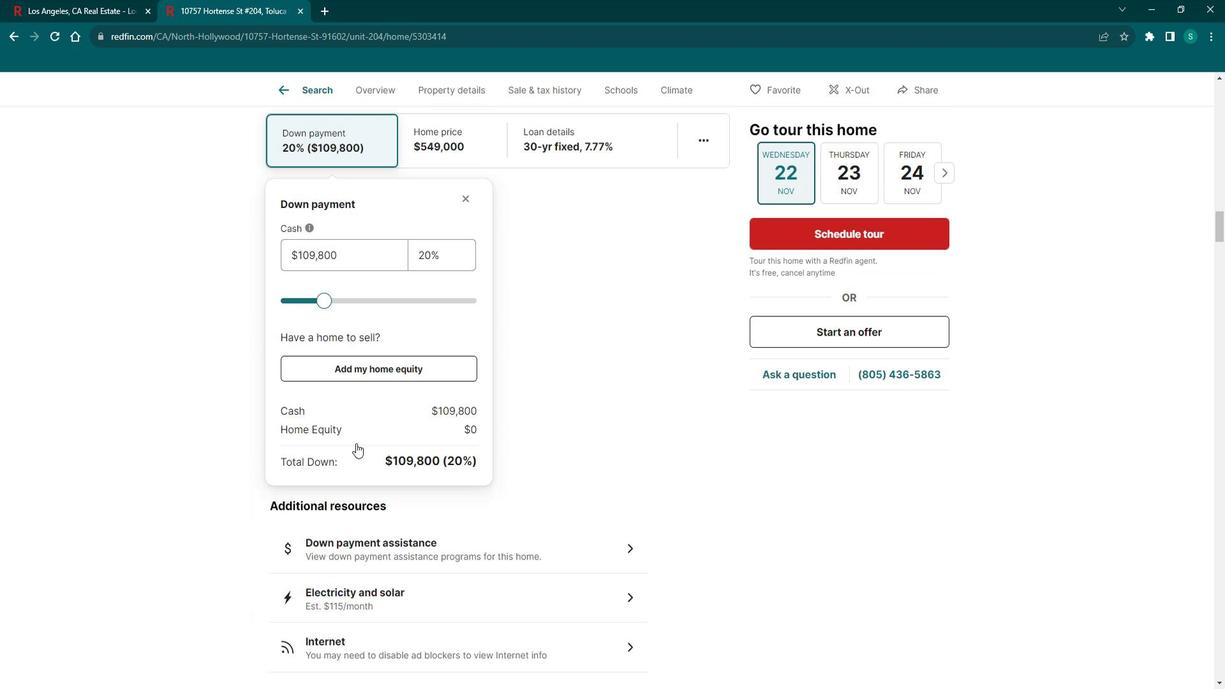 
Action: Mouse scrolled (370, 439) with delta (0, 0)
Screenshot: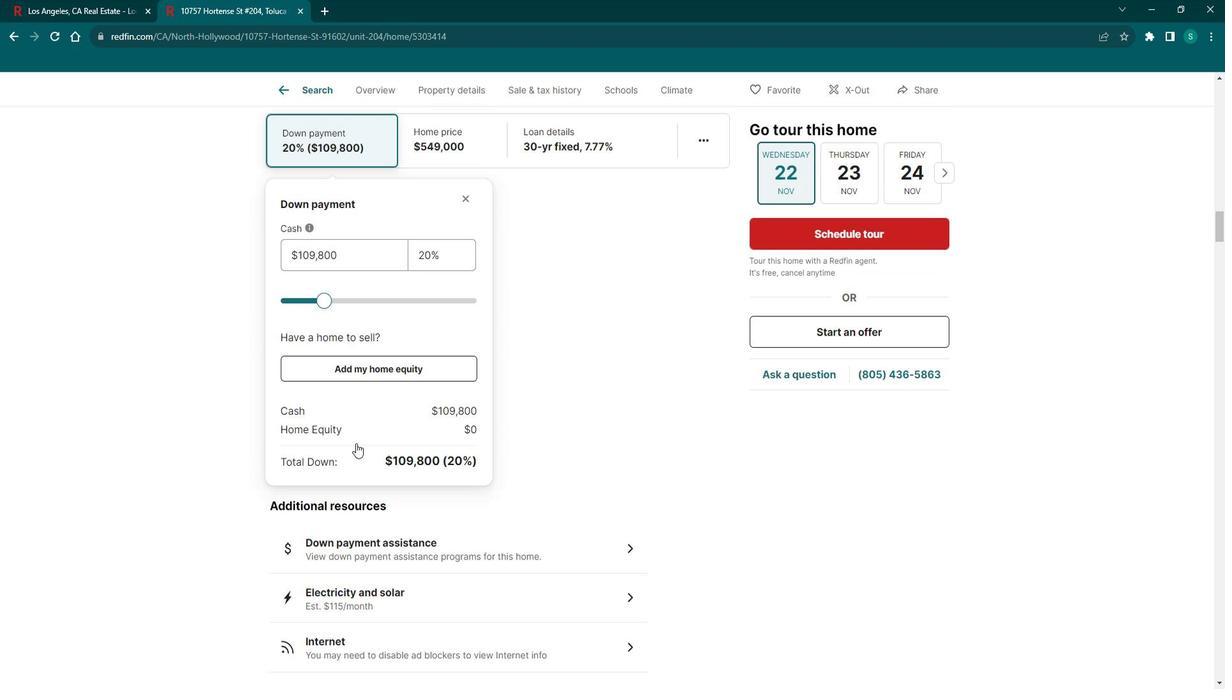 
Action: Mouse moved to (411, 250)
Screenshot: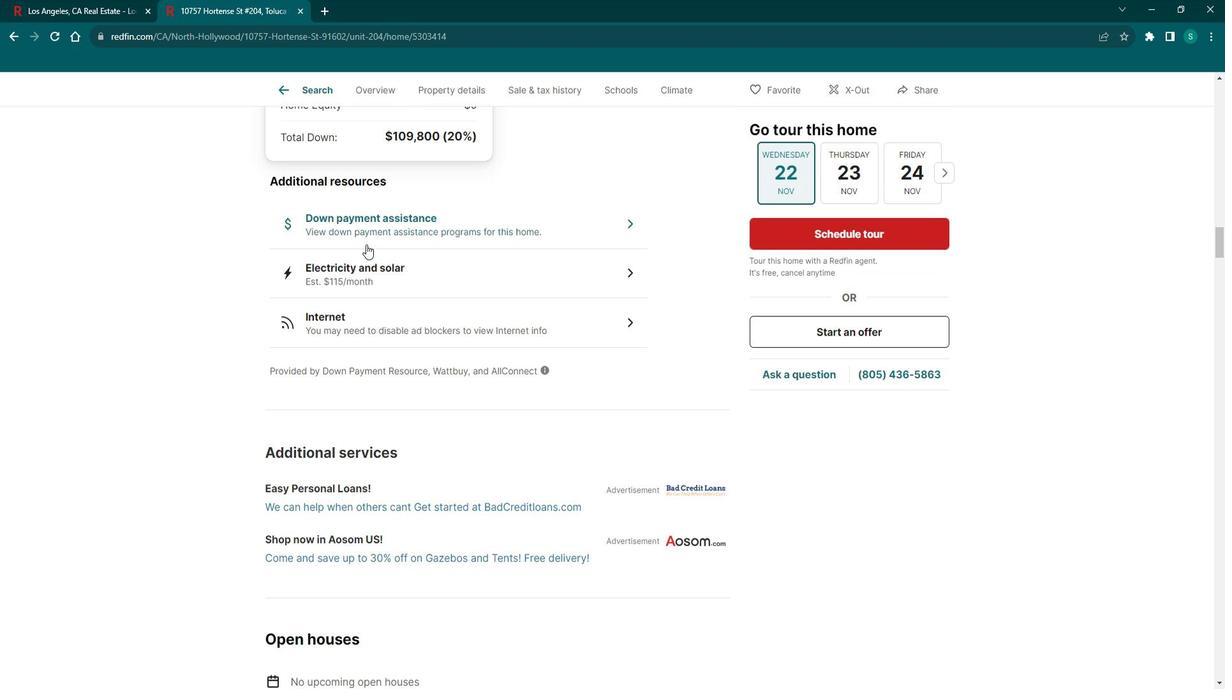 
Action: Mouse pressed left at (411, 250)
Screenshot: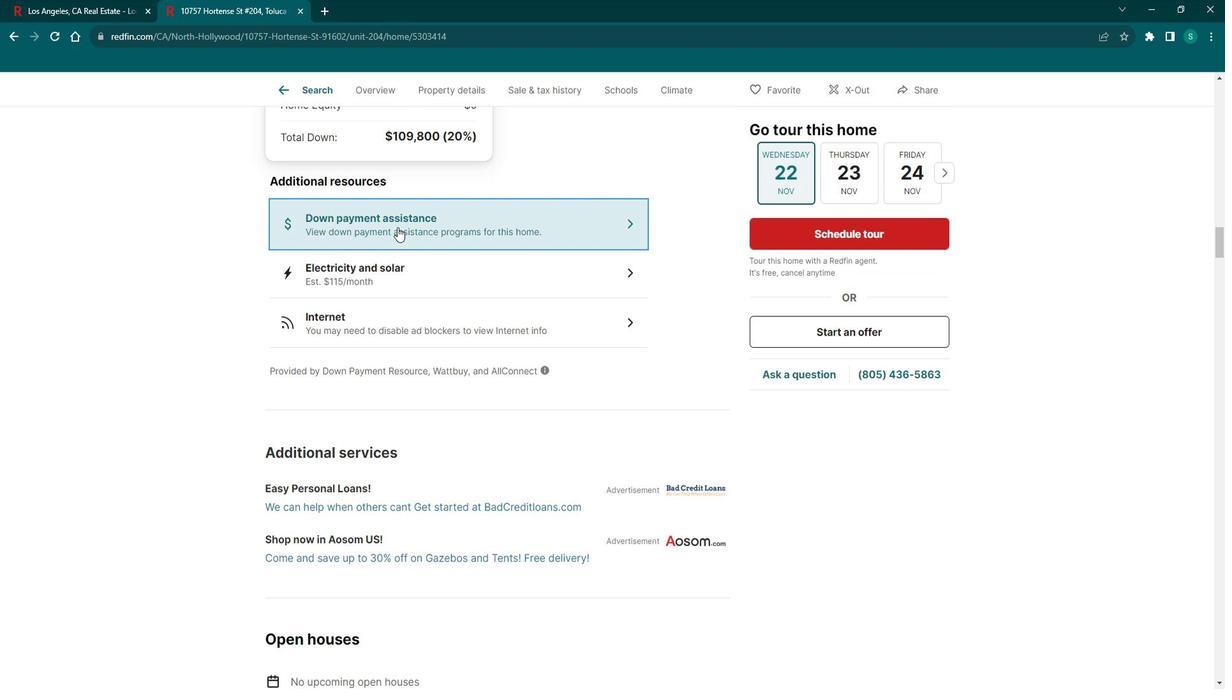
Action: Mouse moved to (603, 303)
Screenshot: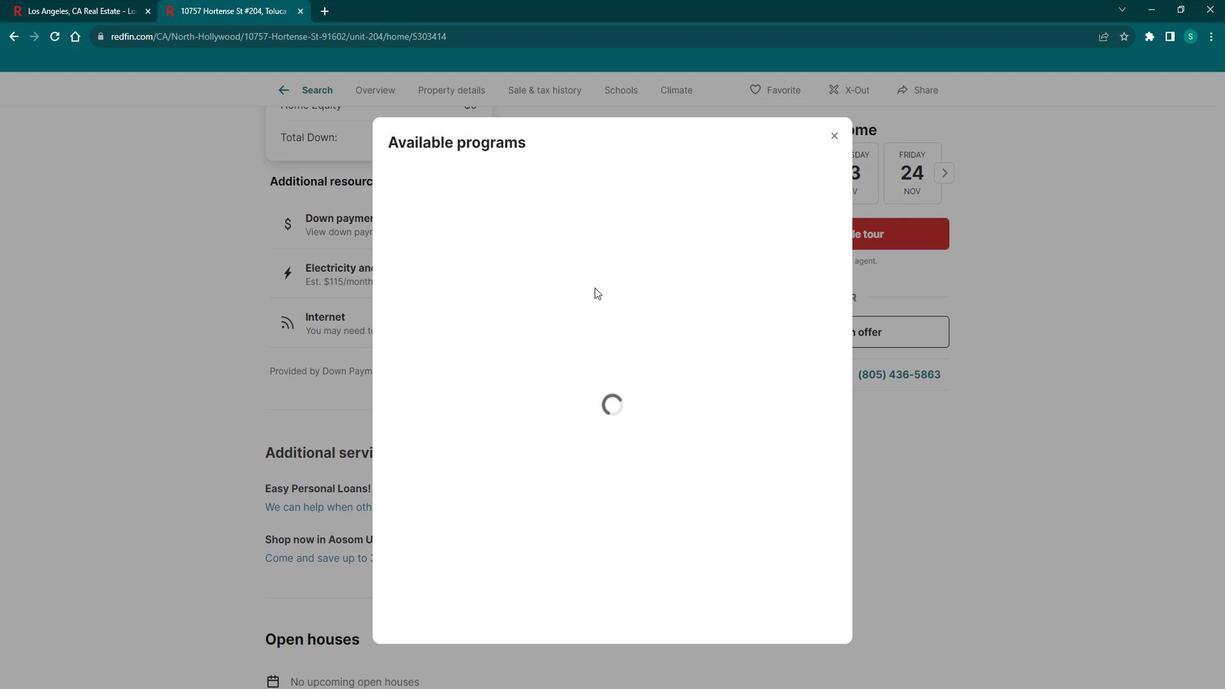 
Action: Mouse scrolled (603, 302) with delta (0, 0)
Screenshot: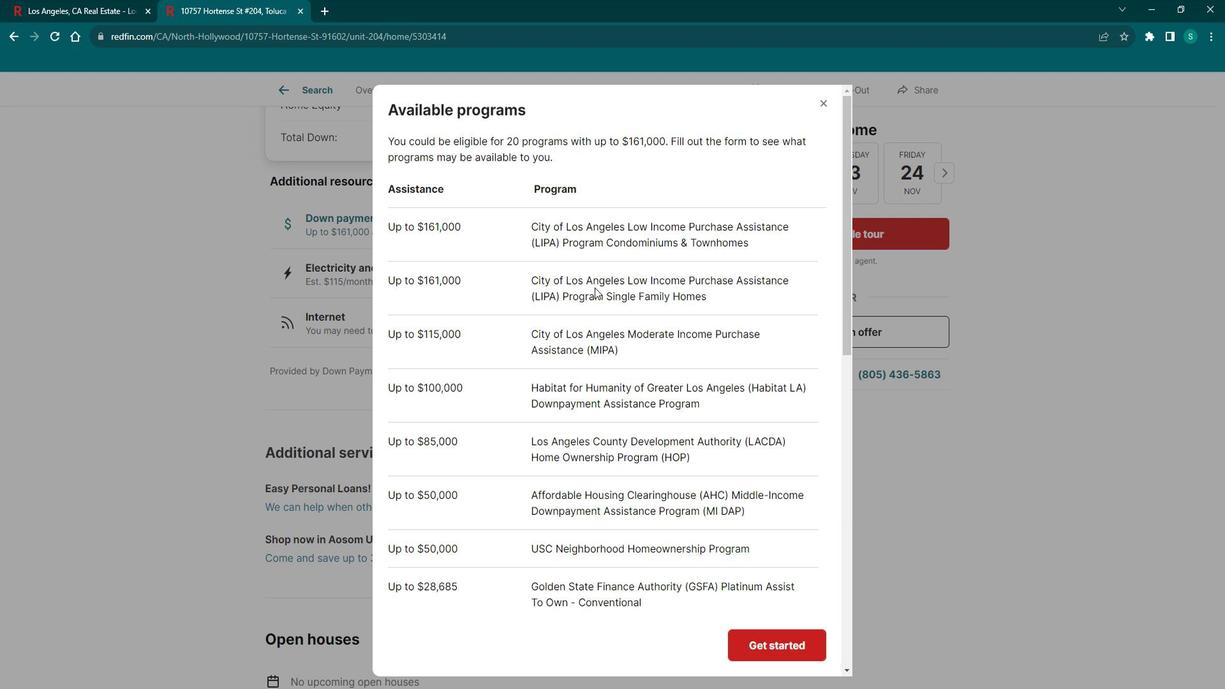 
Action: Mouse scrolled (603, 302) with delta (0, 0)
Screenshot: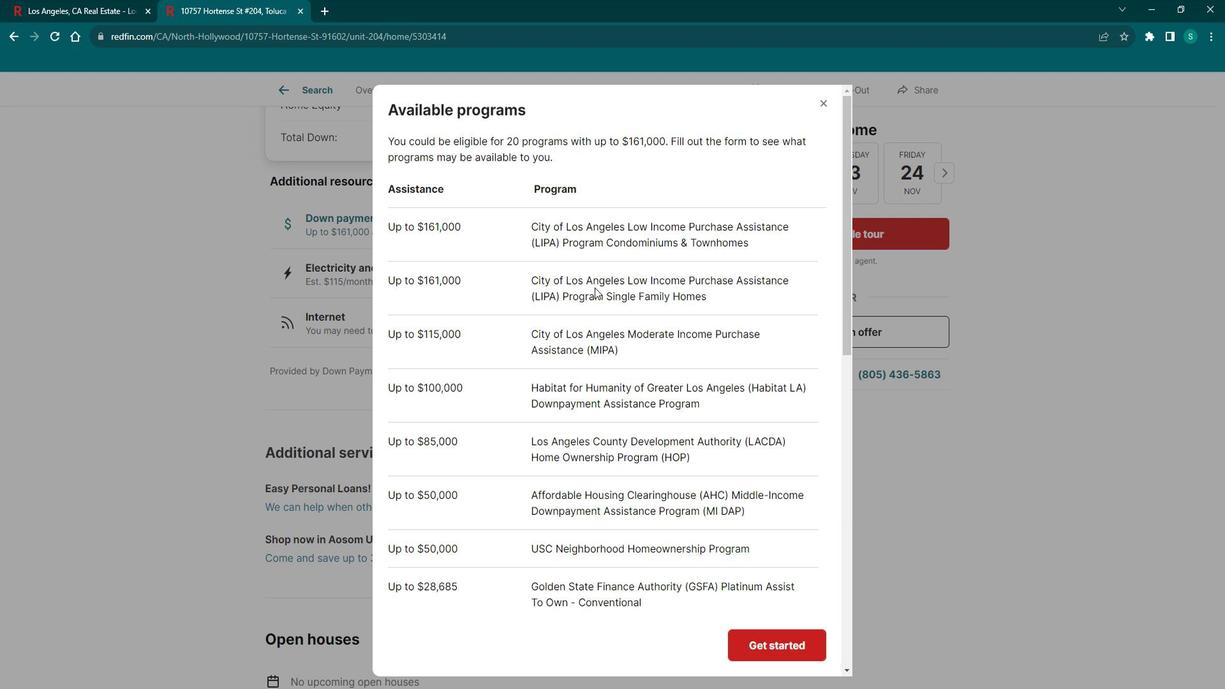 
Action: Mouse scrolled (603, 302) with delta (0, 0)
Screenshot: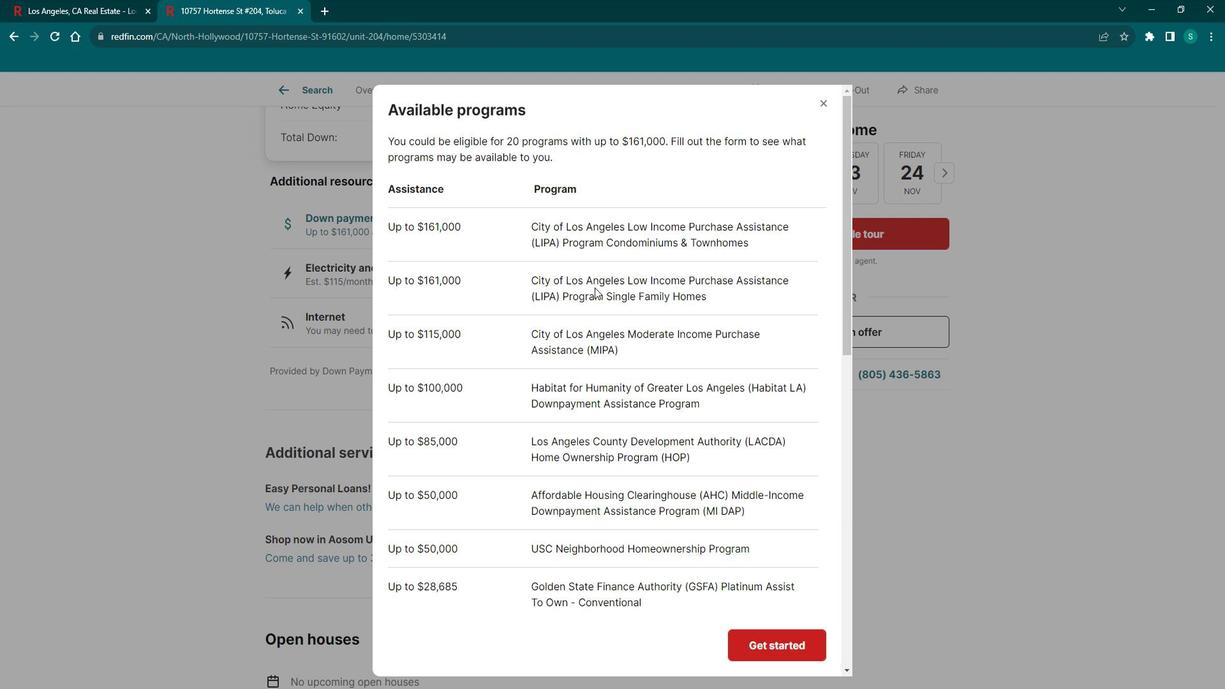 
Action: Mouse scrolled (603, 302) with delta (0, 0)
Screenshot: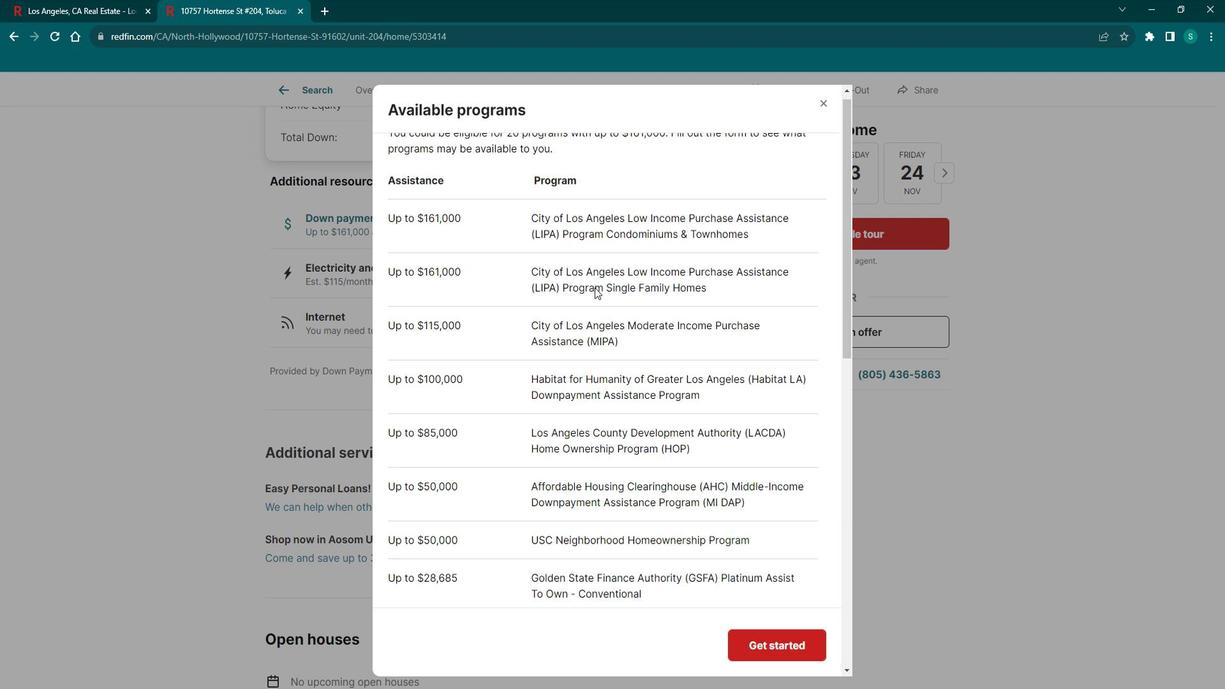 
Action: Mouse scrolled (603, 302) with delta (0, 0)
Screenshot: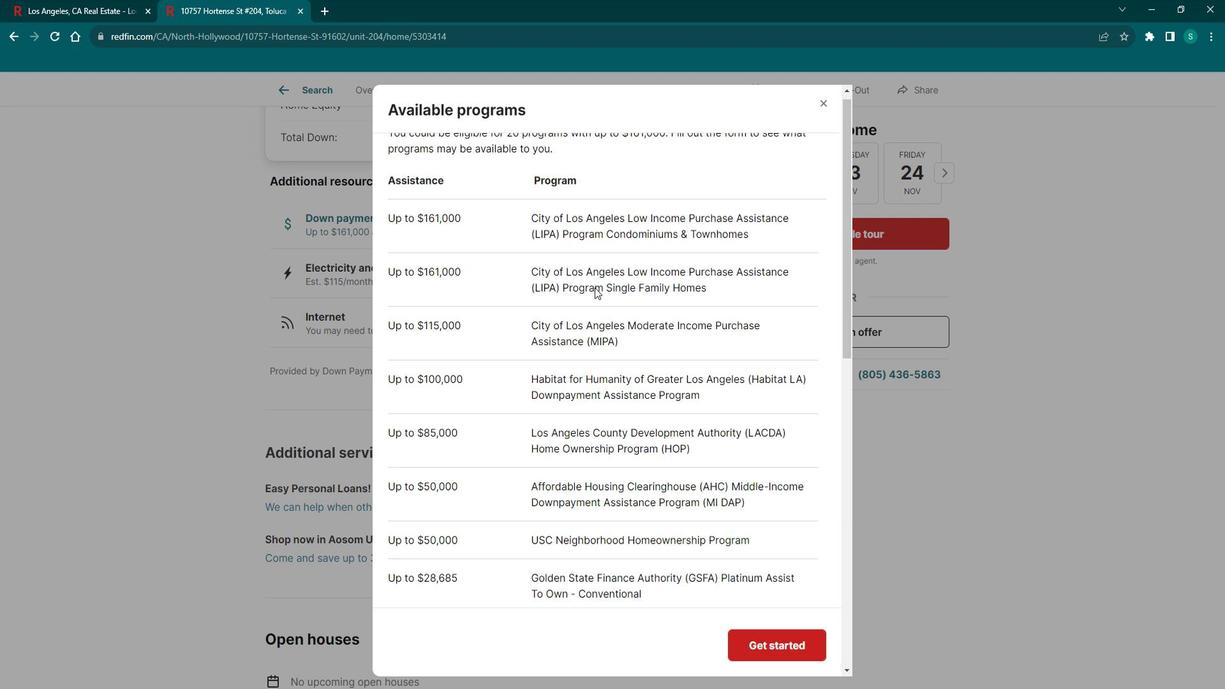 
Action: Mouse scrolled (603, 302) with delta (0, 0)
Screenshot: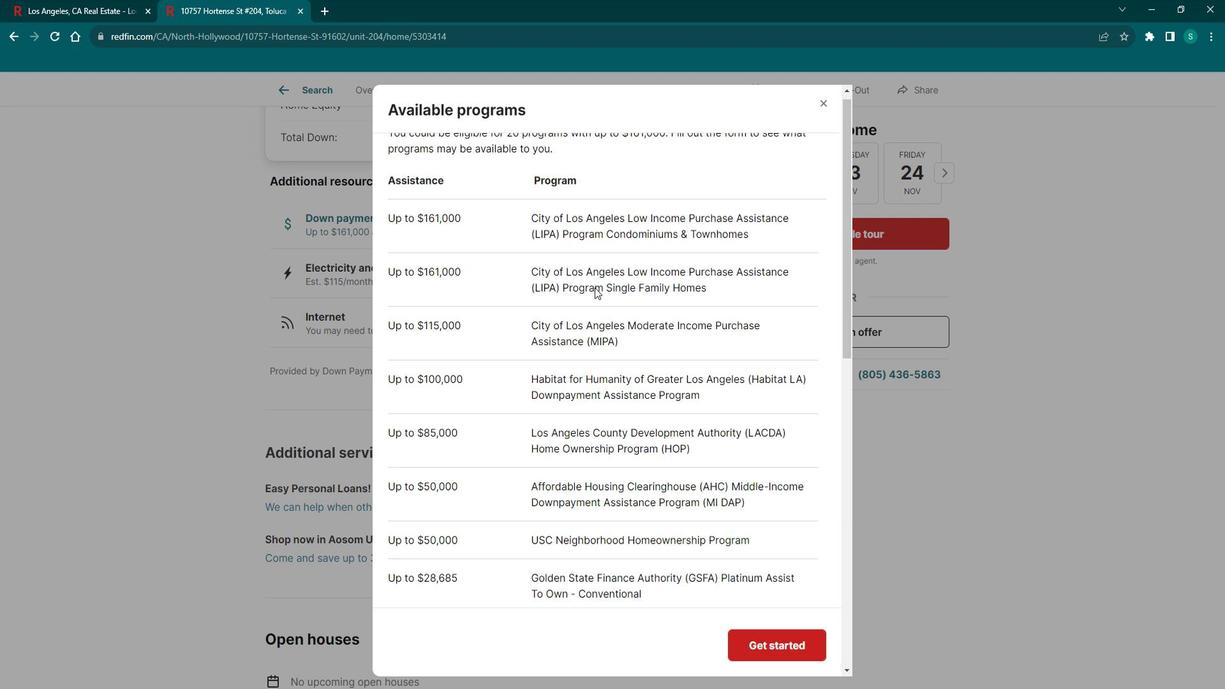 
Action: Mouse scrolled (603, 302) with delta (0, 0)
Screenshot: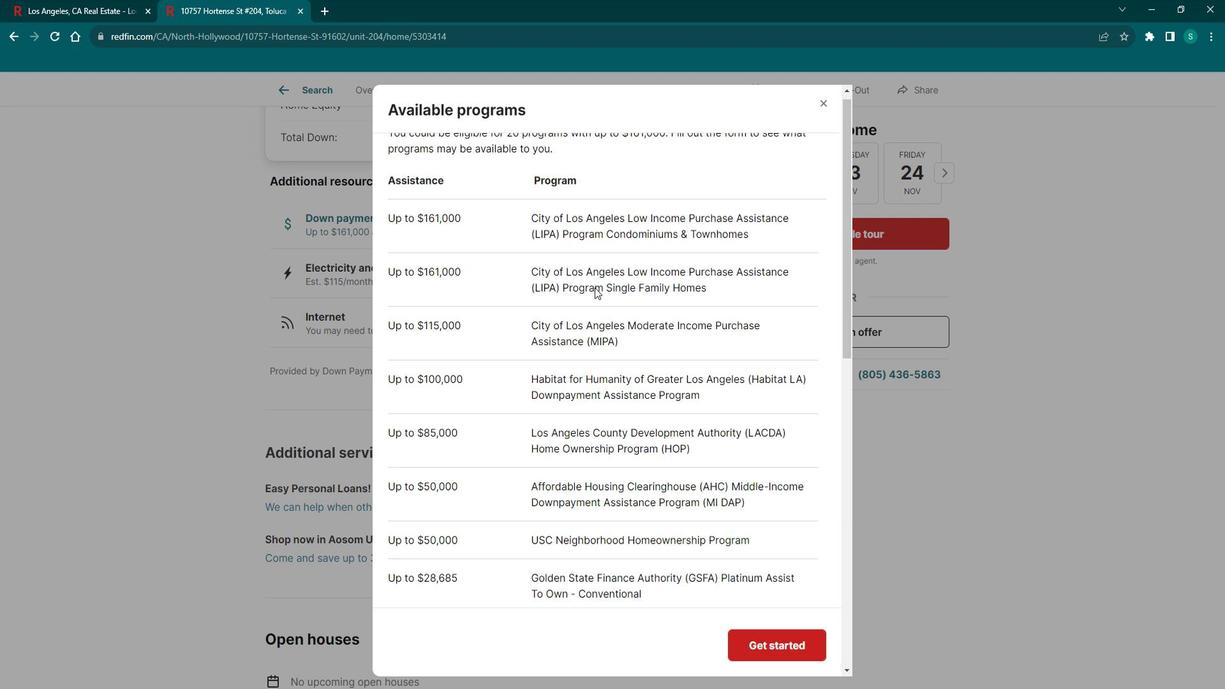 
Action: Mouse moved to (618, 297)
Screenshot: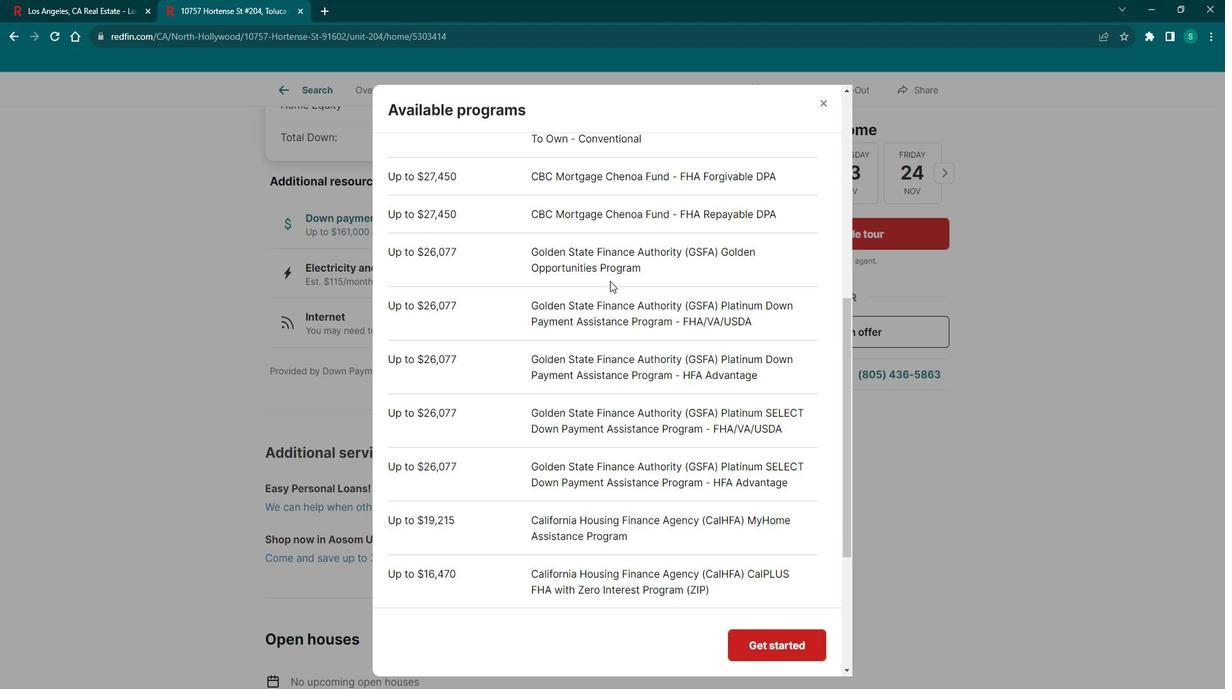 
Action: Mouse scrolled (618, 296) with delta (0, 0)
Screenshot: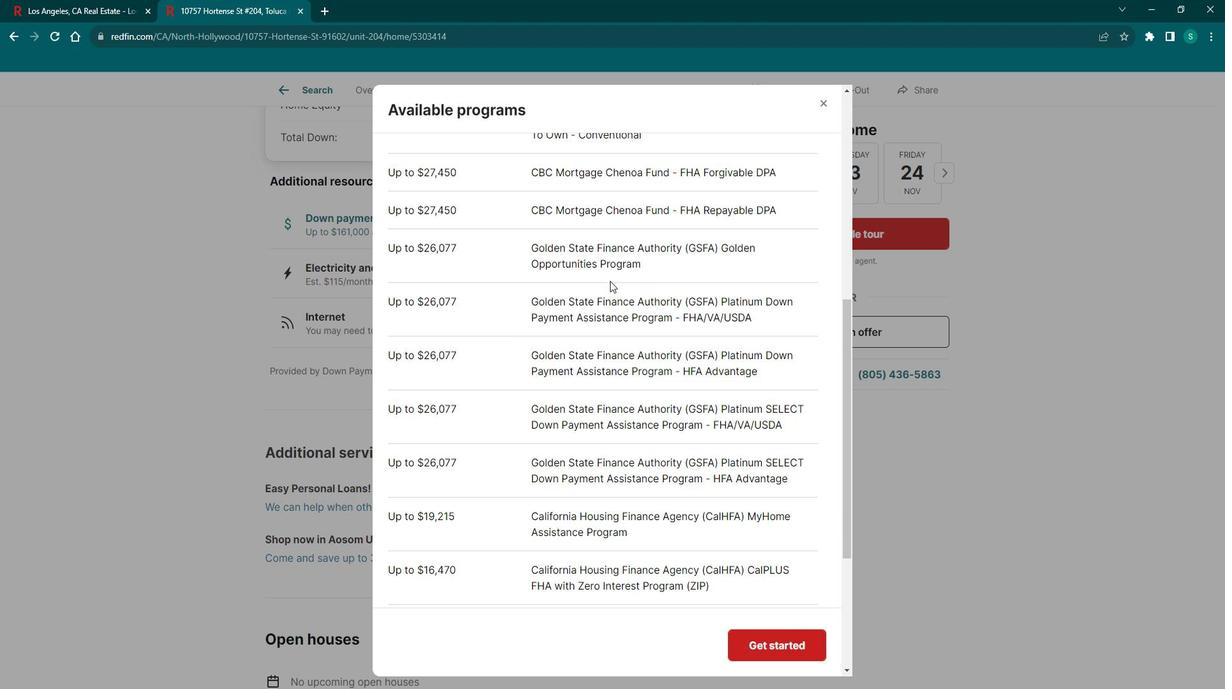 
Action: Mouse scrolled (618, 296) with delta (0, 0)
Screenshot: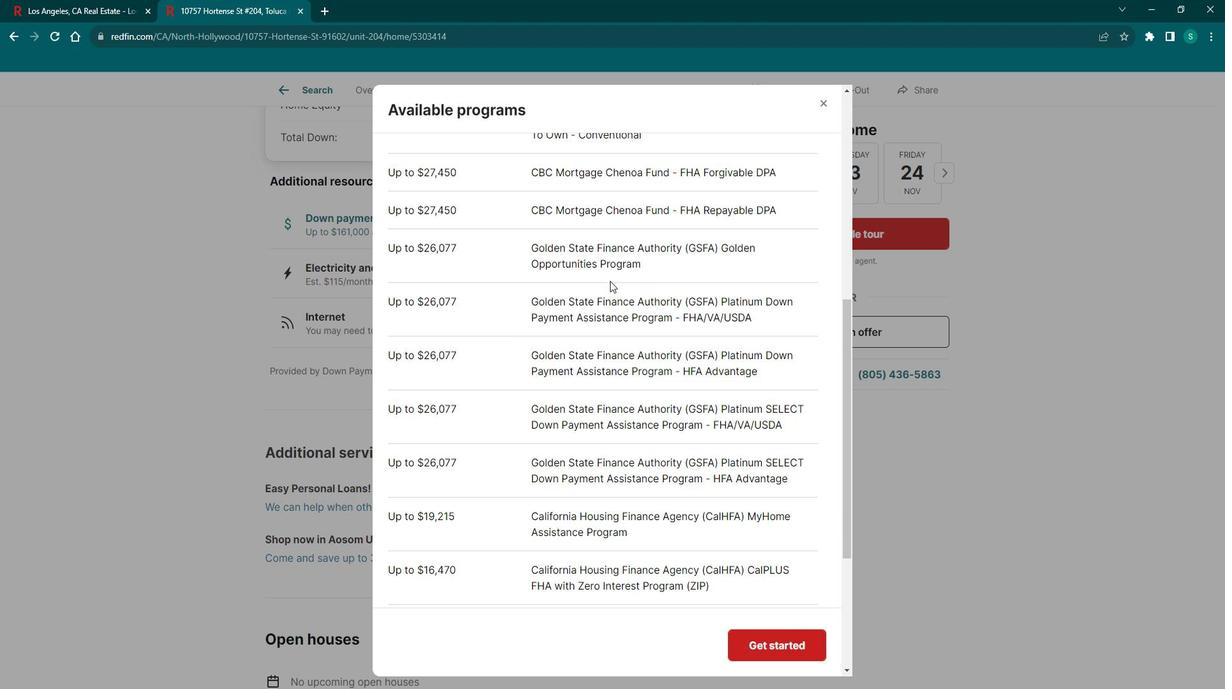 
Action: Mouse scrolled (618, 296) with delta (0, -1)
Screenshot: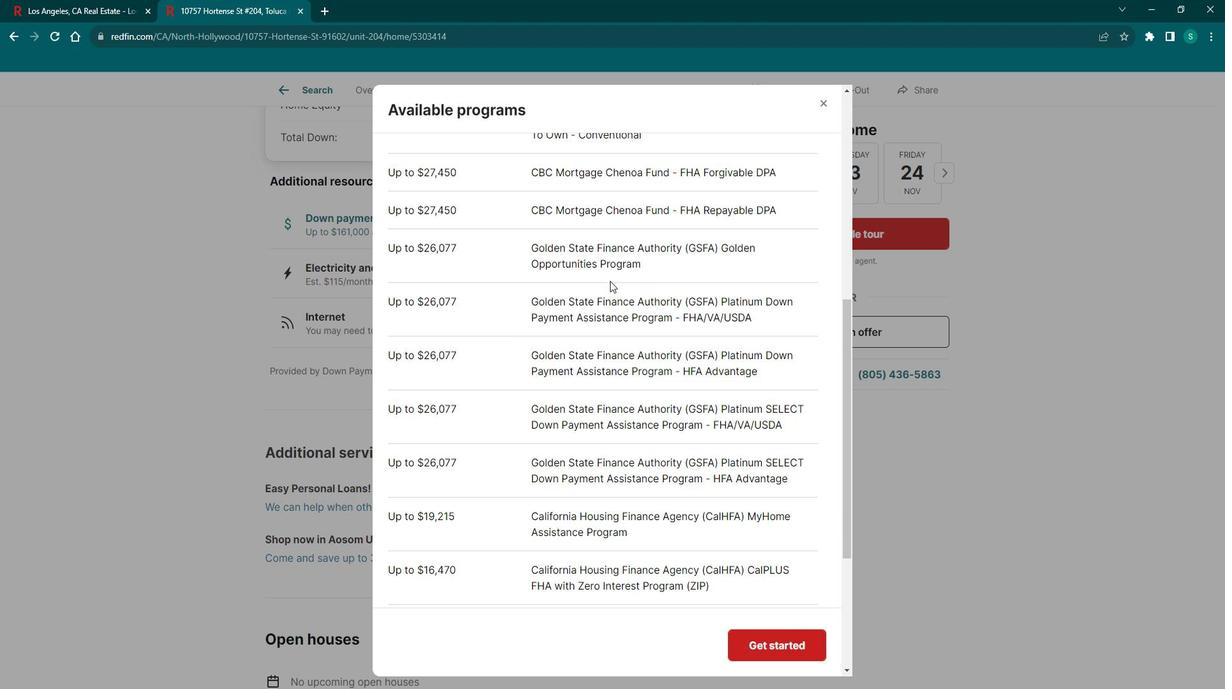
Action: Mouse scrolled (618, 296) with delta (0, 0)
Screenshot: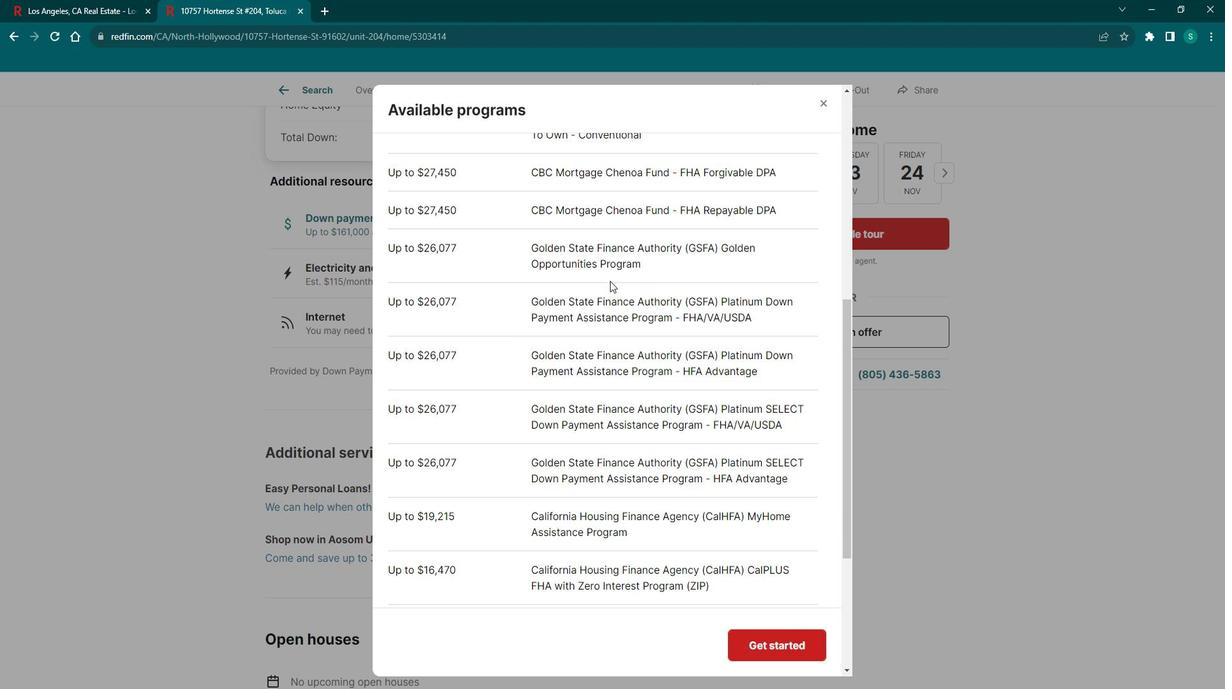 
Action: Mouse scrolled (618, 296) with delta (0, 0)
Screenshot: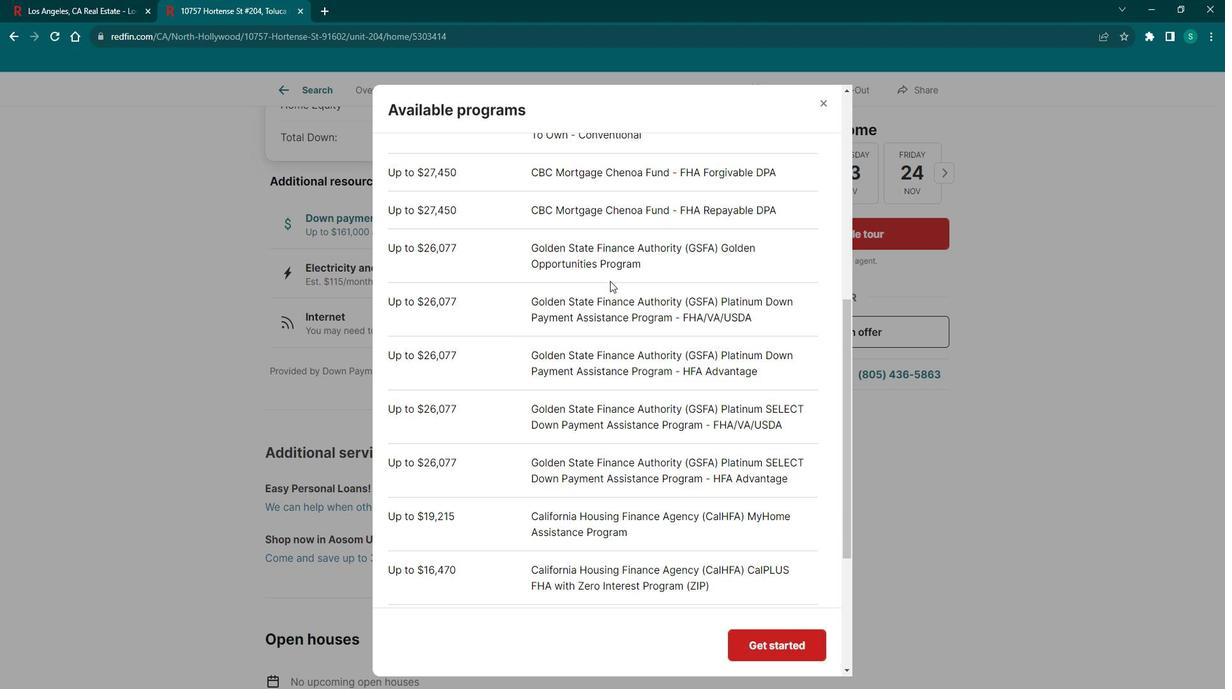 
Action: Mouse moved to (828, 147)
Screenshot: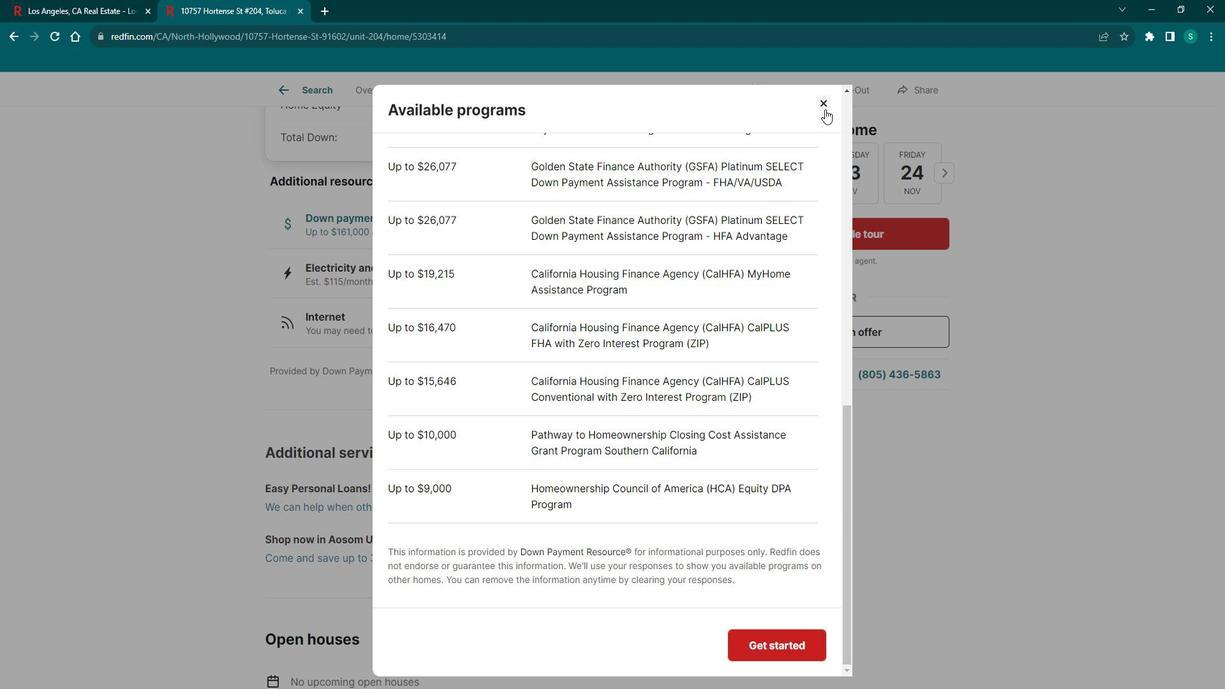 
Action: Mouse pressed left at (828, 147)
Screenshot: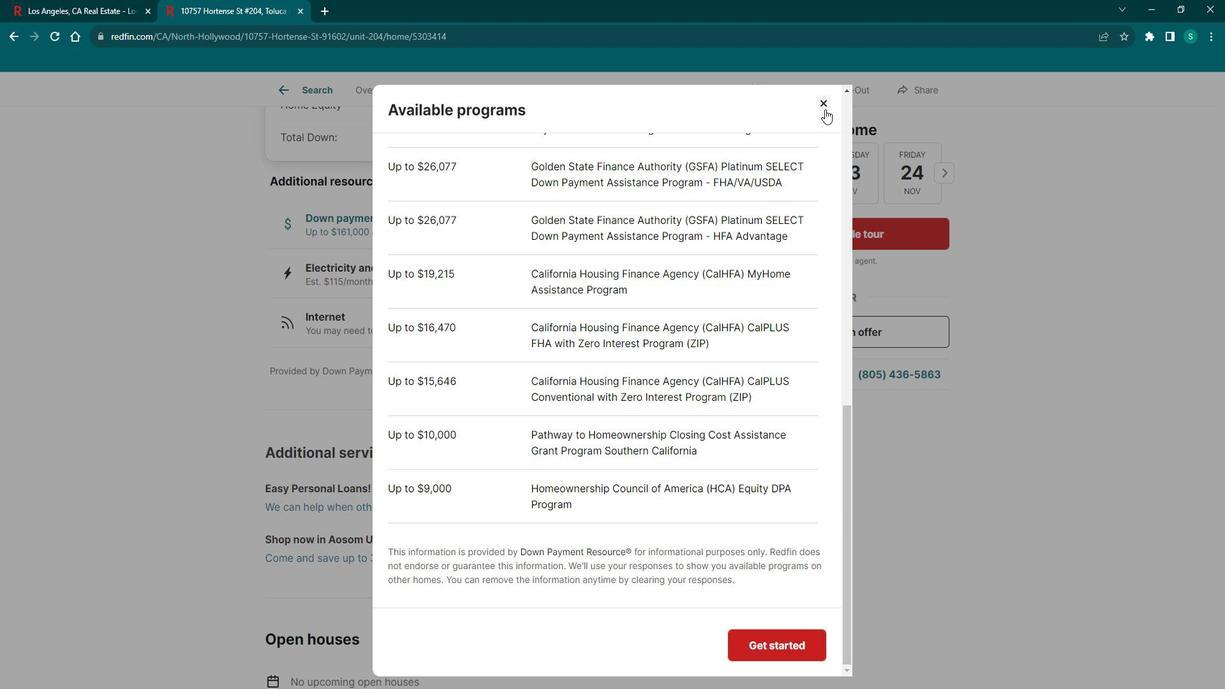 
Action: Mouse moved to (447, 296)
Screenshot: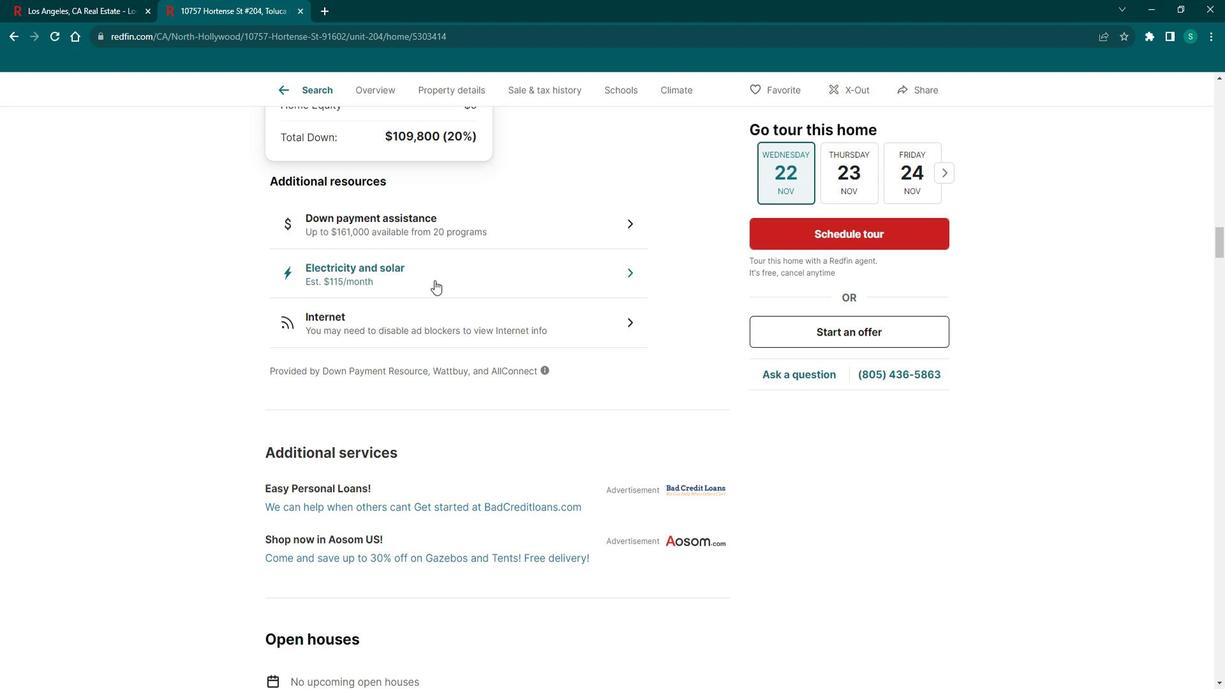 
Action: Mouse pressed left at (447, 296)
Screenshot: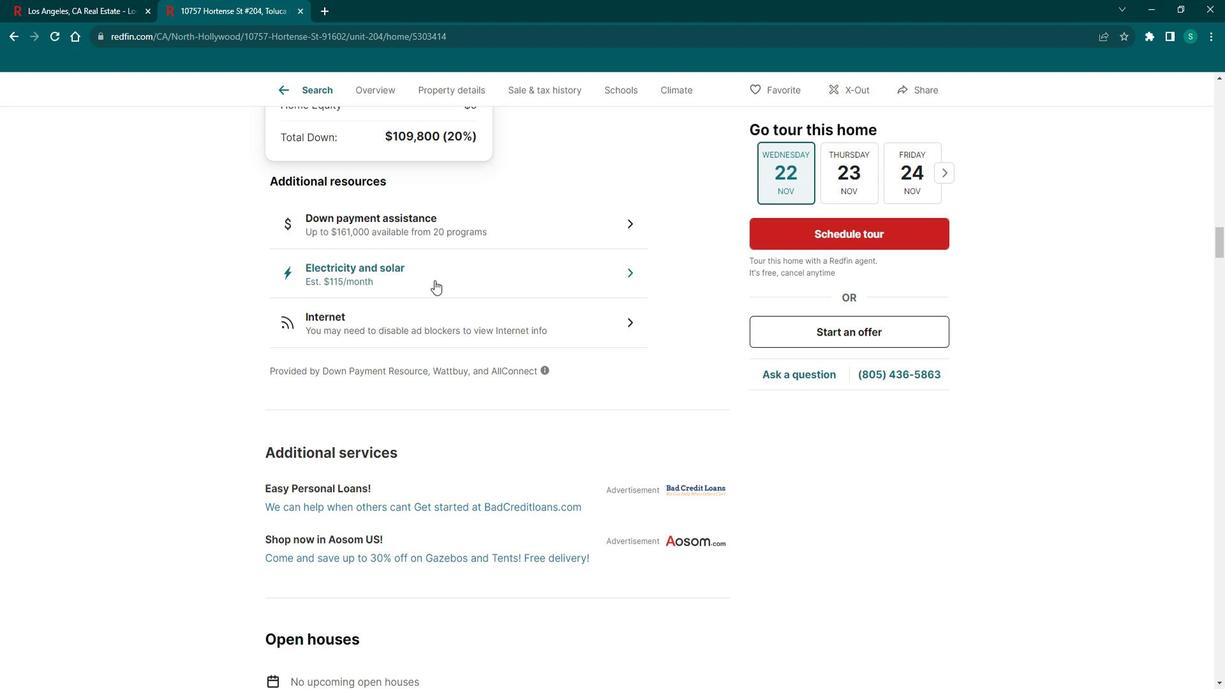 
Action: Mouse moved to (839, 268)
Screenshot: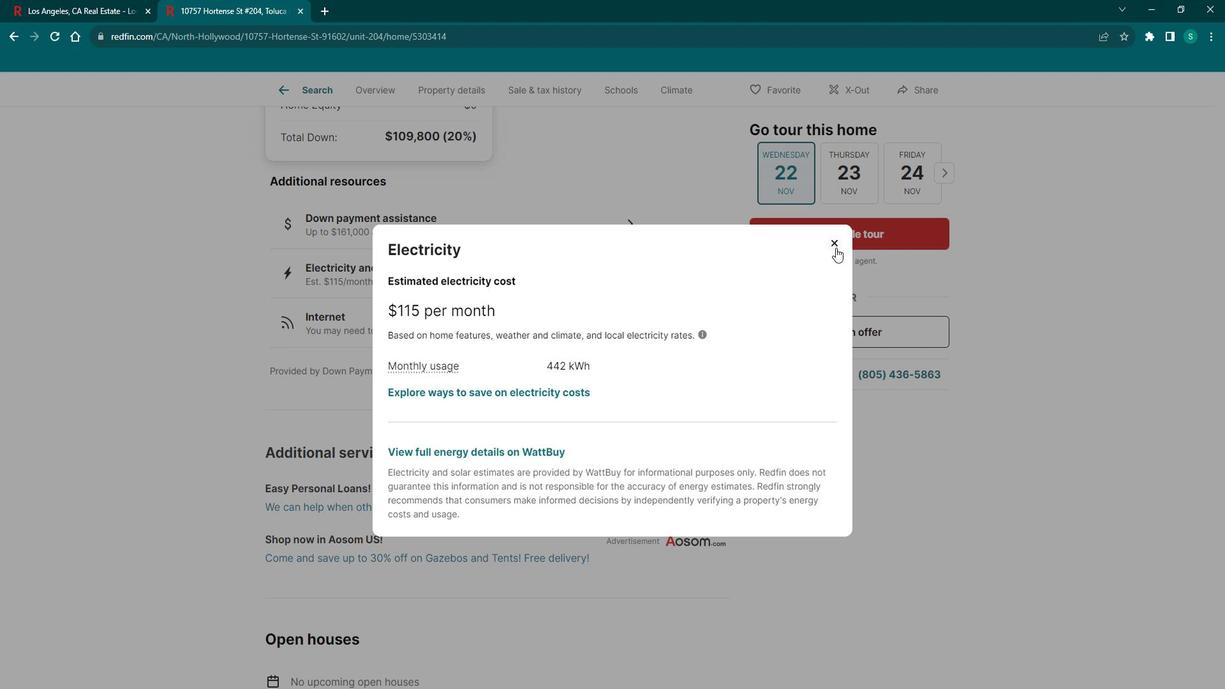 
Action: Mouse pressed left at (839, 268)
Screenshot: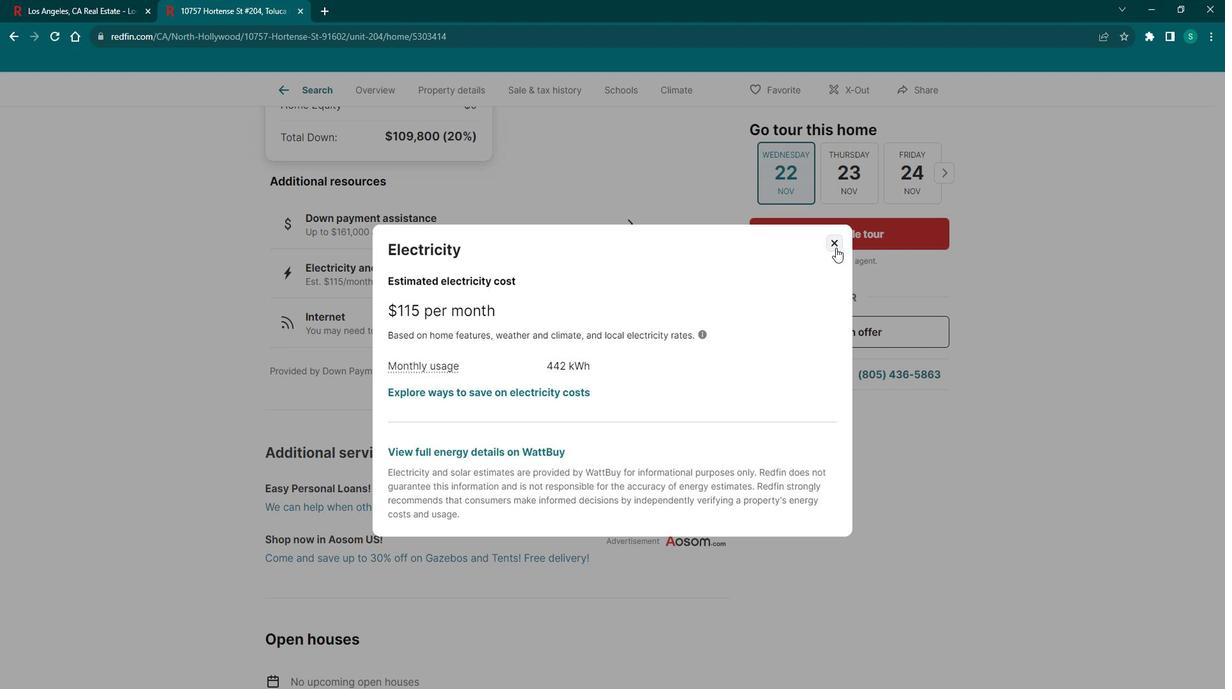 
Action: Mouse moved to (454, 319)
Screenshot: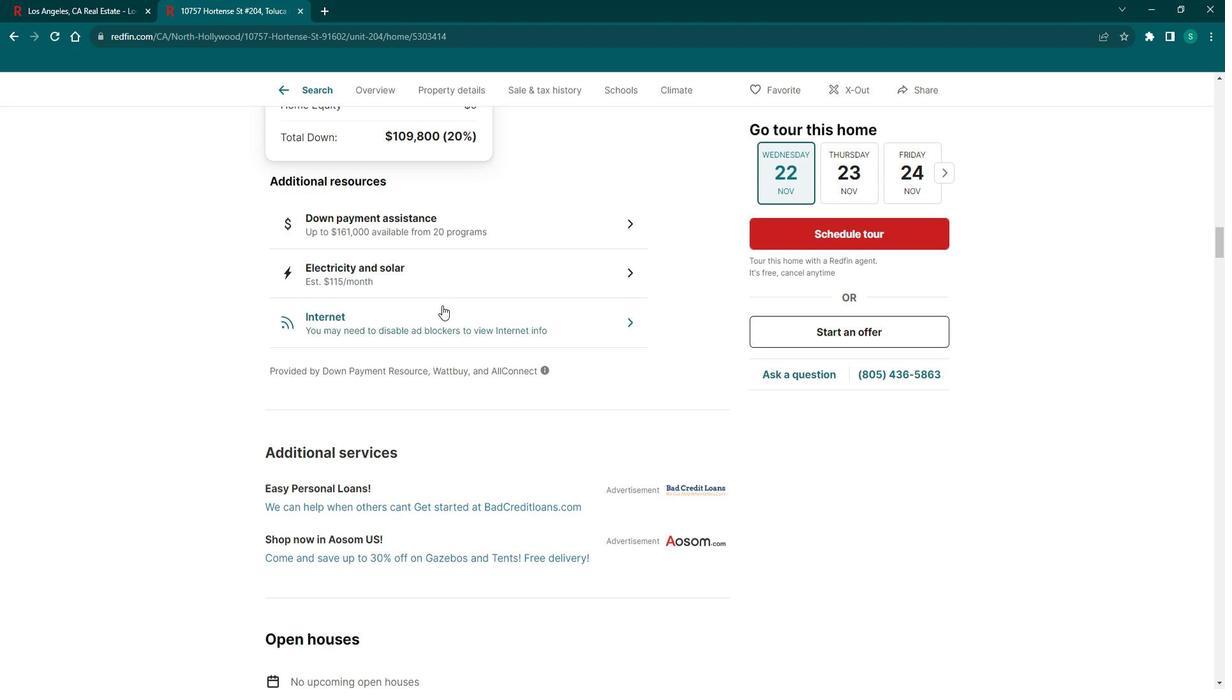 
Action: Mouse pressed left at (454, 319)
Screenshot: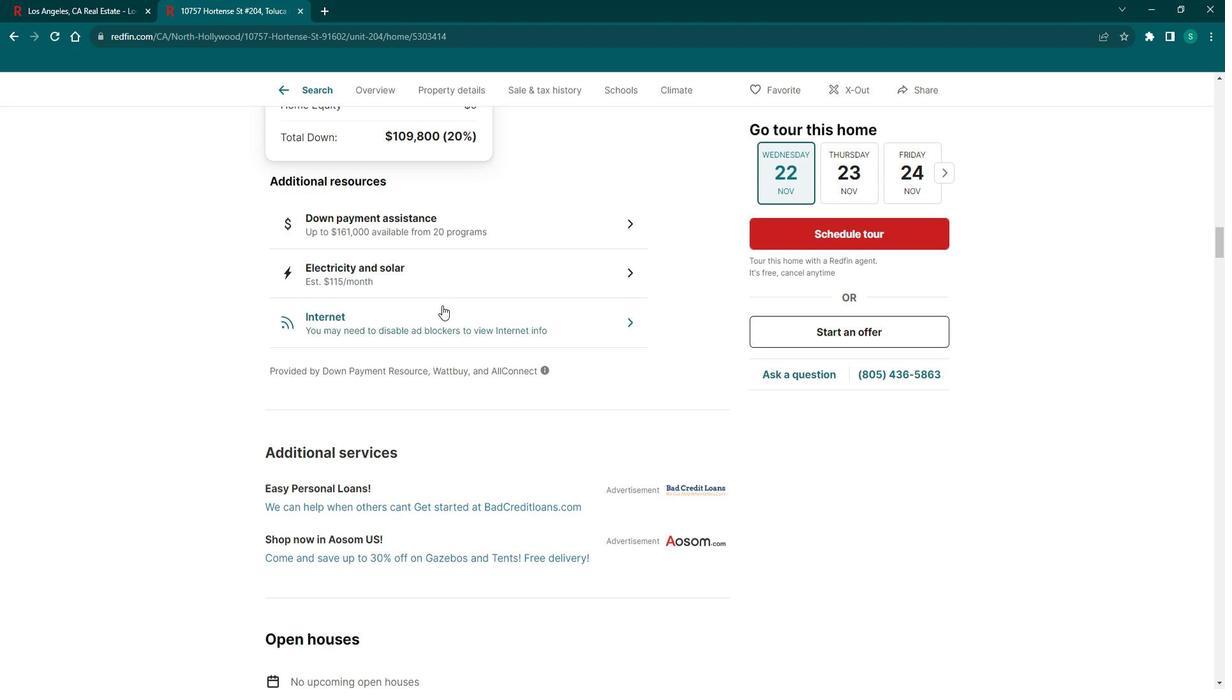 
Action: Mouse moved to (834, 347)
Screenshot: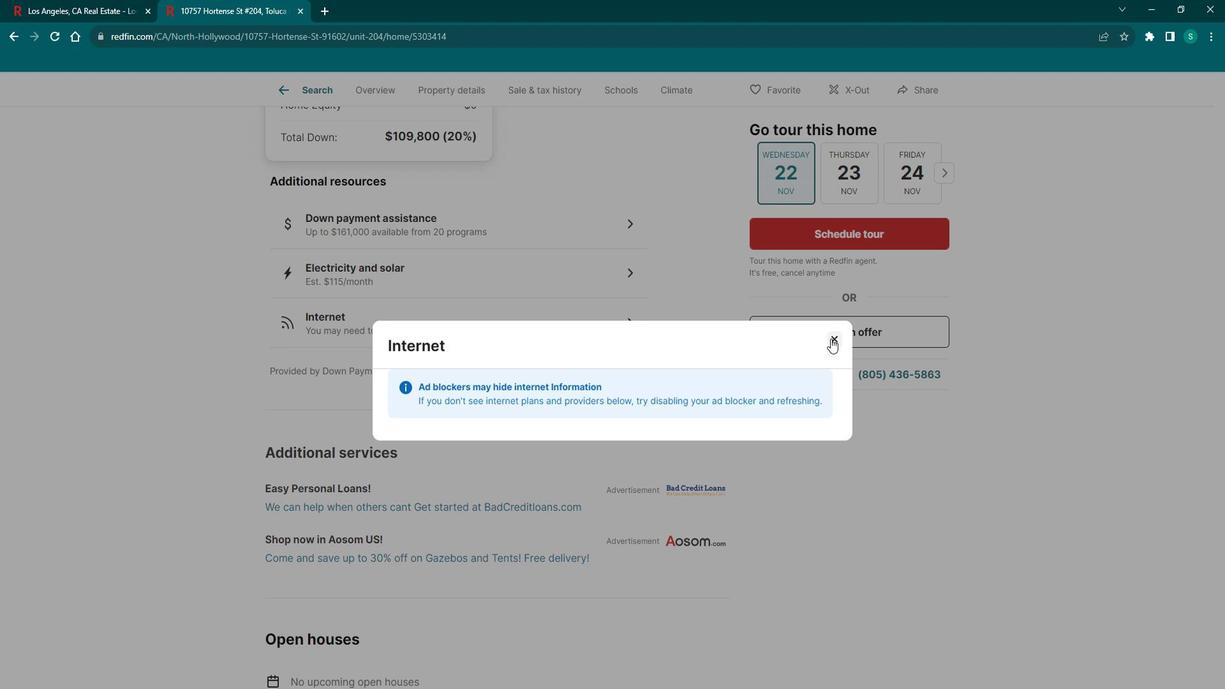 
Action: Mouse pressed left at (834, 347)
Screenshot: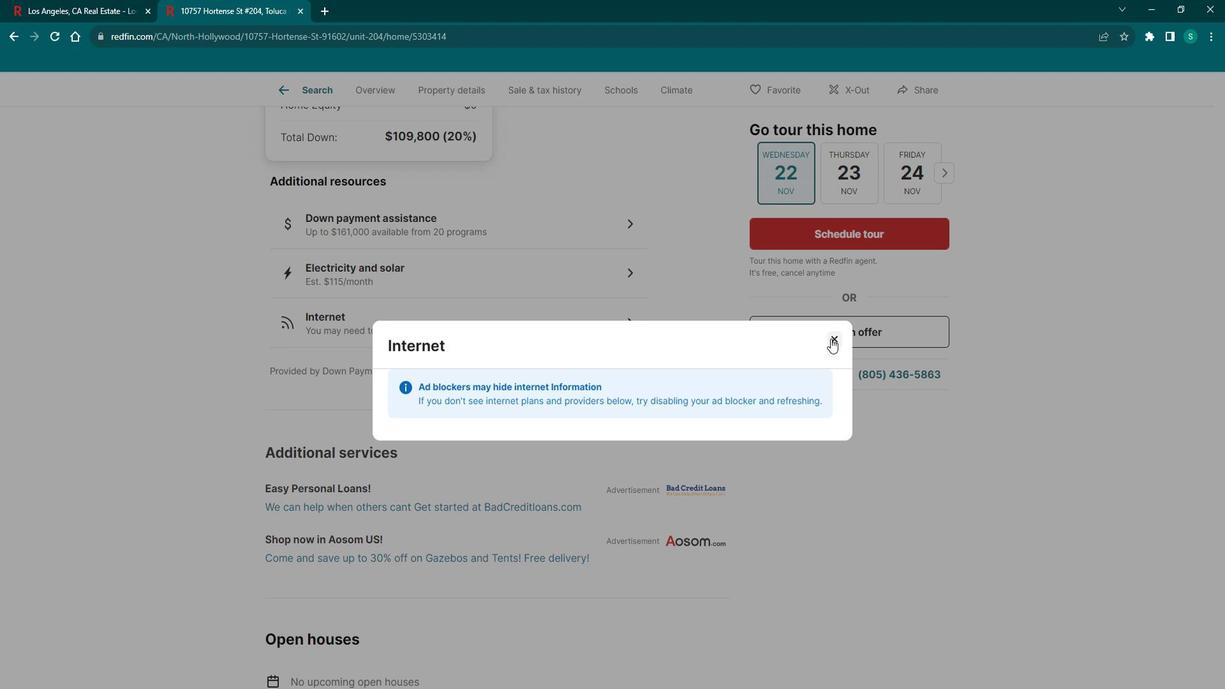
Action: Mouse moved to (519, 361)
Screenshot: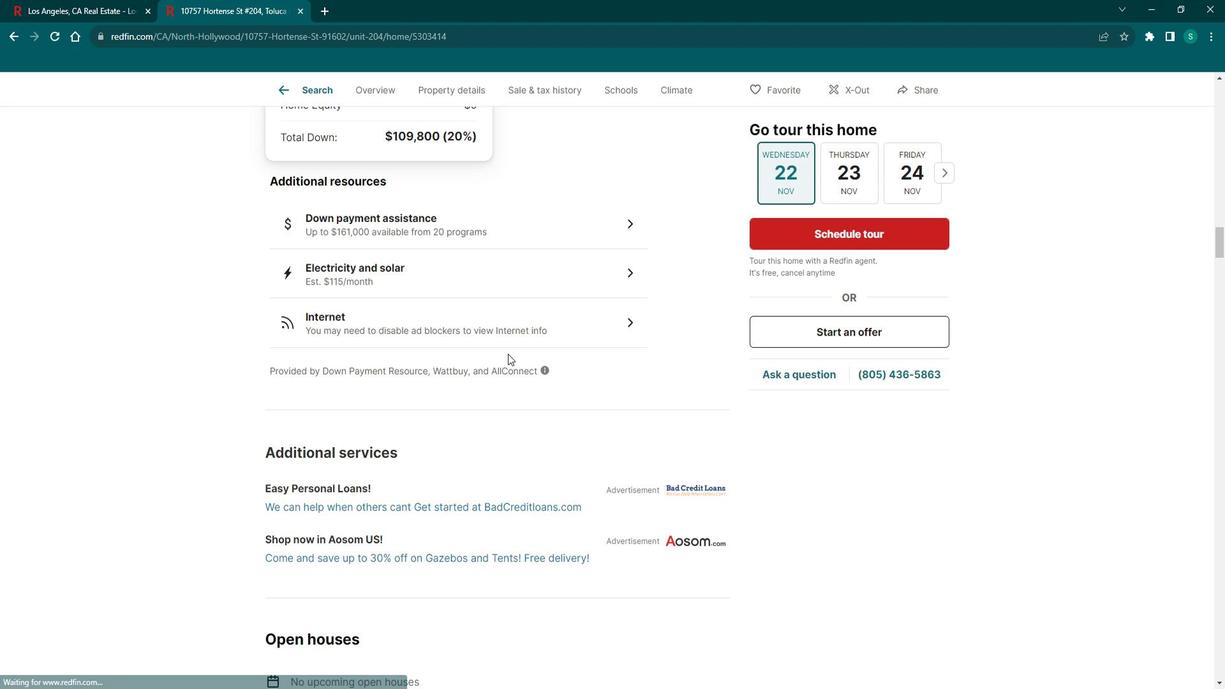 
Action: Mouse scrolled (519, 360) with delta (0, 0)
Screenshot: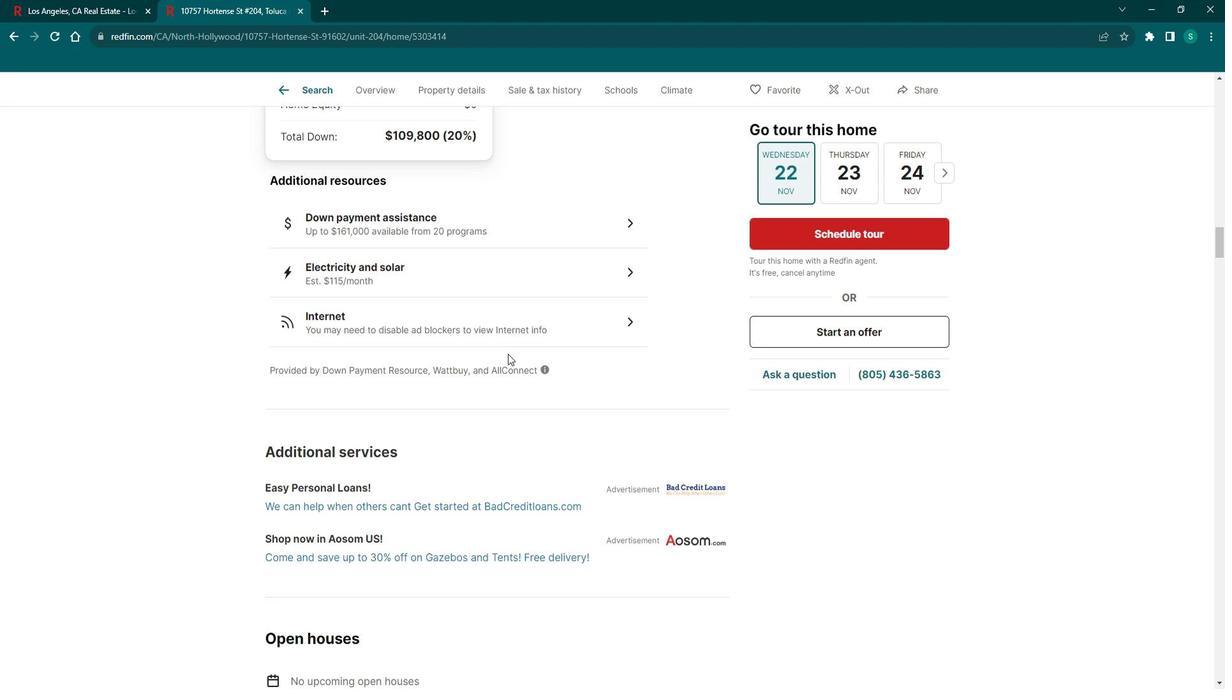 
Action: Mouse scrolled (519, 360) with delta (0, 0)
Screenshot: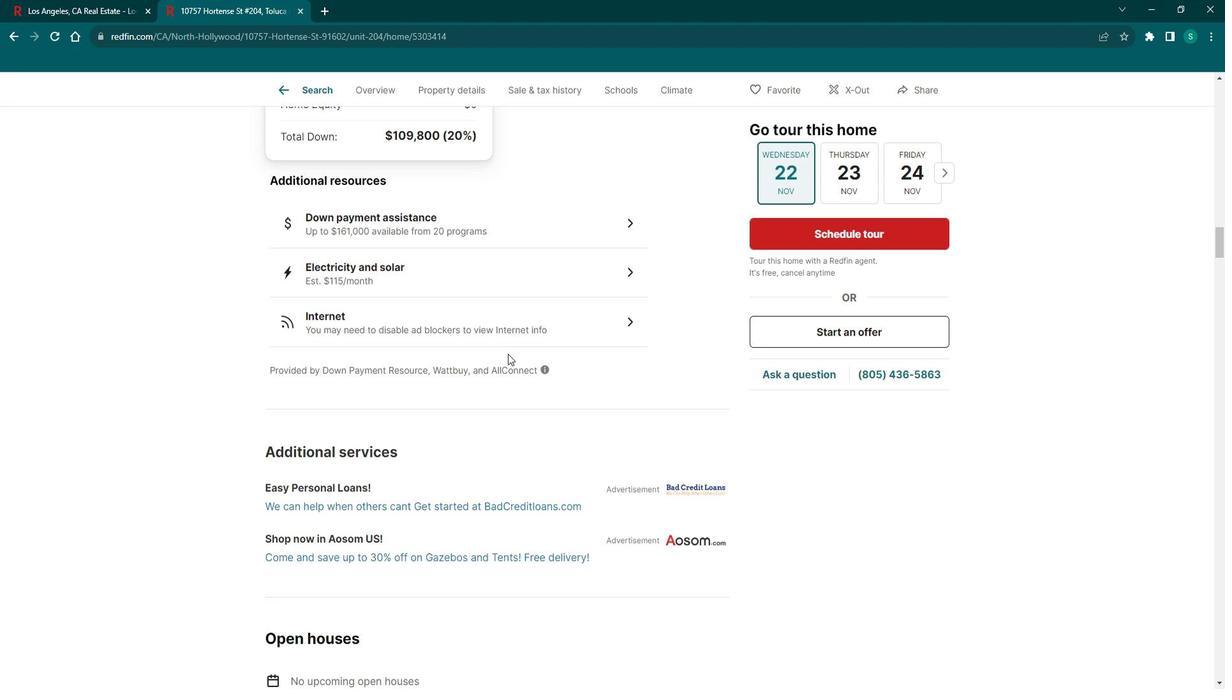 
Action: Mouse scrolled (519, 360) with delta (0, 0)
Screenshot: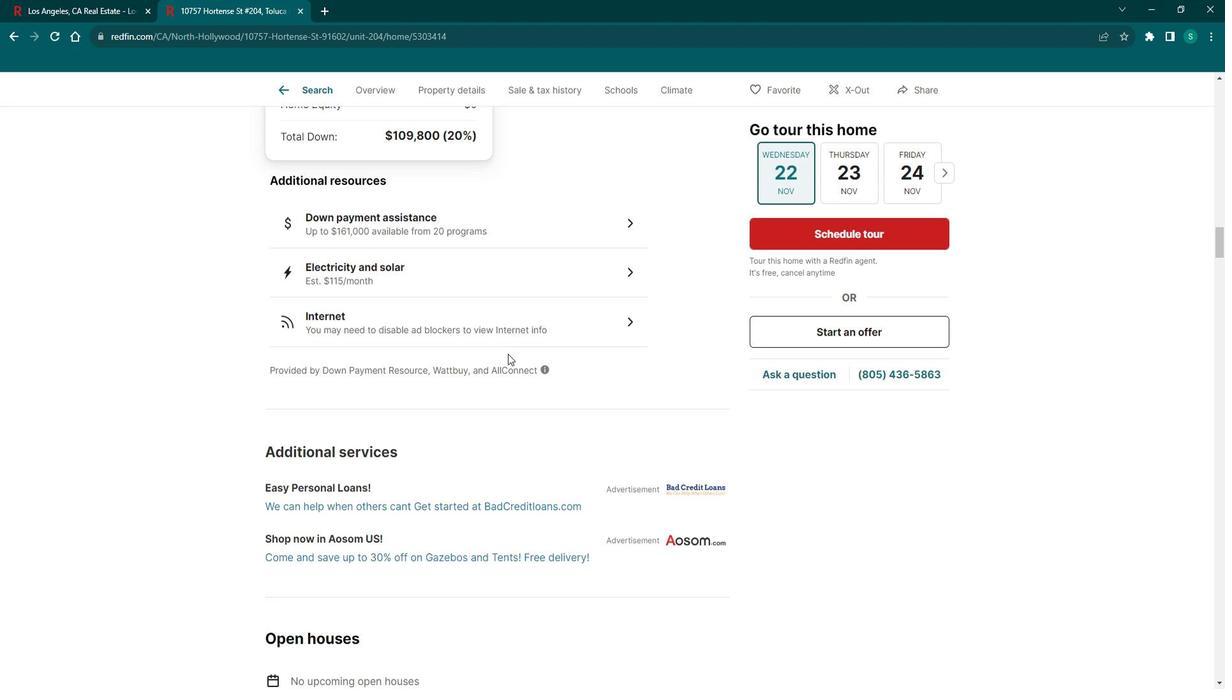 
Action: Mouse scrolled (519, 360) with delta (0, 0)
Screenshot: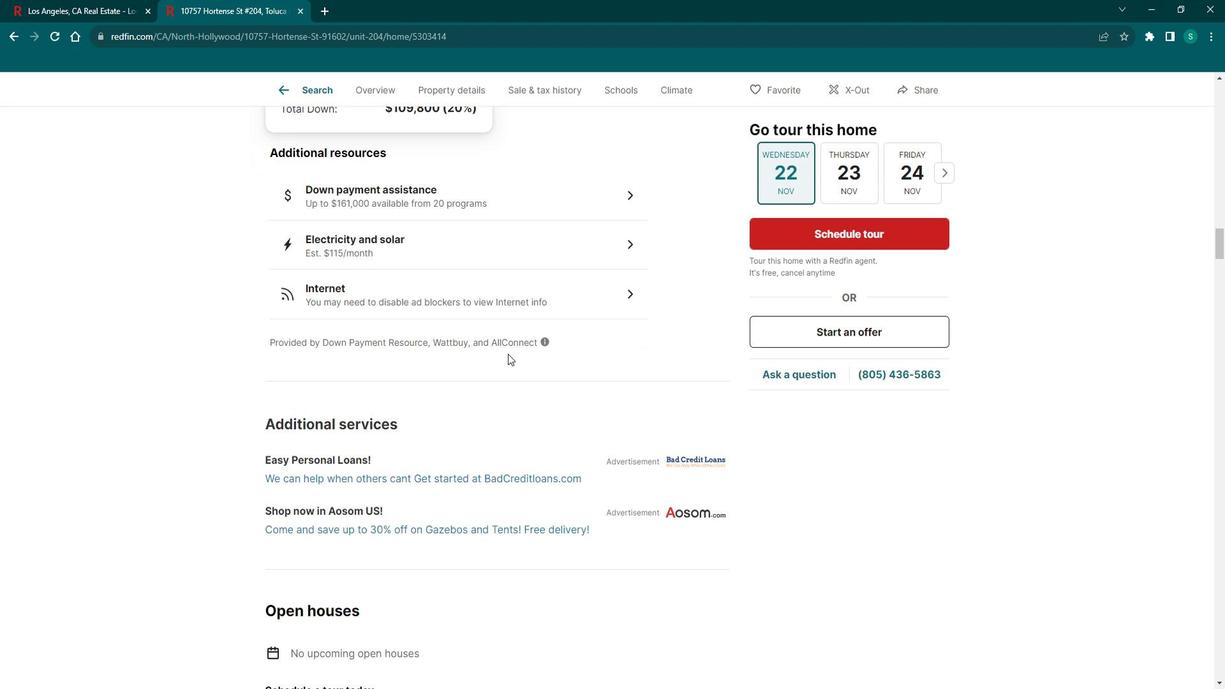 
Action: Mouse scrolled (519, 360) with delta (0, 0)
Screenshot: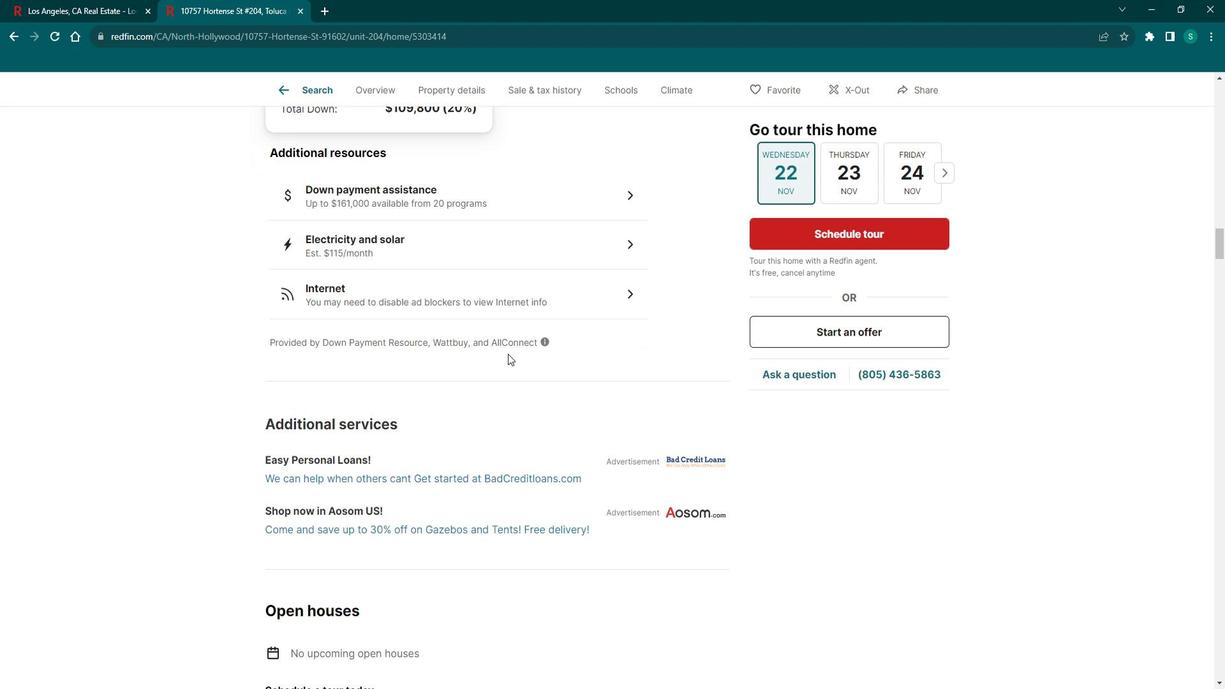 
Action: Mouse scrolled (519, 360) with delta (0, 0)
Screenshot: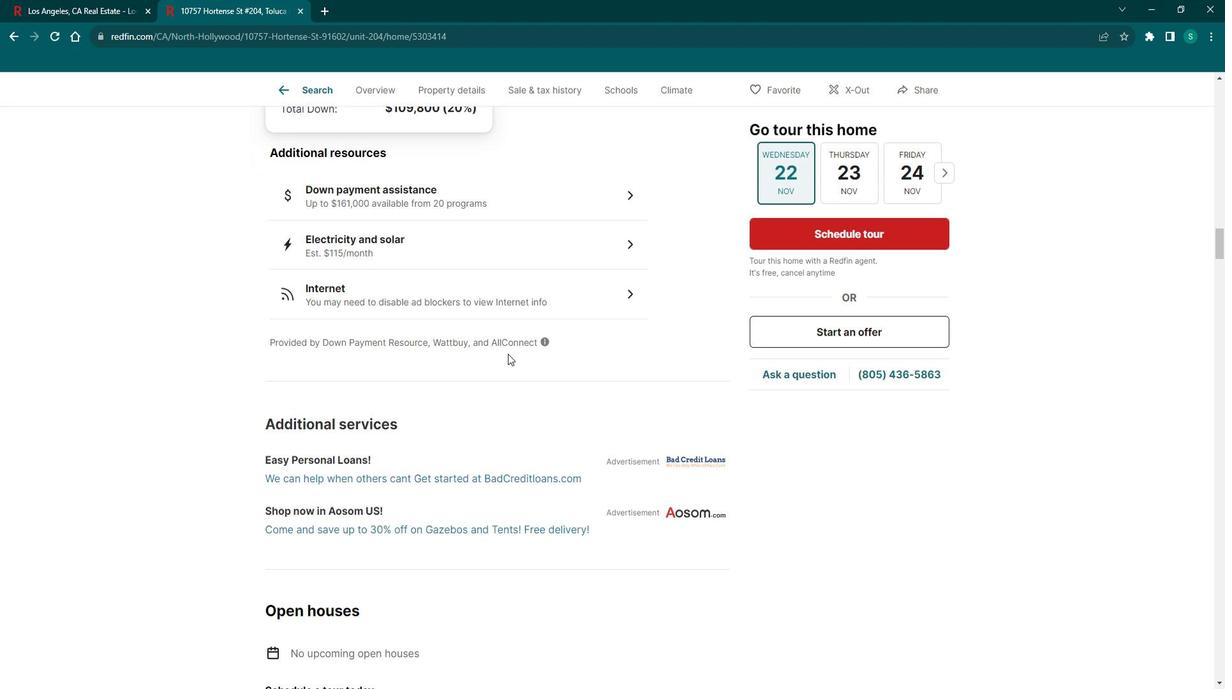 
Action: Mouse scrolled (519, 360) with delta (0, 0)
Screenshot: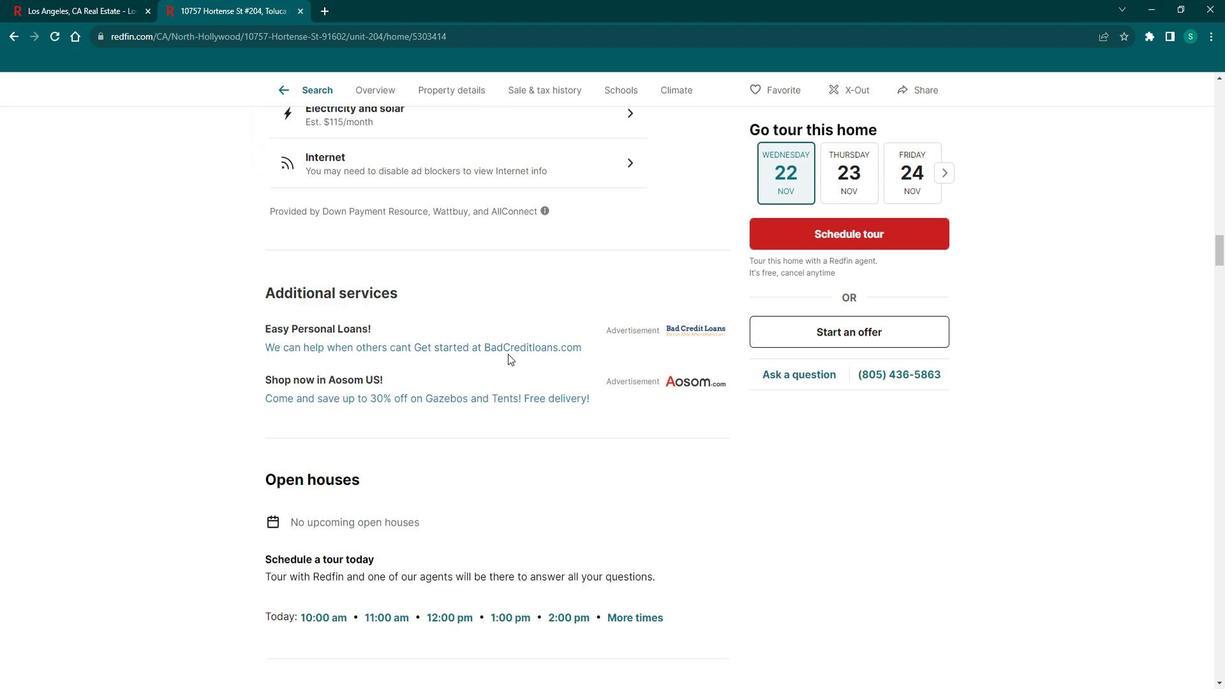 
Action: Mouse moved to (535, 368)
Screenshot: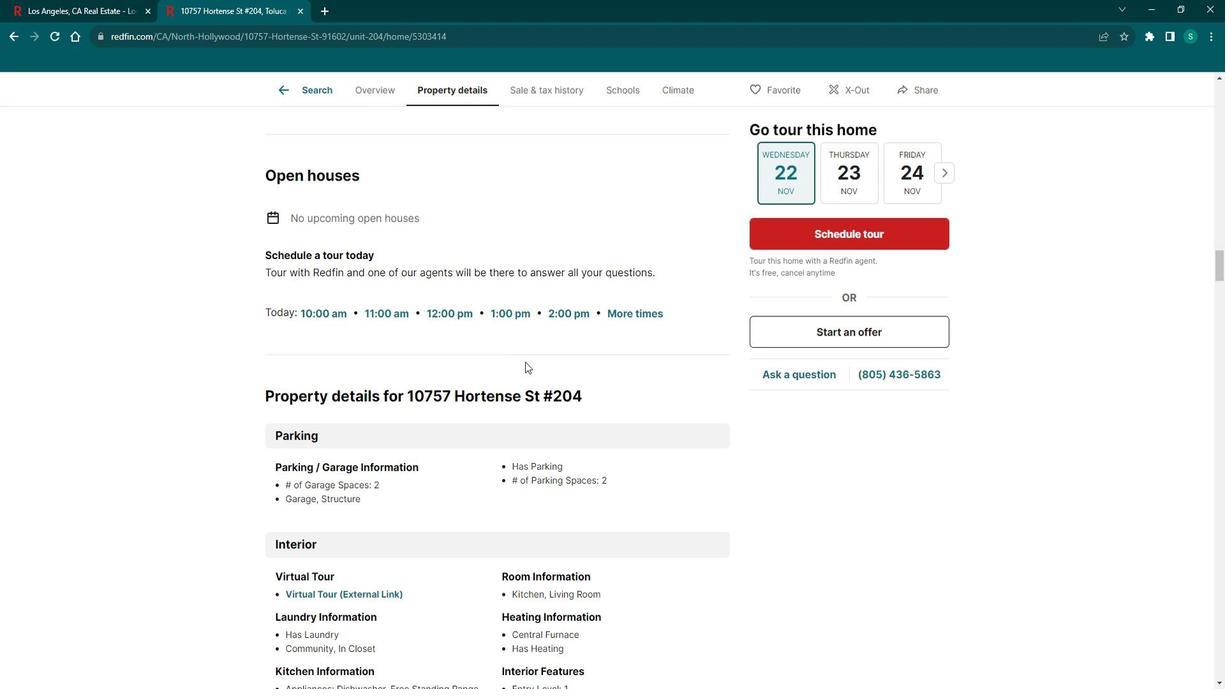 
Action: Mouse scrolled (535, 367) with delta (0, 0)
Screenshot: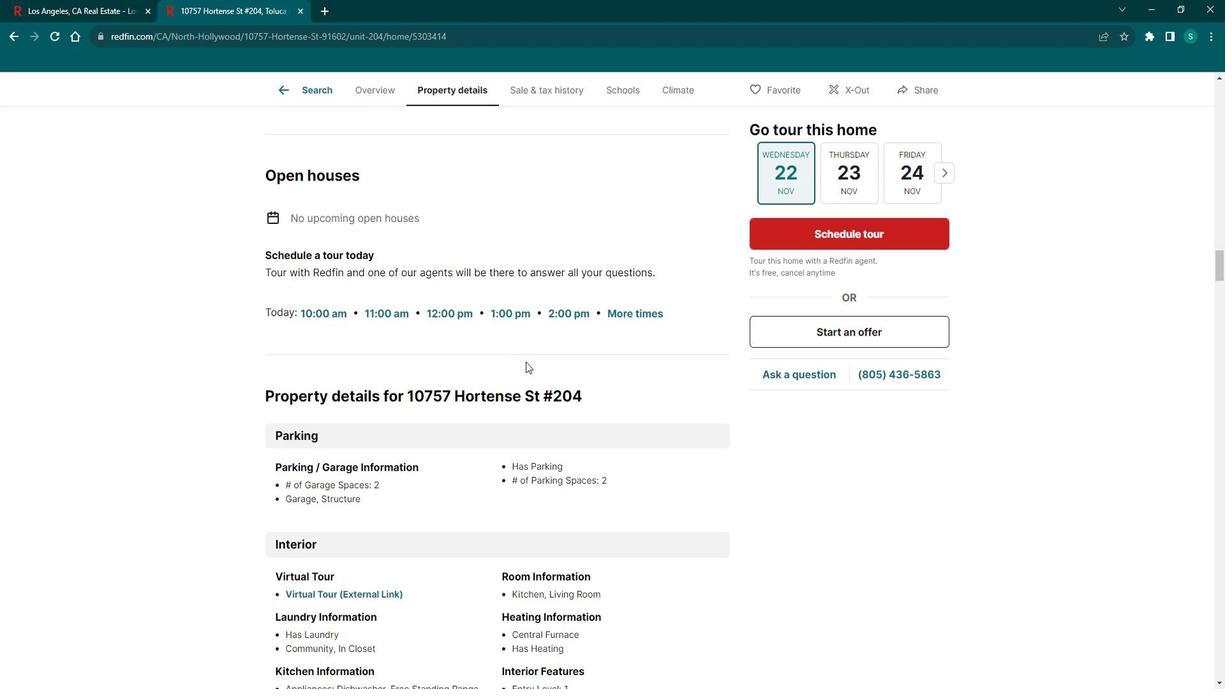 
Action: Mouse scrolled (535, 367) with delta (0, 0)
Screenshot: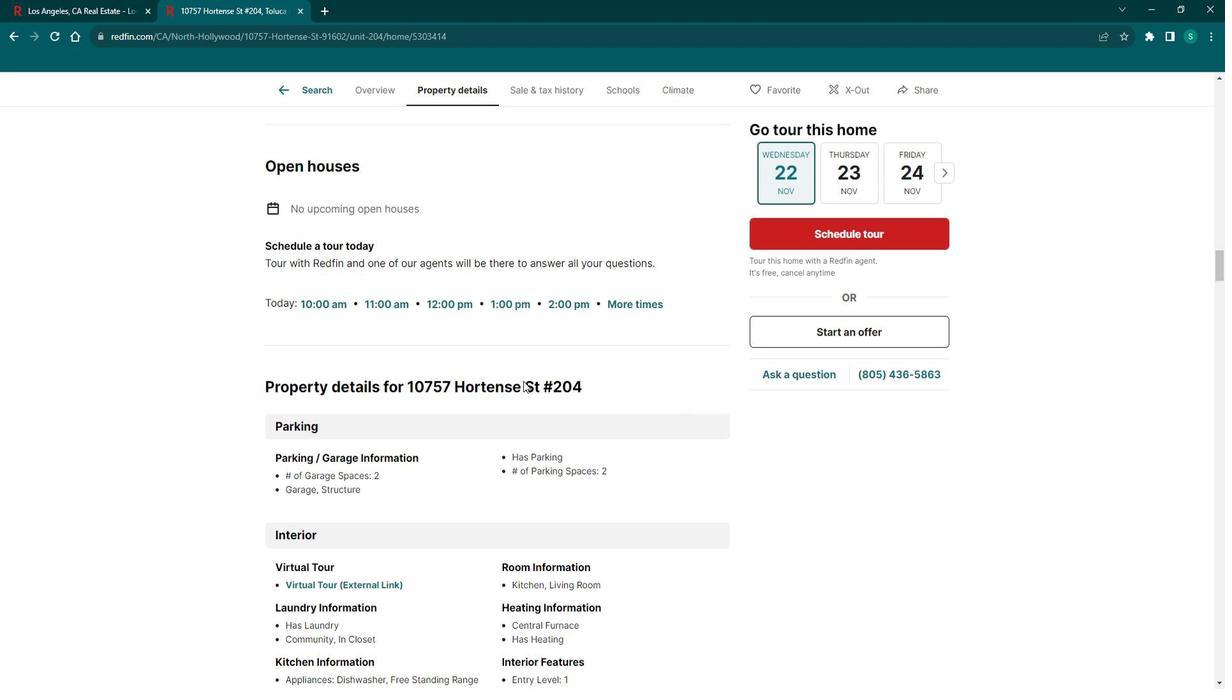 
Action: Mouse moved to (536, 368)
Screenshot: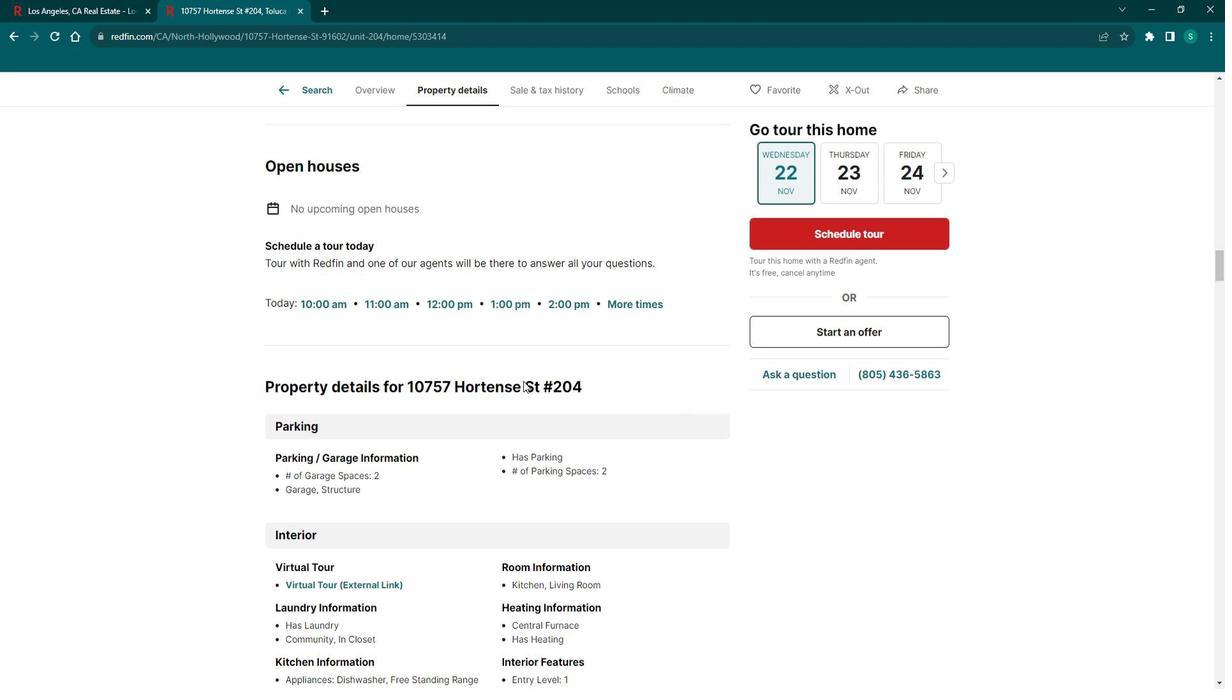 
Action: Mouse scrolled (536, 367) with delta (0, 0)
Screenshot: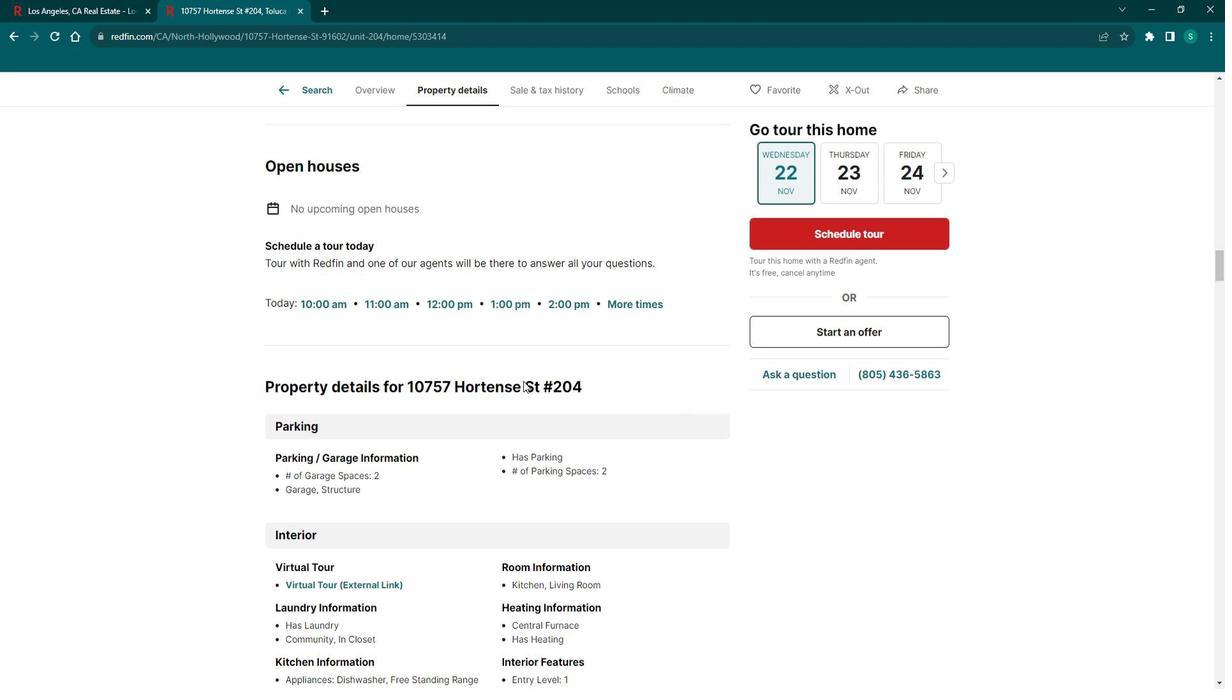 
Action: Mouse moved to (536, 371)
Screenshot: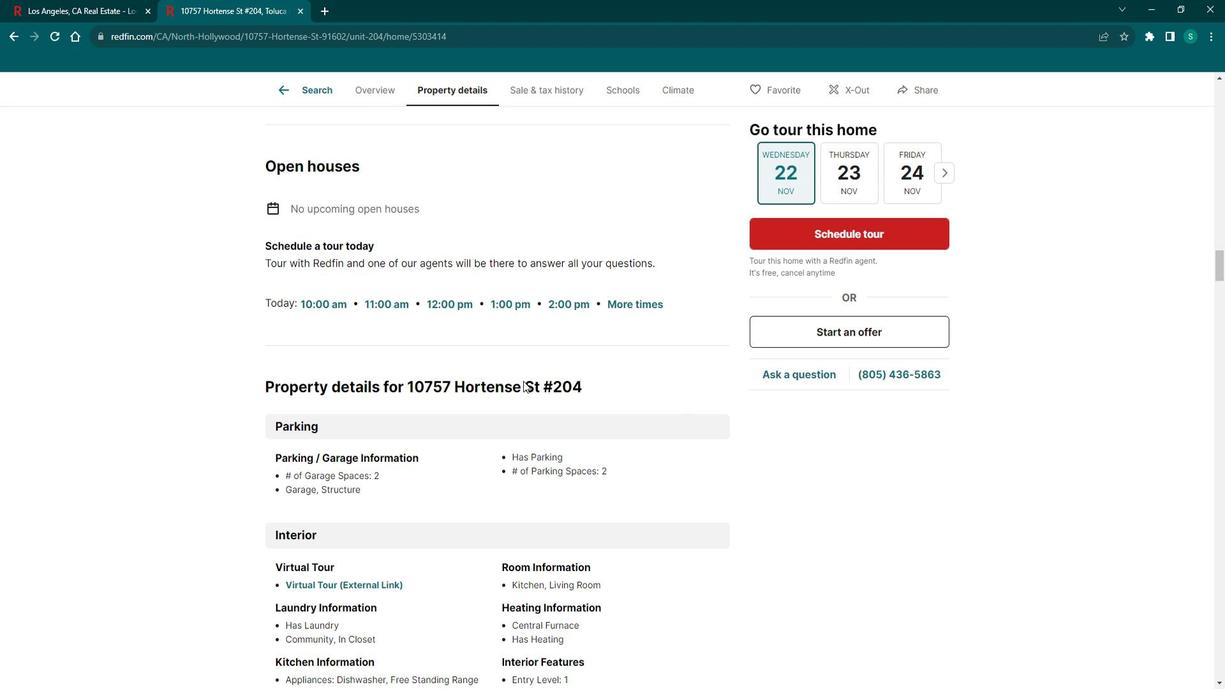 
Action: Mouse scrolled (536, 370) with delta (0, 0)
Screenshot: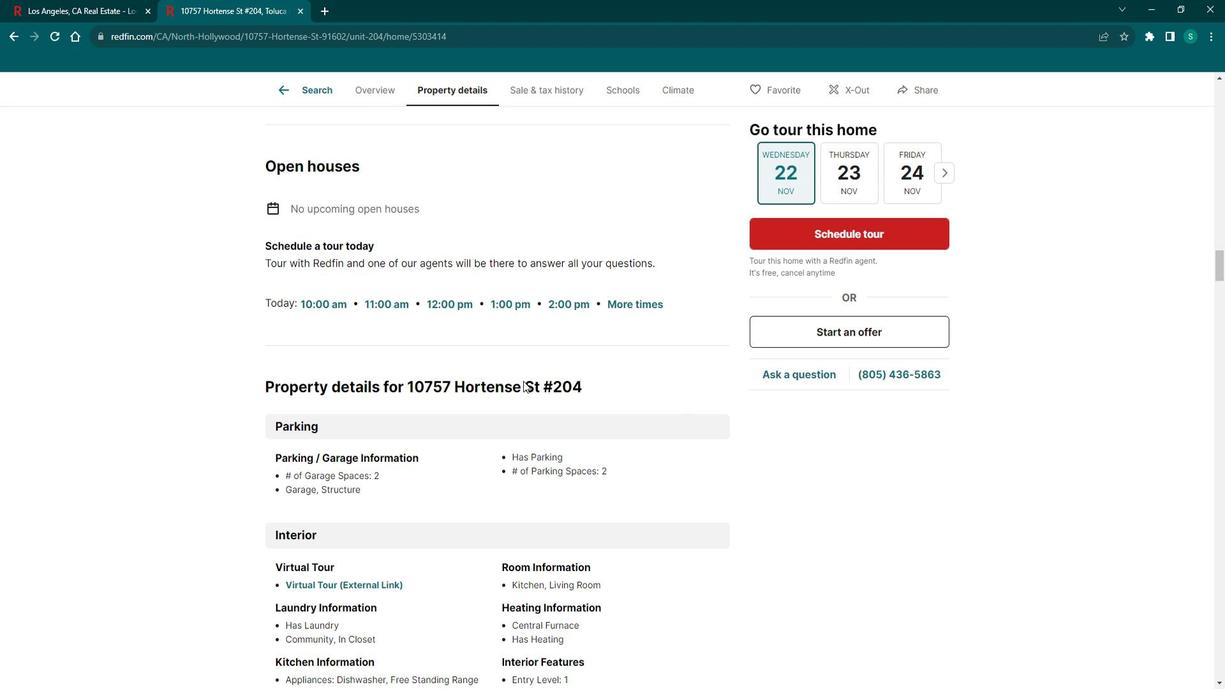 
Action: Mouse moved to (533, 386)
Screenshot: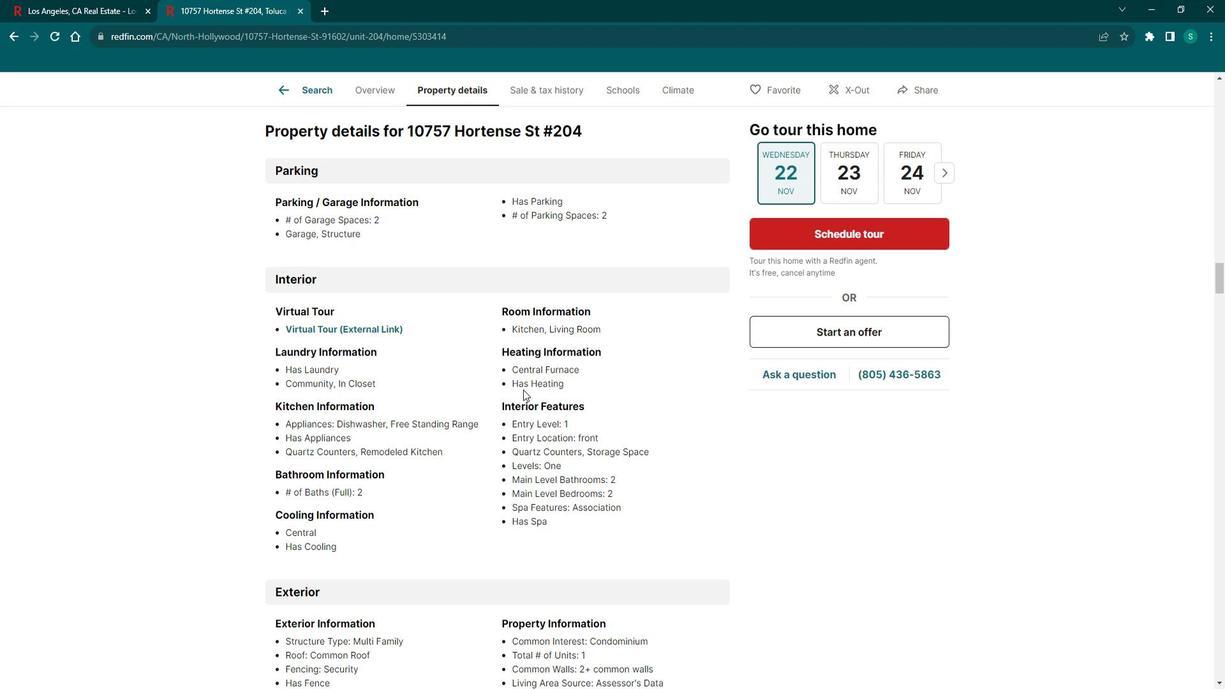 
Action: Mouse scrolled (533, 386) with delta (0, 0)
Screenshot: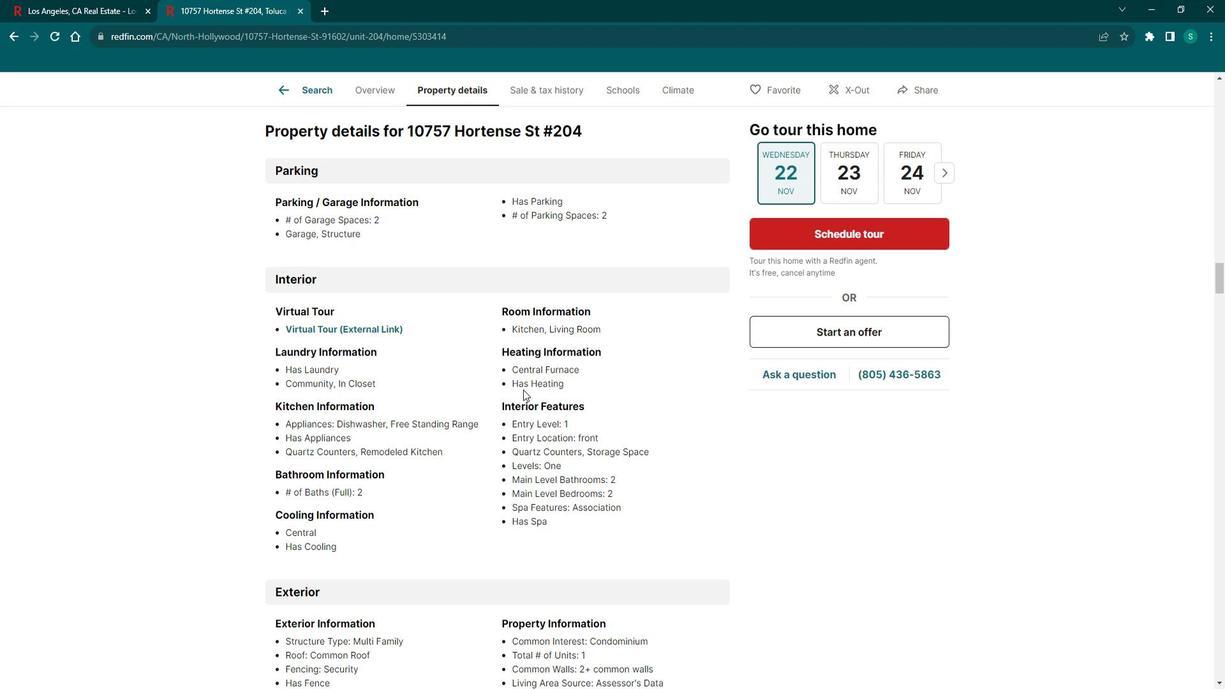 
Action: Mouse moved to (533, 390)
Screenshot: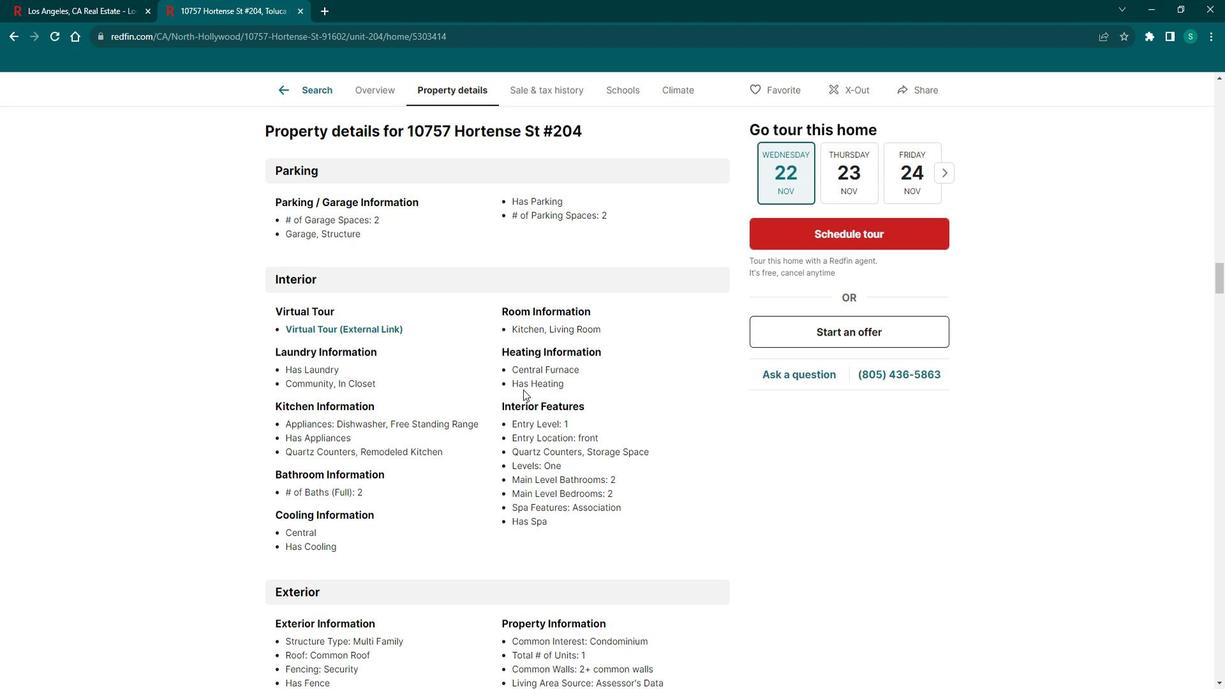 
Action: Mouse scrolled (533, 390) with delta (0, 0)
Screenshot: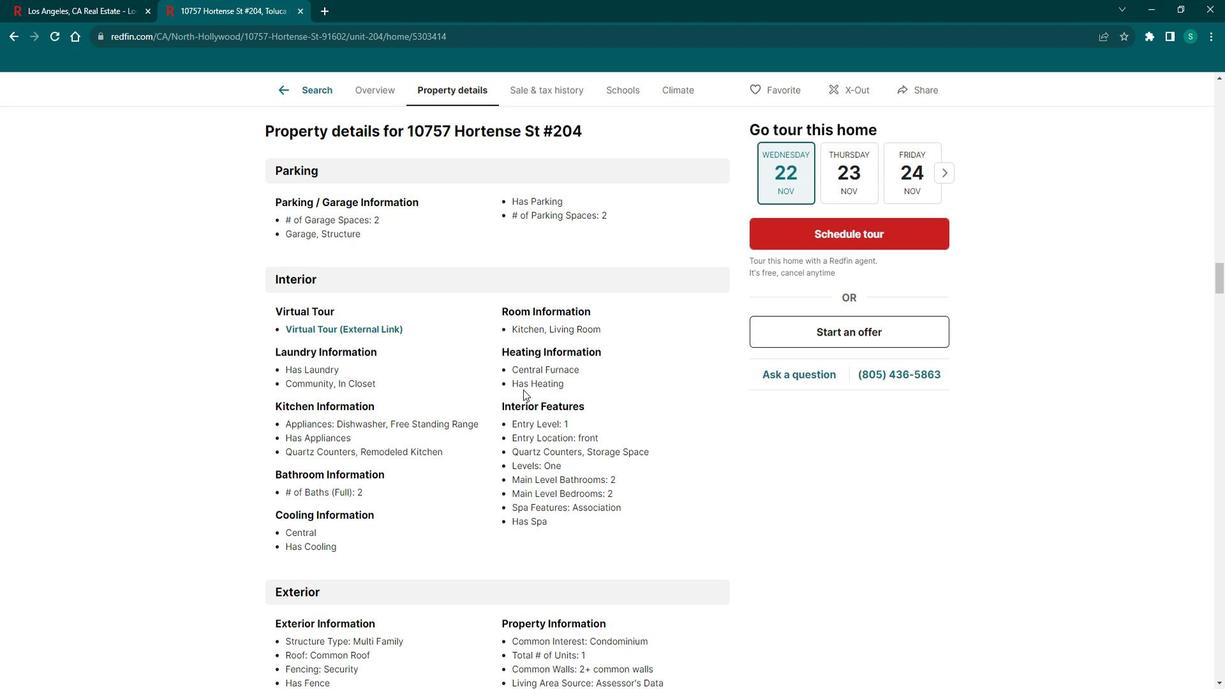 
Action: Mouse moved to (533, 392)
Screenshot: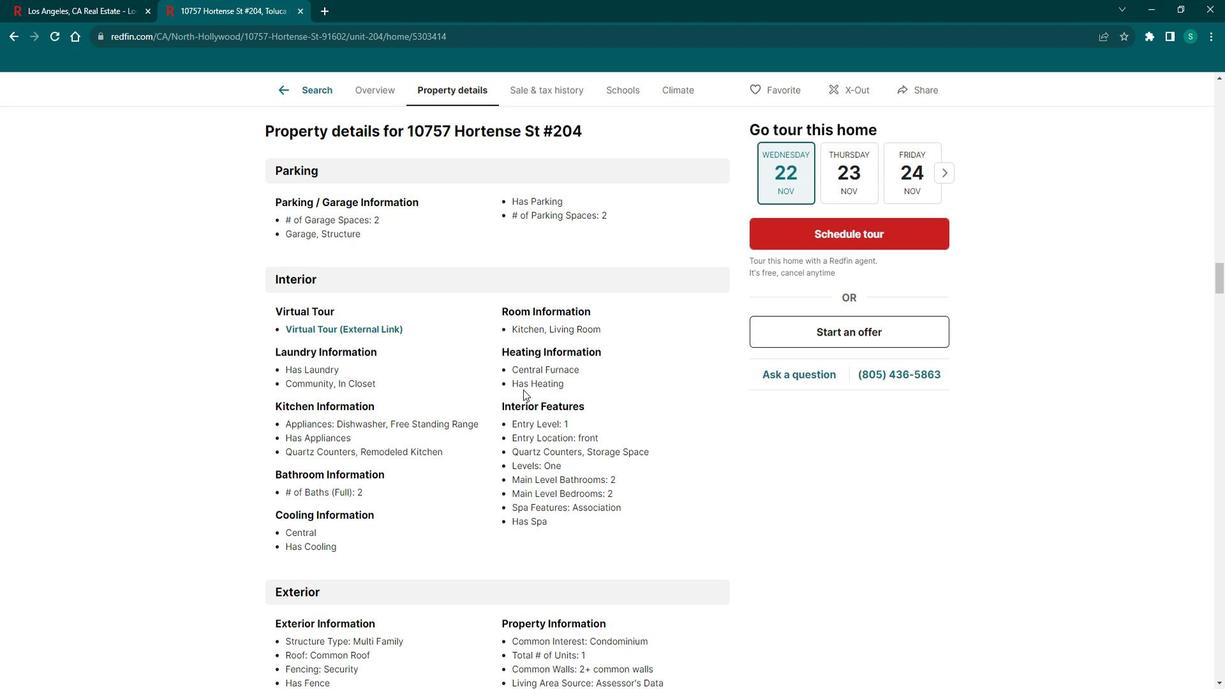 
Action: Mouse scrolled (533, 392) with delta (0, 0)
Screenshot: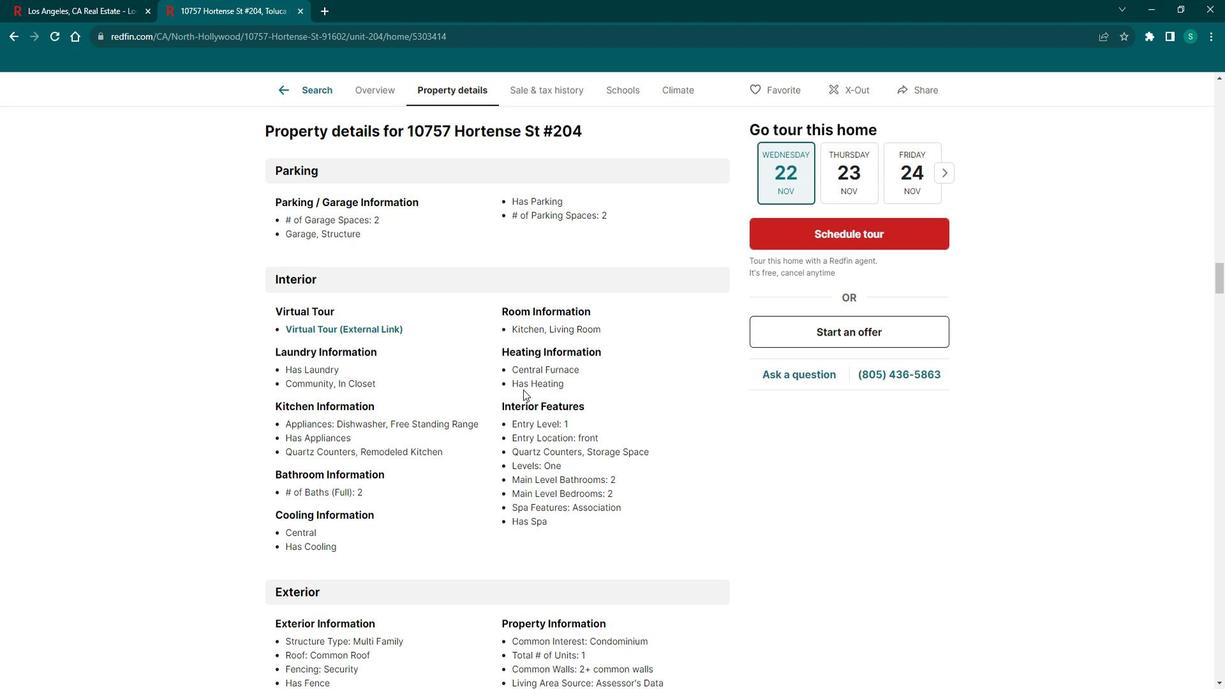 
Action: Mouse moved to (533, 394)
Screenshot: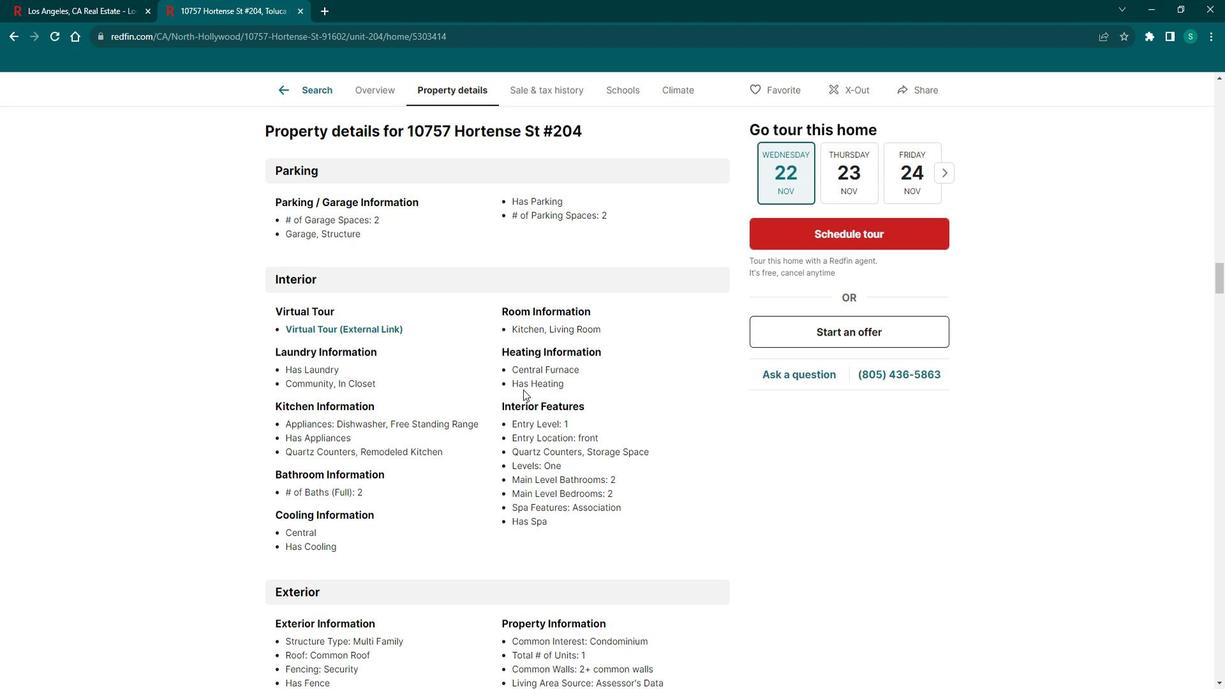 
Action: Mouse scrolled (533, 393) with delta (0, 0)
Screenshot: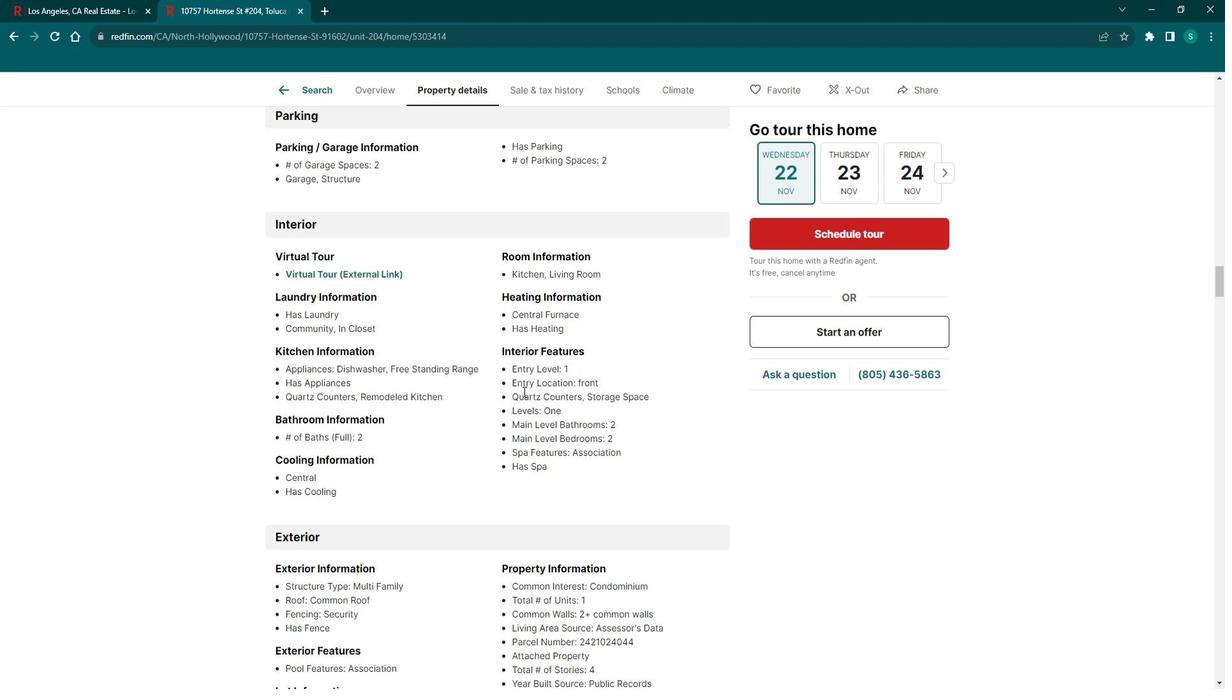 
Action: Mouse scrolled (533, 393) with delta (0, 0)
Screenshot: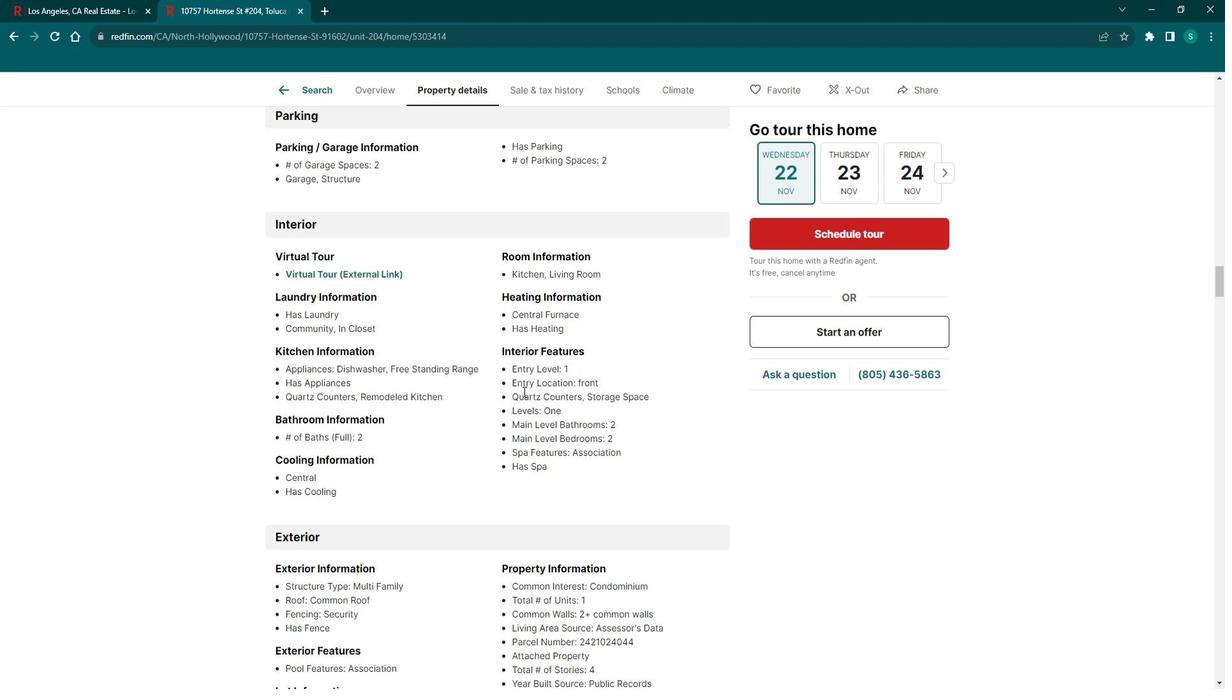 
Action: Mouse scrolled (533, 393) with delta (0, 0)
Screenshot: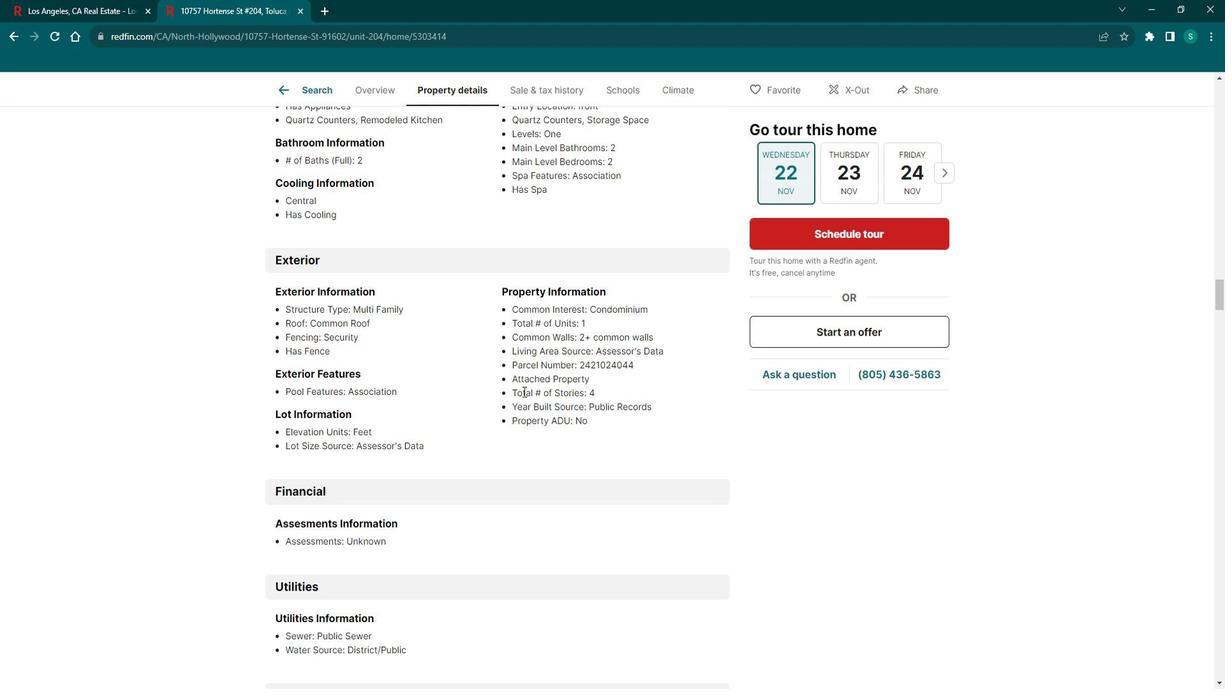 
Action: Mouse scrolled (533, 393) with delta (0, 0)
Screenshot: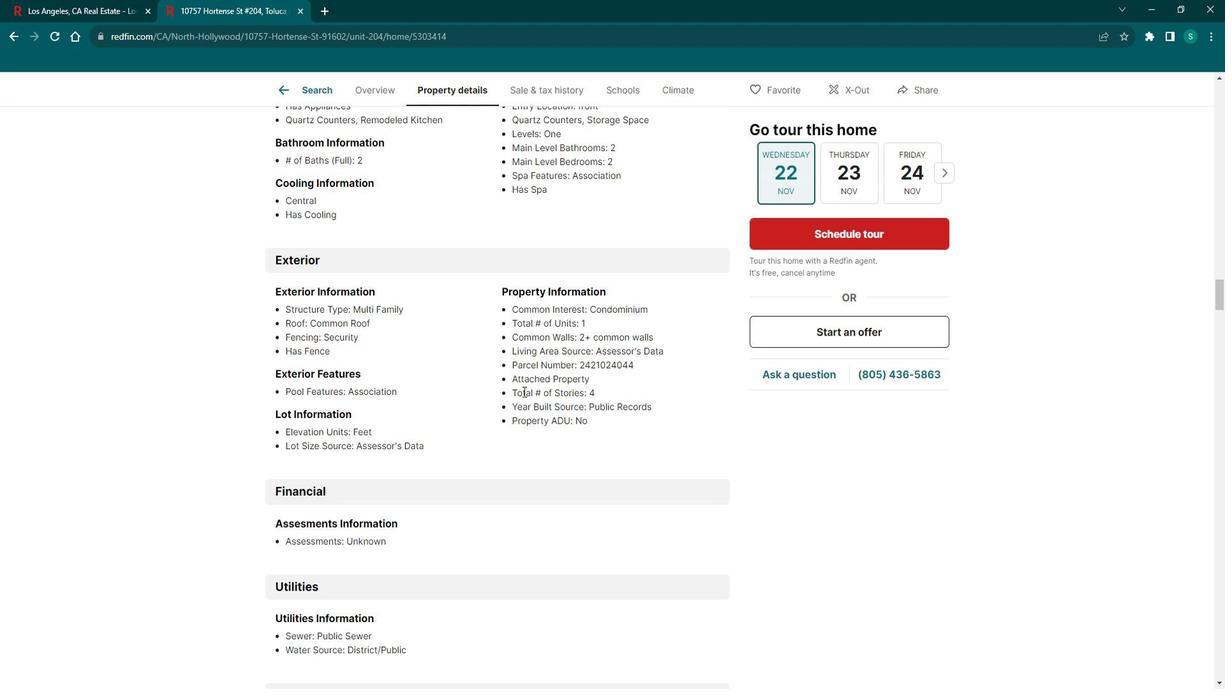
Action: Mouse scrolled (533, 393) with delta (0, 0)
Screenshot: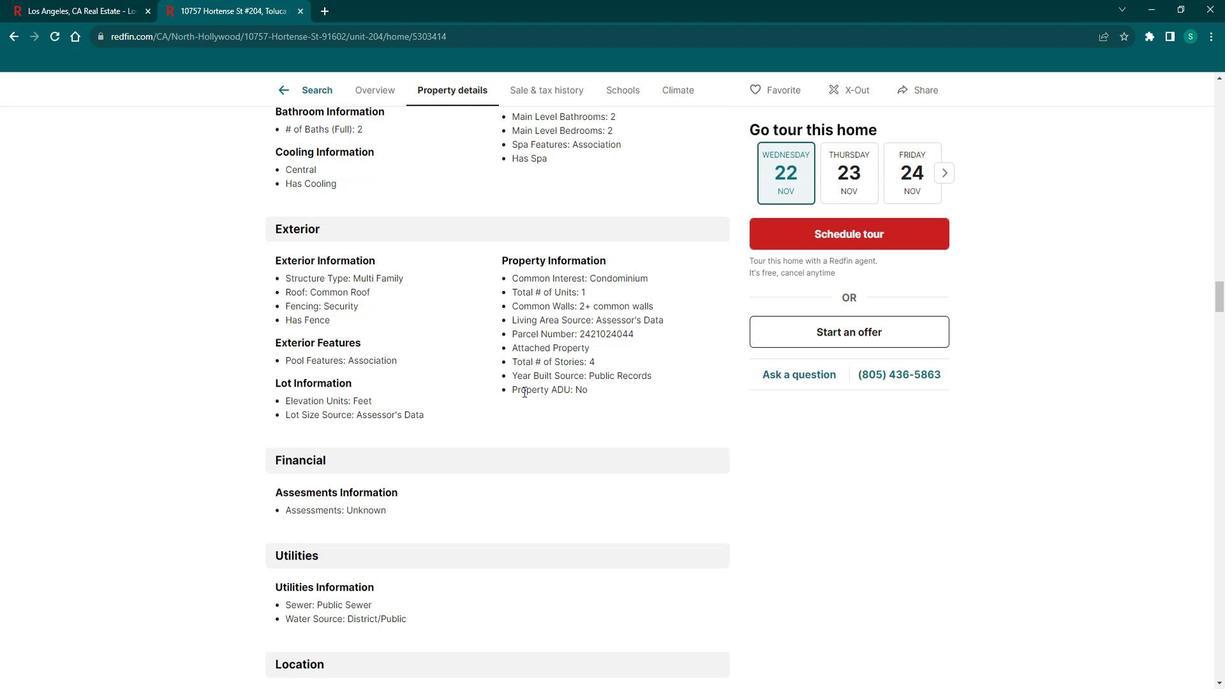 
Action: Mouse scrolled (533, 393) with delta (0, 0)
Screenshot: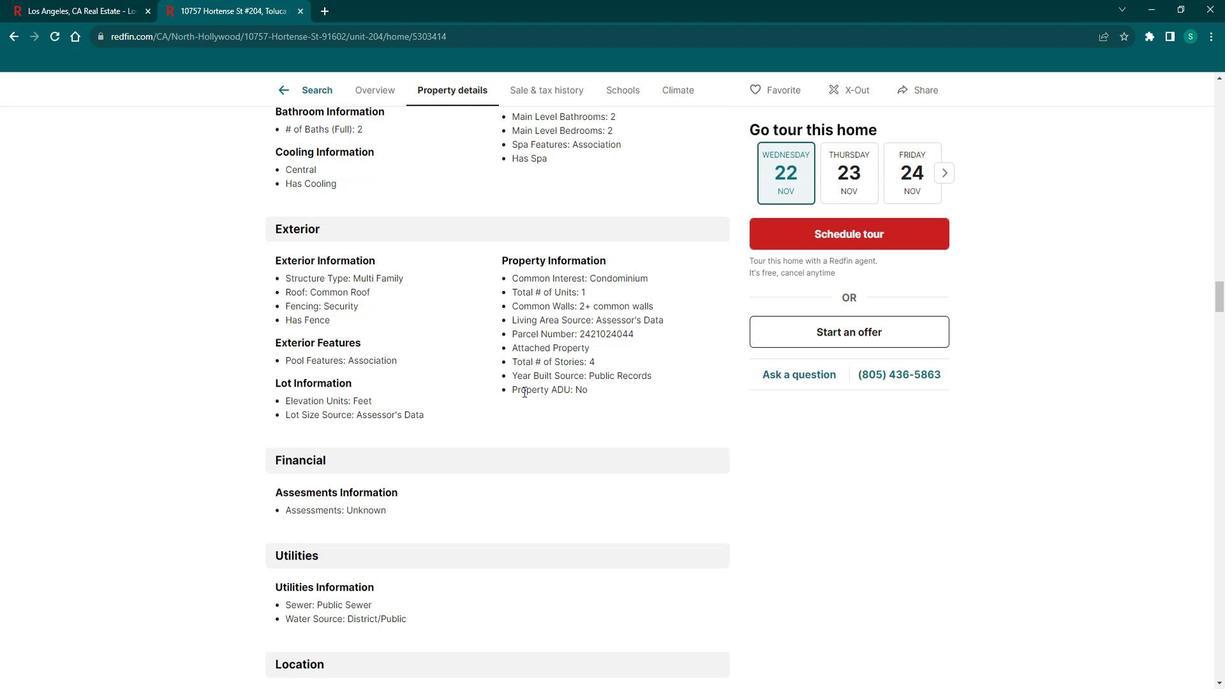 
Action: Mouse scrolled (533, 393) with delta (0, 0)
Screenshot: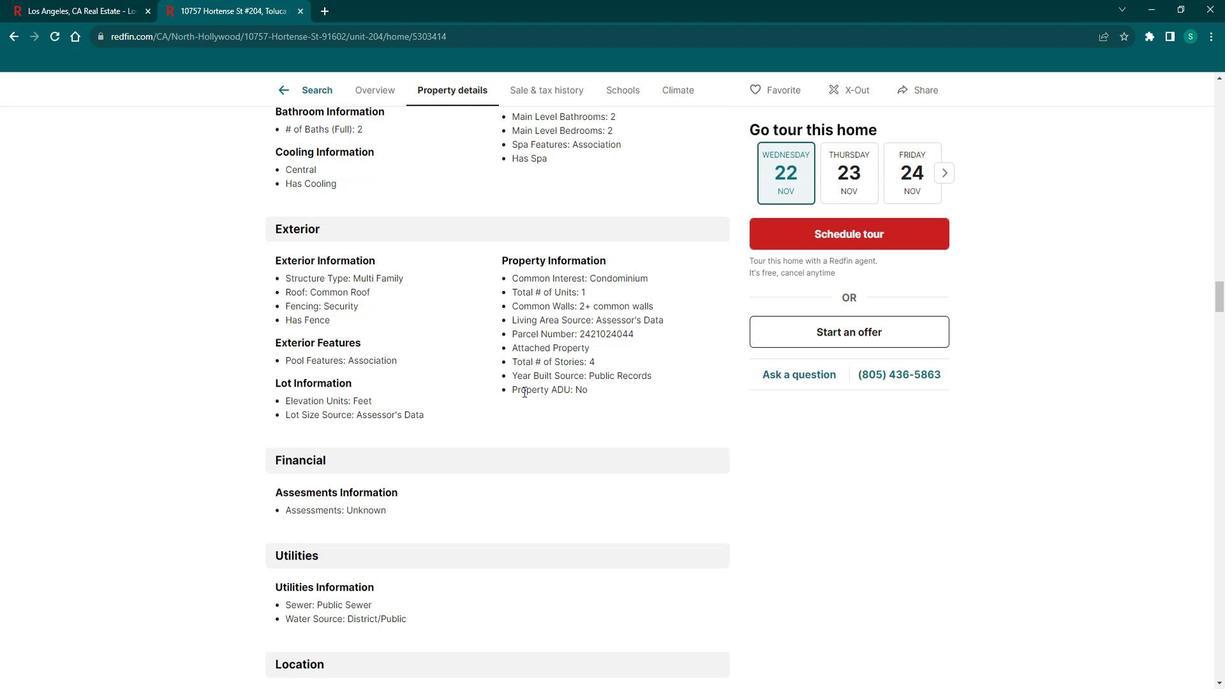 
Action: Mouse scrolled (533, 393) with delta (0, 0)
Screenshot: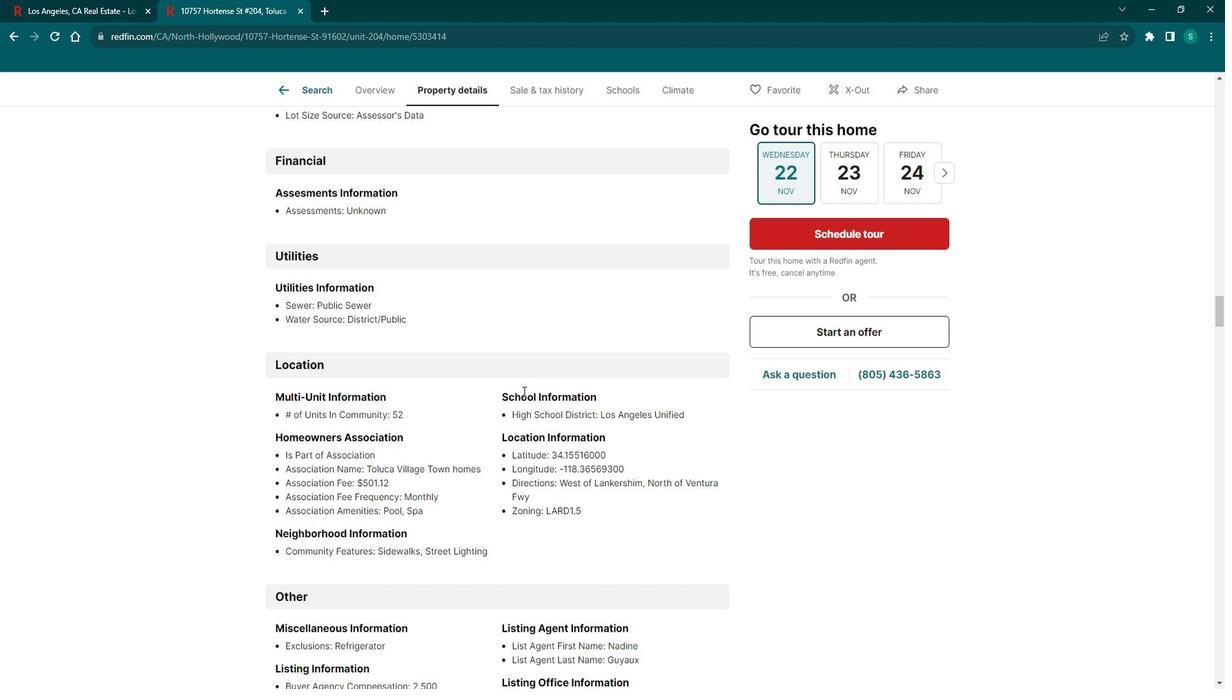 
Action: Mouse scrolled (533, 393) with delta (0, 0)
Screenshot: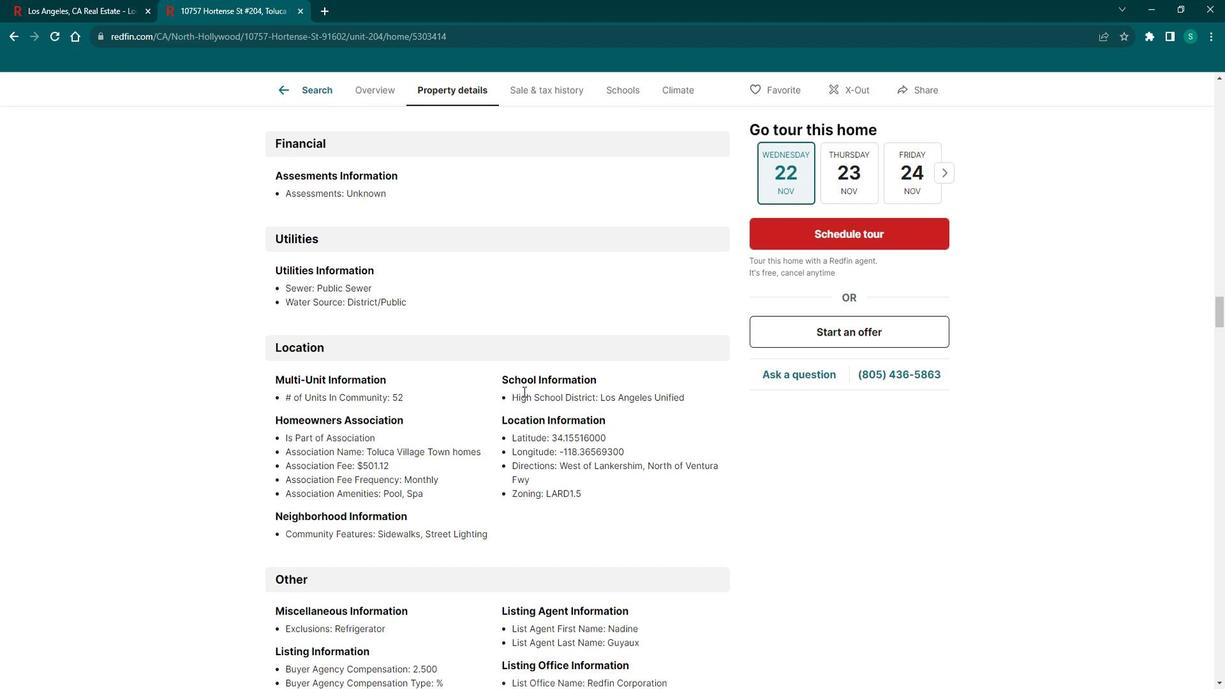 
Action: Mouse scrolled (533, 393) with delta (0, 0)
Screenshot: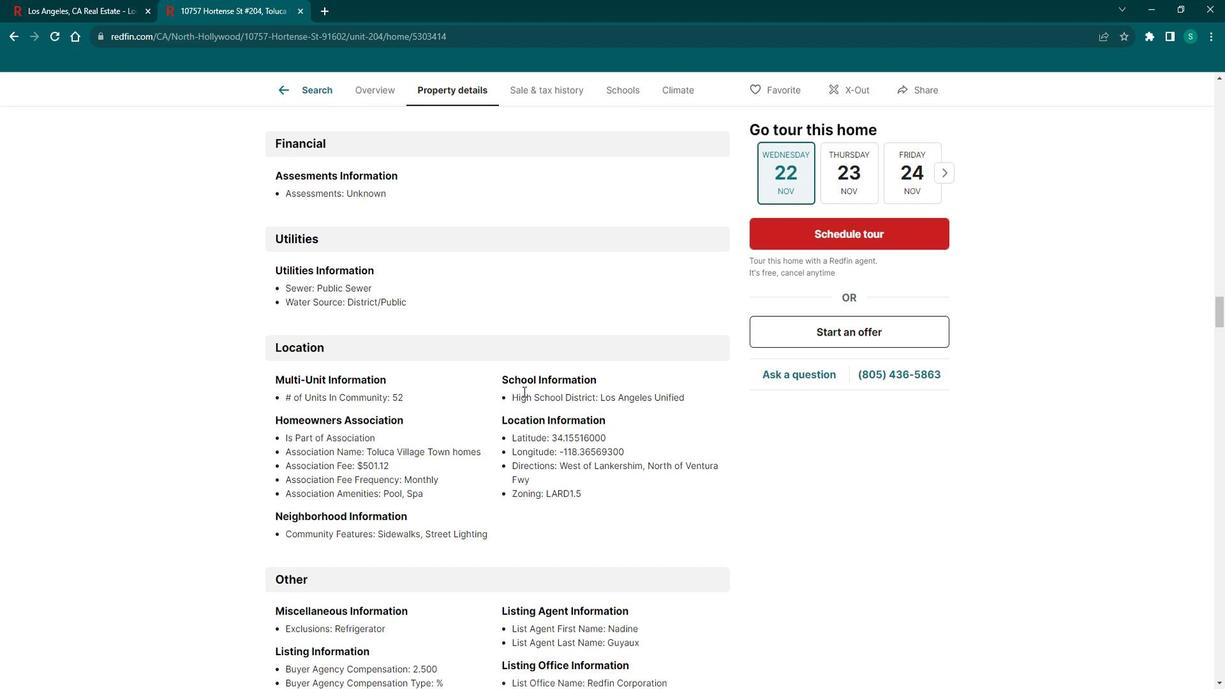 
Action: Mouse scrolled (533, 393) with delta (0, 0)
Screenshot: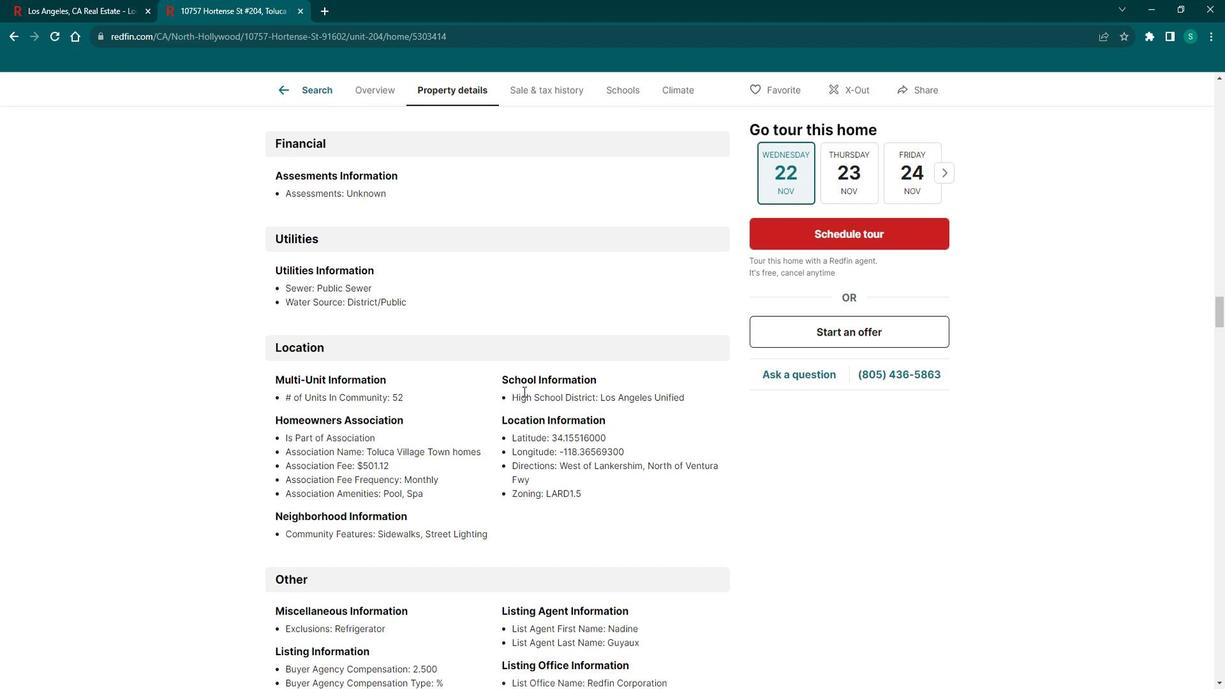 
Action: Mouse scrolled (533, 393) with delta (0, 0)
Screenshot: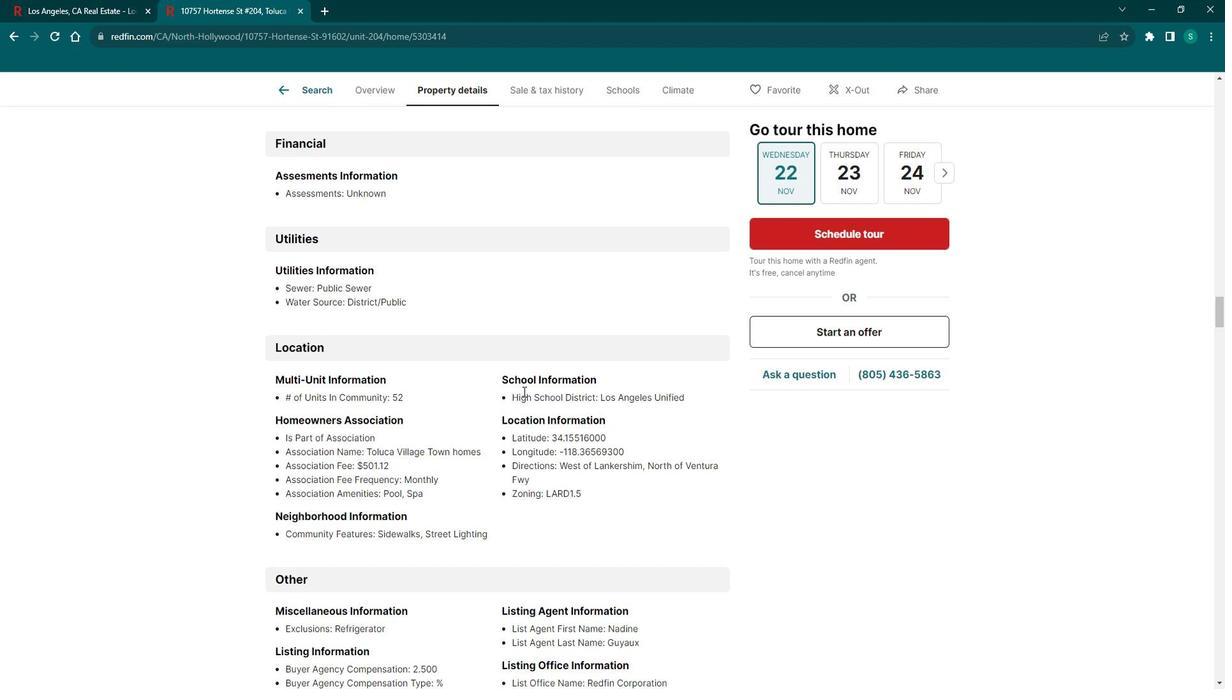 
Action: Mouse scrolled (533, 393) with delta (0, 0)
Screenshot: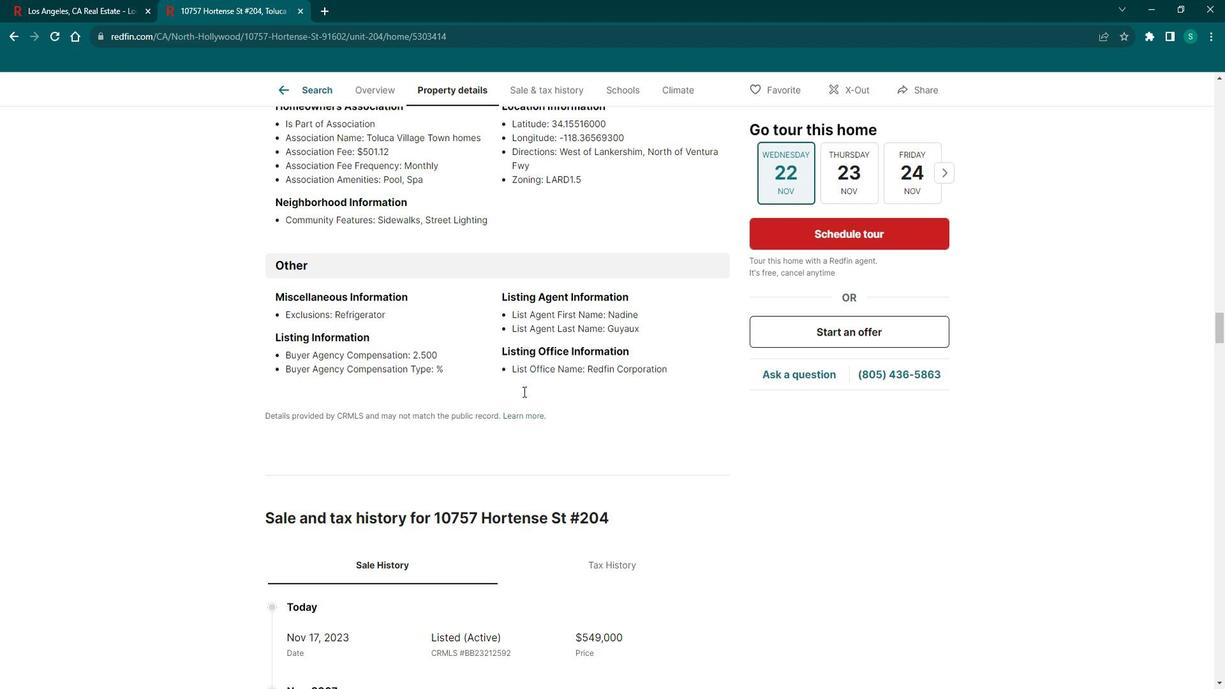 
Action: Mouse scrolled (533, 393) with delta (0, 0)
Screenshot: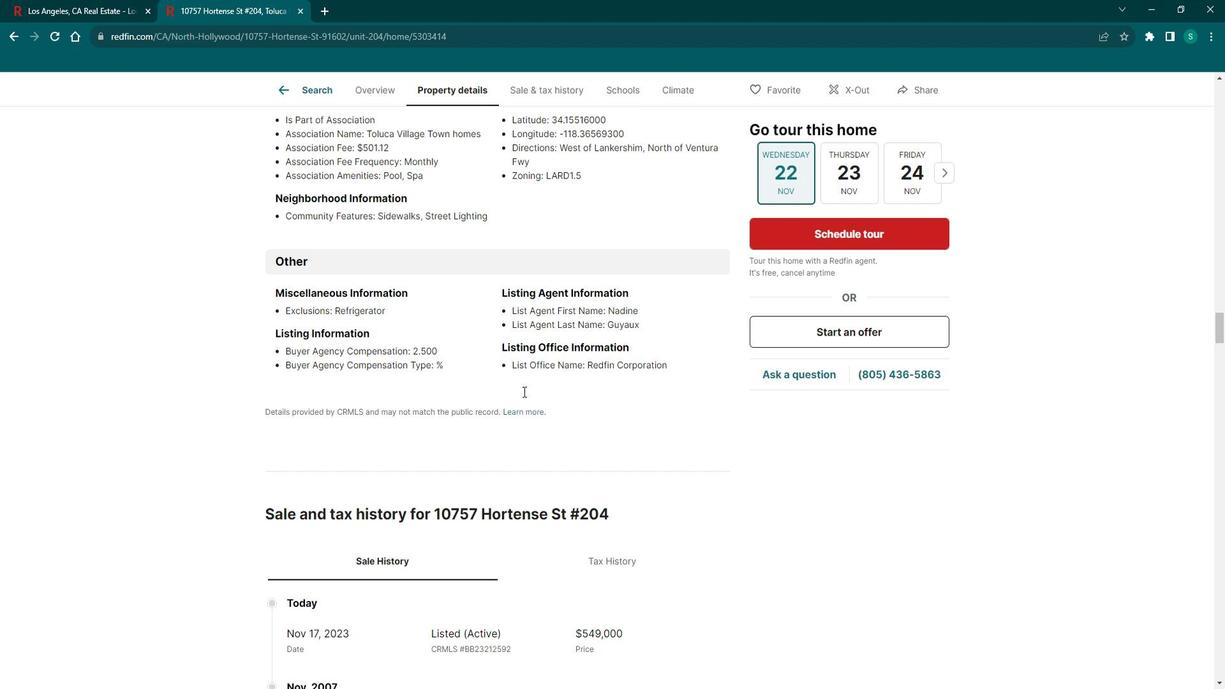 
Action: Mouse scrolled (533, 393) with delta (0, 0)
Screenshot: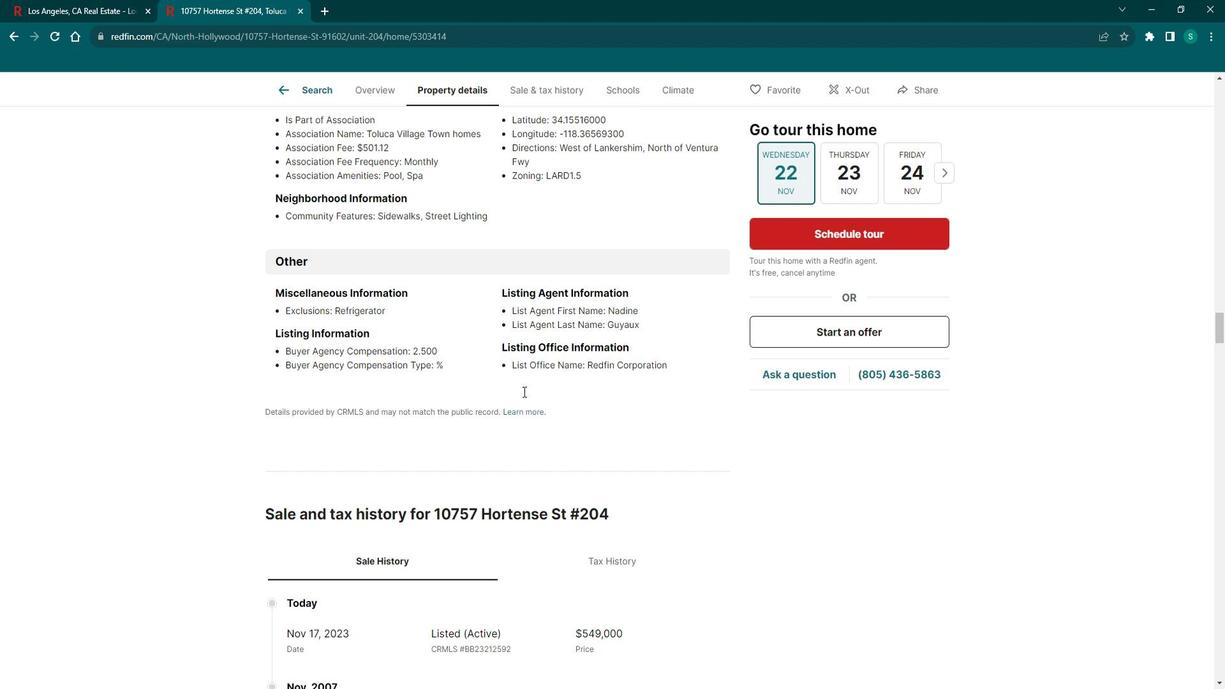 
Action: Mouse scrolled (533, 393) with delta (0, 0)
Screenshot: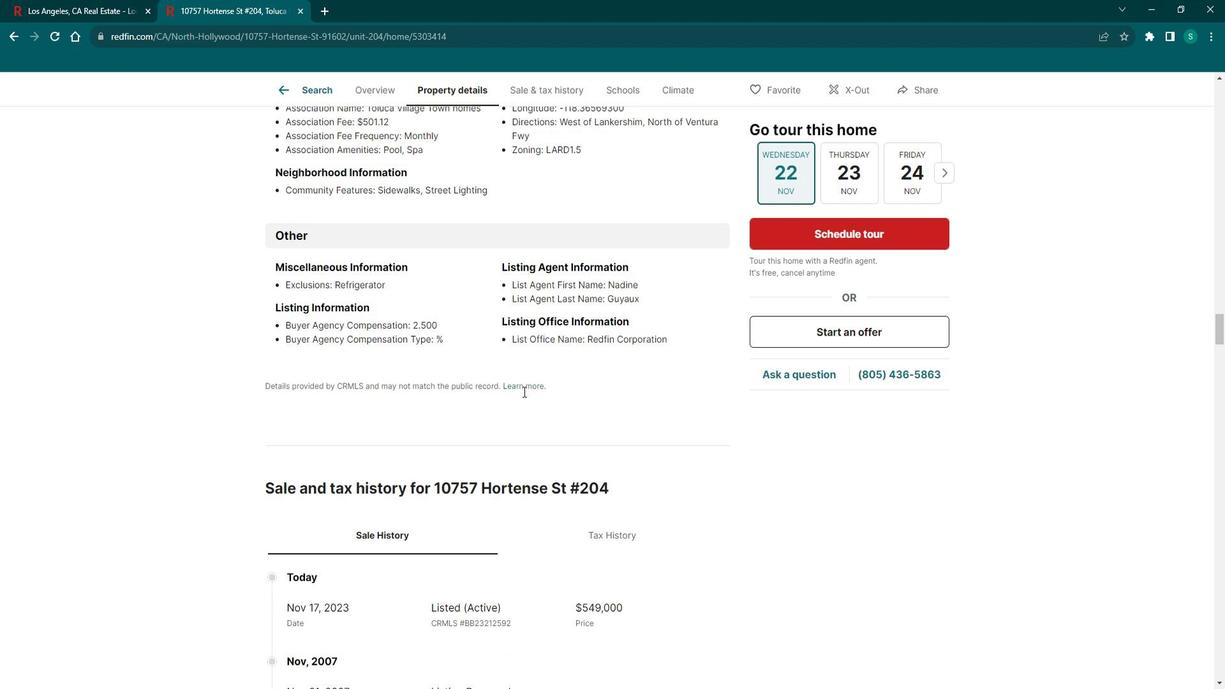 
Action: Mouse scrolled (533, 393) with delta (0, 0)
Screenshot: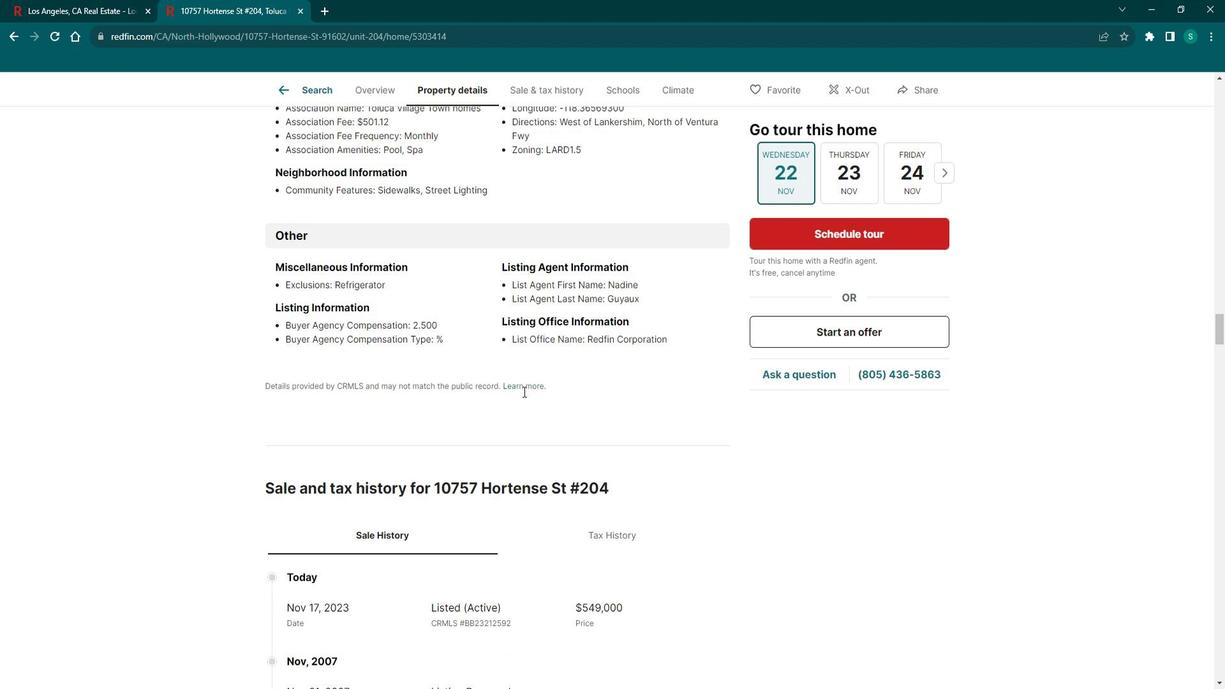 
Action: Mouse moved to (631, 254)
Screenshot: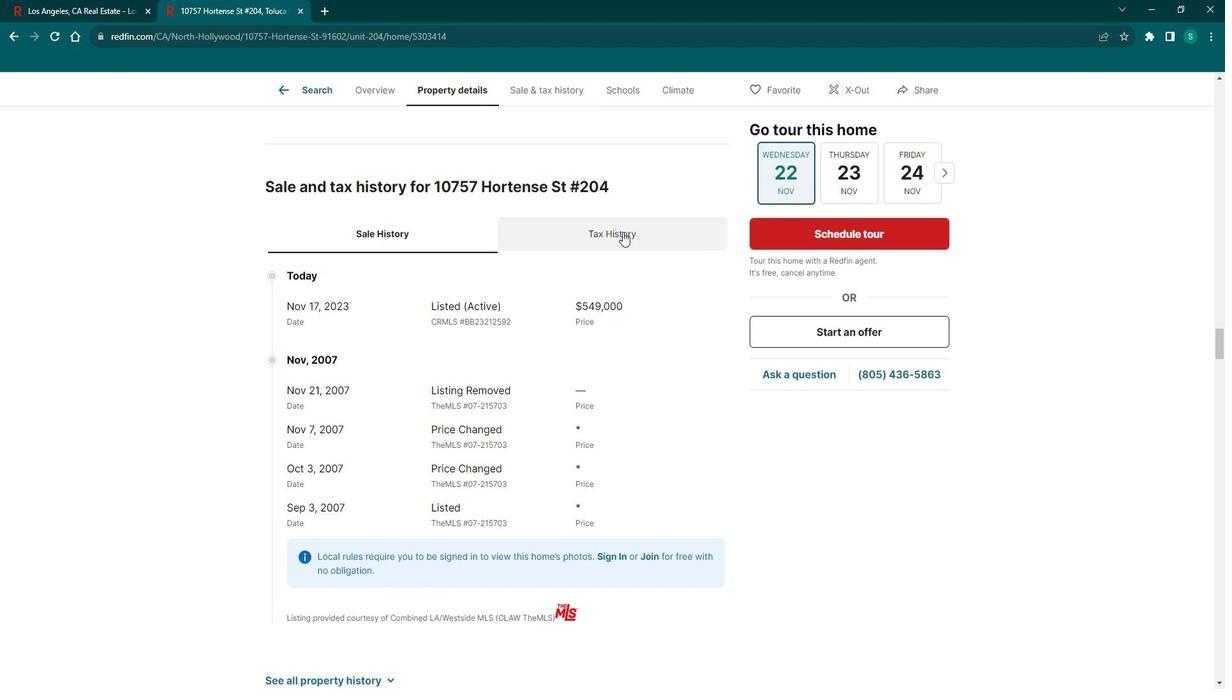 
Action: Mouse pressed left at (631, 254)
Screenshot: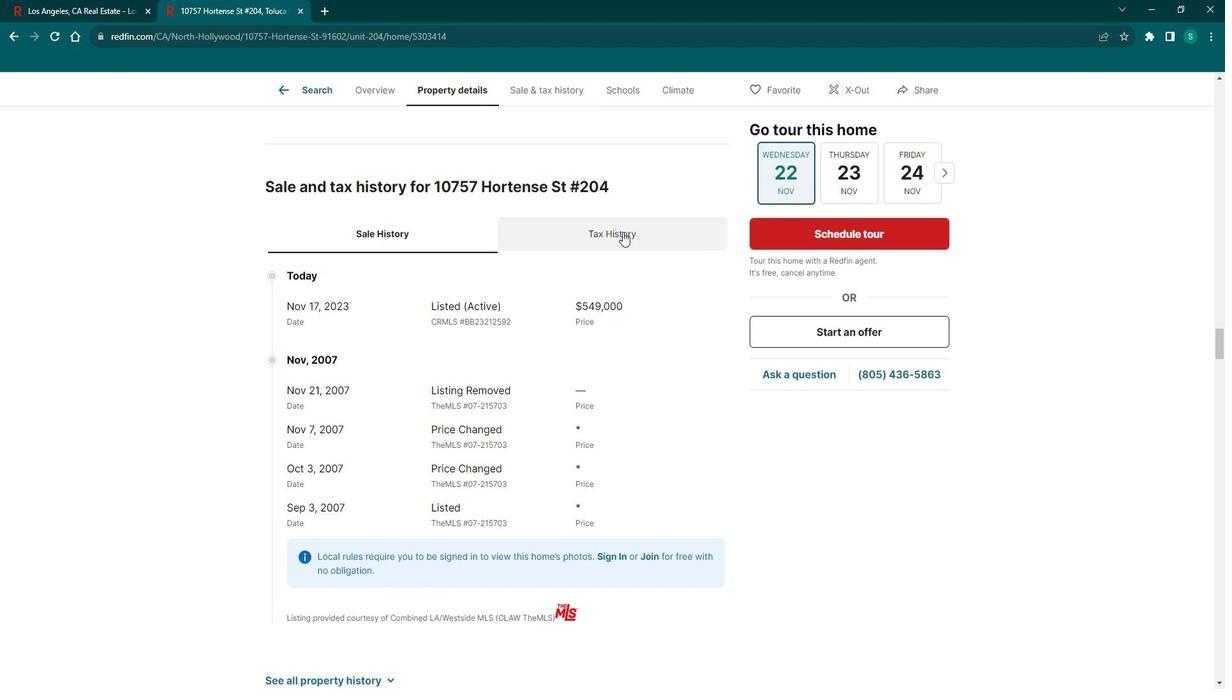 
Action: Mouse moved to (431, 340)
Screenshot: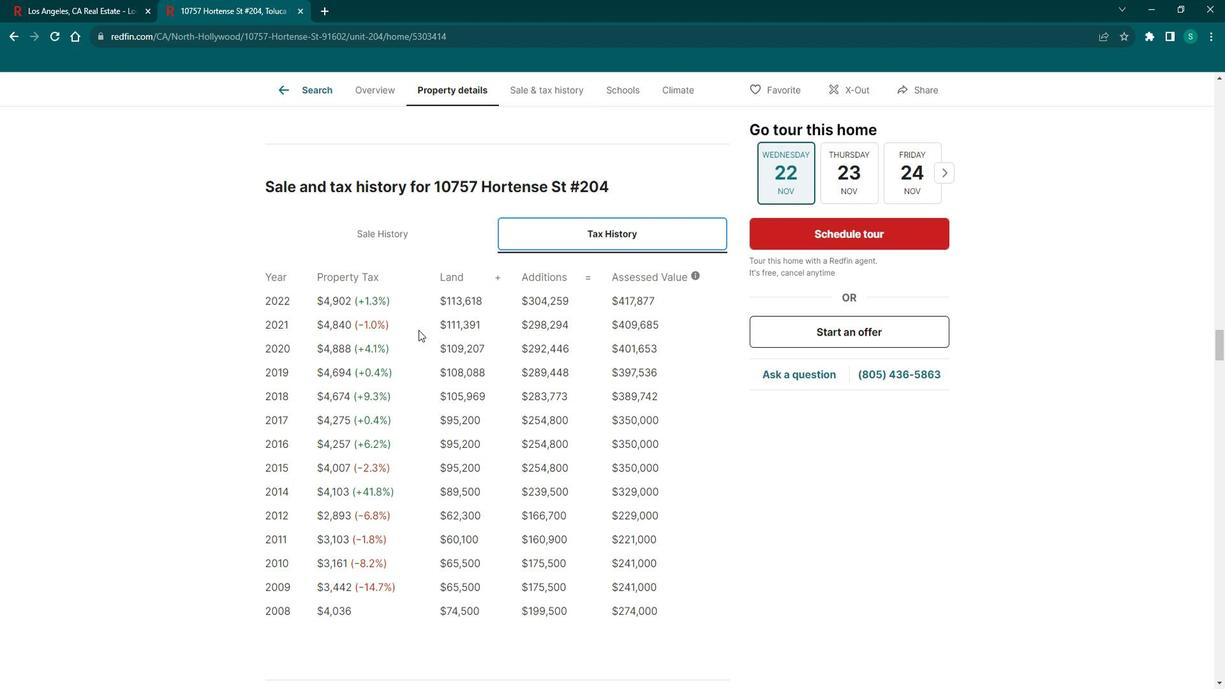 
Action: Mouse scrolled (431, 339) with delta (0, 0)
Screenshot: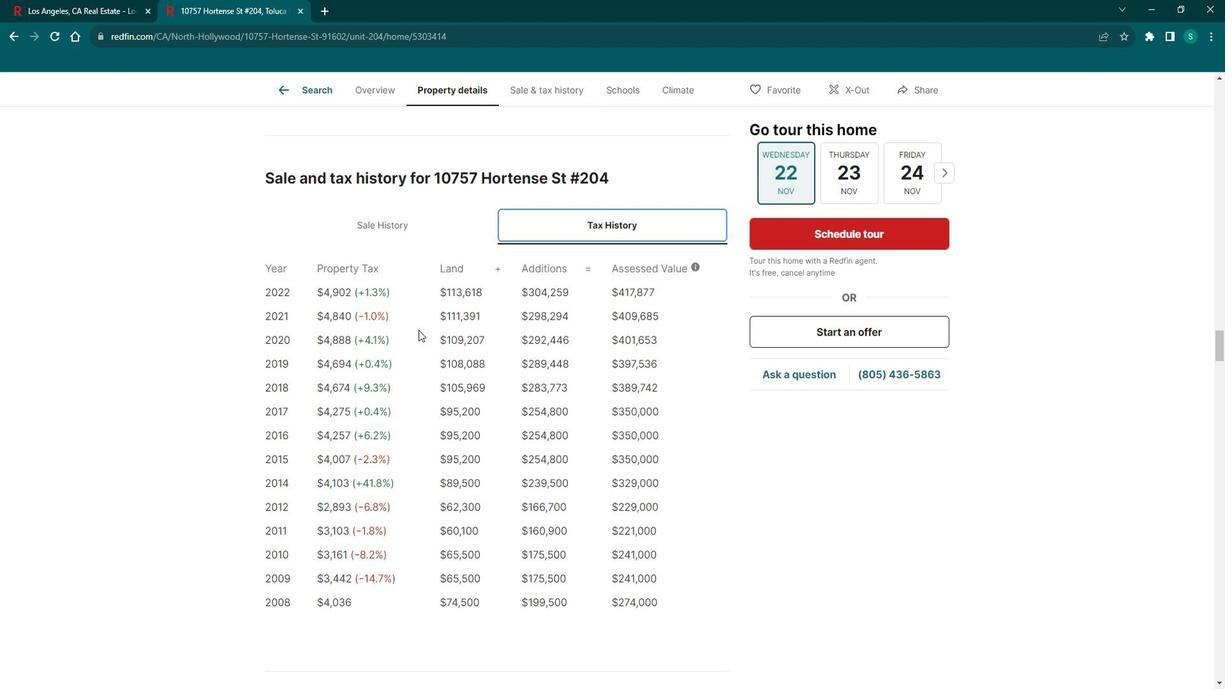 
Action: Mouse scrolled (431, 339) with delta (0, 0)
Screenshot: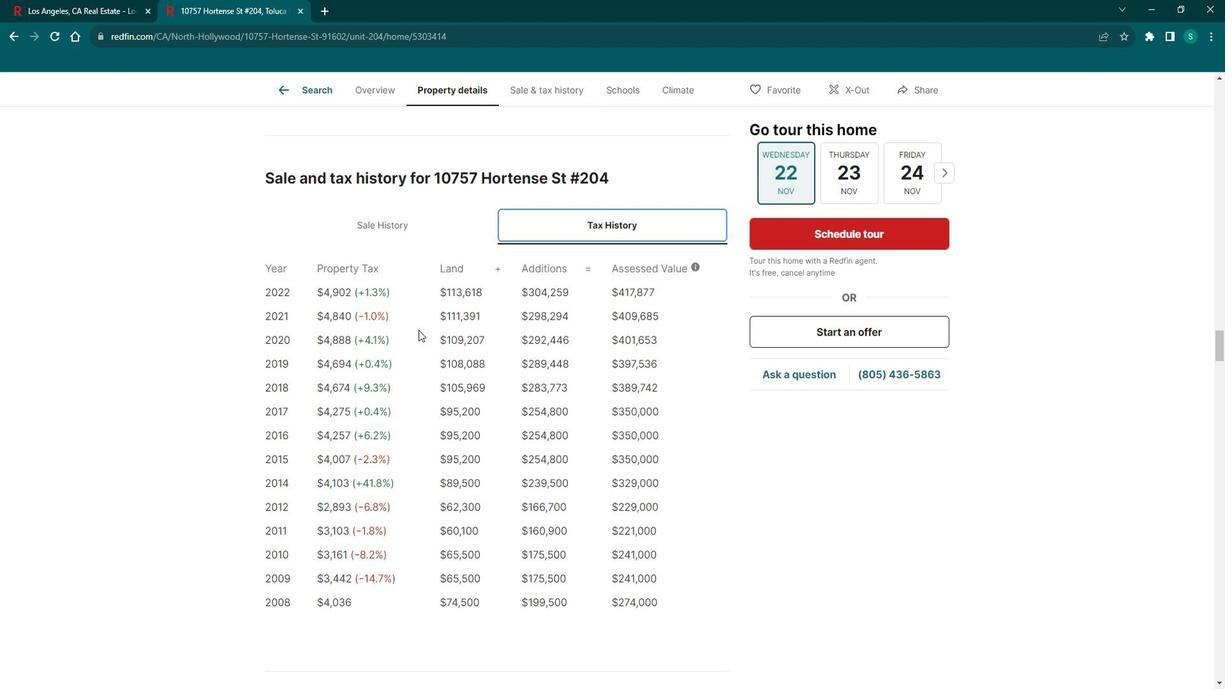 
Action: Mouse scrolled (431, 339) with delta (0, 0)
Screenshot: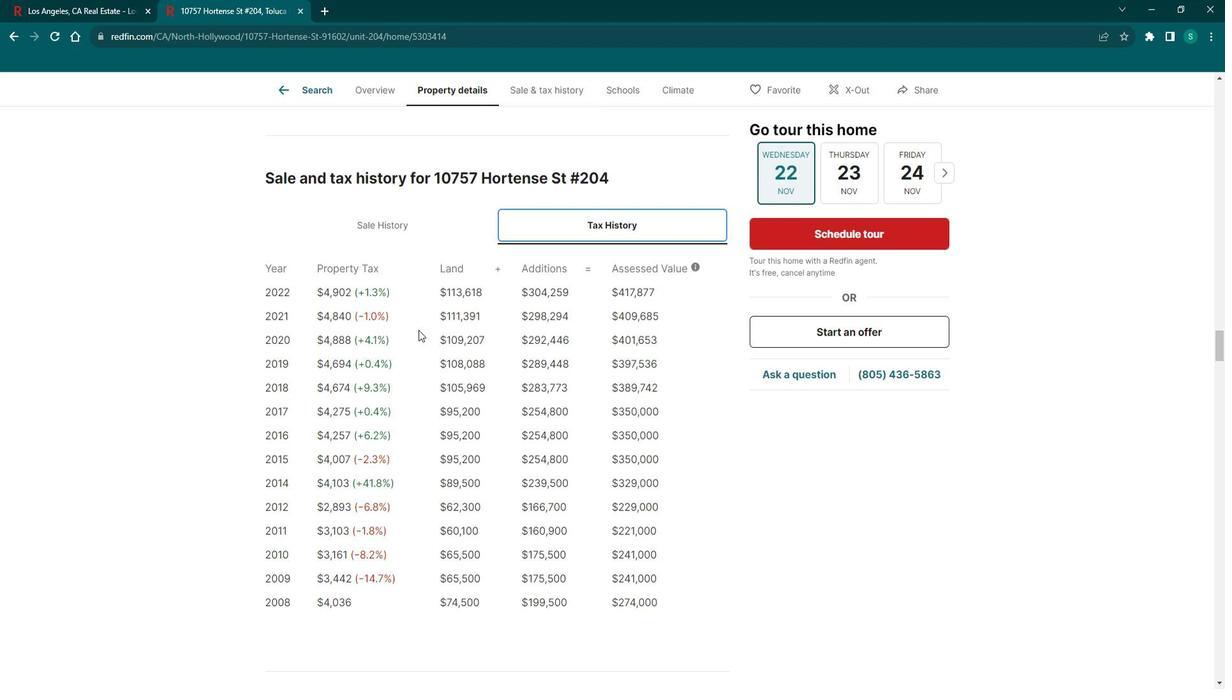 
Action: Mouse scrolled (431, 339) with delta (0, 0)
Screenshot: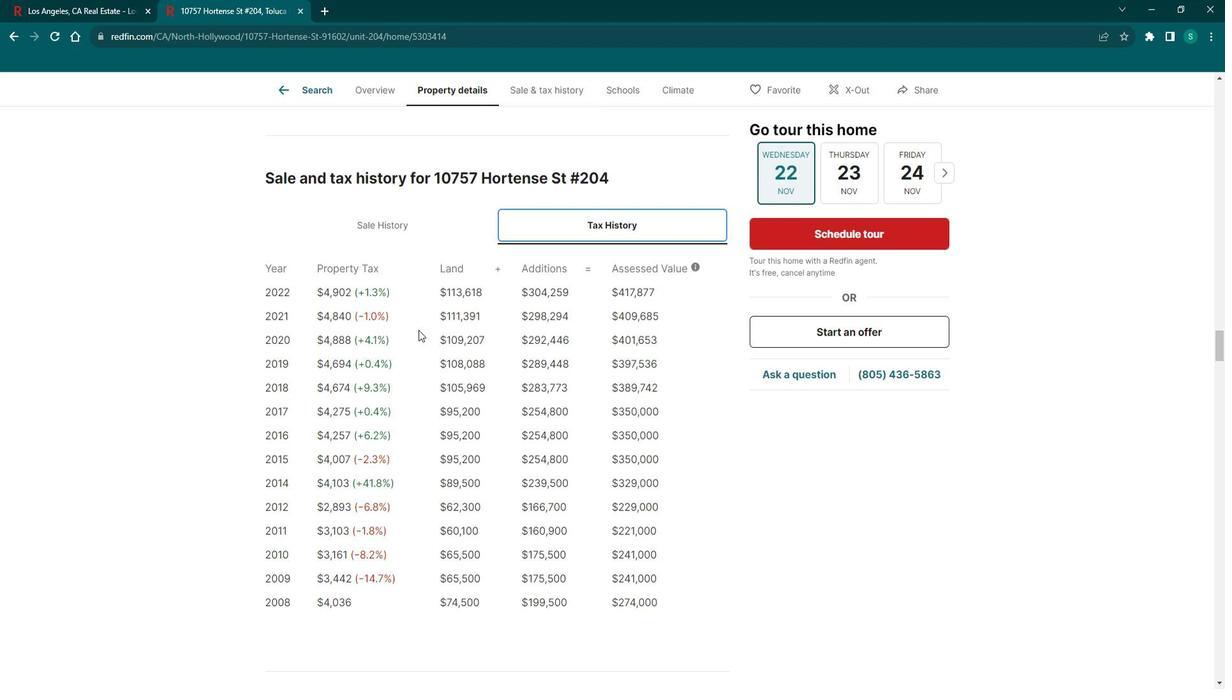 
Action: Mouse scrolled (431, 339) with delta (0, 0)
Screenshot: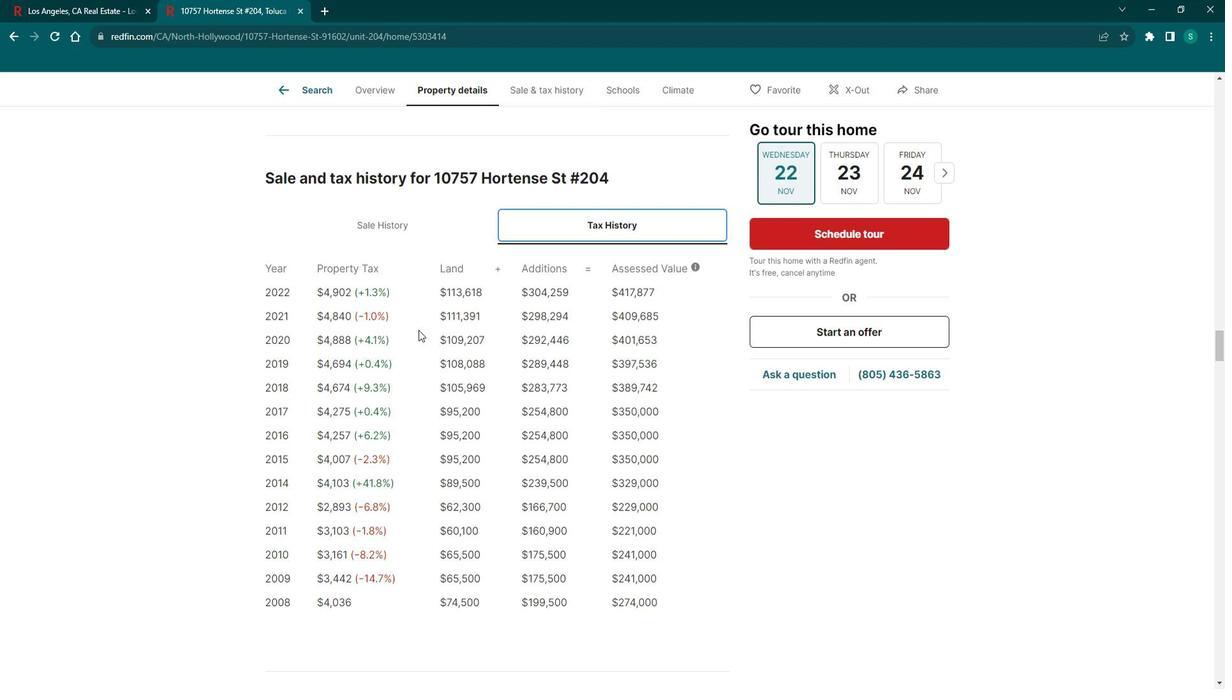 
Action: Mouse scrolled (431, 339) with delta (0, 0)
Screenshot: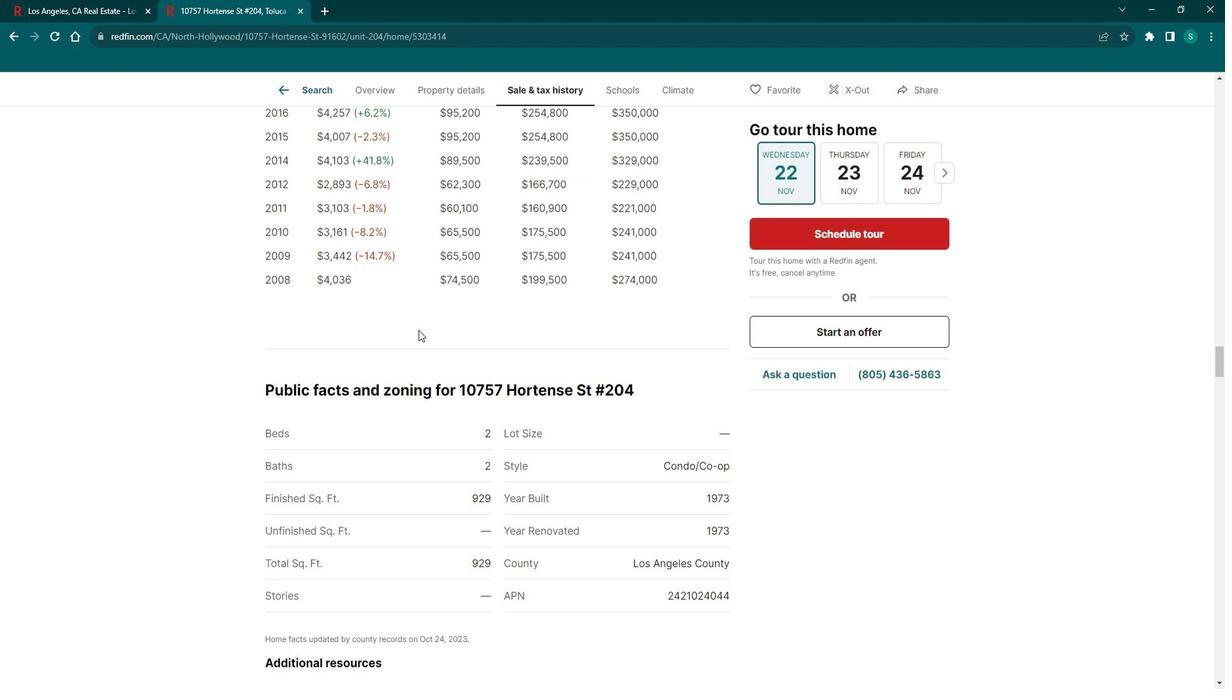
Action: Mouse scrolled (431, 339) with delta (0, 0)
Screenshot: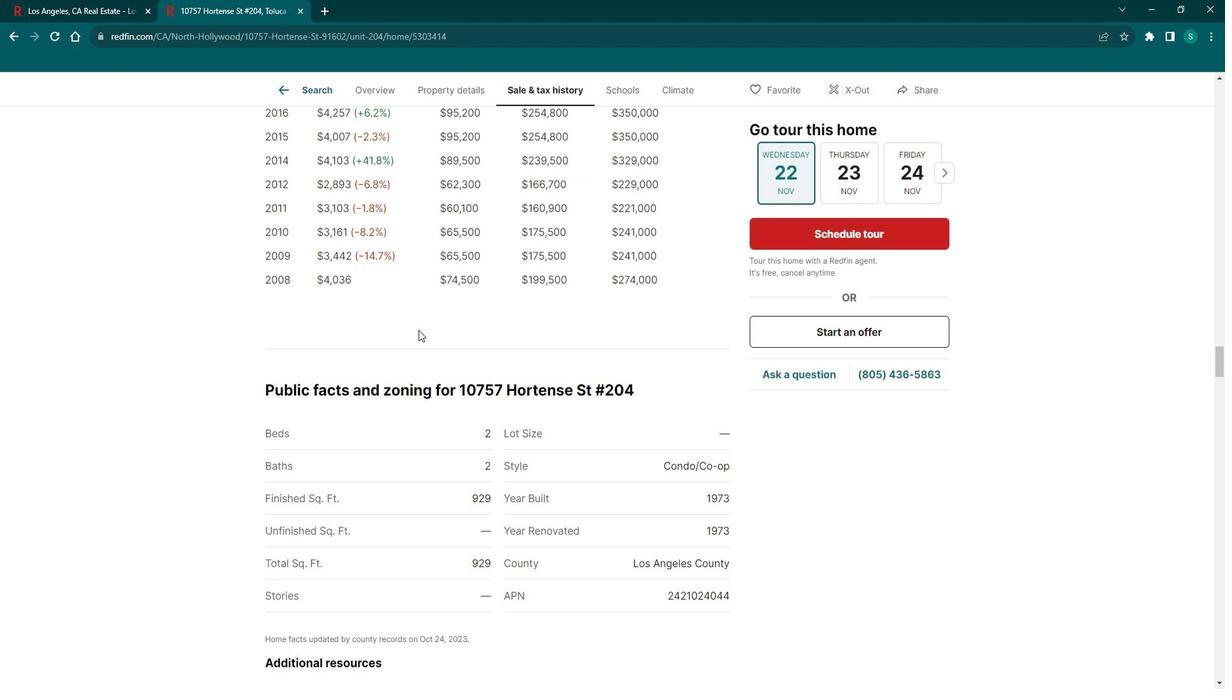 
Action: Mouse scrolled (431, 339) with delta (0, 0)
Screenshot: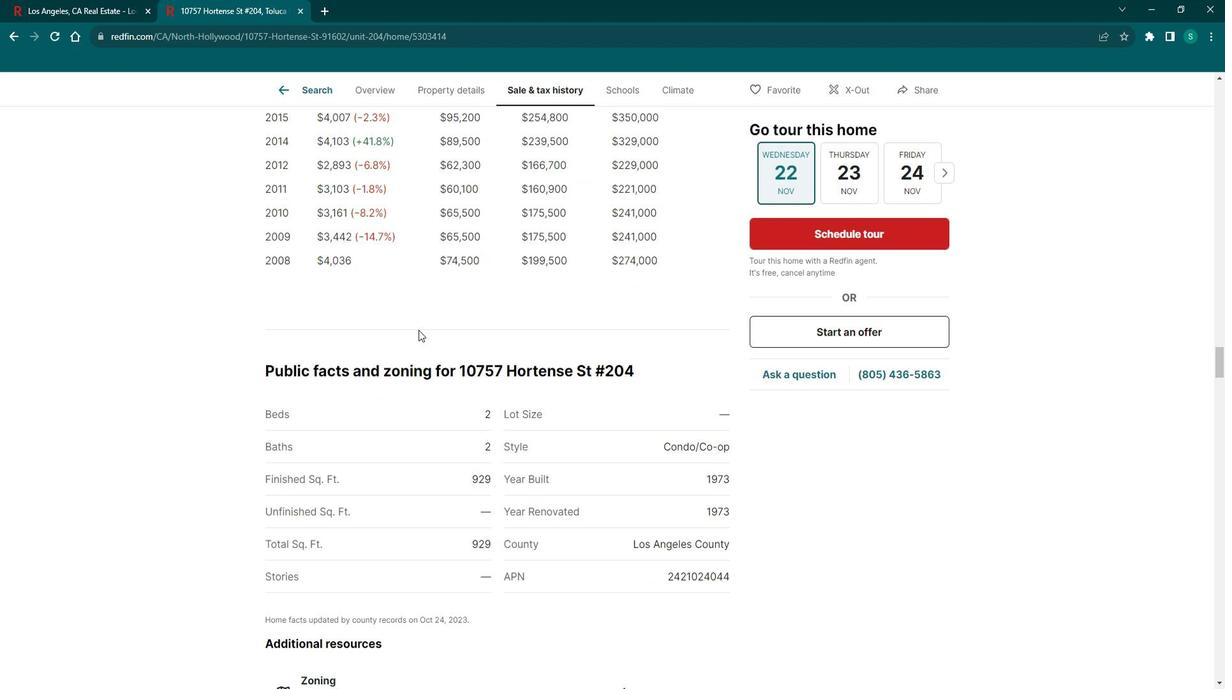 
Action: Mouse scrolled (431, 339) with delta (0, 0)
Screenshot: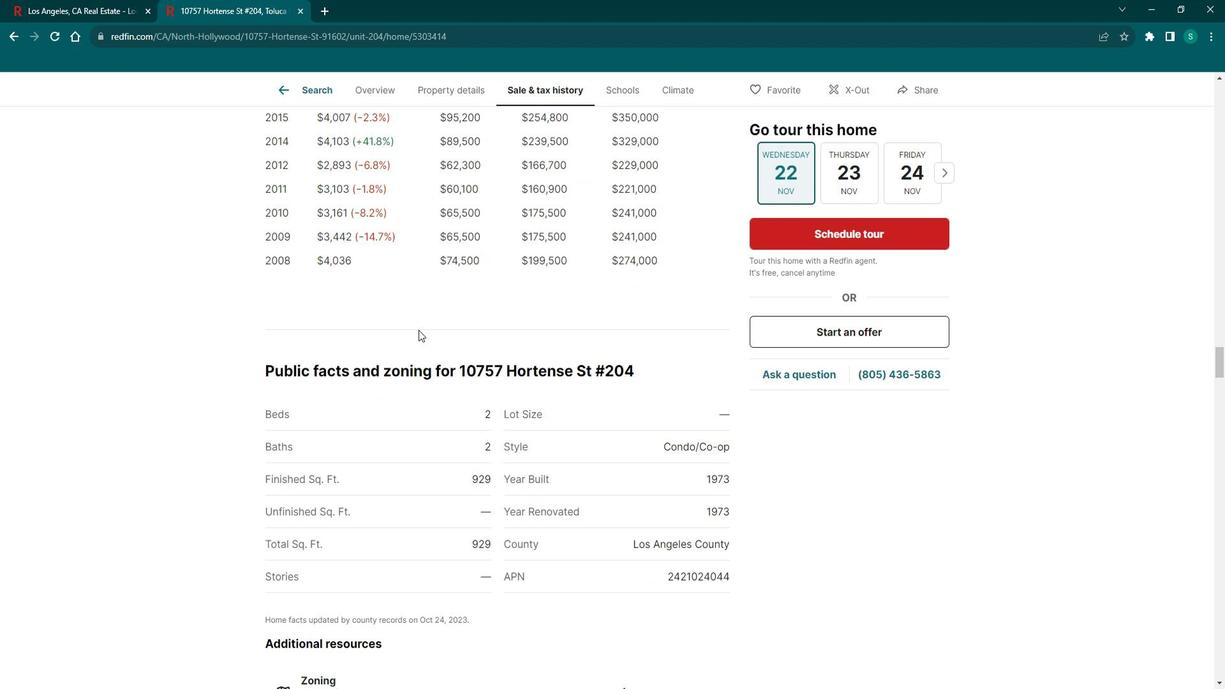 
Action: Mouse moved to (342, 452)
Screenshot: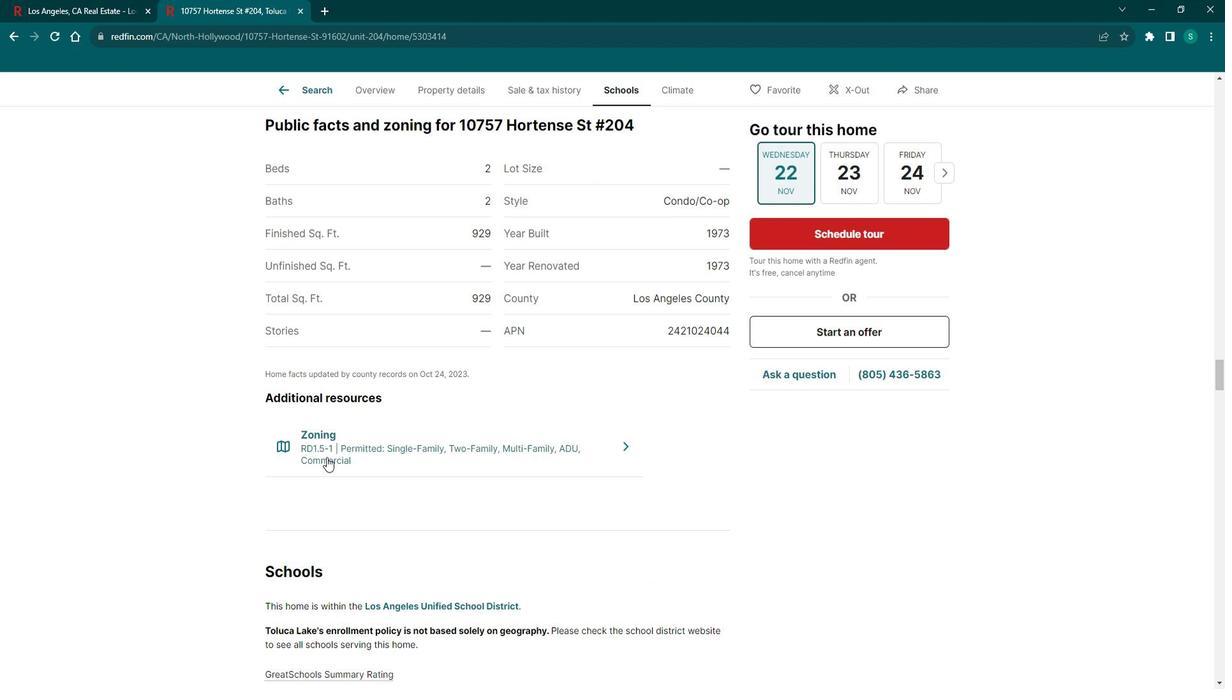 
Action: Mouse pressed left at (342, 452)
Screenshot: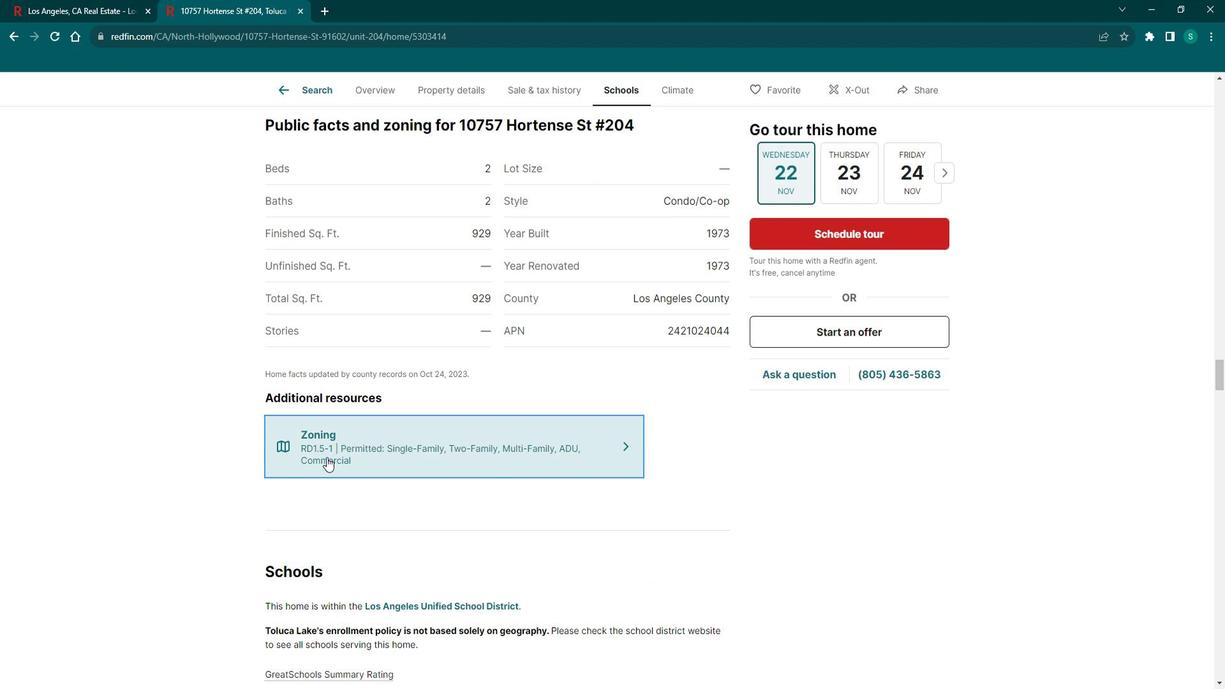 
Action: Mouse moved to (455, 390)
Screenshot: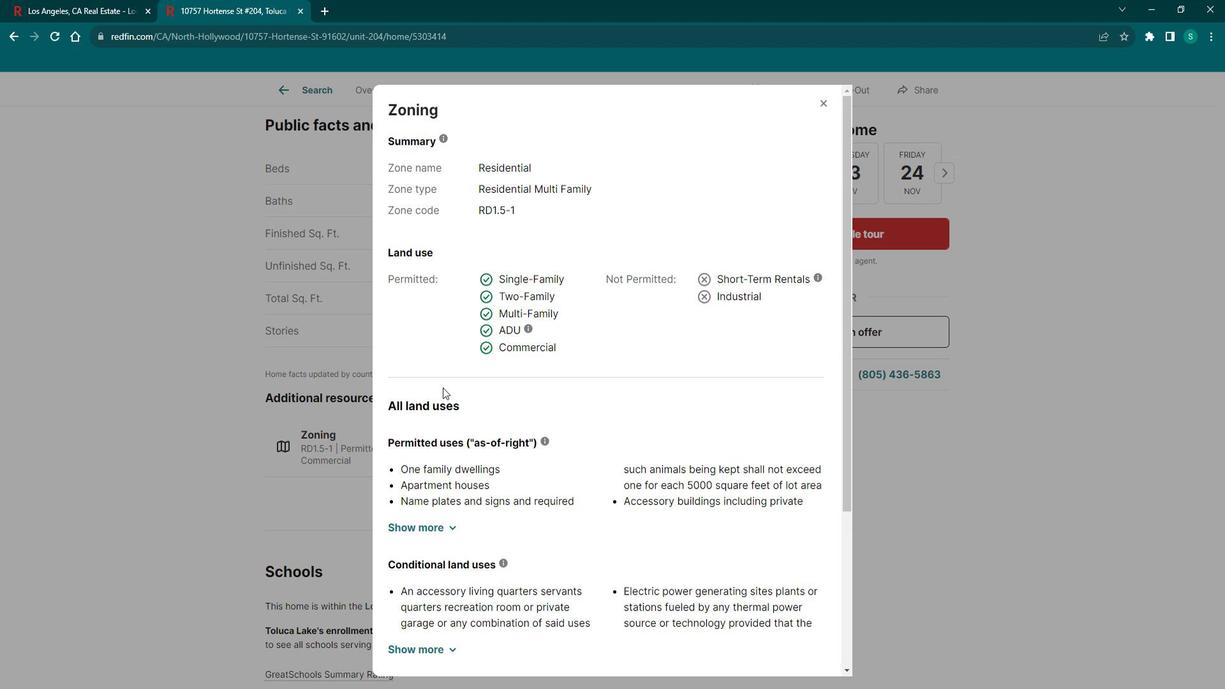 
Action: Mouse scrolled (455, 390) with delta (0, 0)
Screenshot: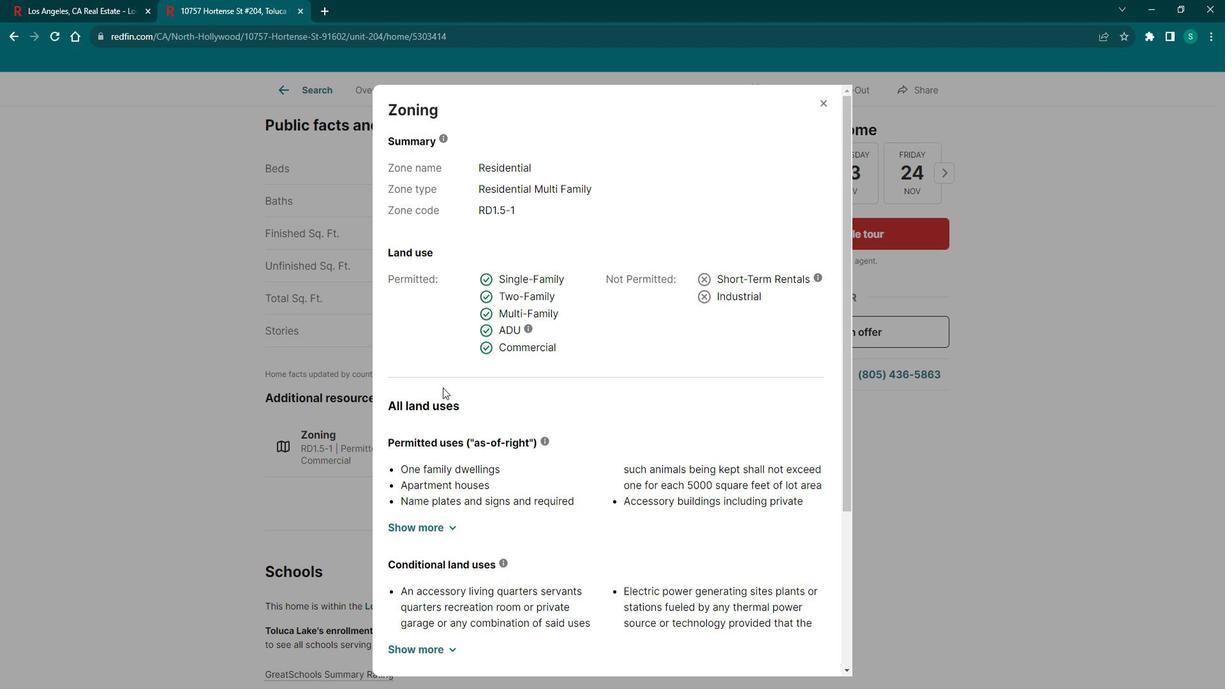 
Action: Mouse scrolled (455, 390) with delta (0, 0)
